 Task: Explore Airbnb accommodation in Solihull, United Kingdom from 2nd December, 2023 to 6th December, 2023 for 2 adults. Place can be entire room with 1  bedroom having 1 bed and 1 bathroom. Property type can be hotel.
Action: Mouse moved to (288, 191)
Screenshot: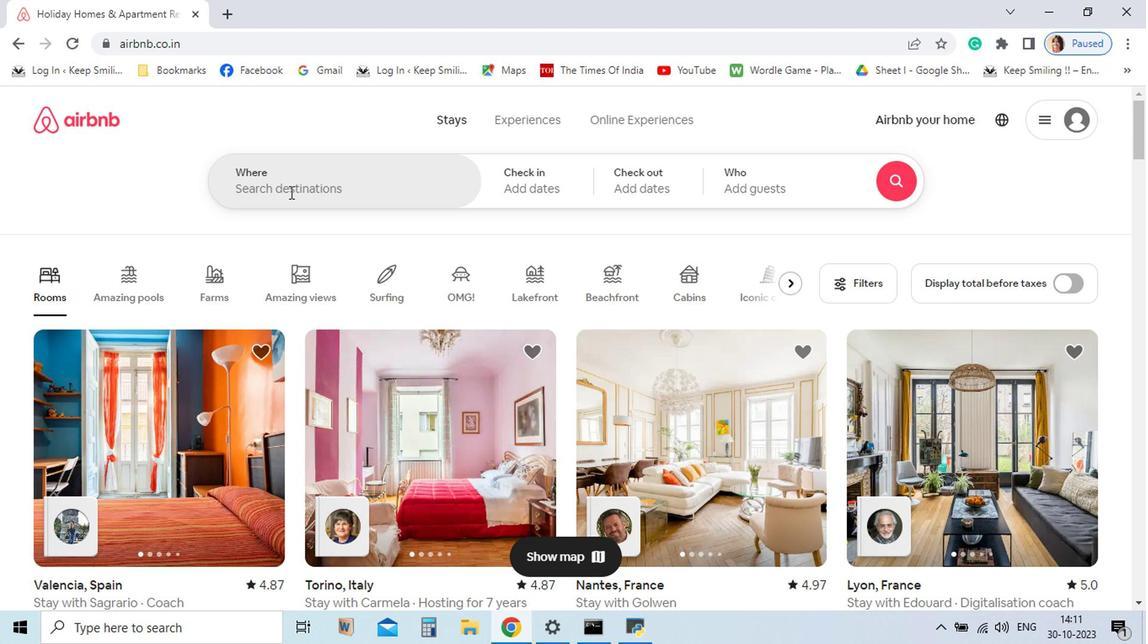 
Action: Mouse pressed left at (288, 191)
Screenshot: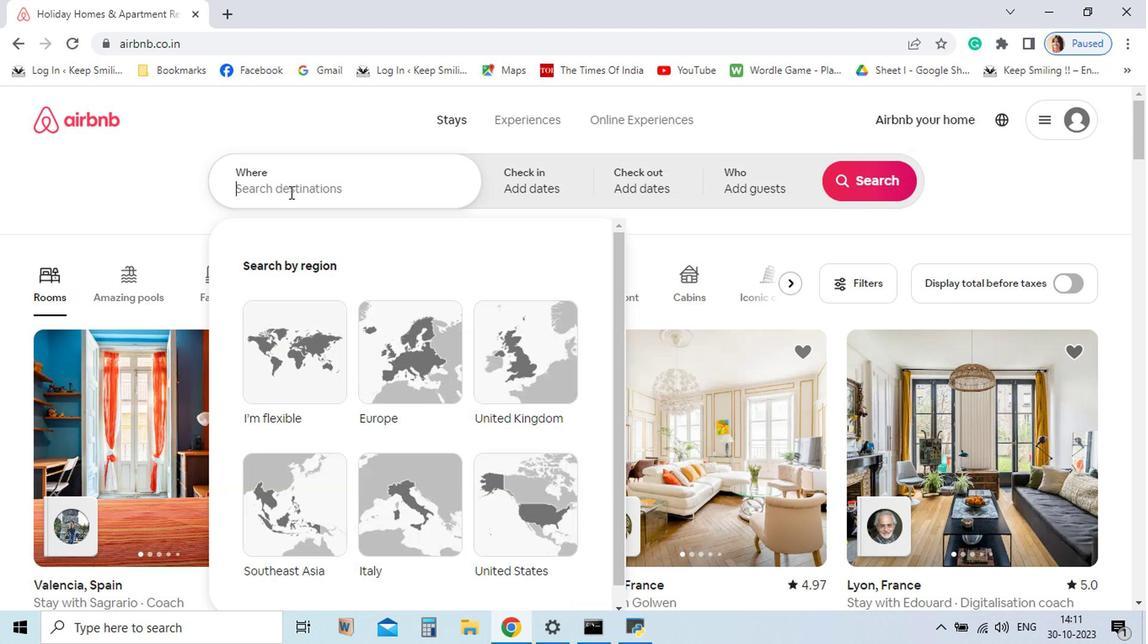
Action: Key pressed <Key.shift>Solihull
Screenshot: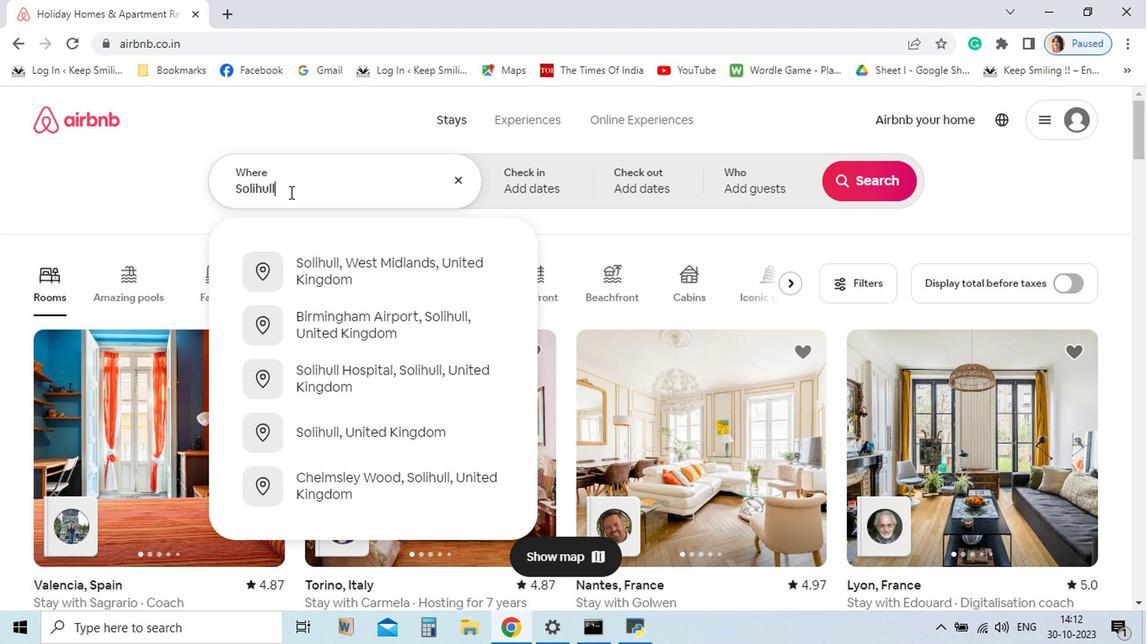 
Action: Mouse moved to (290, 192)
Screenshot: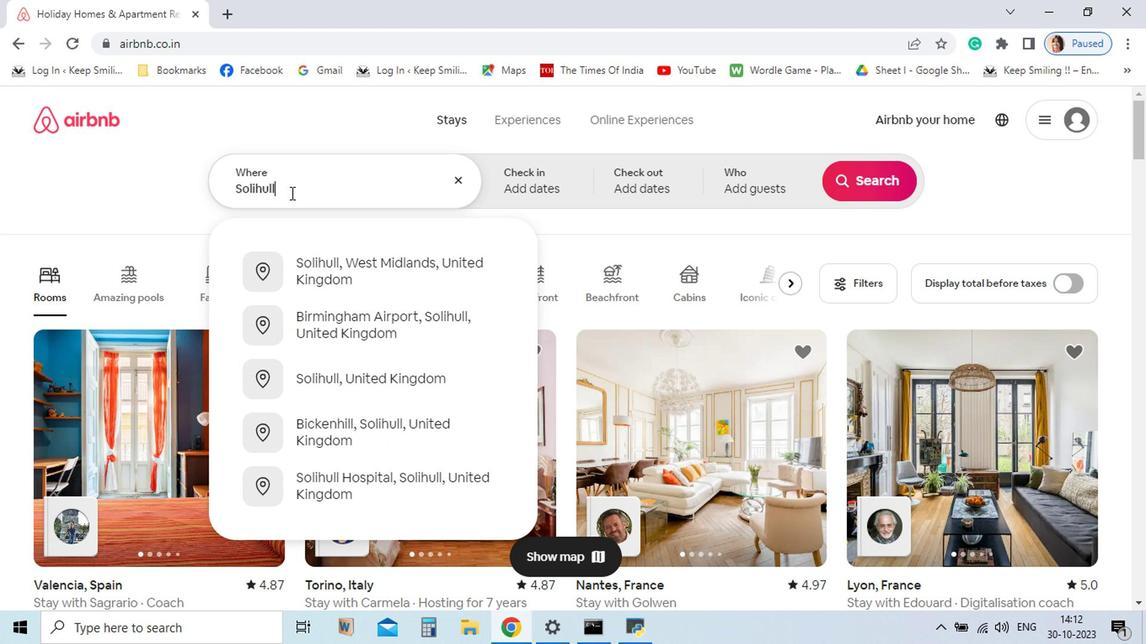 
Action: Key pressed ,<Key.space><Key.shift_r>United
Screenshot: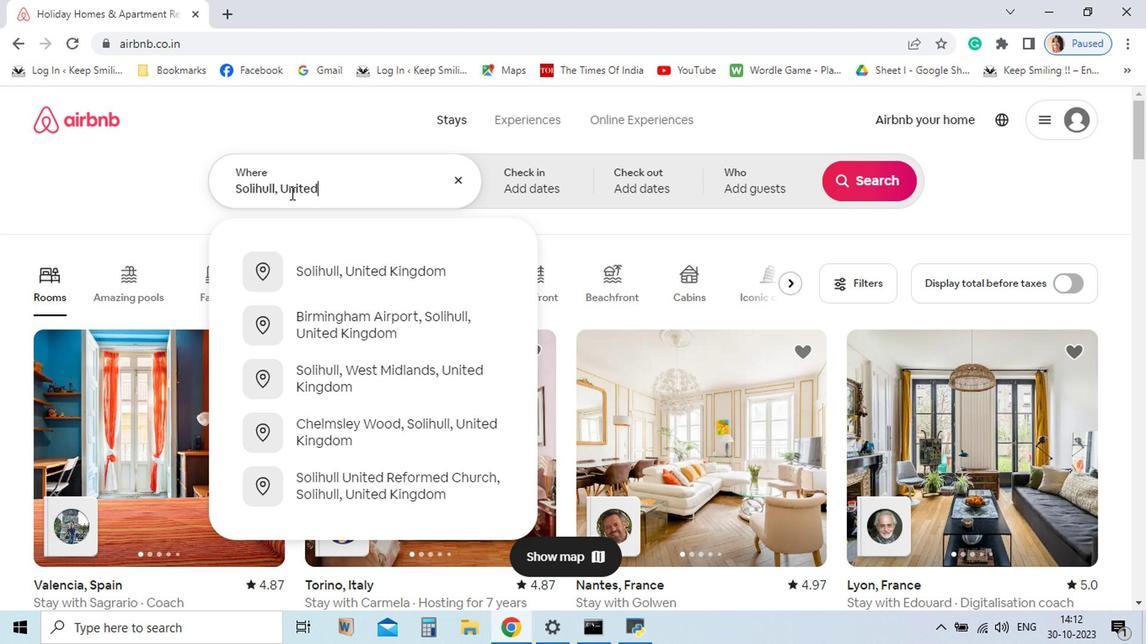 
Action: Mouse moved to (333, 273)
Screenshot: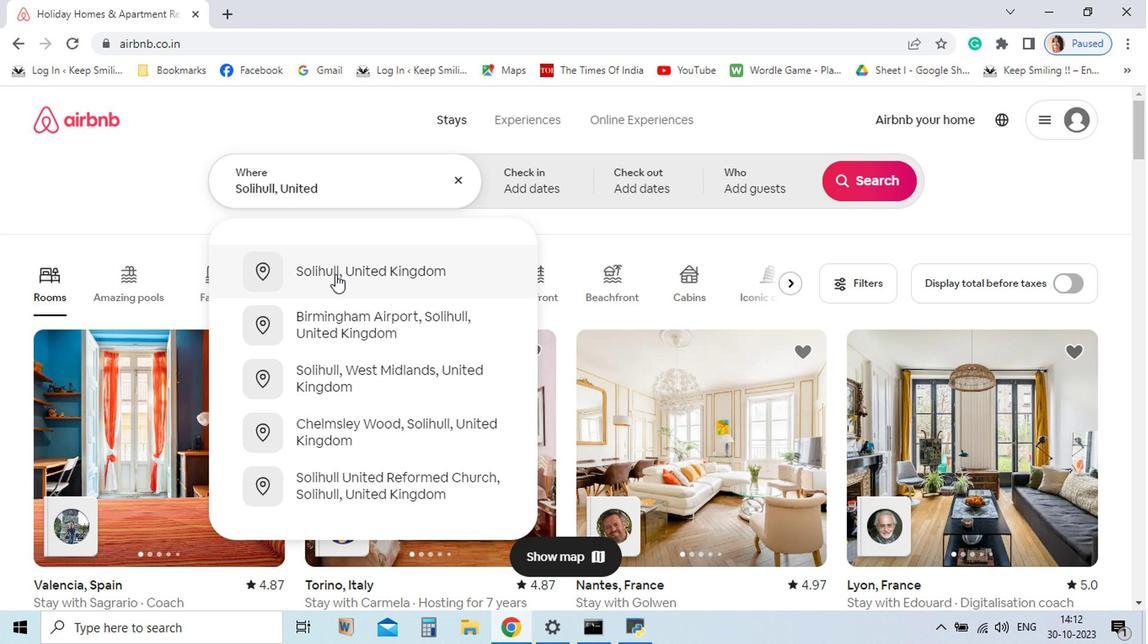 
Action: Mouse pressed left at (333, 273)
Screenshot: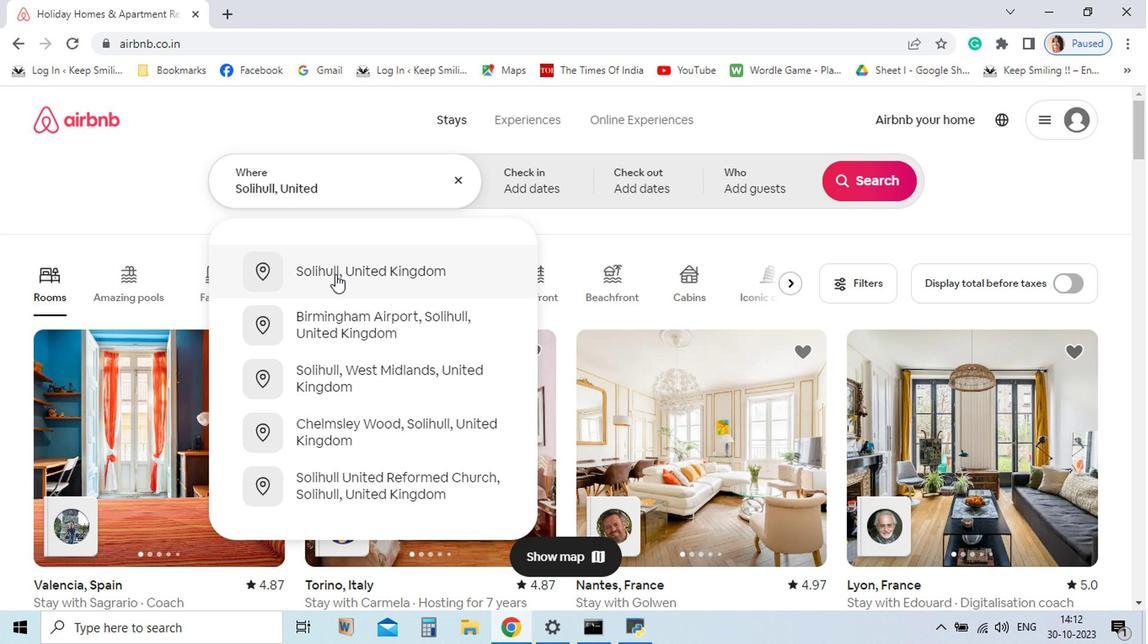 
Action: Mouse moved to (833, 312)
Screenshot: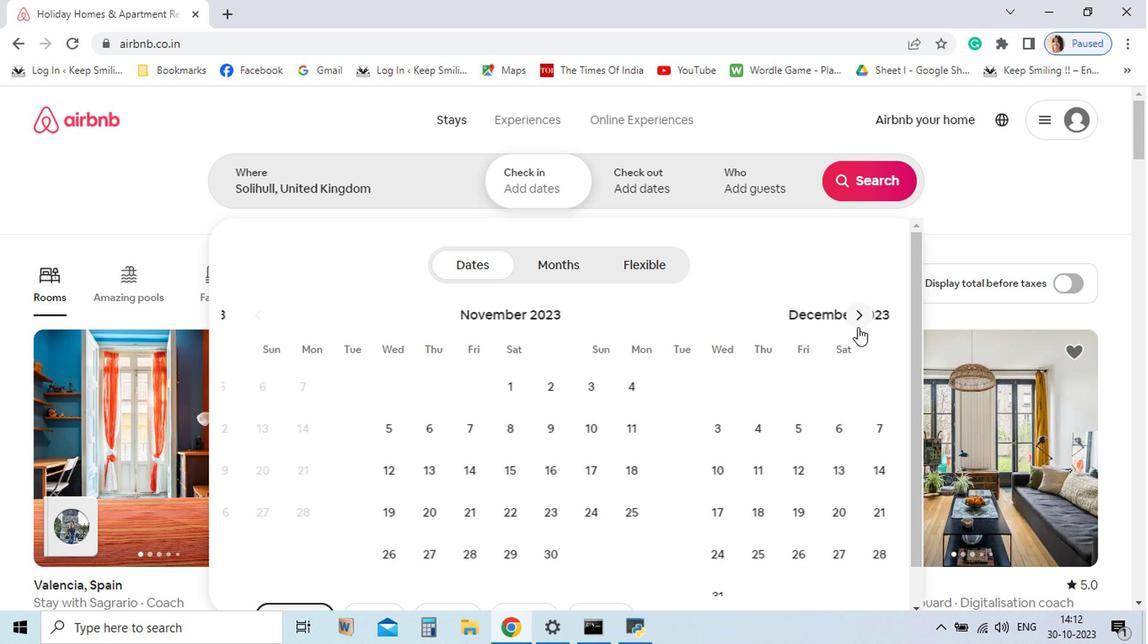 
Action: Mouse pressed left at (833, 312)
Screenshot: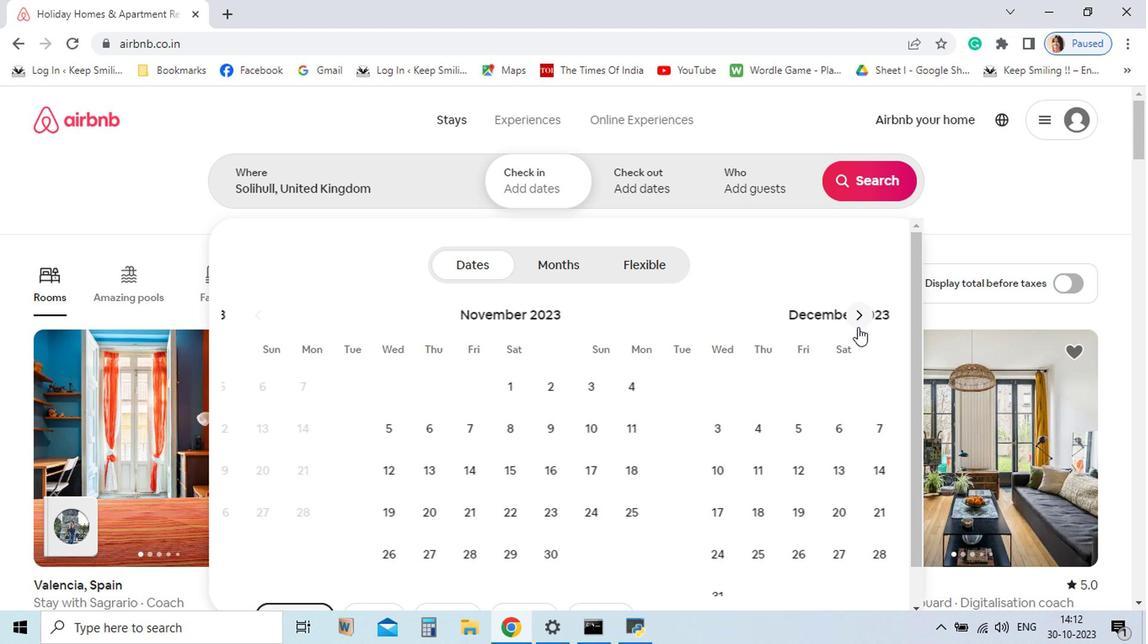 
Action: Mouse moved to (826, 391)
Screenshot: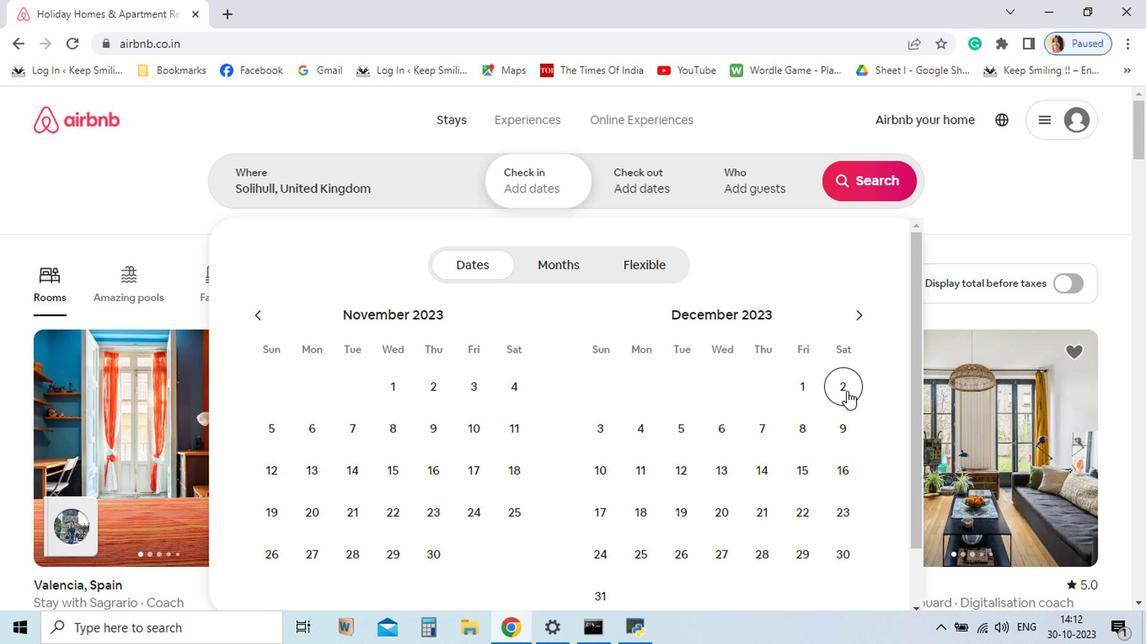 
Action: Mouse pressed left at (826, 391)
Screenshot: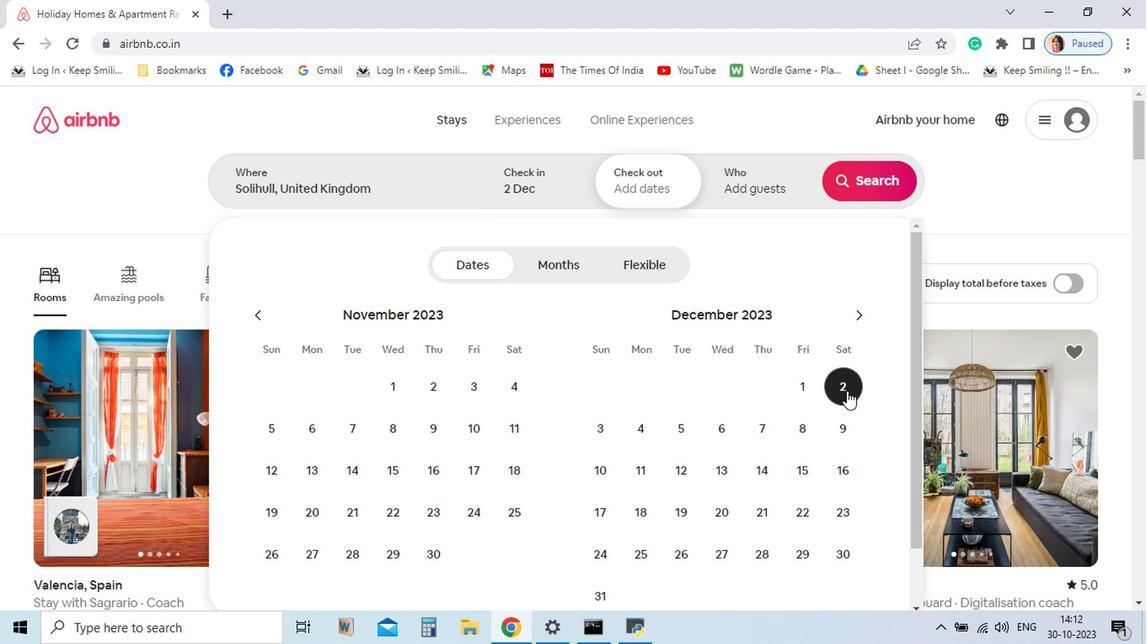 
Action: Mouse moved to (698, 430)
Screenshot: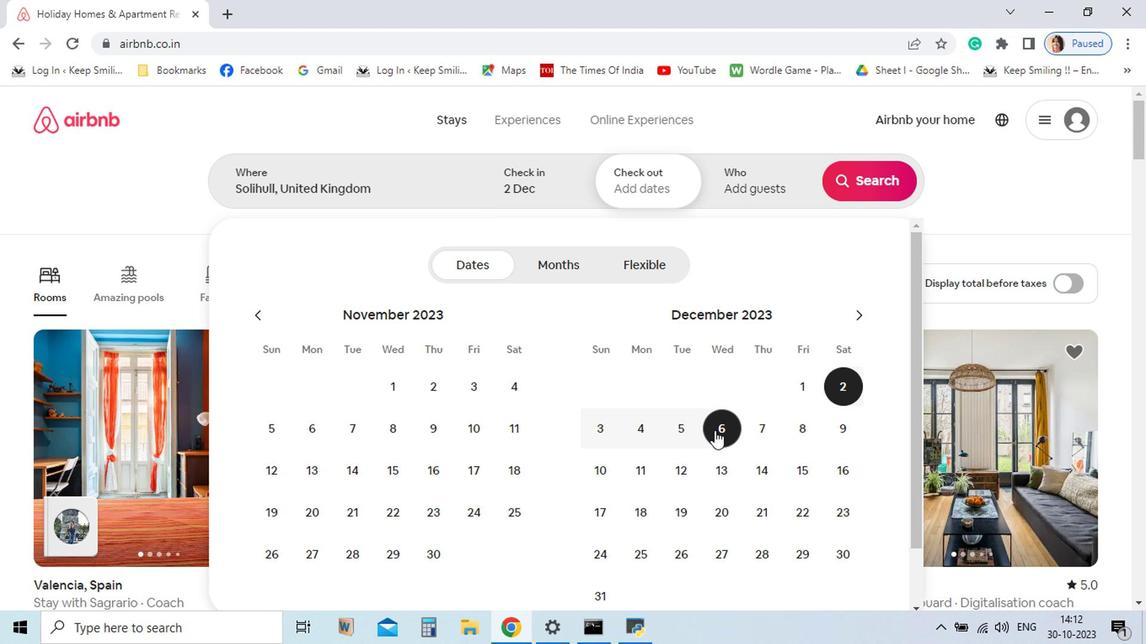 
Action: Mouse pressed left at (698, 430)
Screenshot: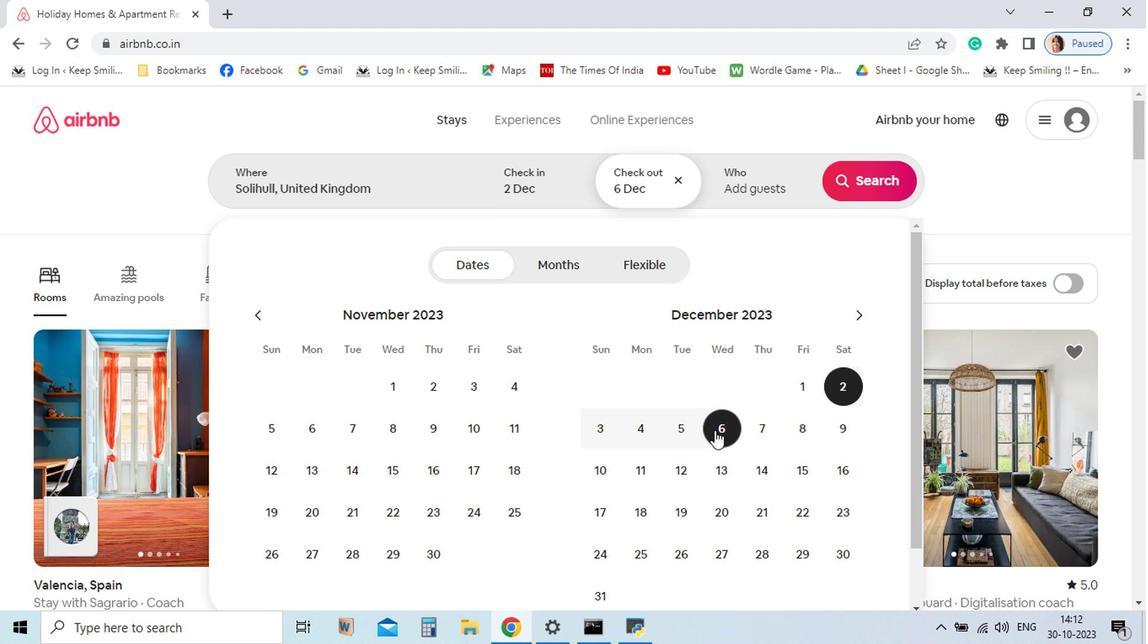 
Action: Mouse moved to (735, 182)
Screenshot: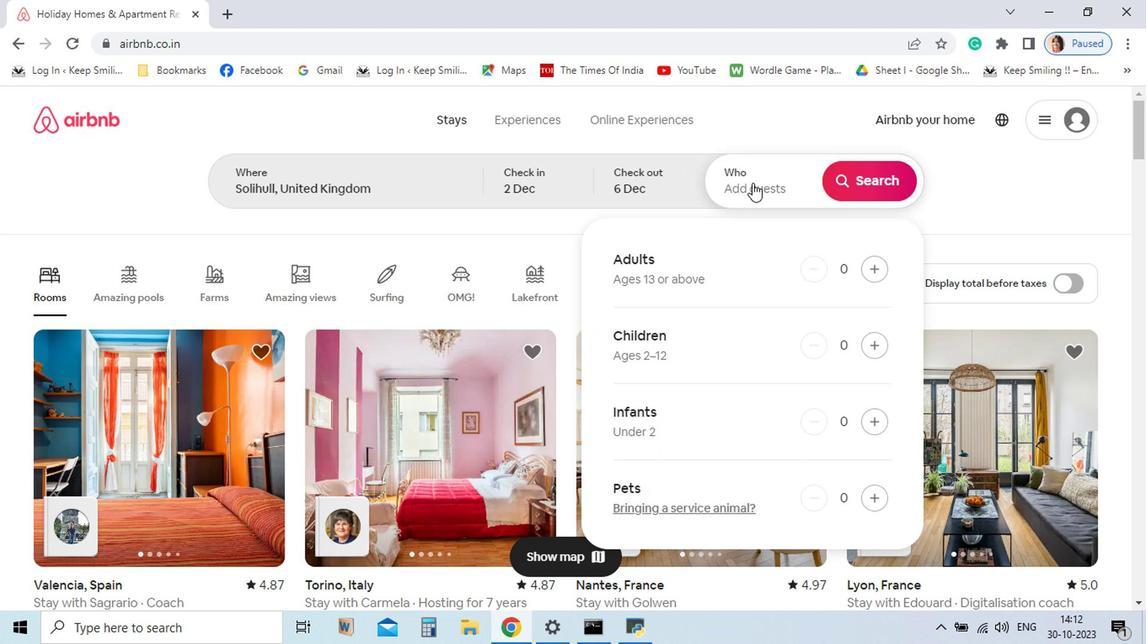 
Action: Mouse pressed left at (735, 182)
Screenshot: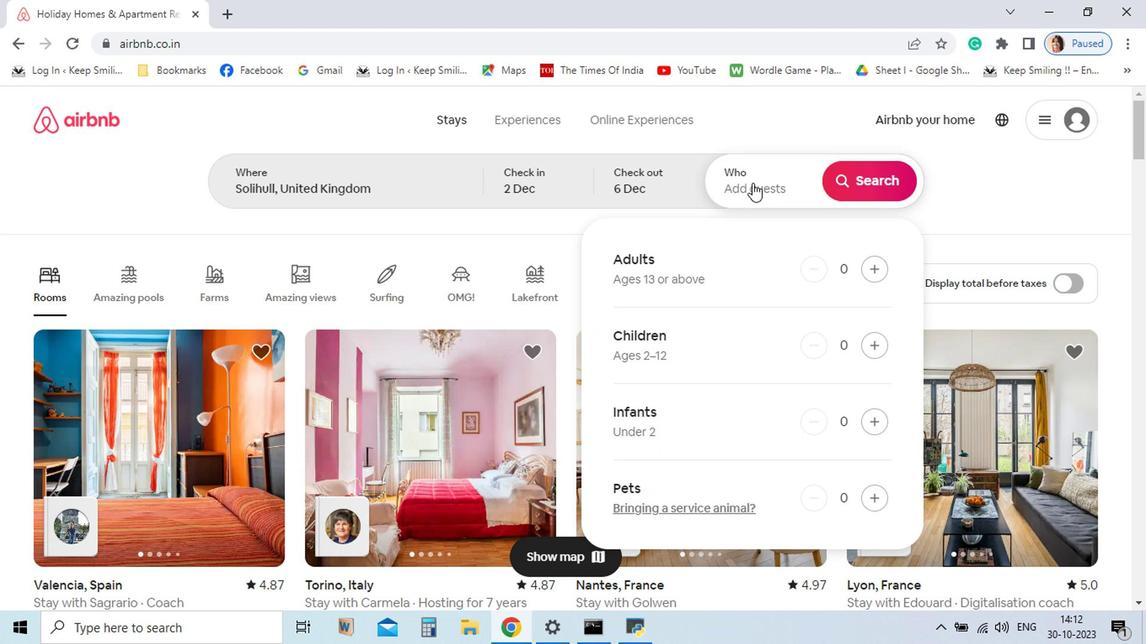 
Action: Mouse moved to (849, 263)
Screenshot: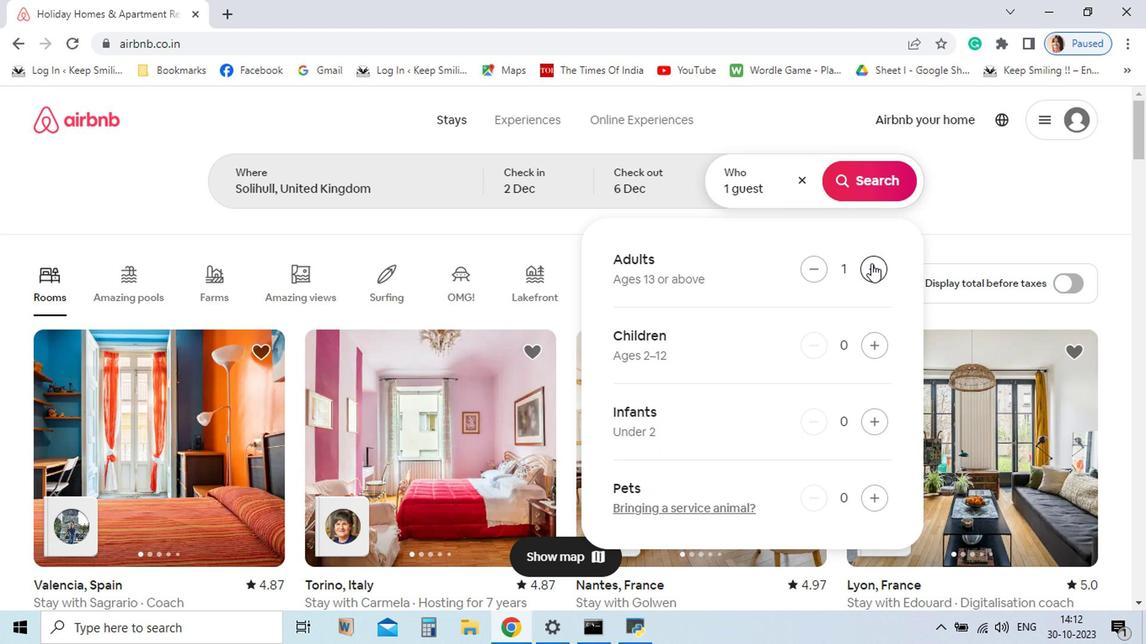 
Action: Mouse pressed left at (849, 263)
Screenshot: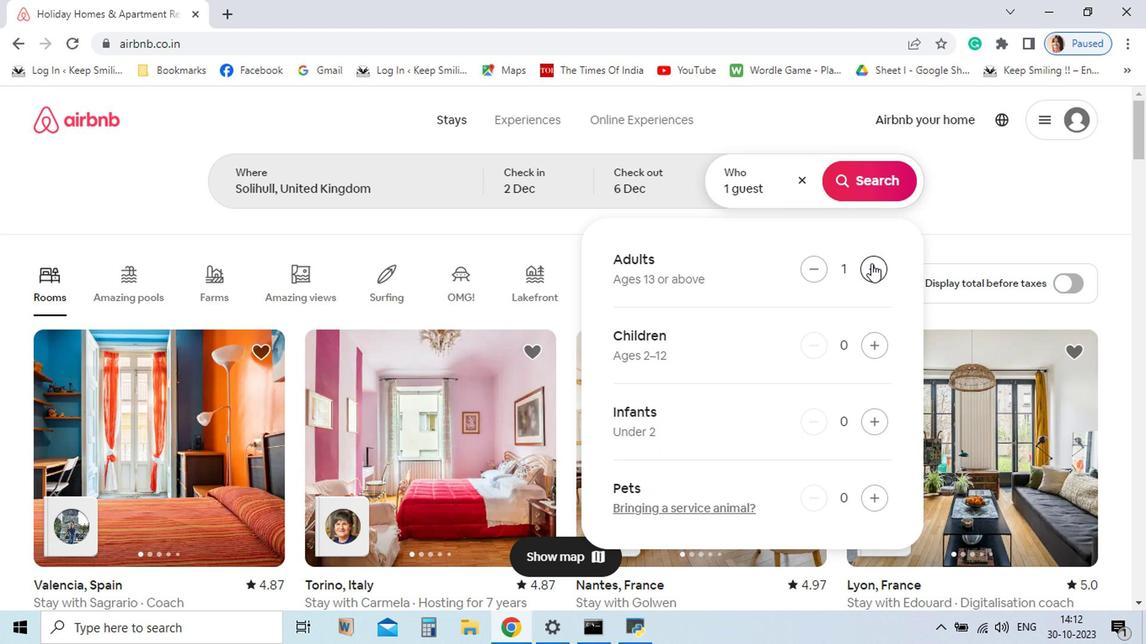 
Action: Mouse pressed left at (849, 263)
Screenshot: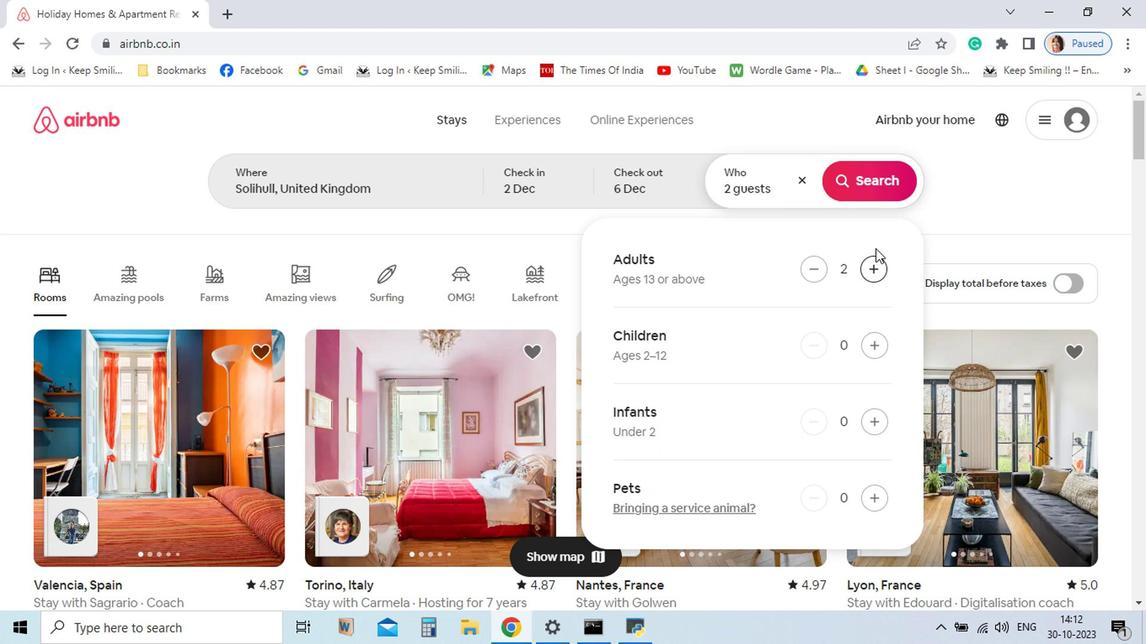 
Action: Mouse moved to (849, 173)
Screenshot: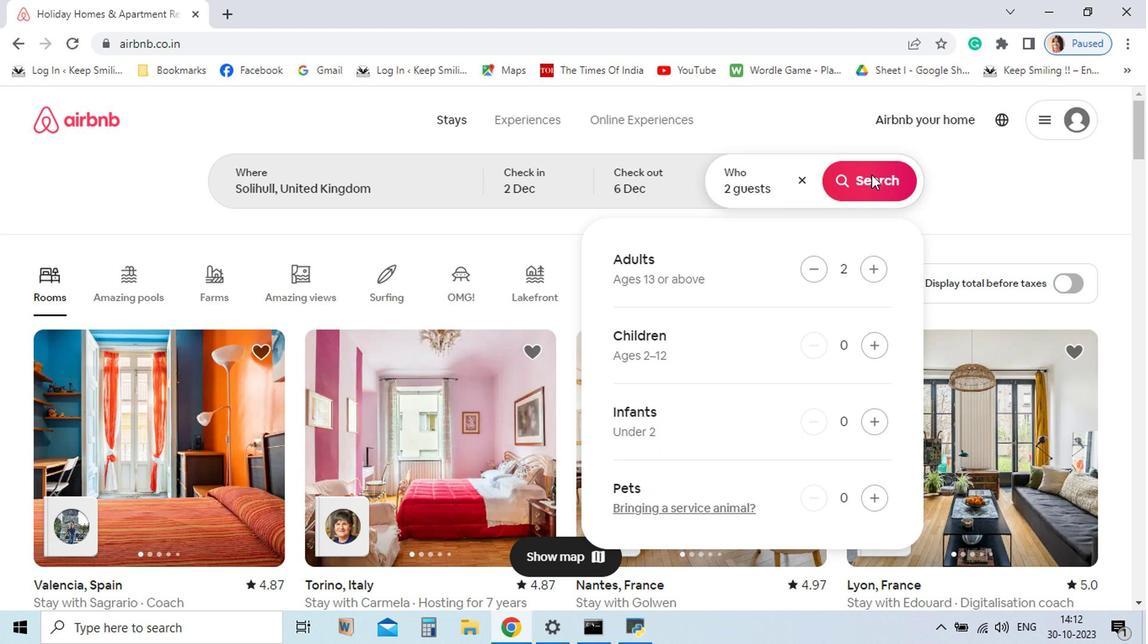 
Action: Mouse pressed left at (849, 173)
Screenshot: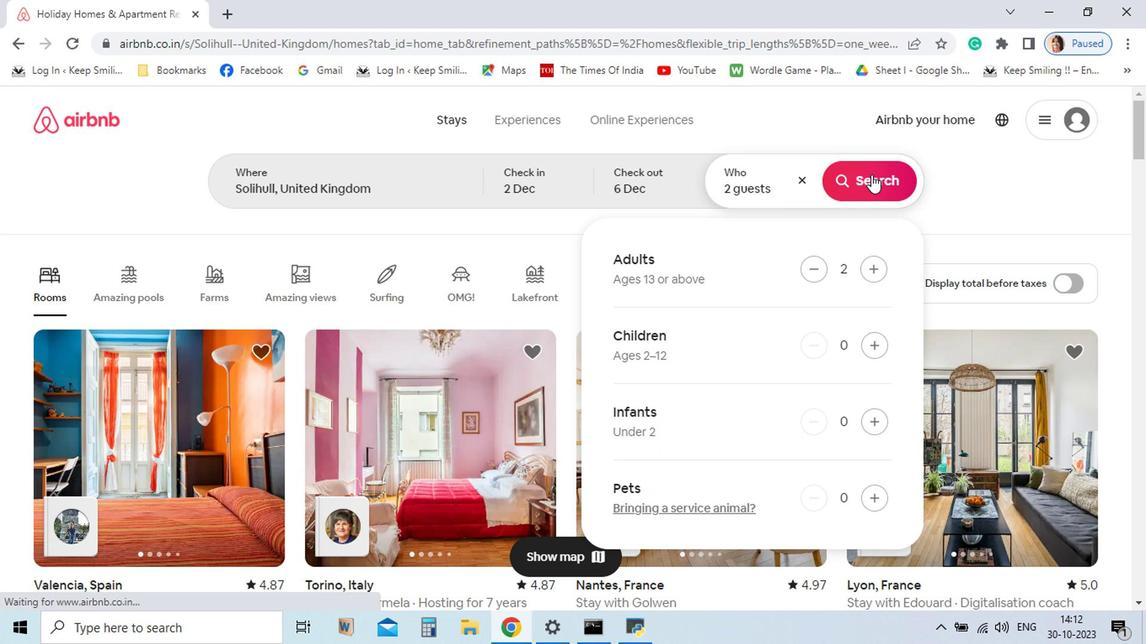 
Action: Mouse moved to (842, 183)
Screenshot: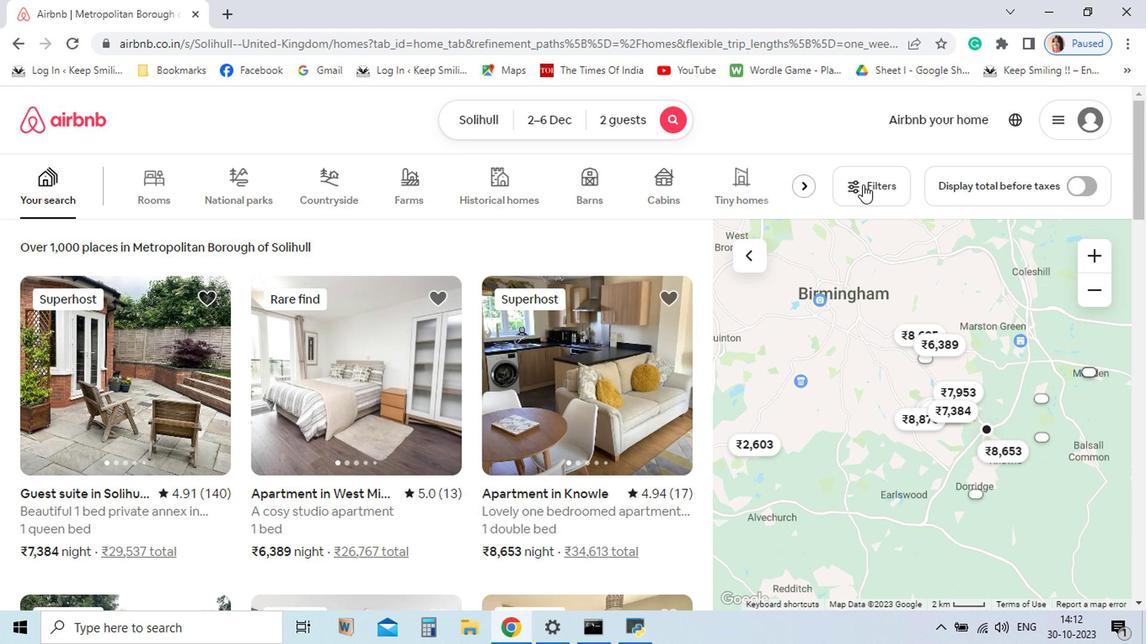 
Action: Mouse pressed left at (842, 183)
Screenshot: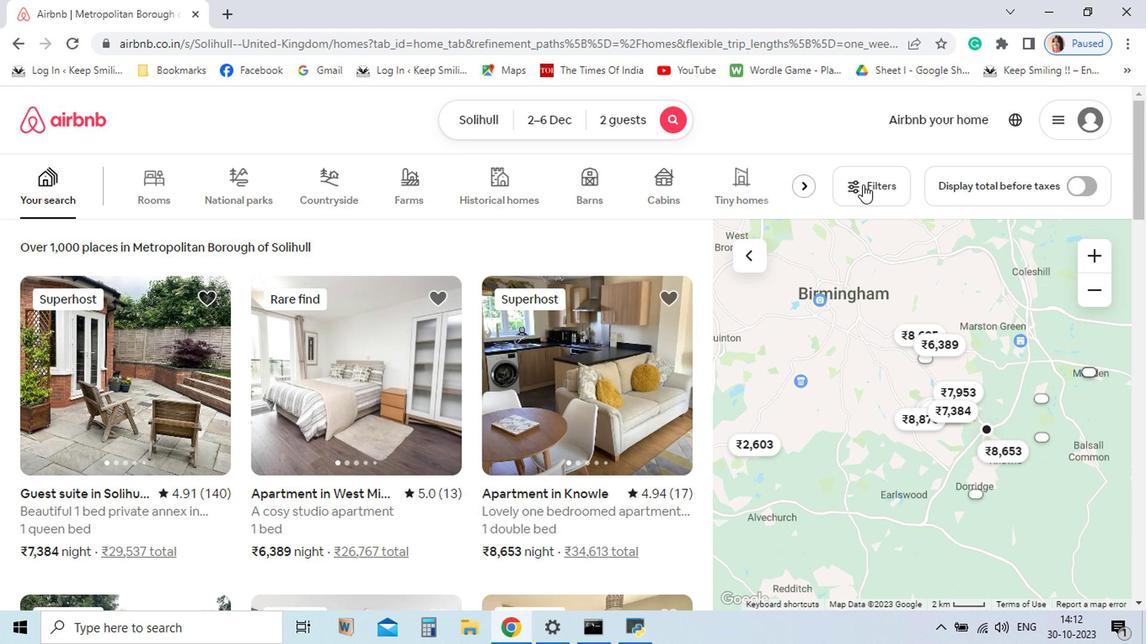 
Action: Mouse moved to (871, 215)
Screenshot: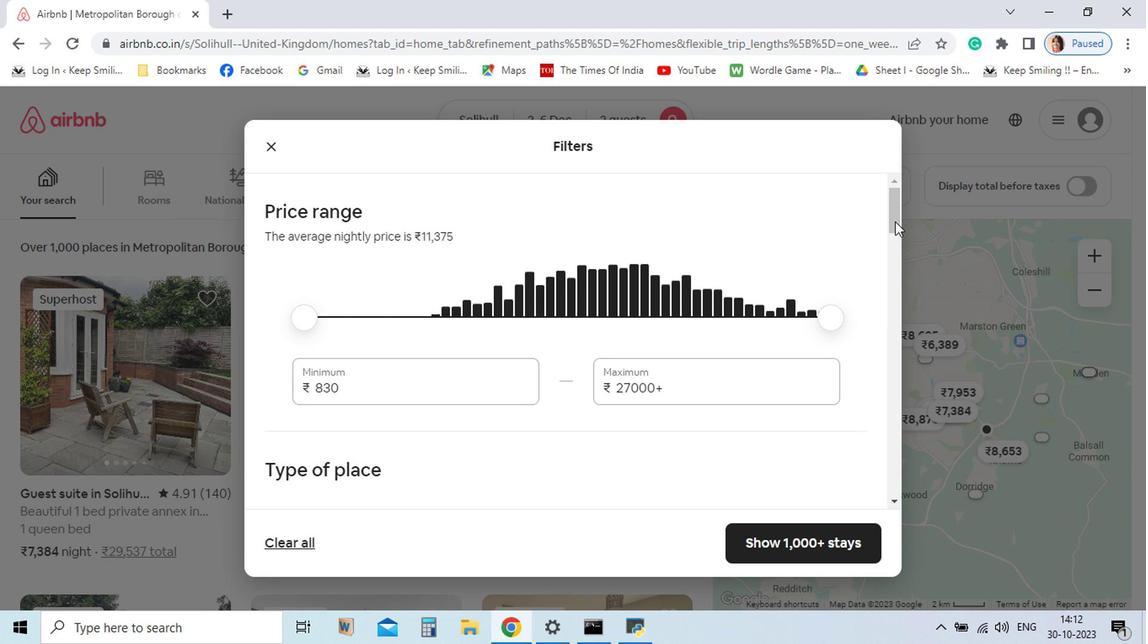 
Action: Mouse pressed left at (871, 215)
Screenshot: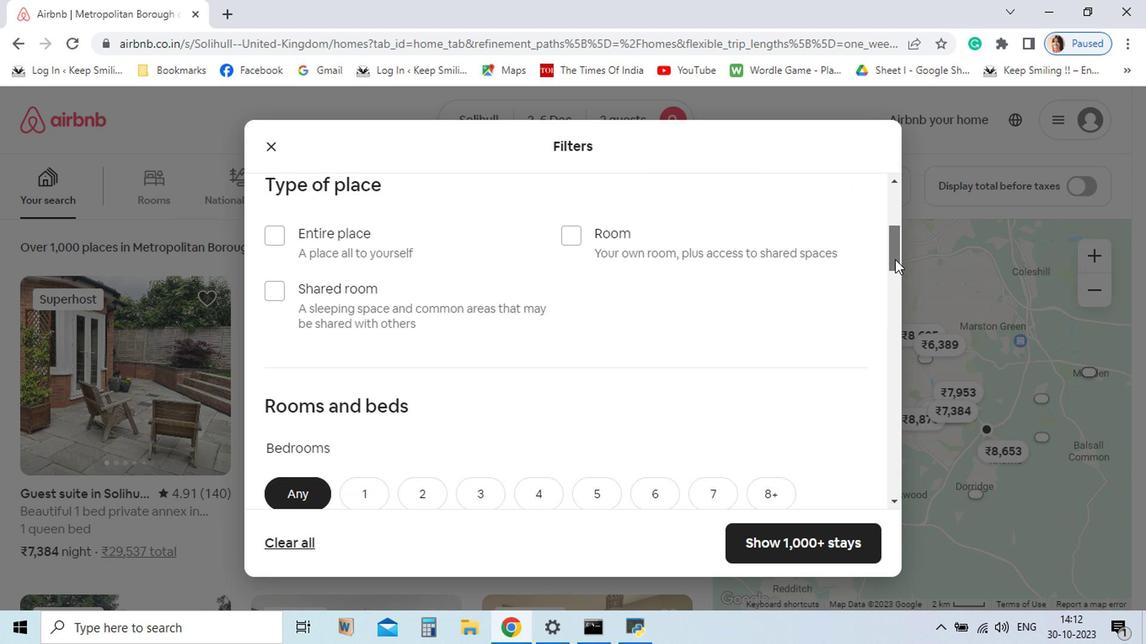 
Action: Mouse moved to (368, 389)
Screenshot: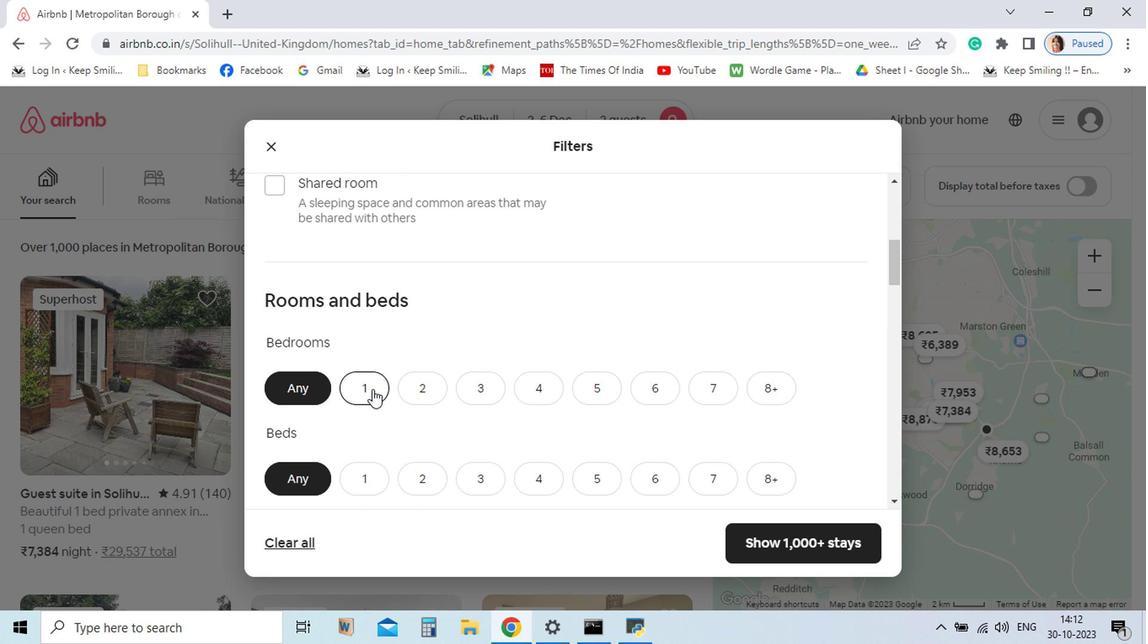 
Action: Mouse pressed left at (368, 389)
Screenshot: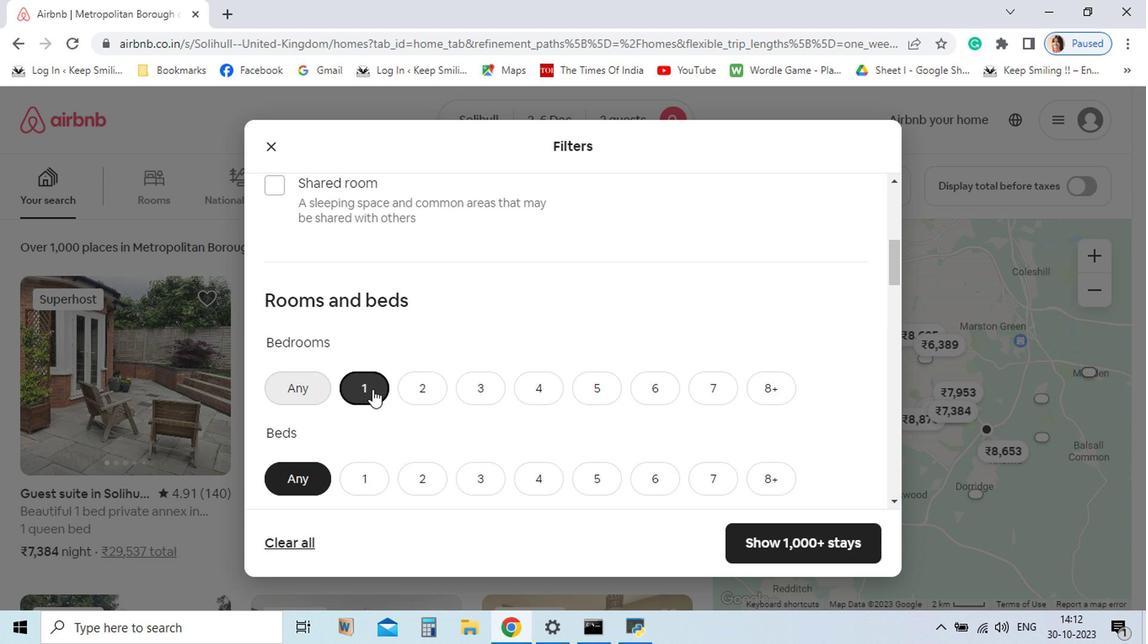
Action: Mouse moved to (360, 471)
Screenshot: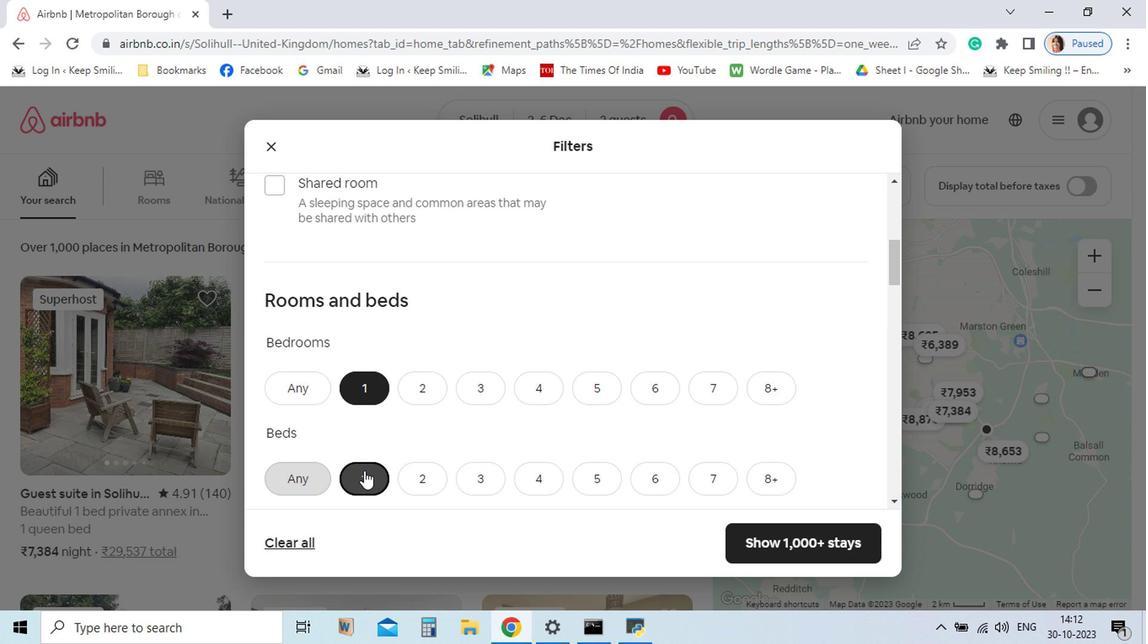 
Action: Mouse pressed left at (360, 471)
Screenshot: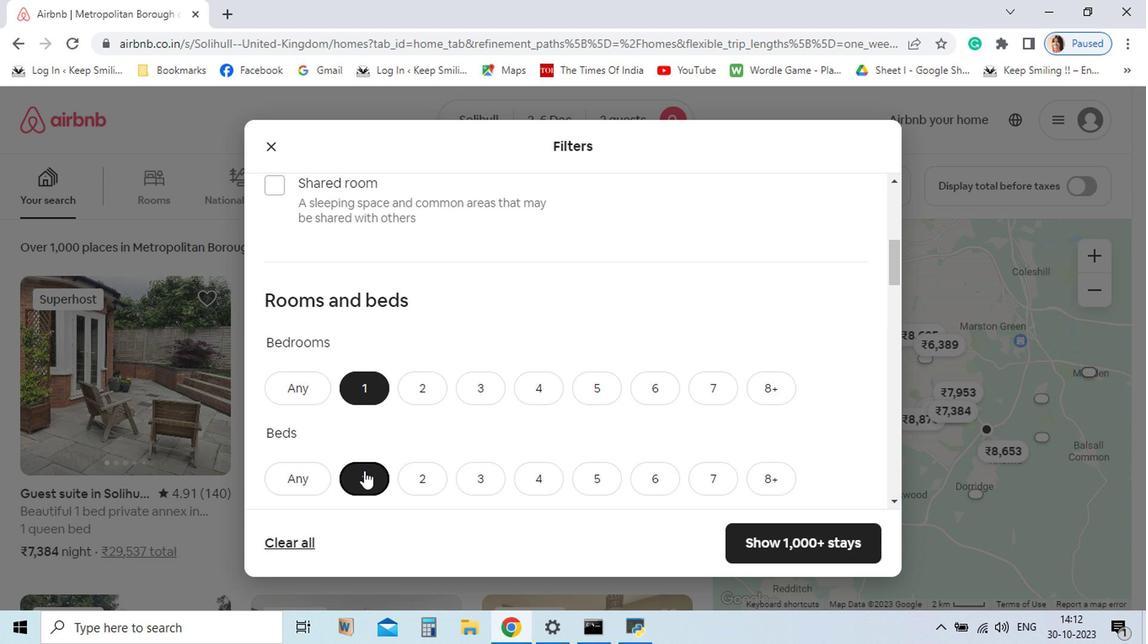 
Action: Mouse moved to (360, 471)
Screenshot: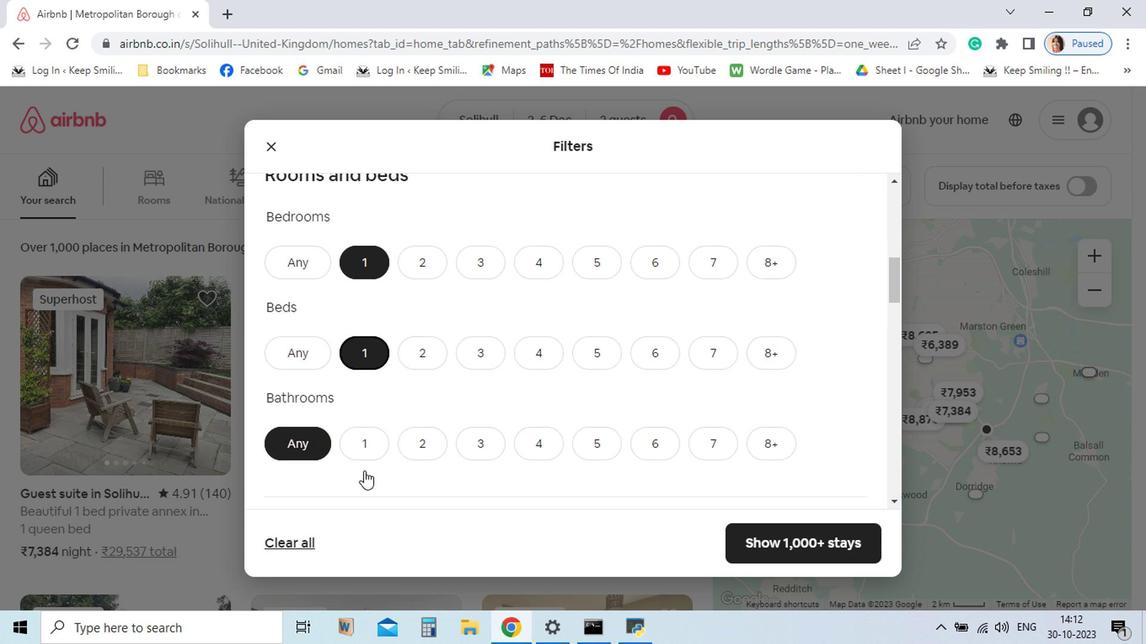 
Action: Mouse scrolled (360, 470) with delta (0, 0)
Screenshot: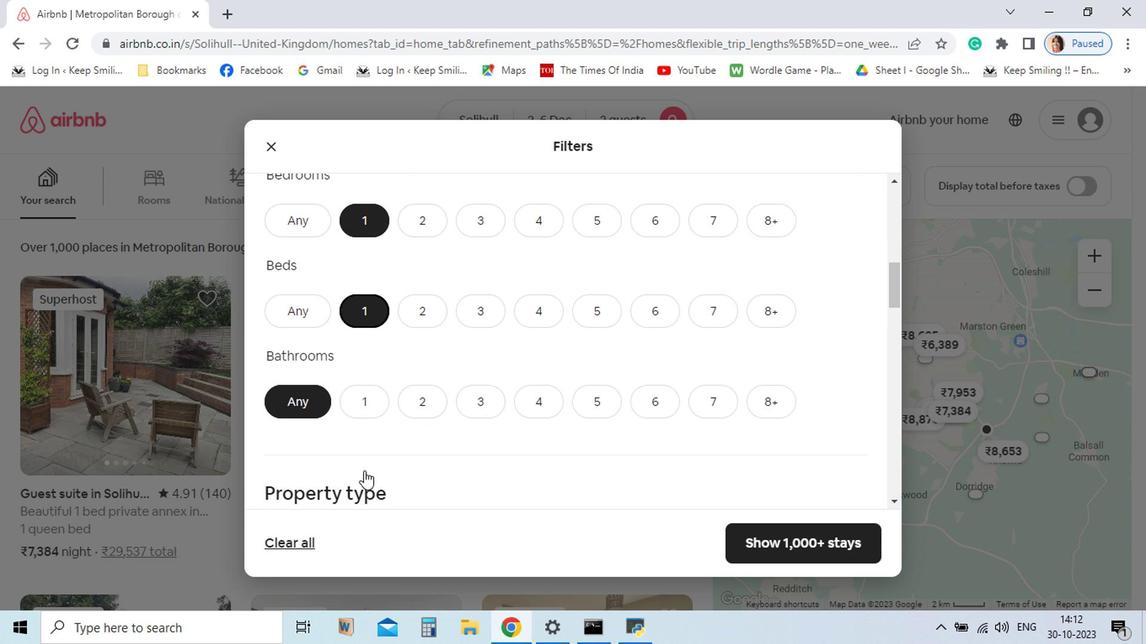 
Action: Mouse scrolled (360, 470) with delta (0, 0)
Screenshot: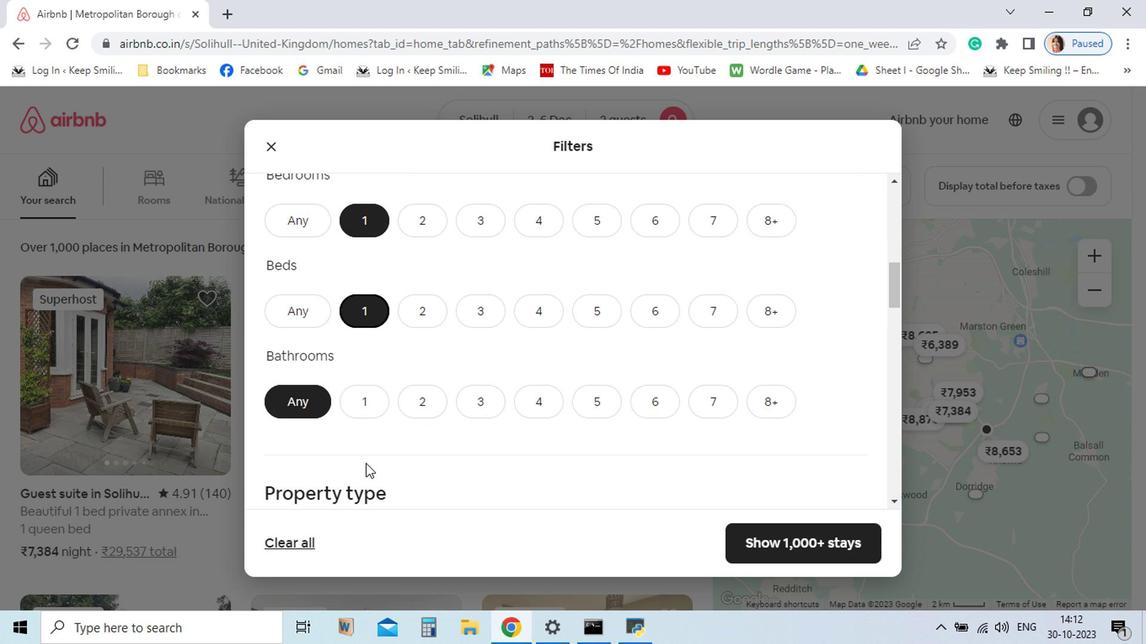 
Action: Mouse moved to (364, 398)
Screenshot: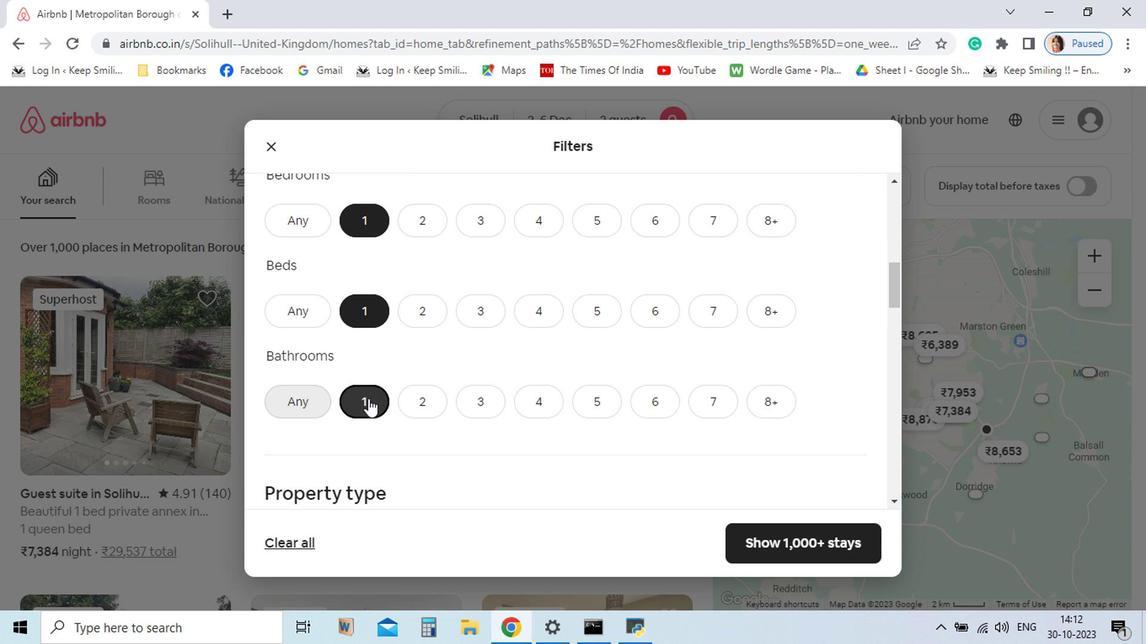 
Action: Mouse pressed left at (364, 398)
Screenshot: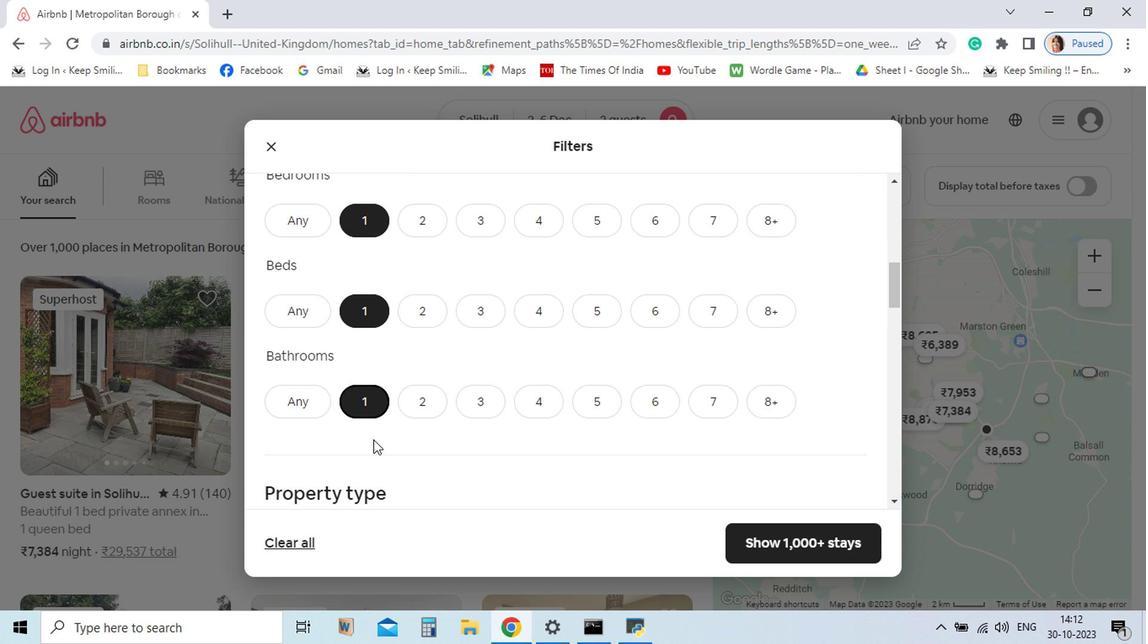 
Action: Mouse moved to (407, 486)
Screenshot: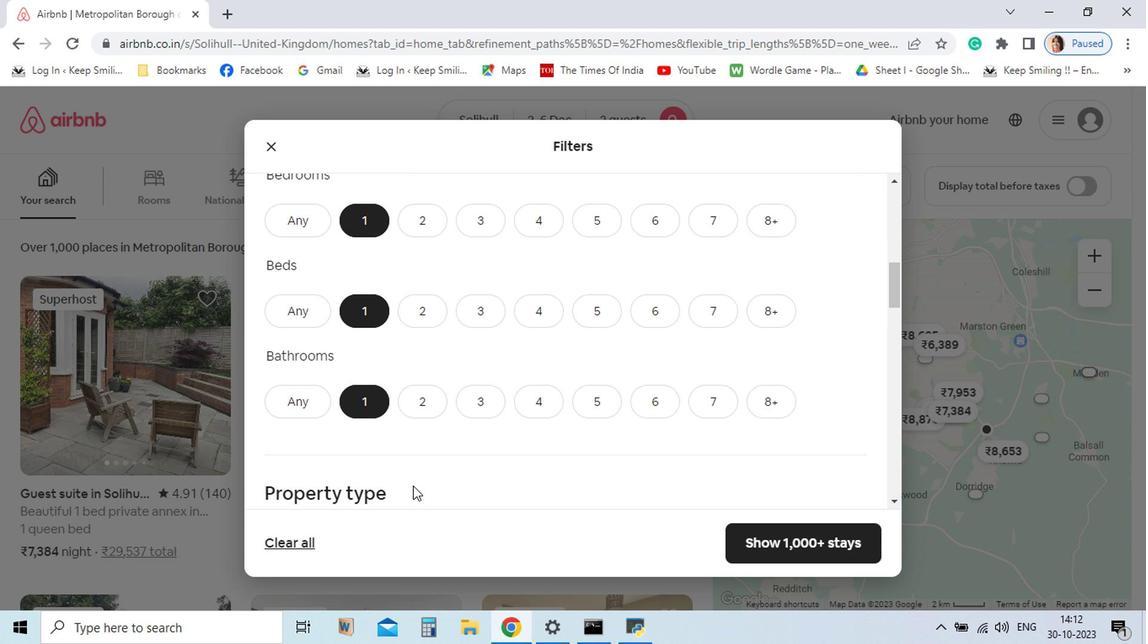 
Action: Mouse scrolled (407, 485) with delta (0, 0)
Screenshot: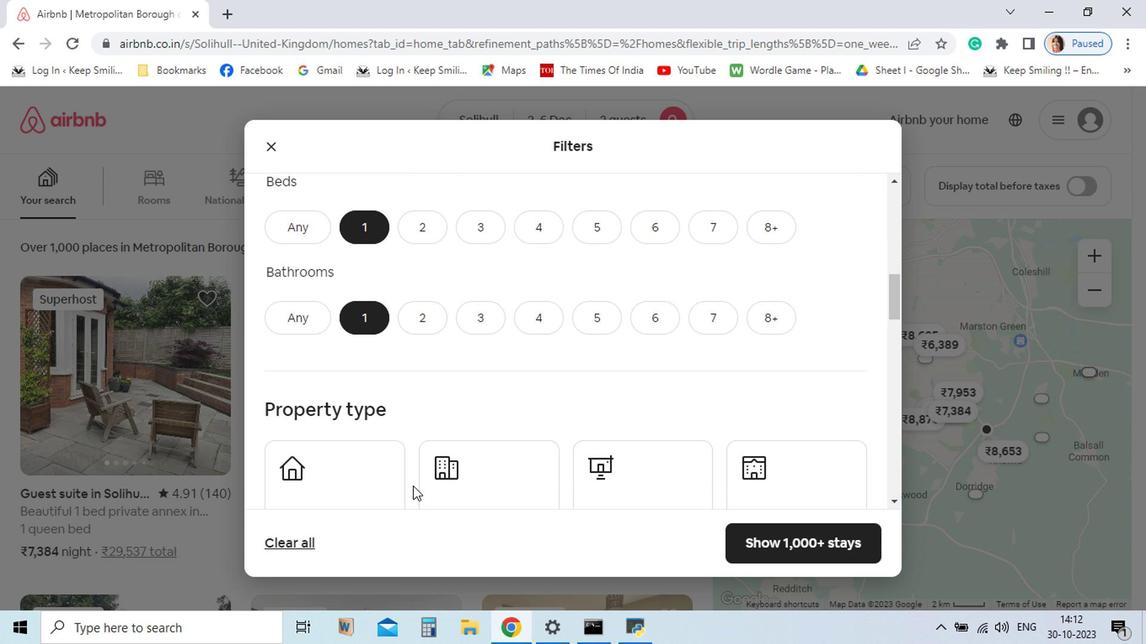 
Action: Mouse scrolled (407, 485) with delta (0, 0)
Screenshot: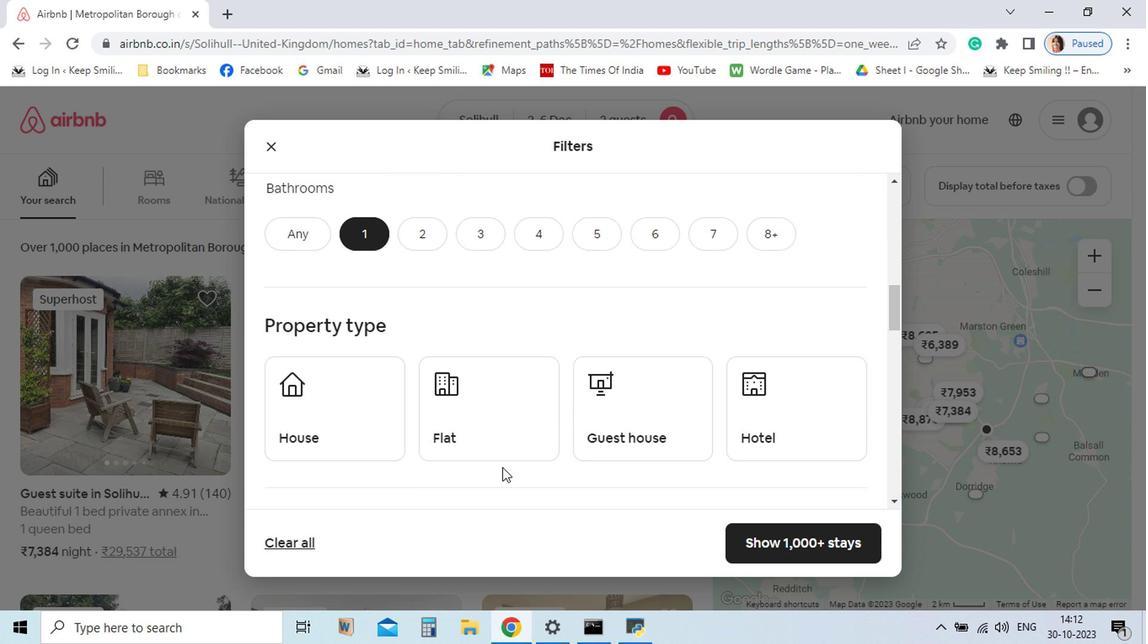 
Action: Mouse moved to (770, 417)
Screenshot: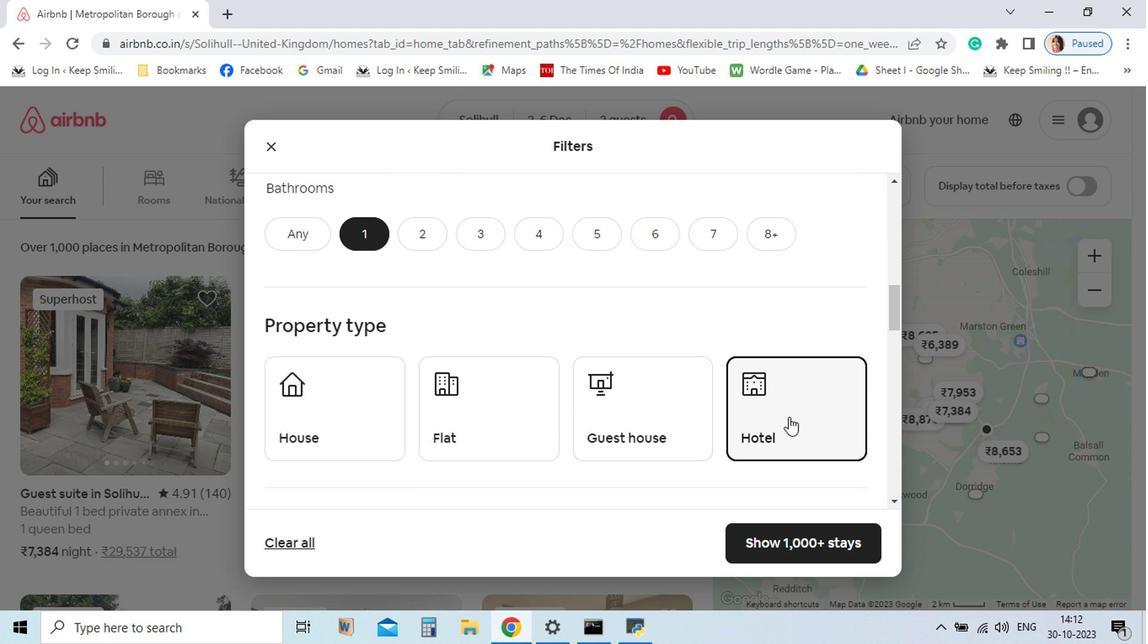 
Action: Mouse pressed left at (770, 417)
Screenshot: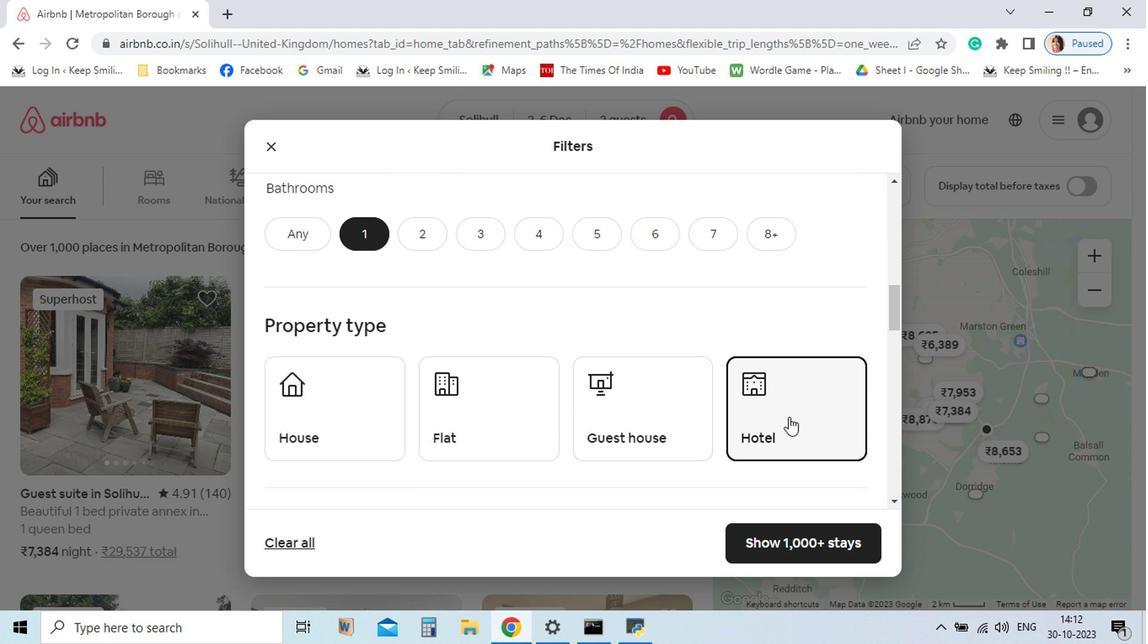 
Action: Mouse moved to (820, 551)
Screenshot: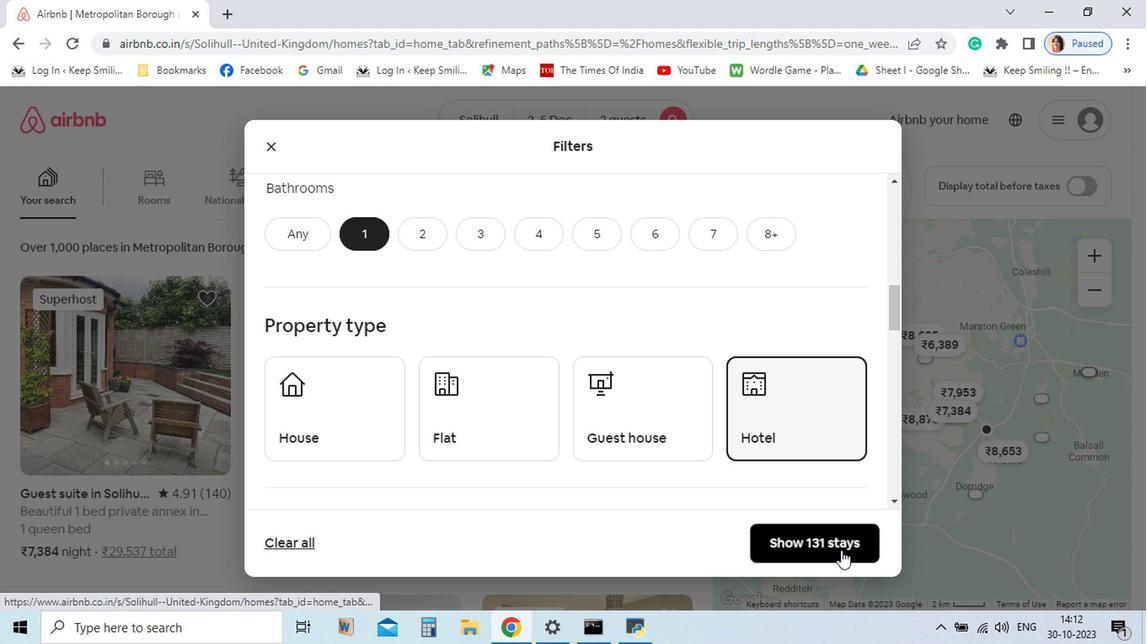 
Action: Mouse pressed left at (820, 551)
Screenshot: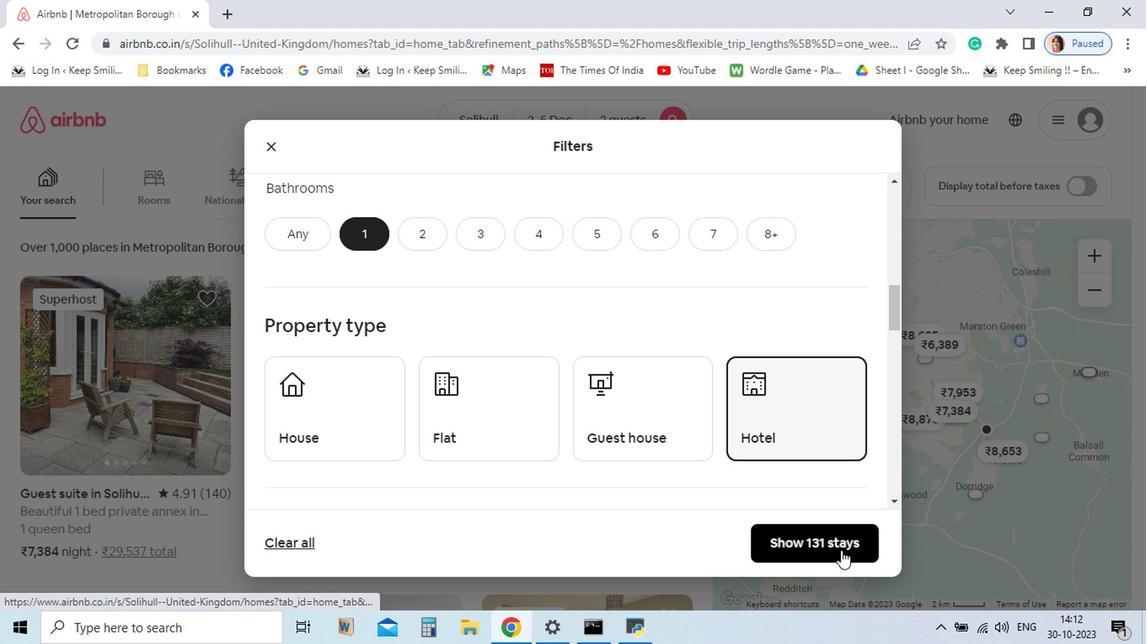 
Action: Mouse moved to (557, 496)
Screenshot: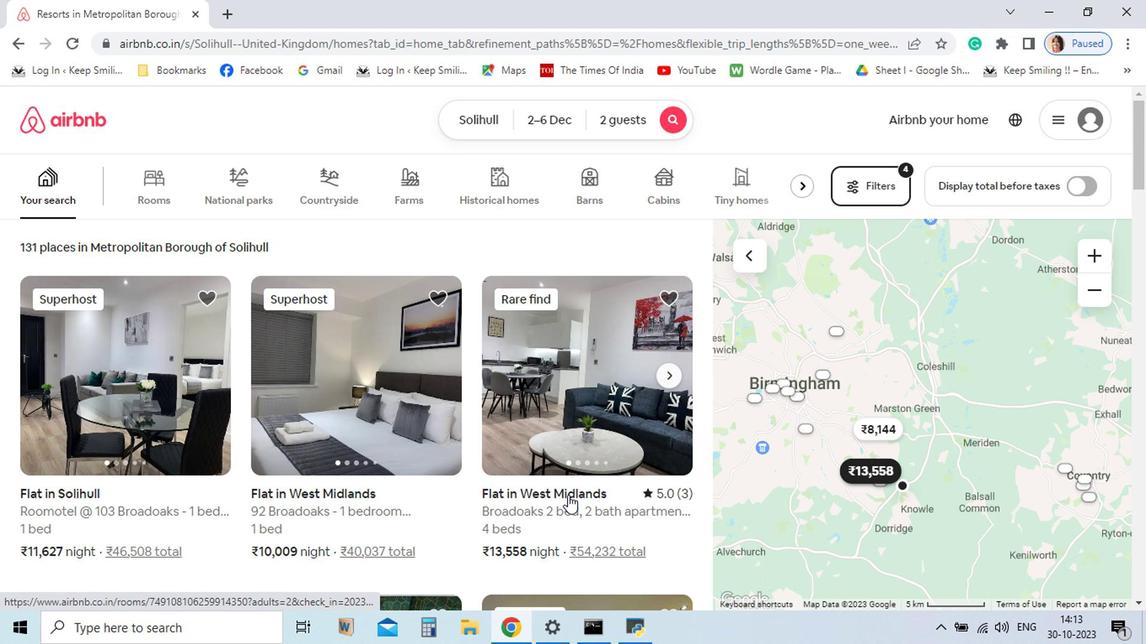 
Action: Mouse scrolled (557, 495) with delta (0, 0)
Screenshot: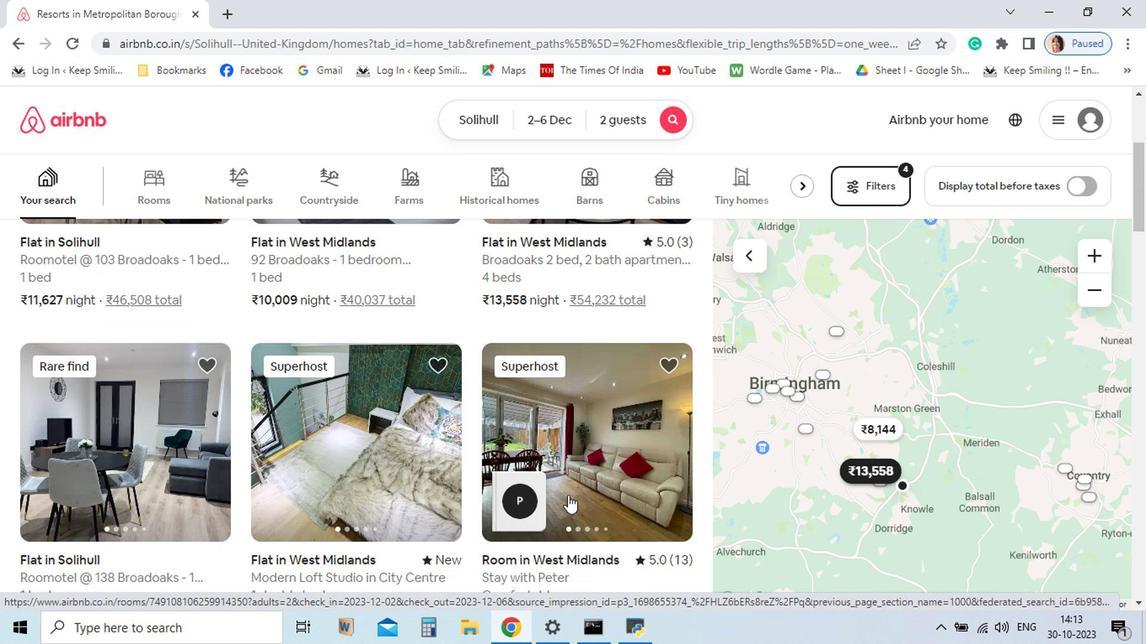 
Action: Mouse scrolled (557, 495) with delta (0, 0)
Screenshot: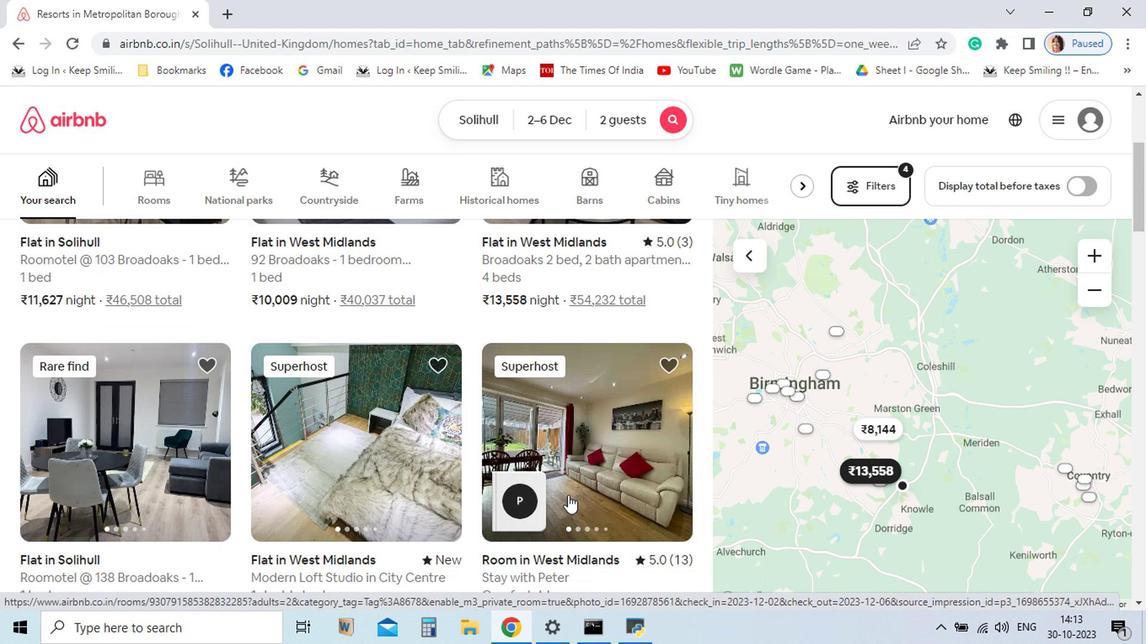 
Action: Mouse scrolled (557, 495) with delta (0, 0)
Screenshot: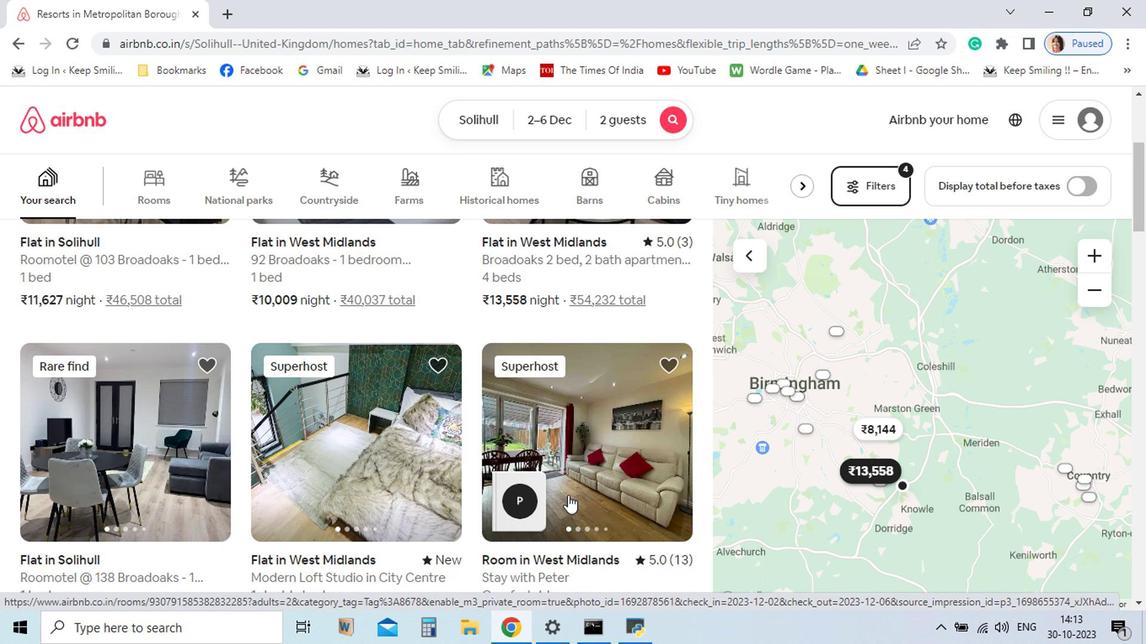 
Action: Mouse scrolled (557, 495) with delta (0, 0)
Screenshot: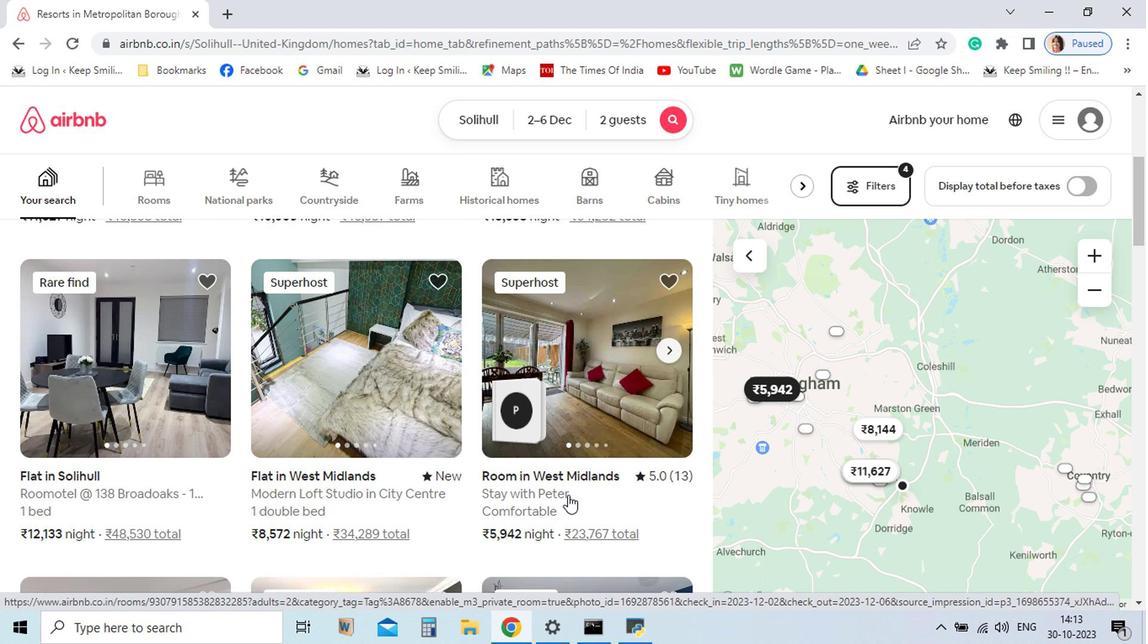 
Action: Mouse moved to (643, 527)
Screenshot: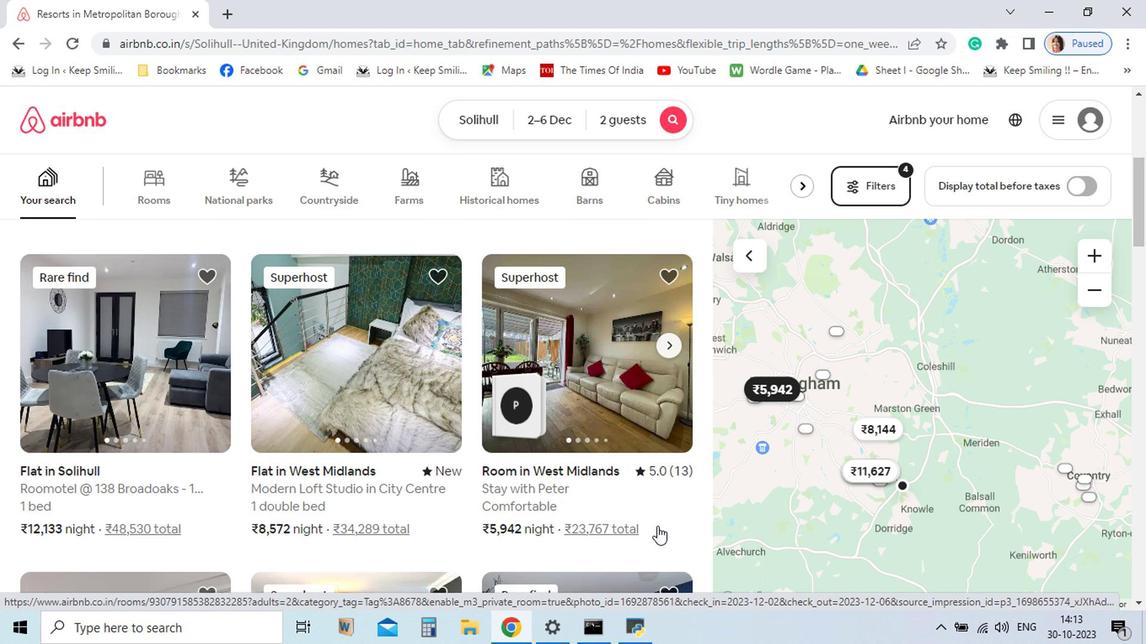 
Action: Mouse scrolled (643, 526) with delta (0, 0)
Screenshot: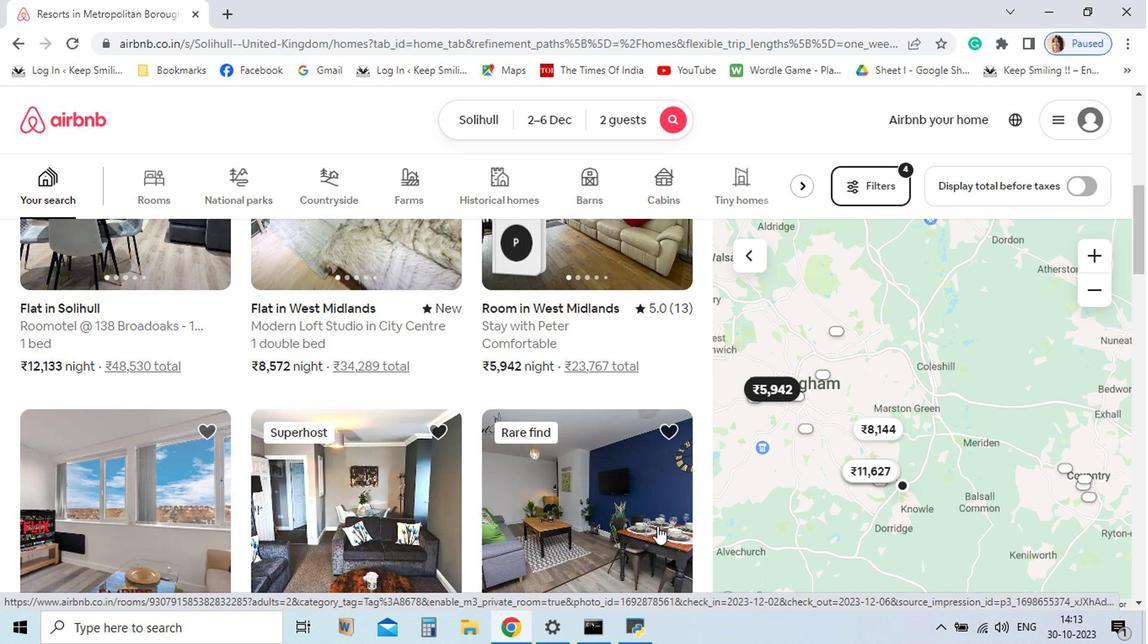 
Action: Mouse scrolled (643, 526) with delta (0, 0)
Screenshot: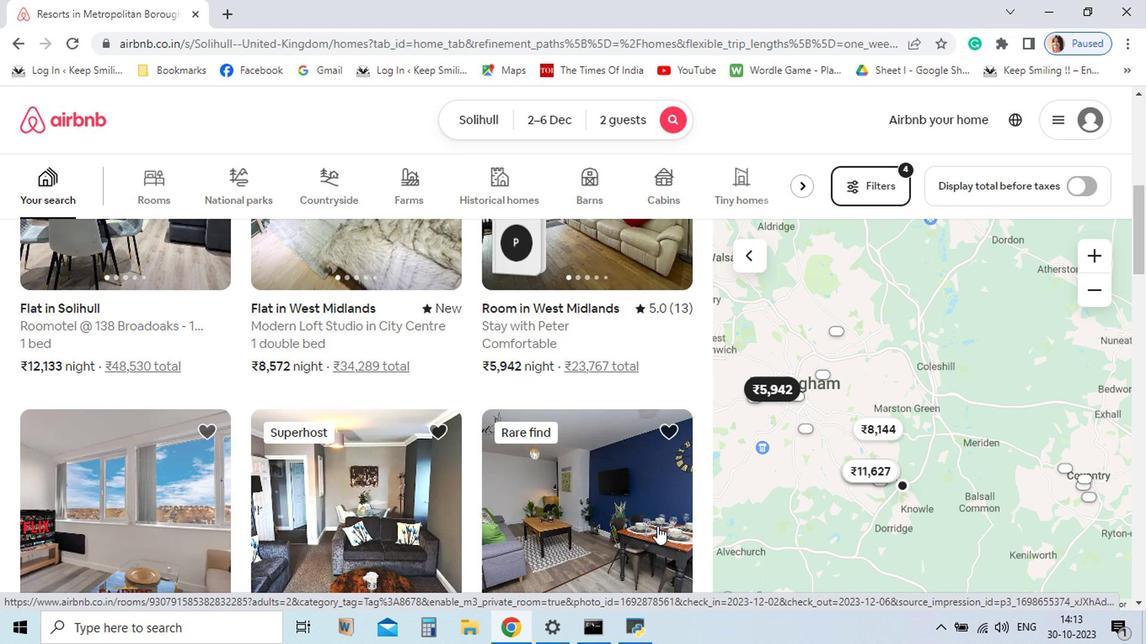 
Action: Mouse scrolled (643, 526) with delta (0, 0)
Screenshot: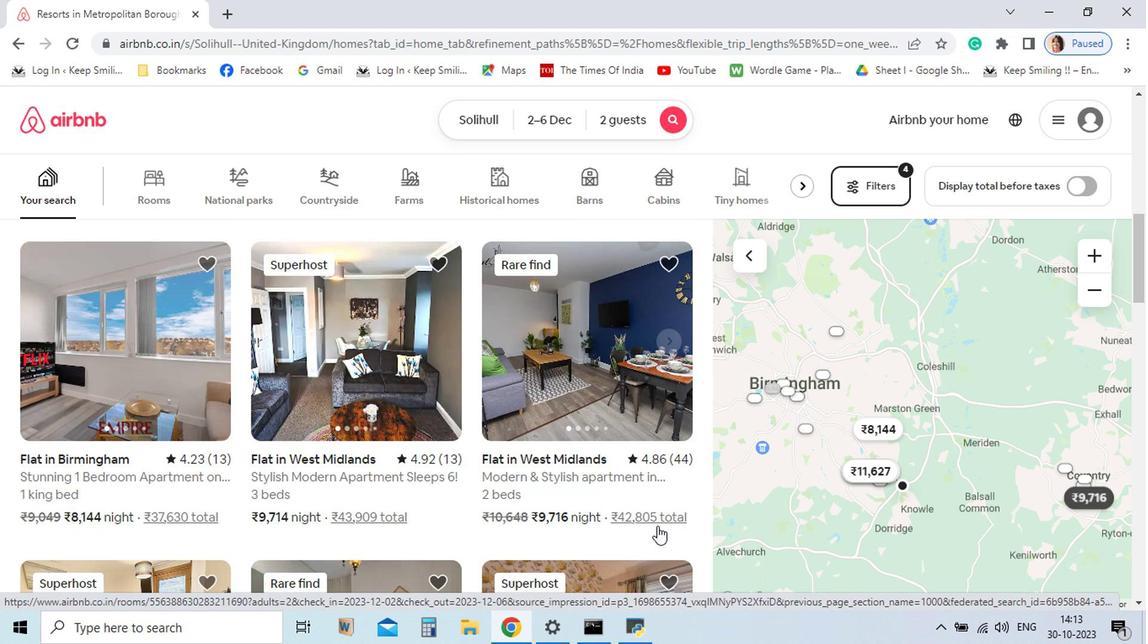 
Action: Mouse scrolled (643, 526) with delta (0, 0)
Screenshot: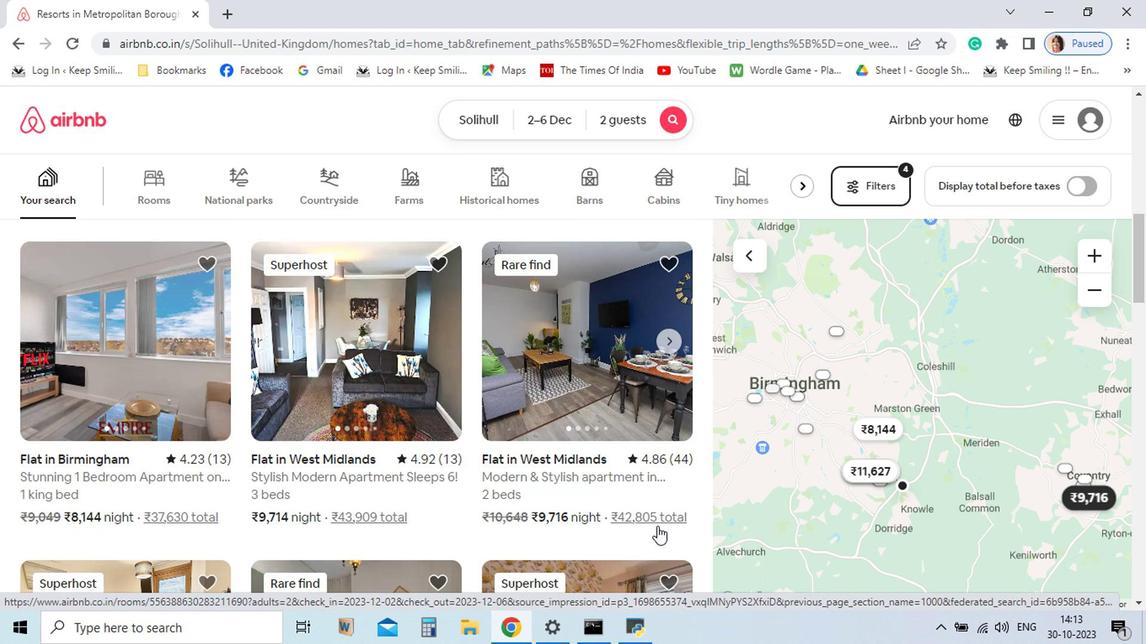 
Action: Mouse scrolled (643, 526) with delta (0, 0)
Screenshot: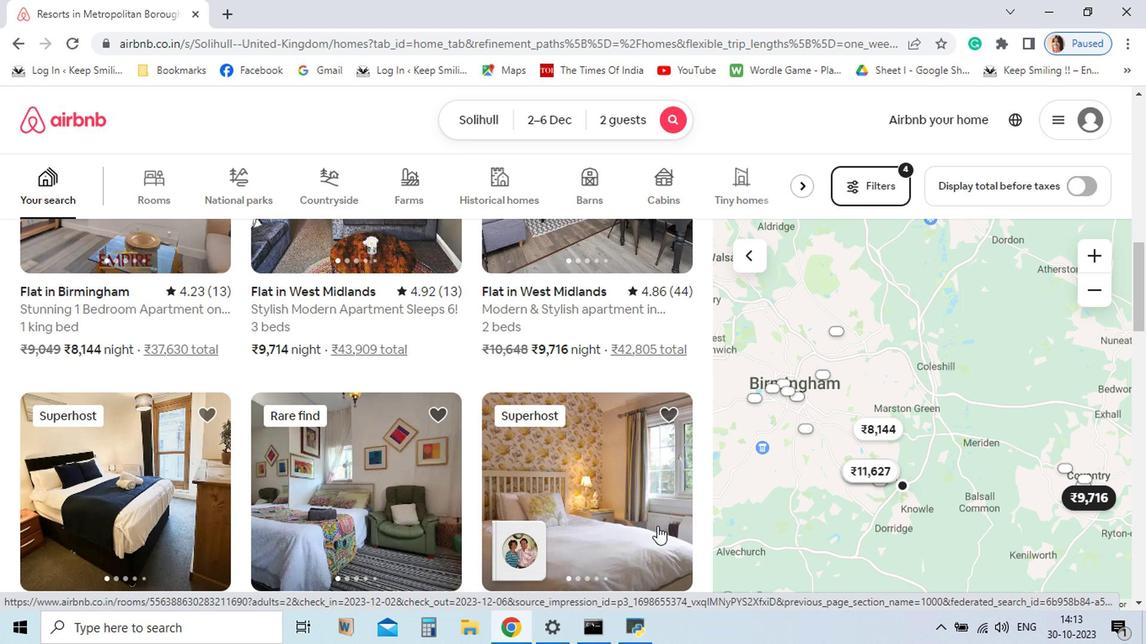
Action: Mouse scrolled (643, 526) with delta (0, 0)
Screenshot: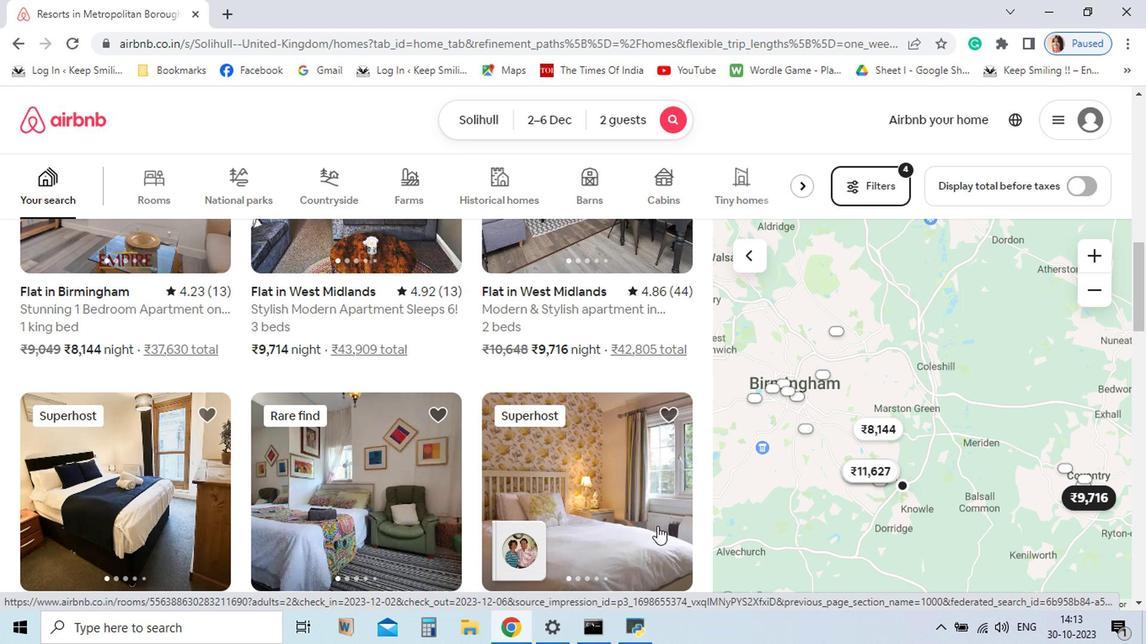 
Action: Mouse scrolled (643, 526) with delta (0, 0)
Screenshot: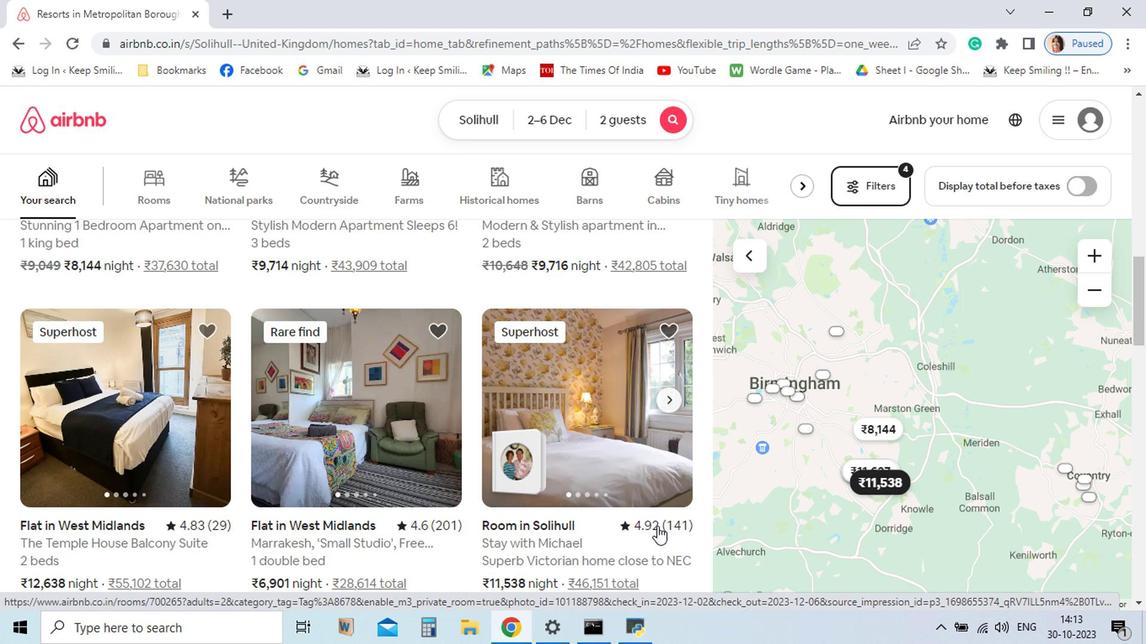 
Action: Mouse scrolled (643, 528) with delta (0, 1)
Screenshot: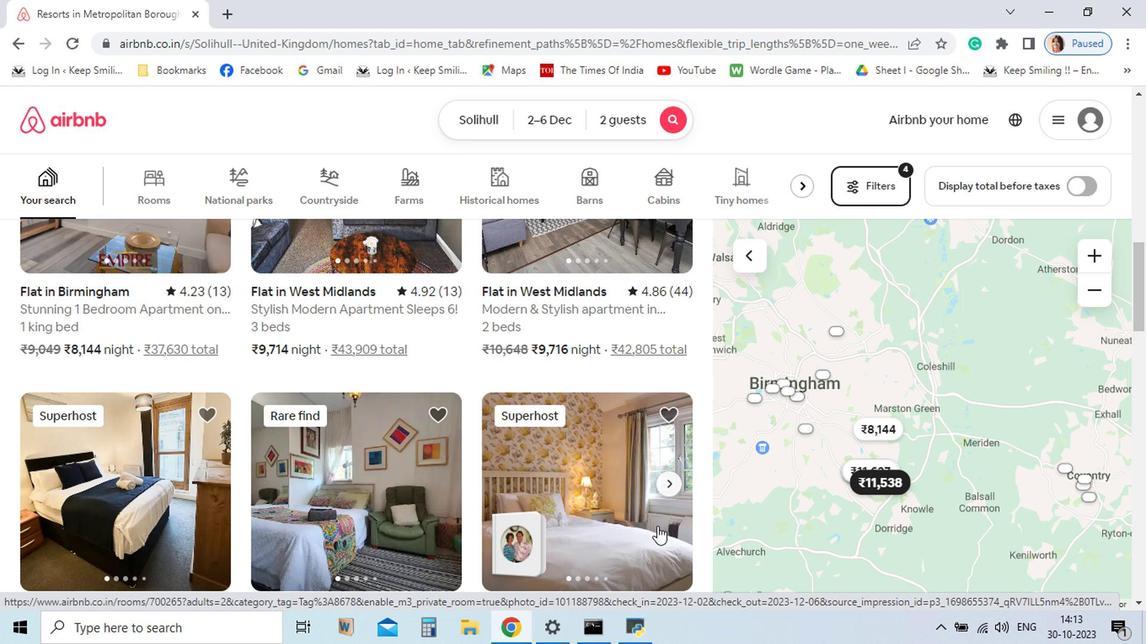 
Action: Mouse scrolled (643, 526) with delta (0, 0)
Screenshot: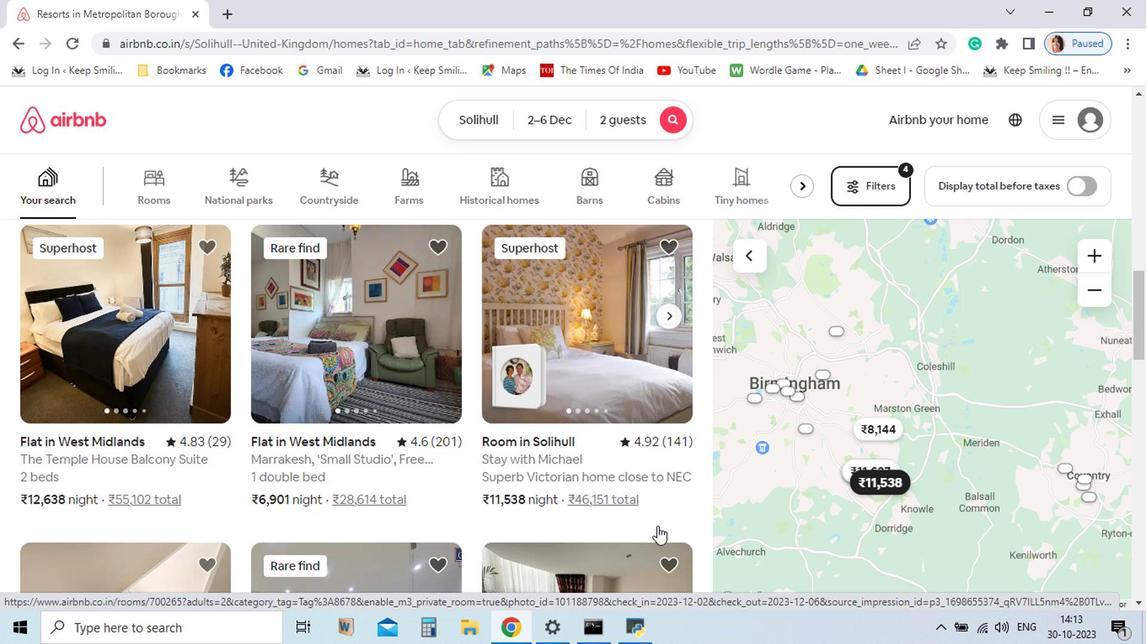 
Action: Mouse scrolled (643, 526) with delta (0, 0)
Screenshot: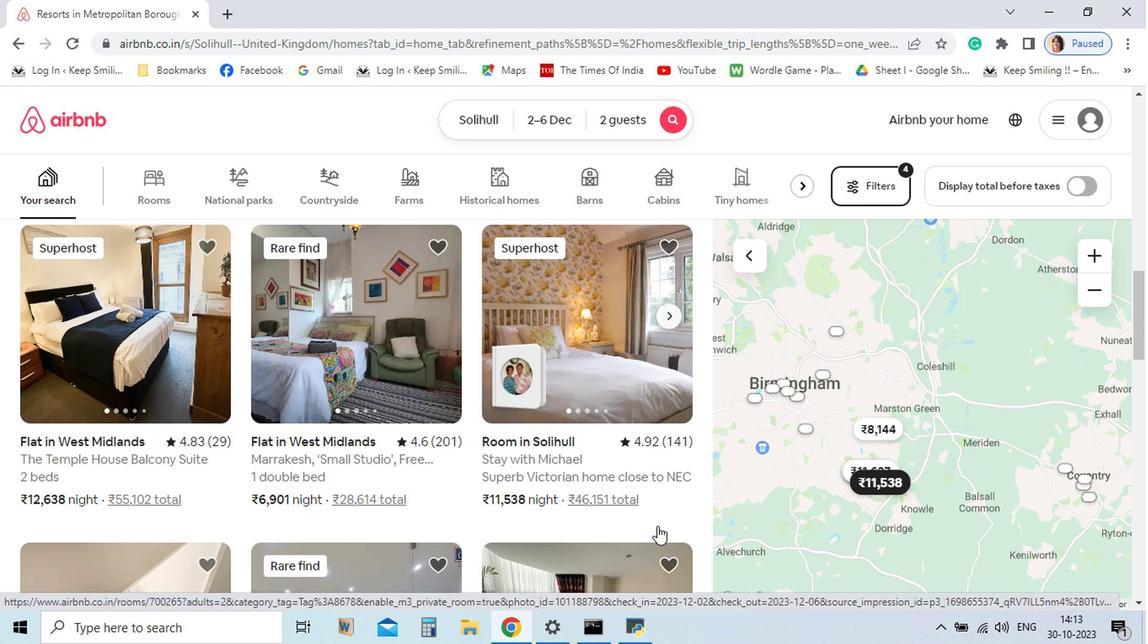 
Action: Mouse moved to (555, 442)
Screenshot: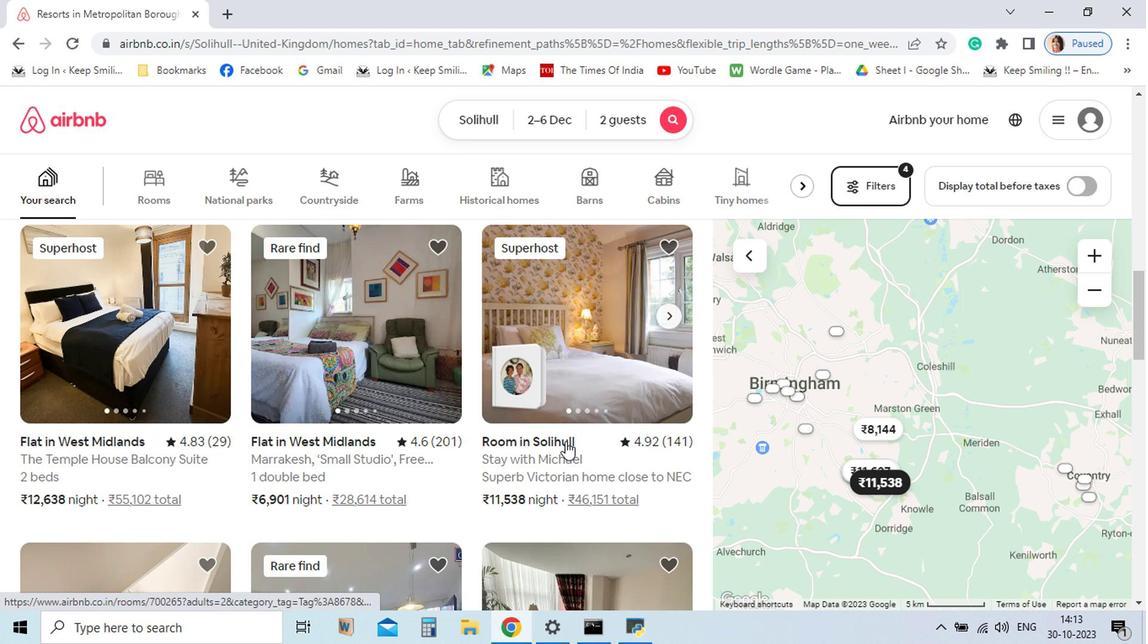 
Action: Mouse pressed left at (555, 442)
Screenshot: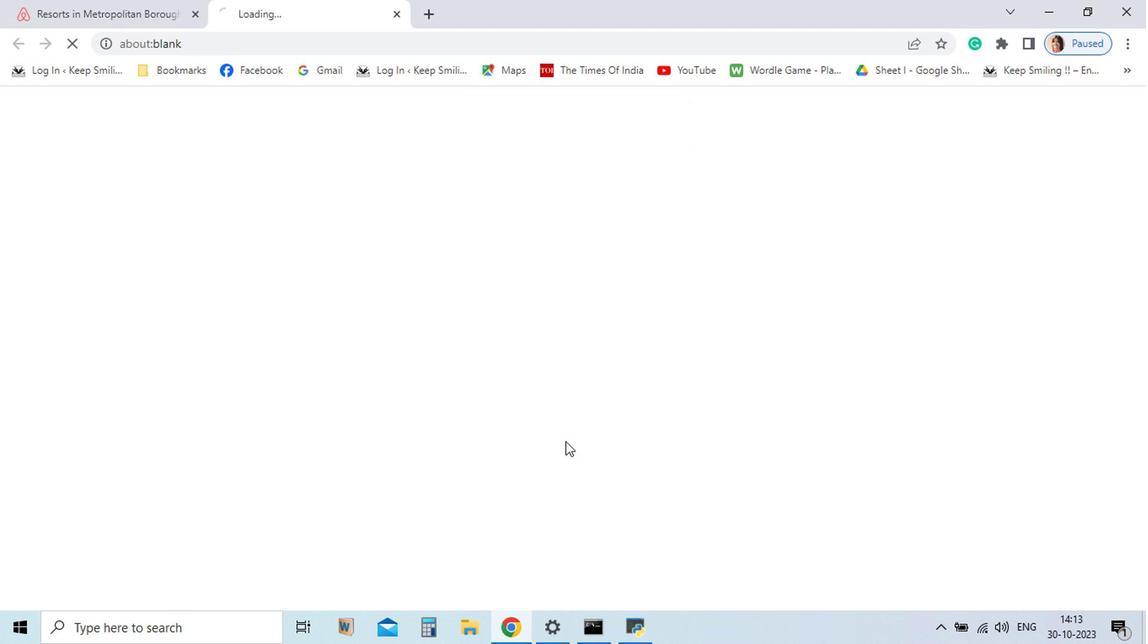 
Action: Mouse moved to (925, 473)
Screenshot: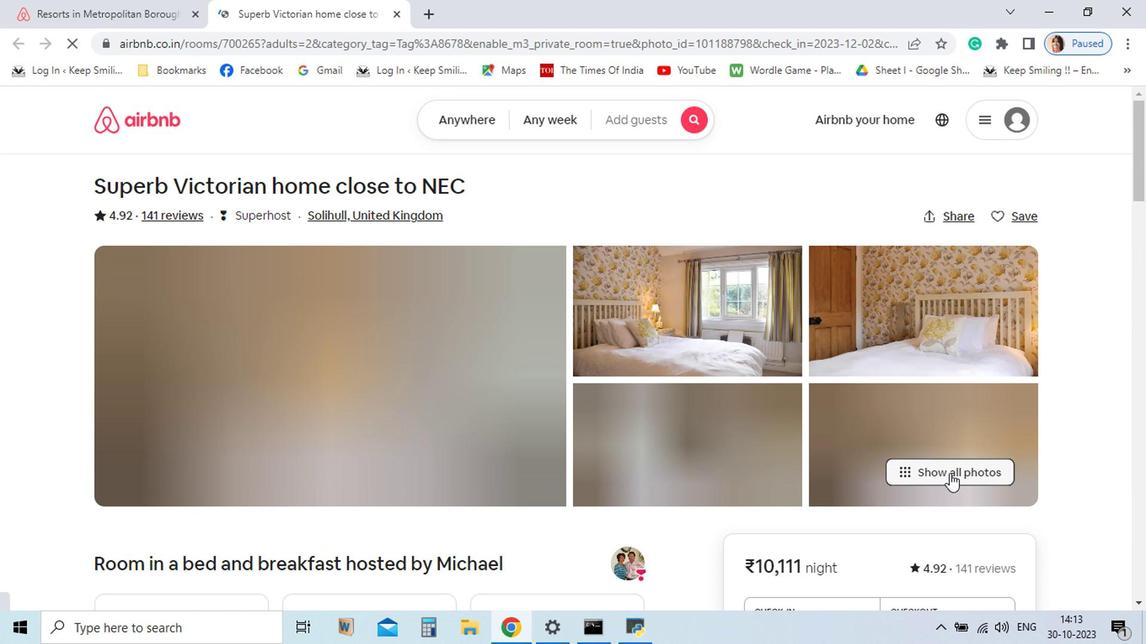 
Action: Mouse pressed left at (925, 473)
Screenshot: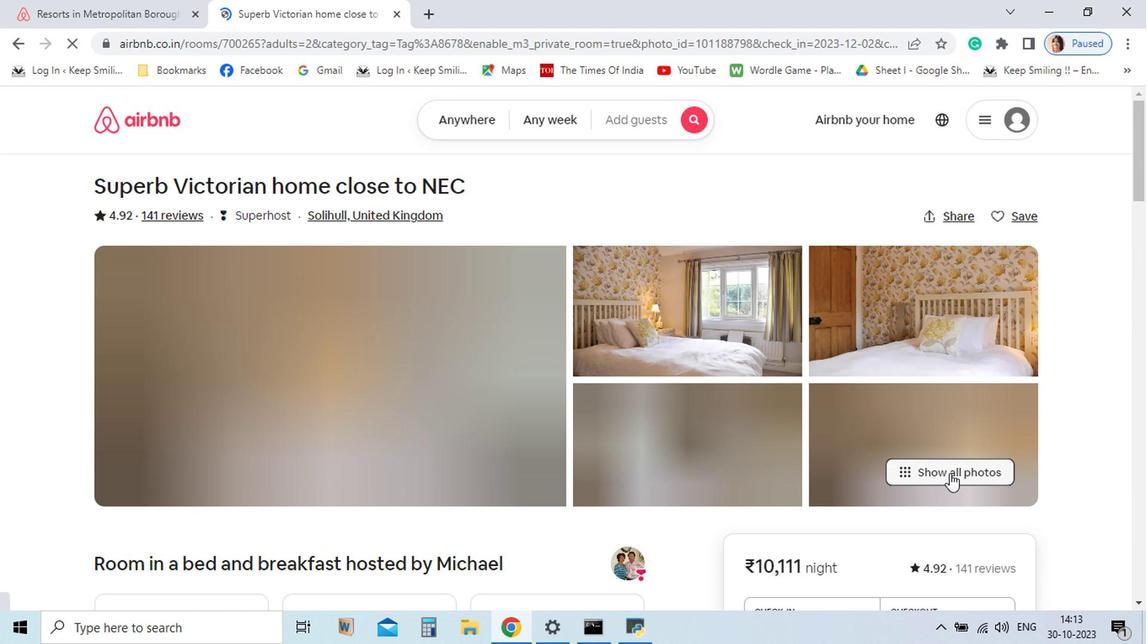 
Action: Mouse moved to (925, 473)
Screenshot: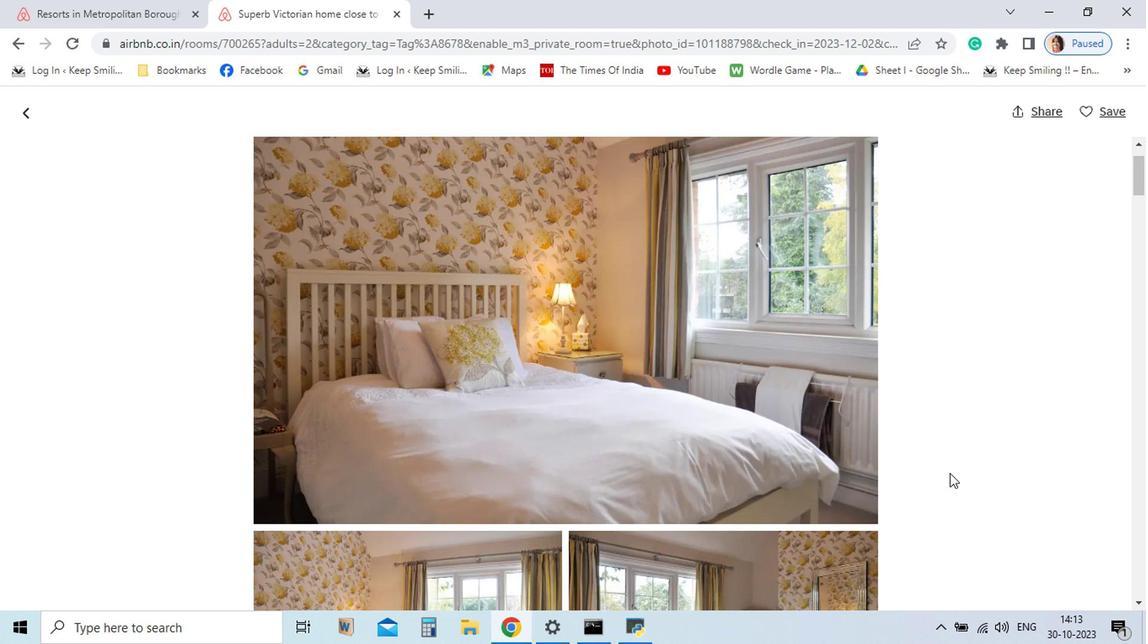 
Action: Mouse scrolled (925, 473) with delta (0, 0)
Screenshot: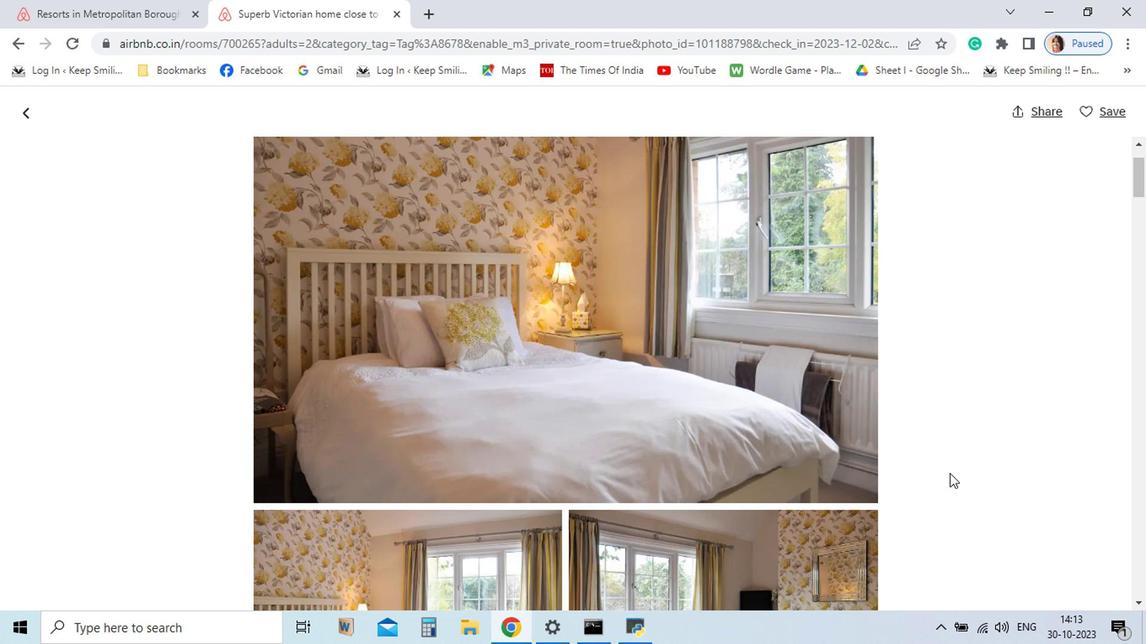 
Action: Mouse scrolled (925, 473) with delta (0, 0)
Screenshot: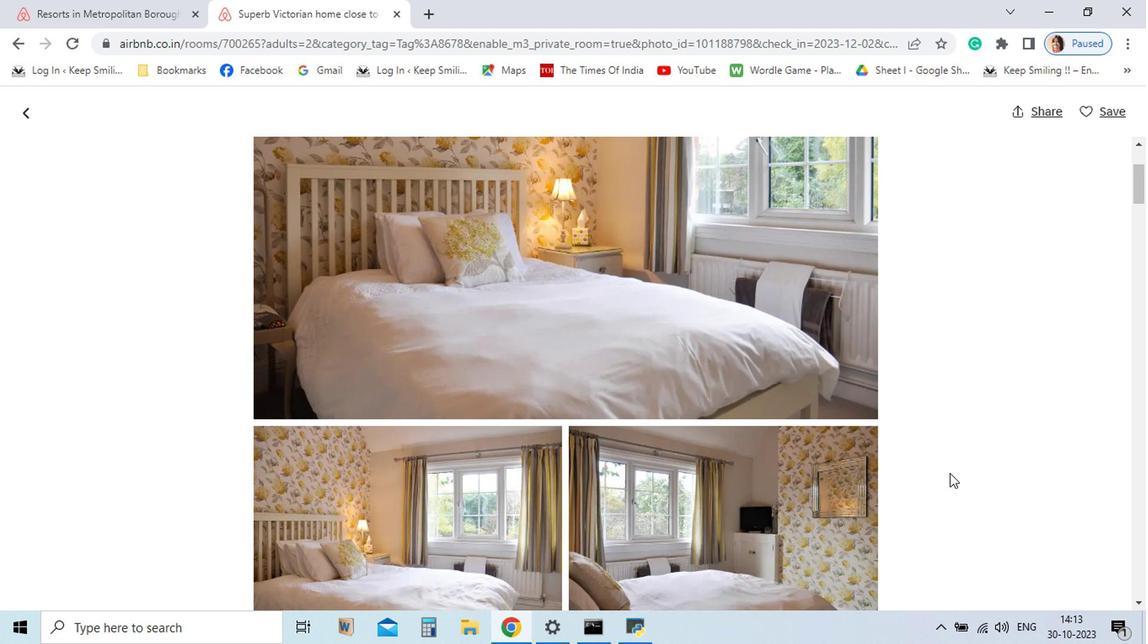 
Action: Mouse scrolled (925, 473) with delta (0, 0)
Screenshot: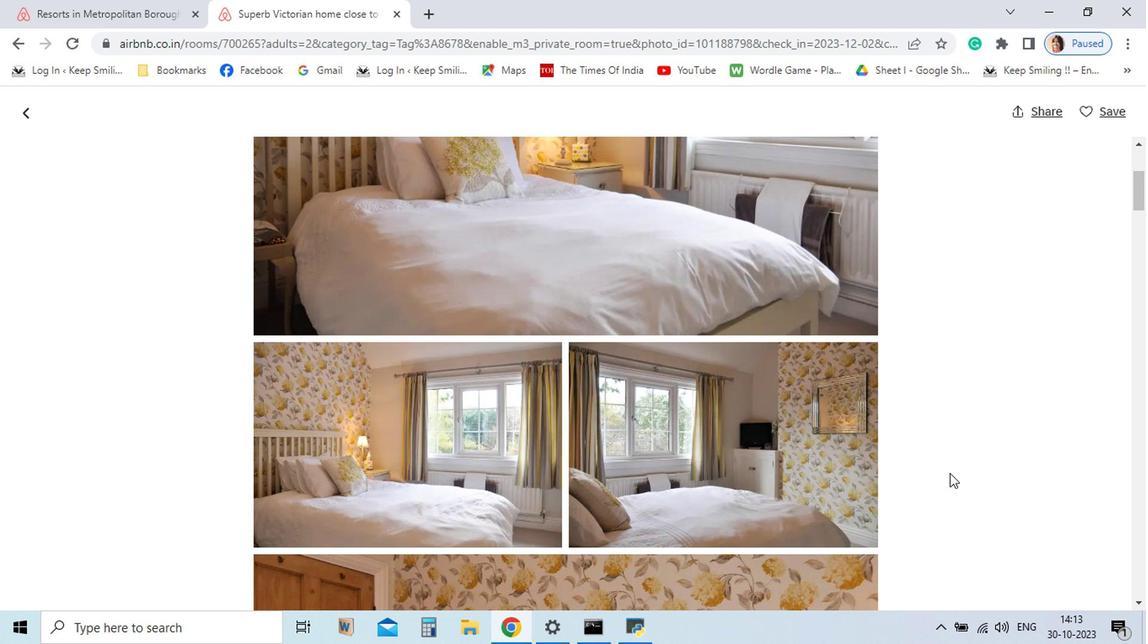 
Action: Mouse scrolled (925, 473) with delta (0, 0)
Screenshot: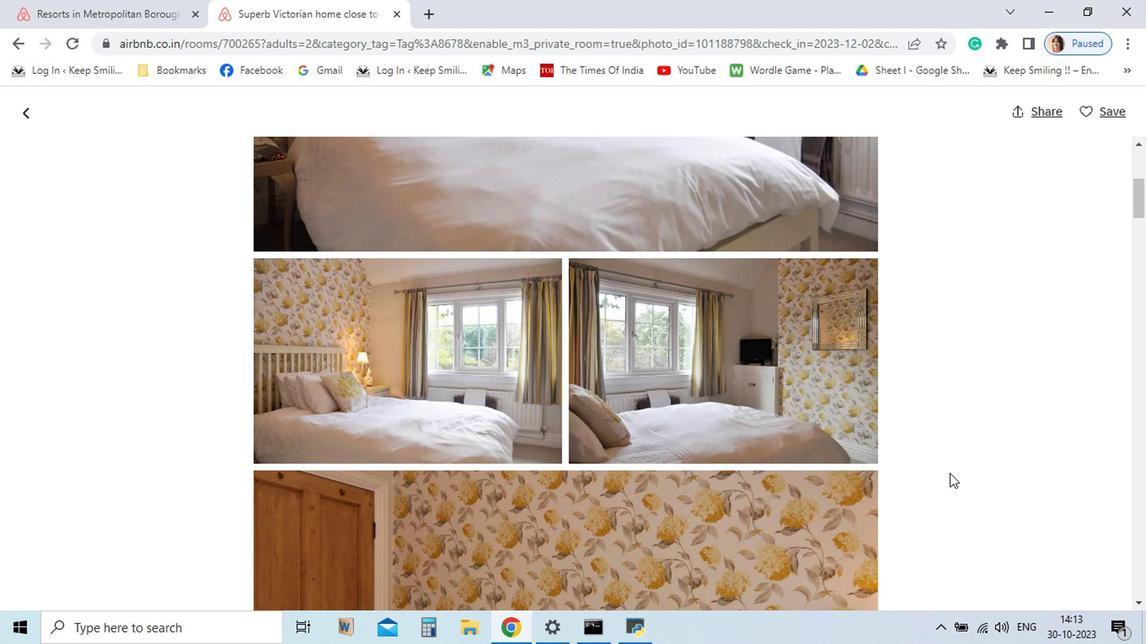 
Action: Mouse scrolled (925, 473) with delta (0, 0)
Screenshot: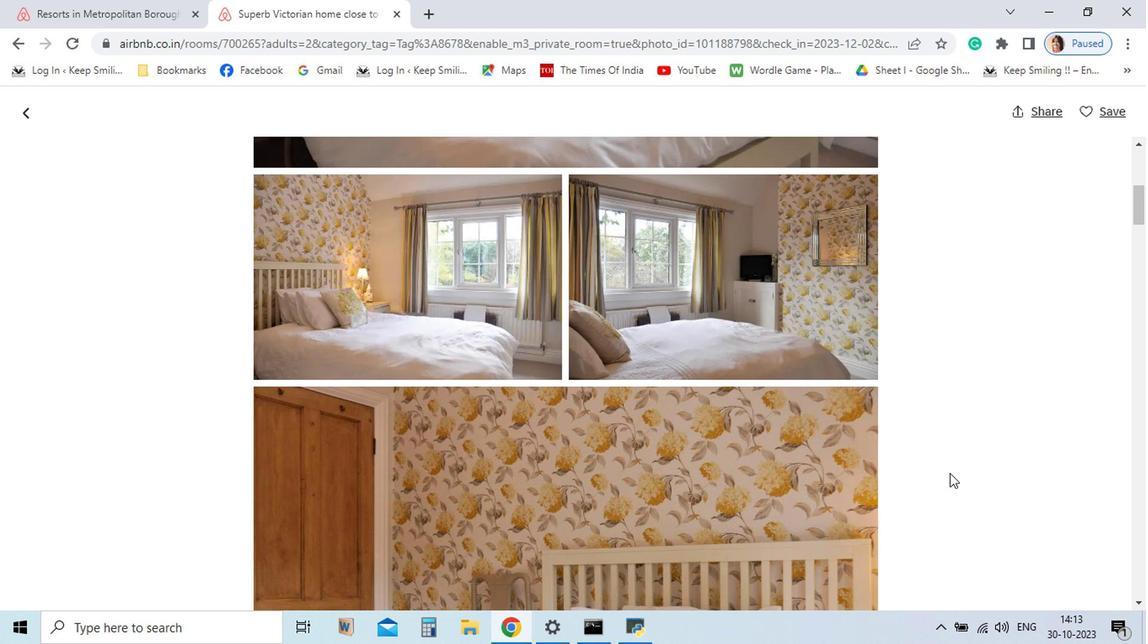 
Action: Mouse scrolled (925, 473) with delta (0, 0)
Screenshot: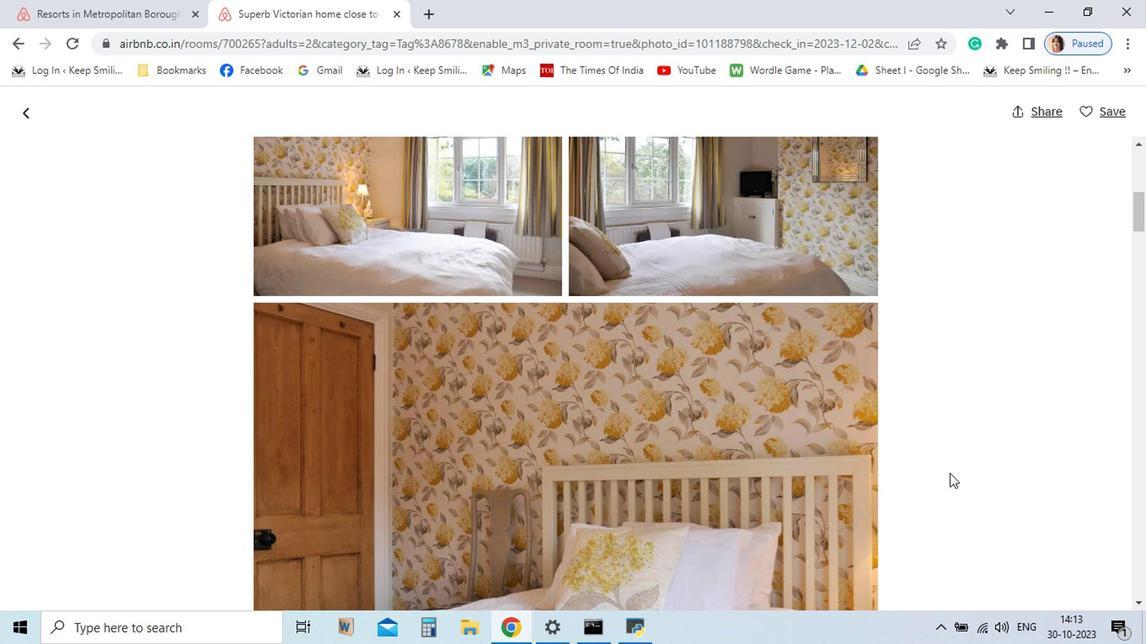 
Action: Mouse scrolled (925, 473) with delta (0, 0)
Screenshot: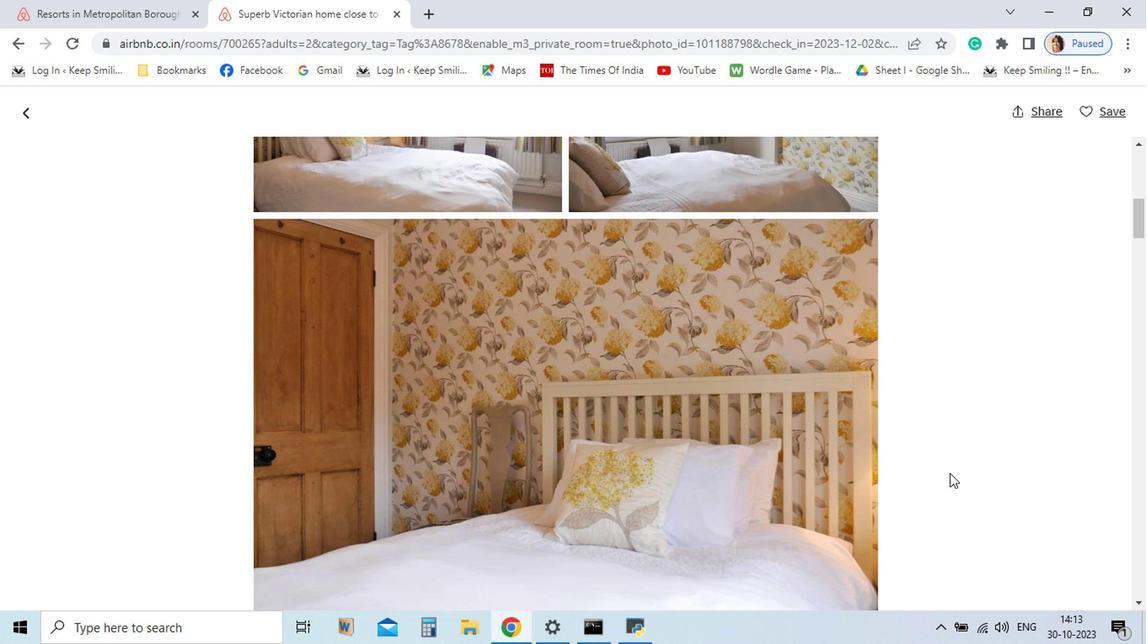 
Action: Mouse scrolled (925, 473) with delta (0, 0)
Screenshot: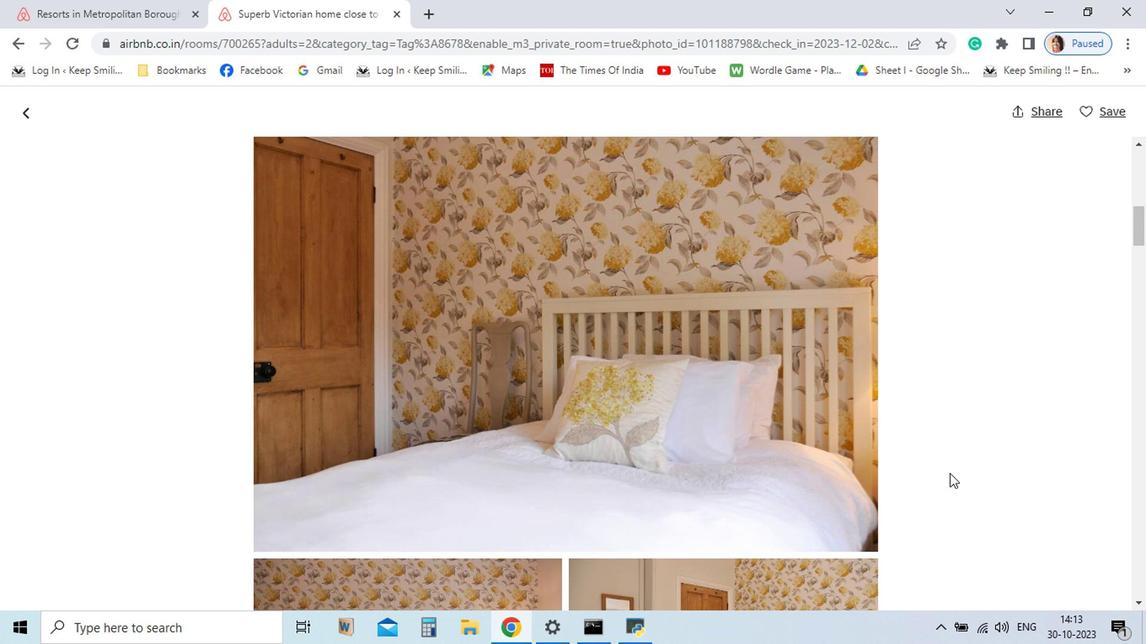 
Action: Mouse scrolled (925, 473) with delta (0, 0)
Screenshot: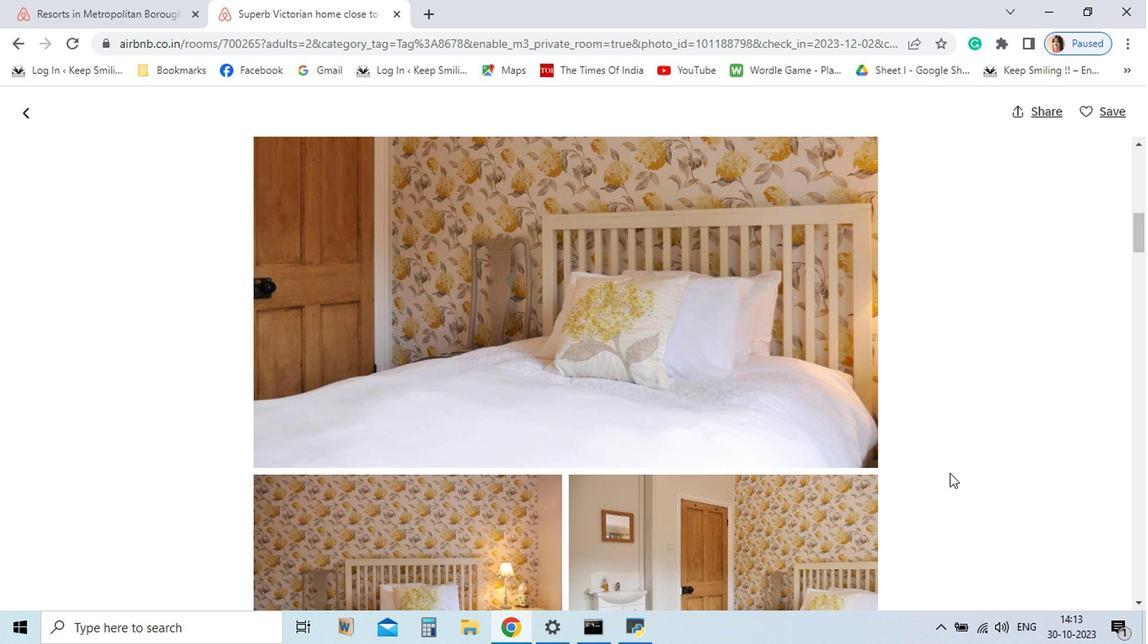 
Action: Mouse scrolled (925, 473) with delta (0, 0)
Screenshot: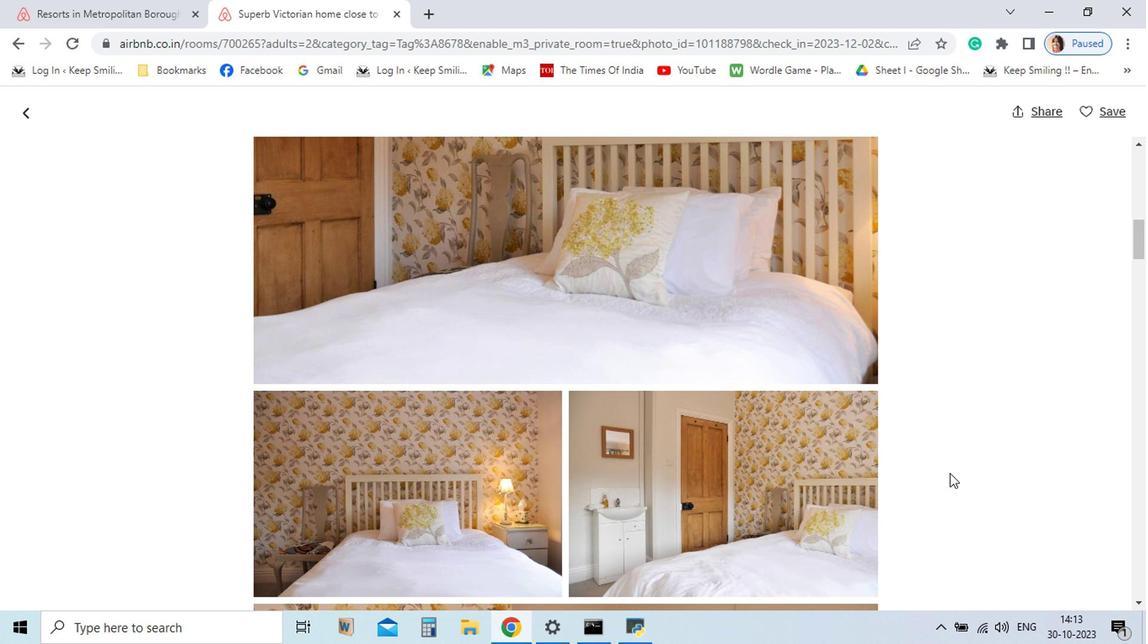 
Action: Mouse scrolled (925, 473) with delta (0, 0)
Screenshot: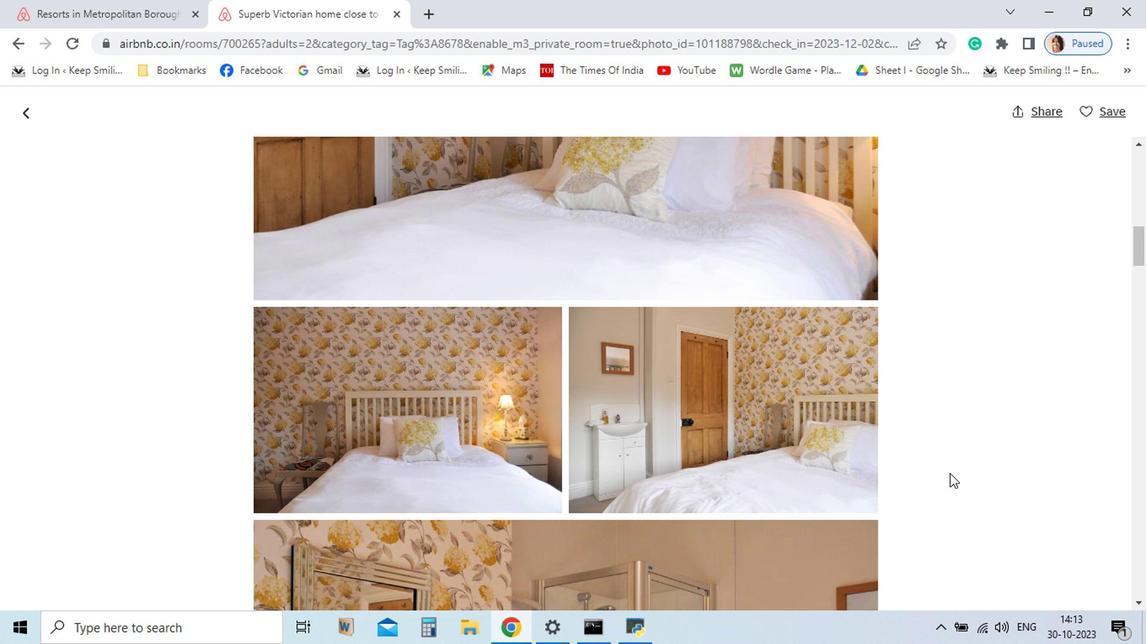 
Action: Mouse scrolled (925, 473) with delta (0, 0)
Screenshot: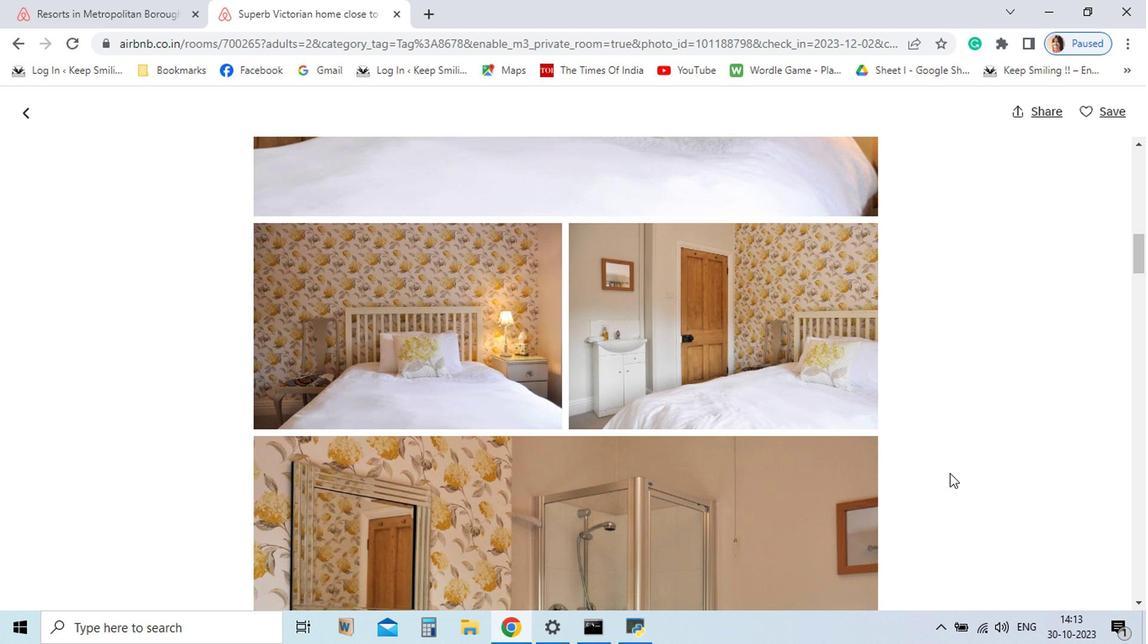 
Action: Mouse scrolled (925, 473) with delta (0, 0)
Screenshot: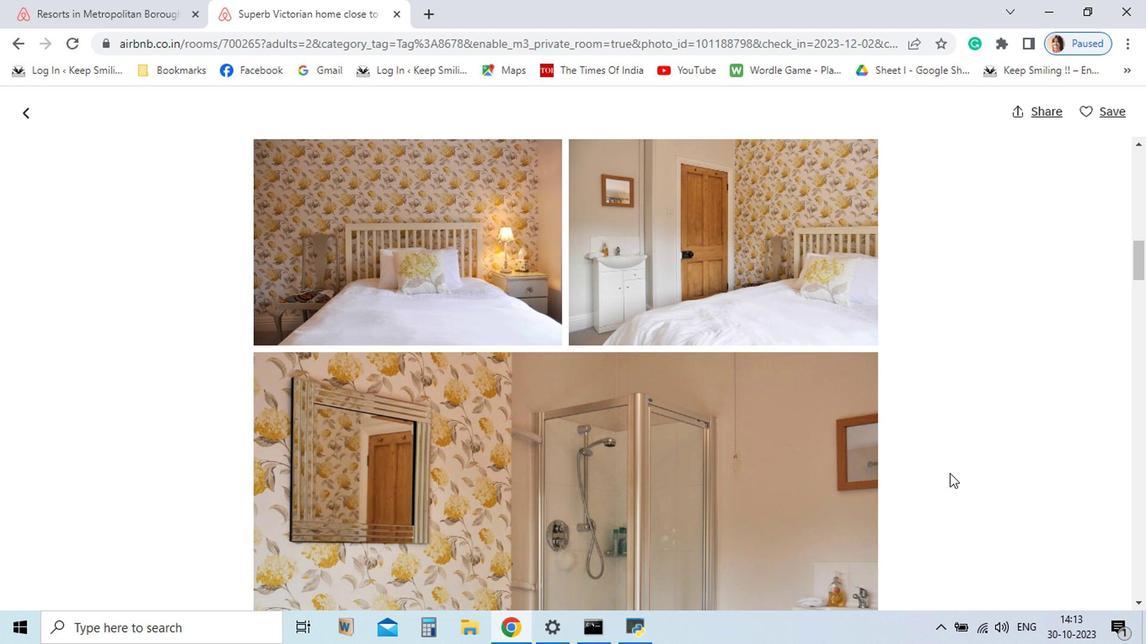 
Action: Mouse scrolled (925, 473) with delta (0, 0)
Screenshot: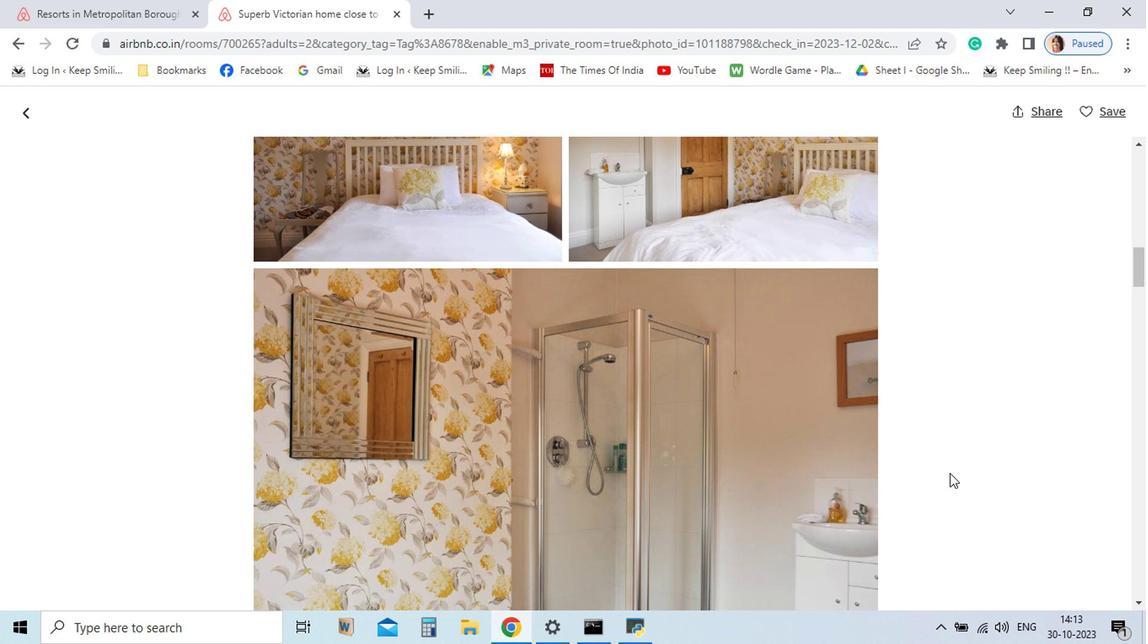 
Action: Mouse scrolled (925, 473) with delta (0, 0)
Screenshot: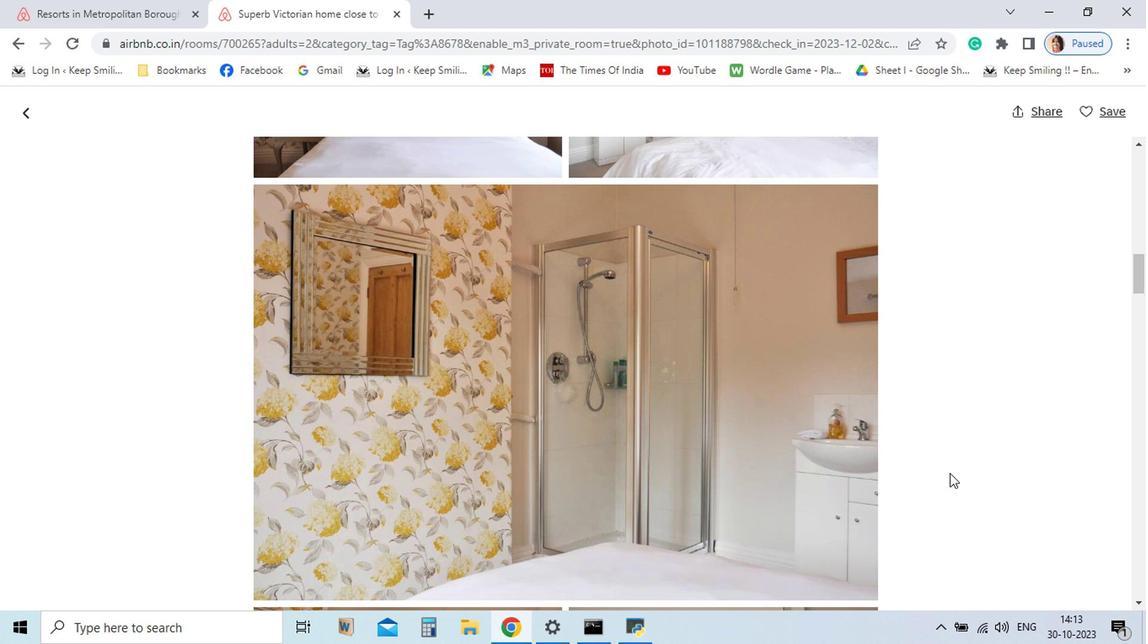 
Action: Mouse scrolled (925, 473) with delta (0, 0)
Screenshot: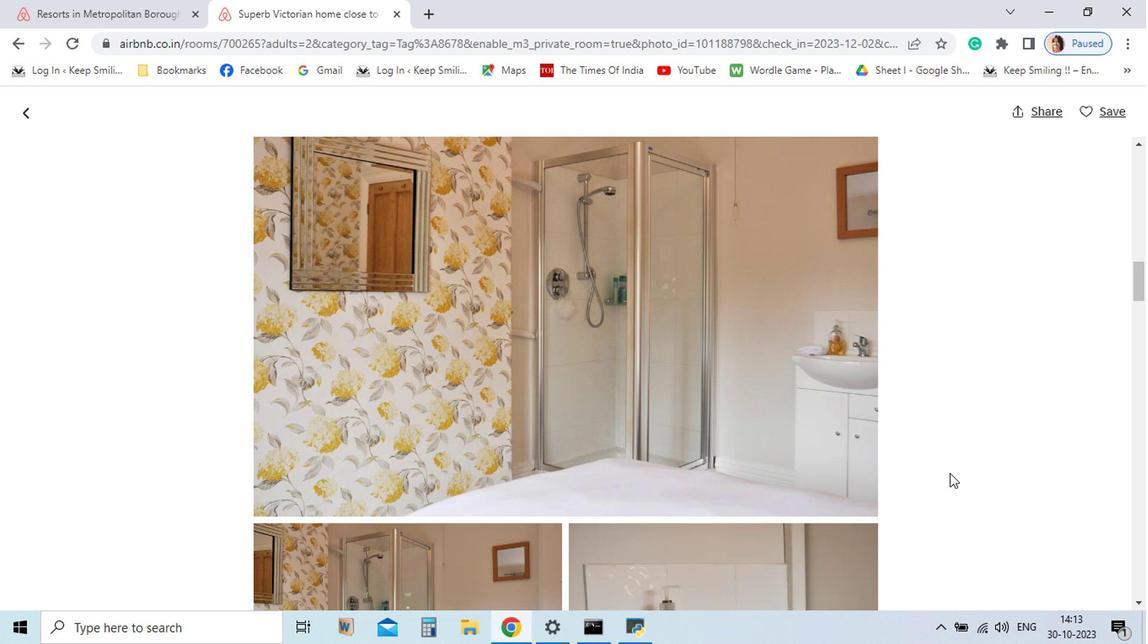 
Action: Mouse scrolled (925, 473) with delta (0, 0)
Screenshot: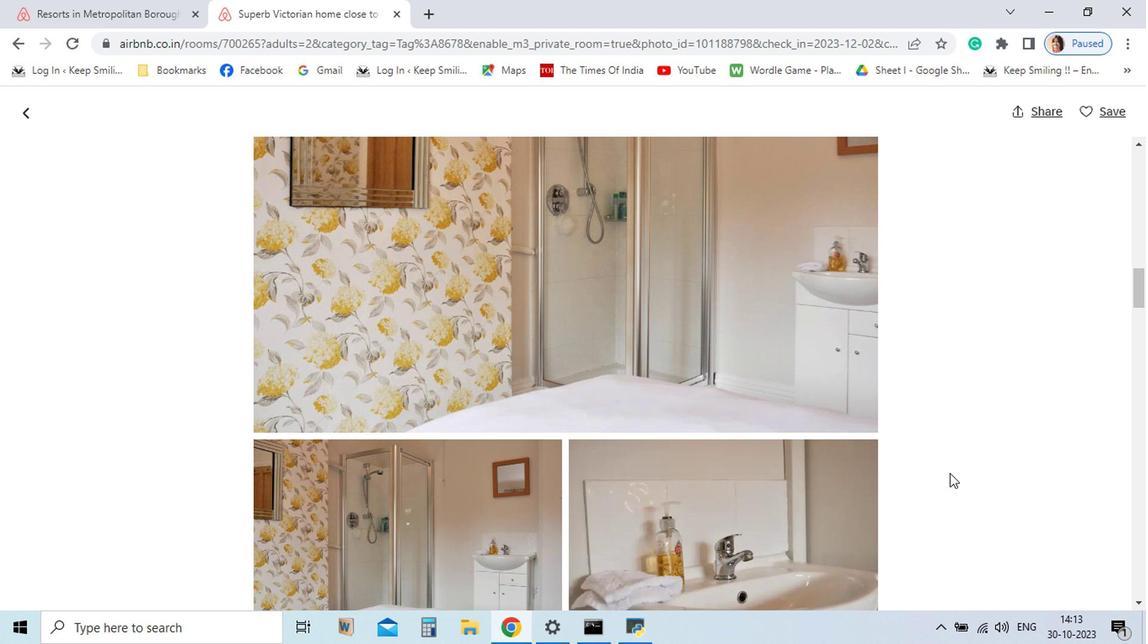 
Action: Mouse scrolled (925, 473) with delta (0, 0)
Screenshot: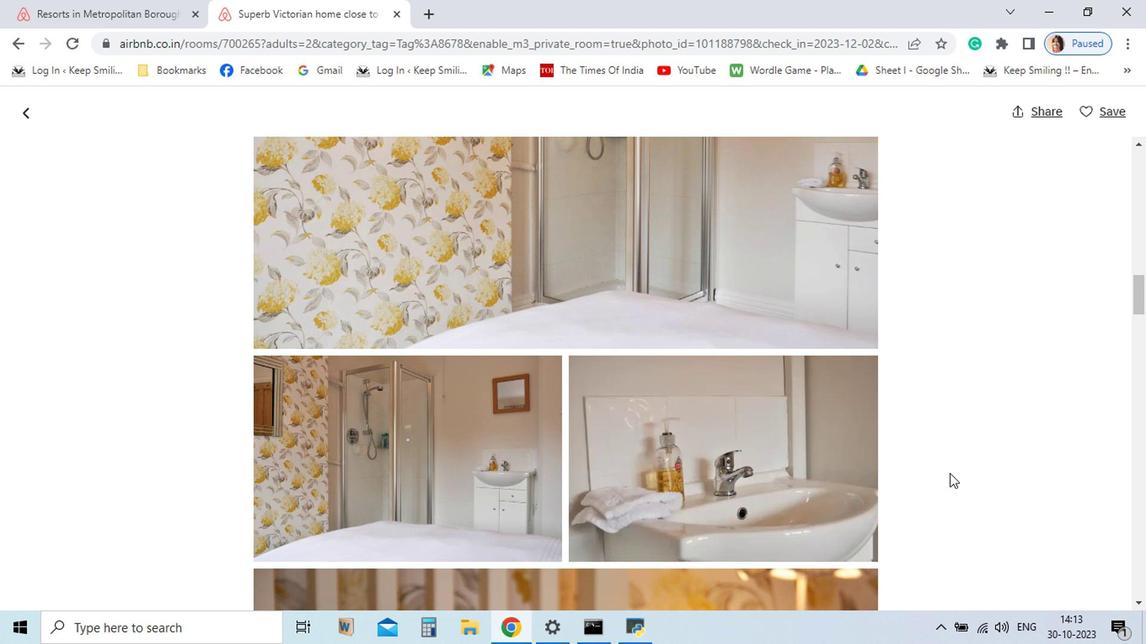 
Action: Mouse scrolled (925, 473) with delta (0, 0)
Screenshot: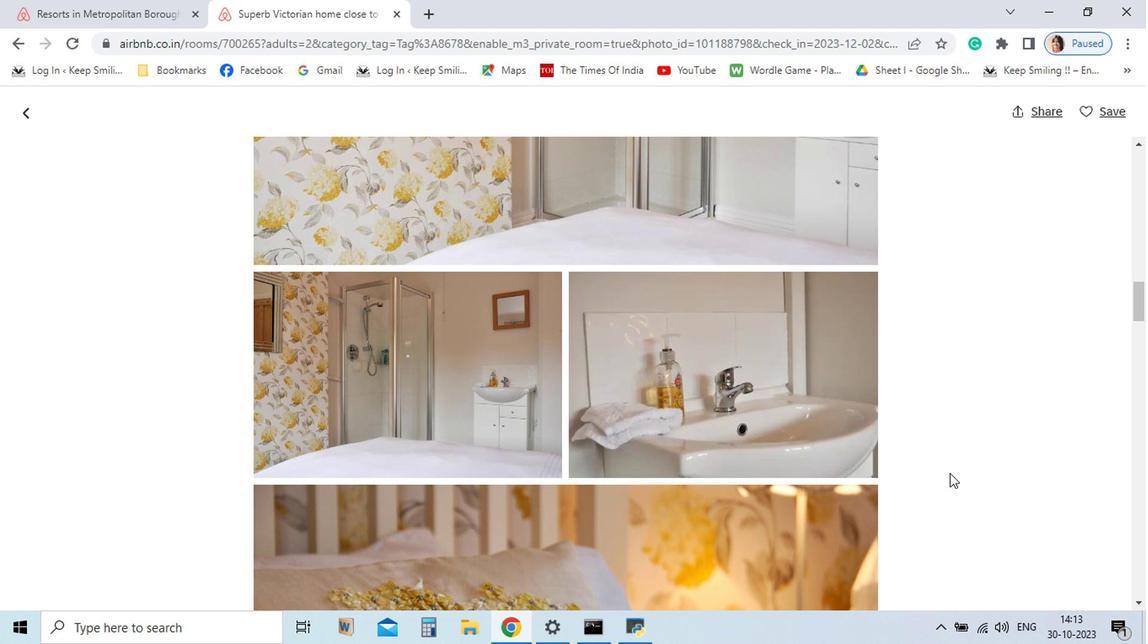 
Action: Mouse scrolled (925, 473) with delta (0, 0)
Screenshot: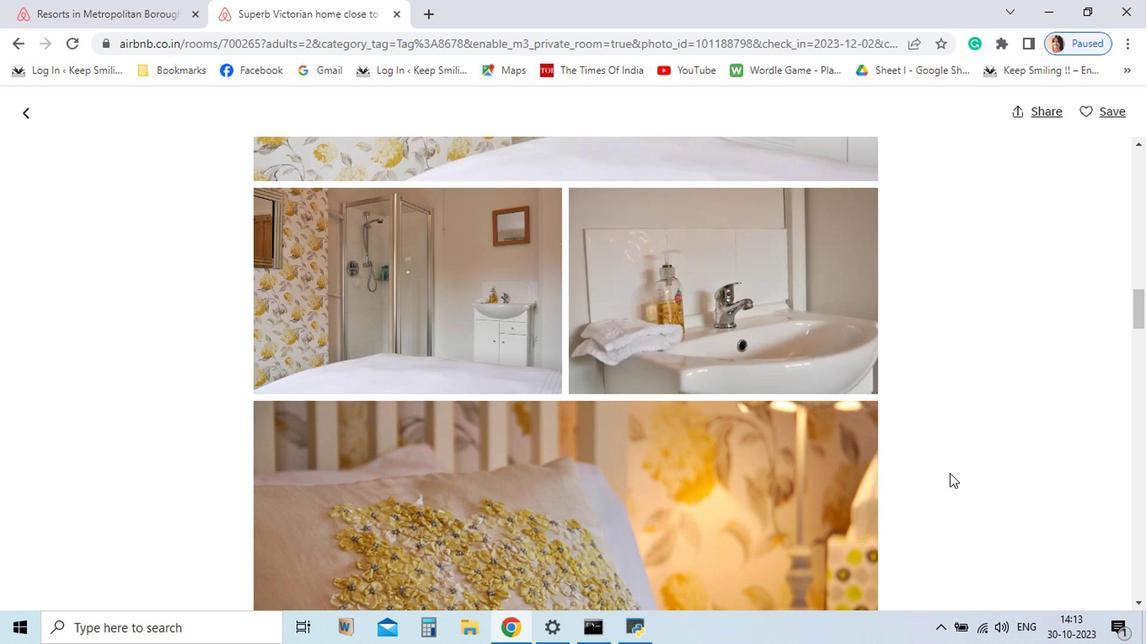 
Action: Mouse scrolled (925, 473) with delta (0, 0)
Screenshot: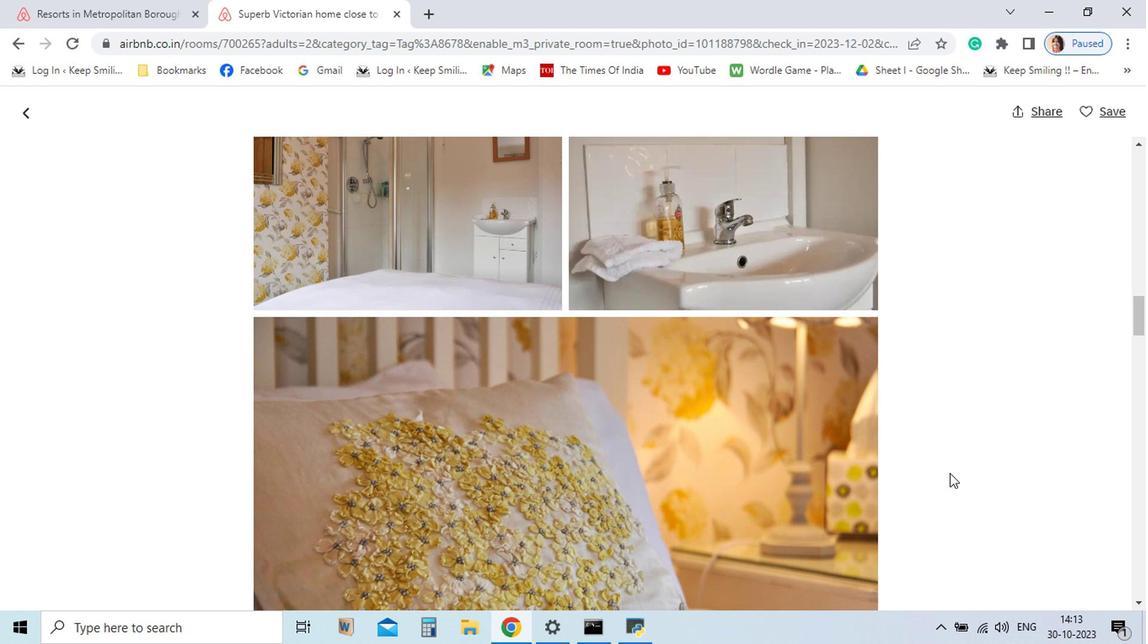 
Action: Mouse scrolled (925, 473) with delta (0, 0)
Screenshot: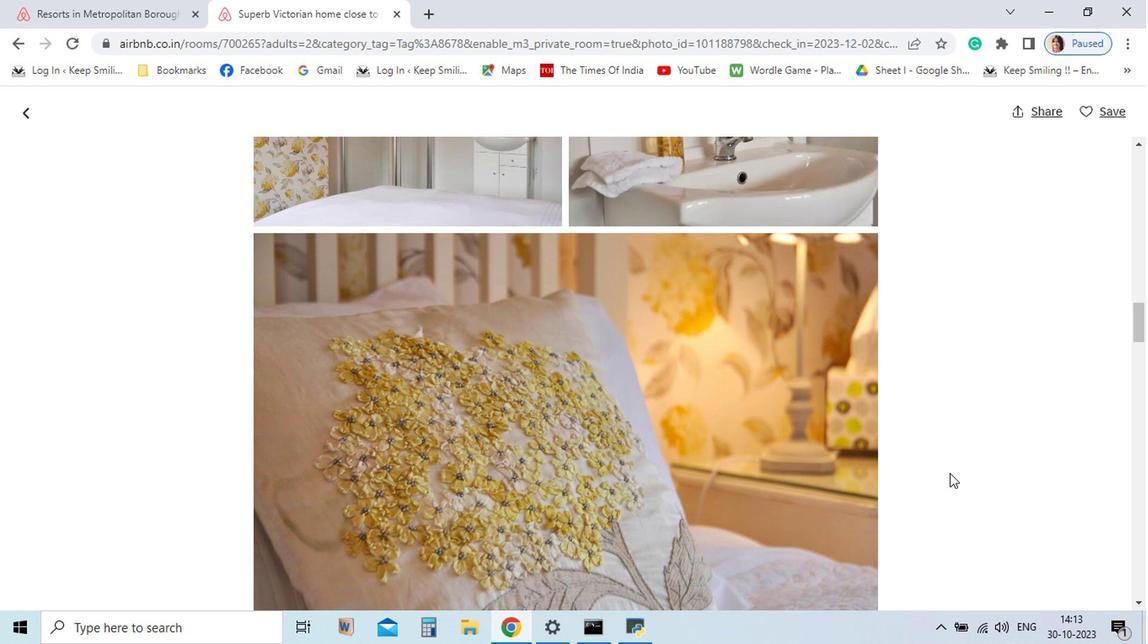 
Action: Mouse scrolled (925, 473) with delta (0, 0)
Screenshot: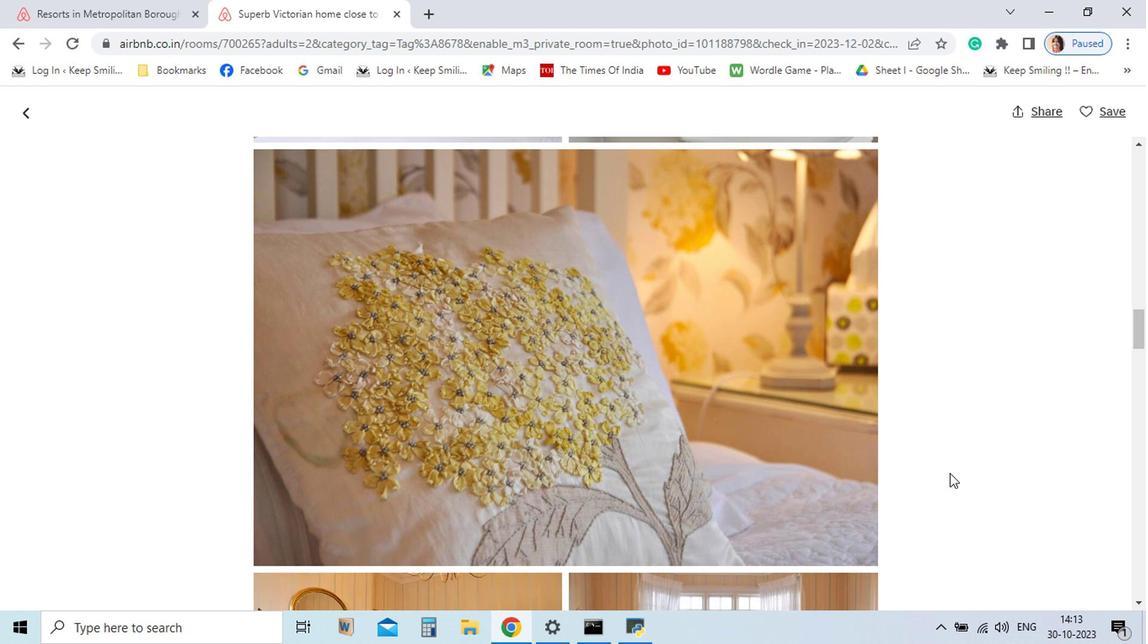 
Action: Mouse scrolled (925, 473) with delta (0, 0)
Screenshot: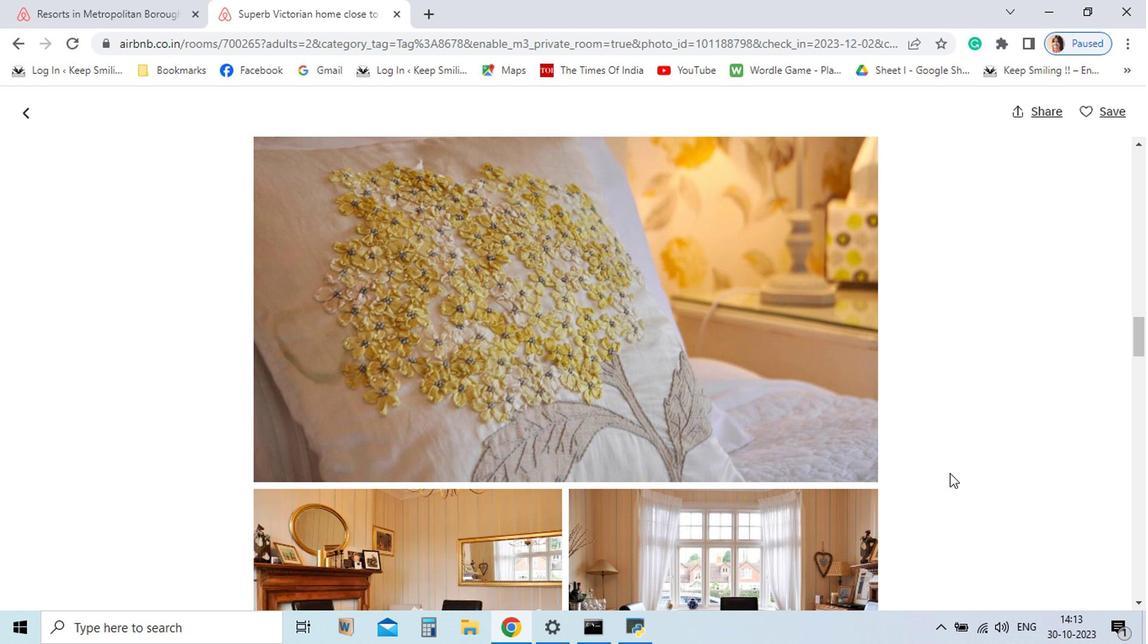 
Action: Mouse scrolled (925, 473) with delta (0, 0)
Screenshot: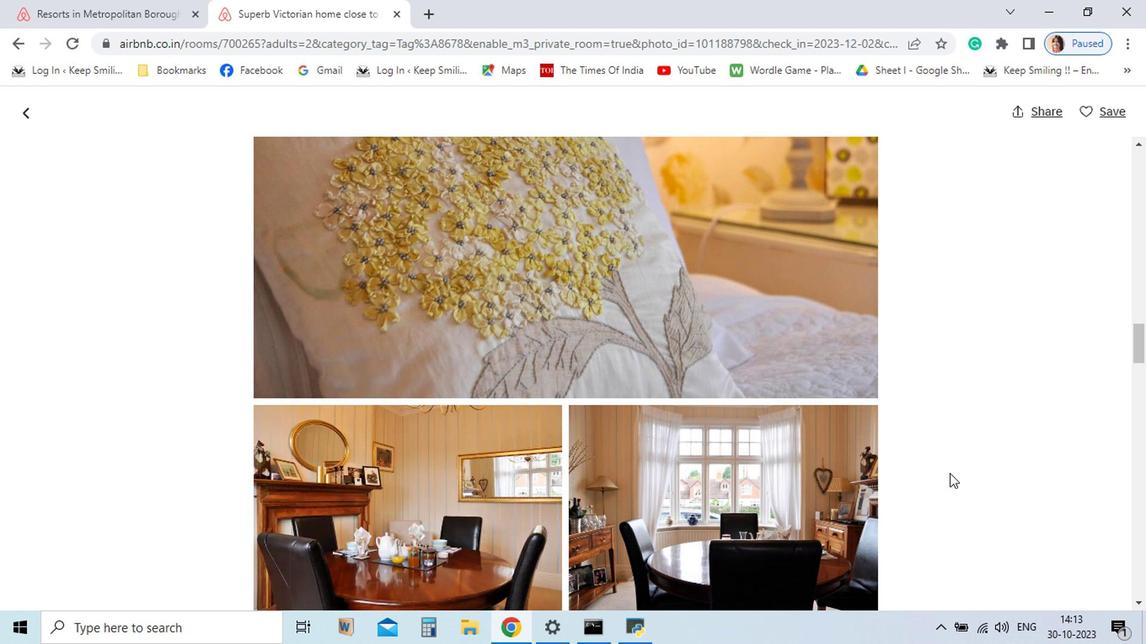 
Action: Mouse scrolled (925, 473) with delta (0, 0)
Screenshot: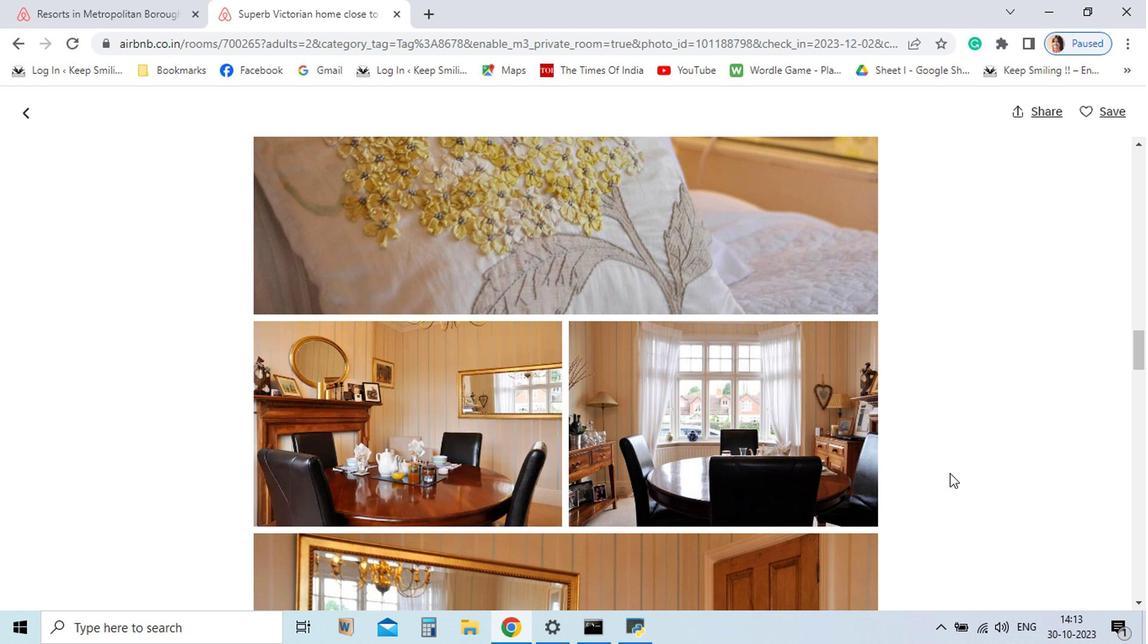 
Action: Mouse scrolled (925, 473) with delta (0, 0)
Screenshot: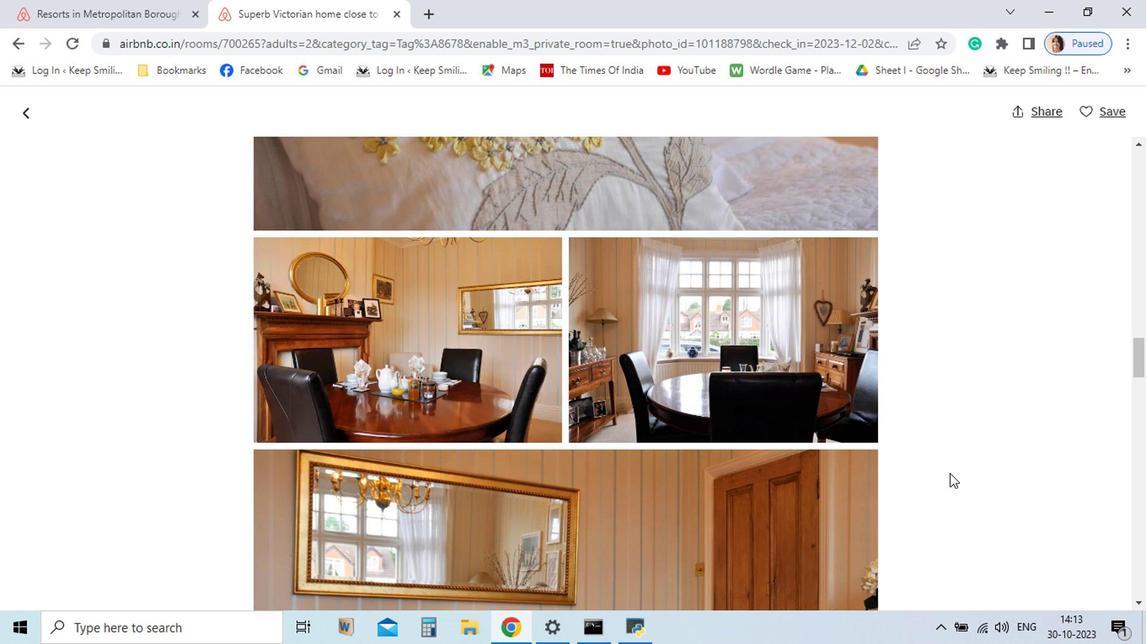 
Action: Mouse scrolled (925, 473) with delta (0, 0)
Screenshot: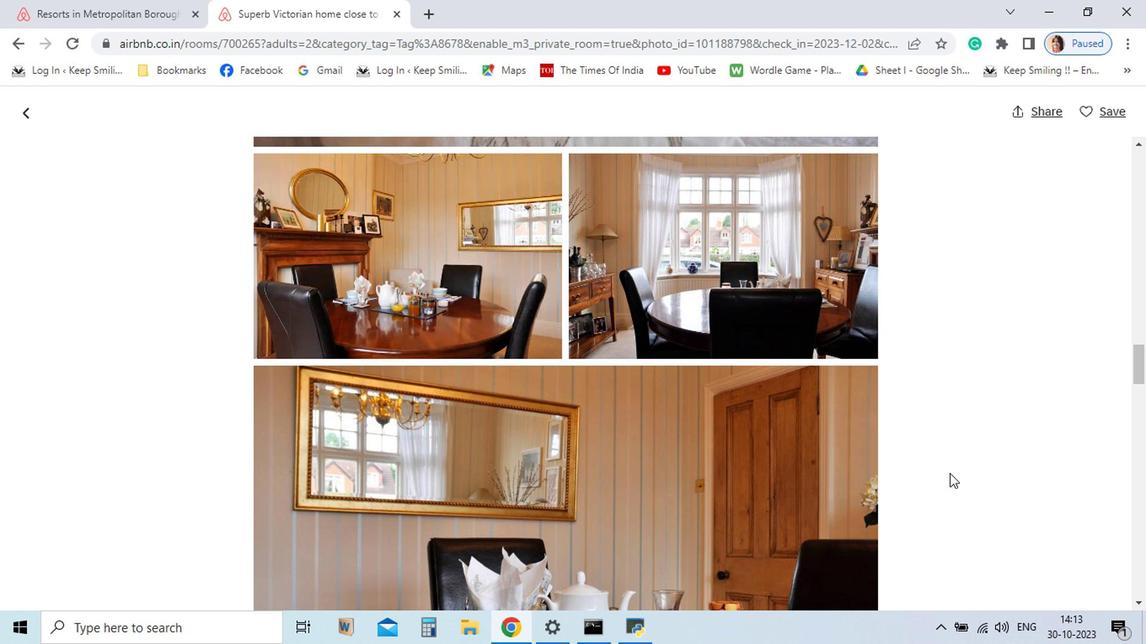 
Action: Mouse scrolled (925, 473) with delta (0, 0)
Screenshot: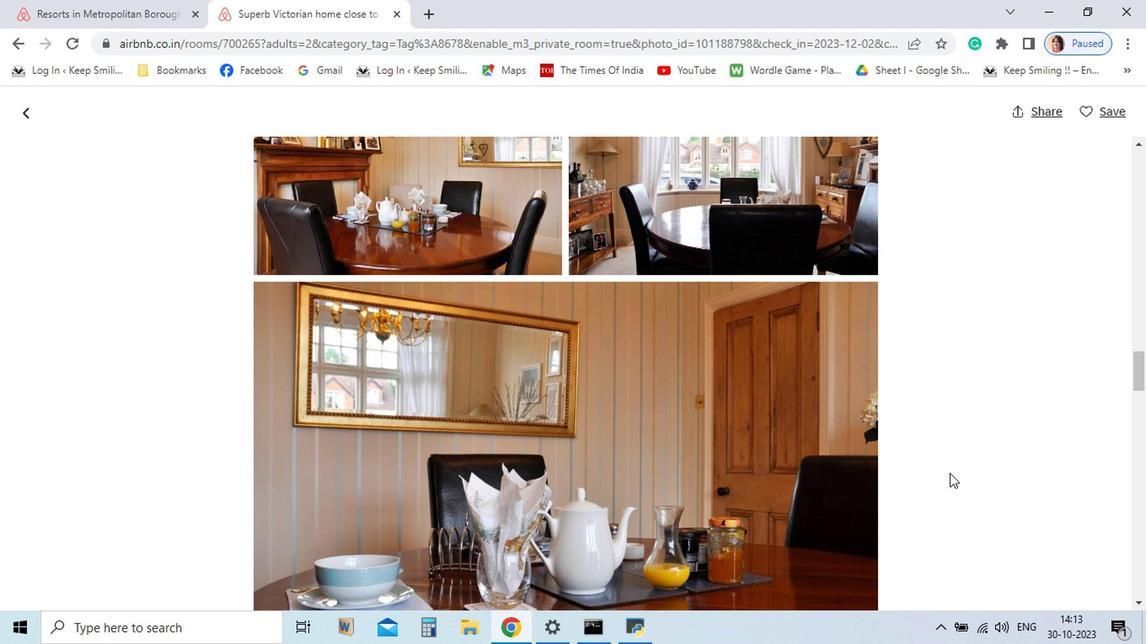 
Action: Mouse scrolled (925, 473) with delta (0, 0)
Screenshot: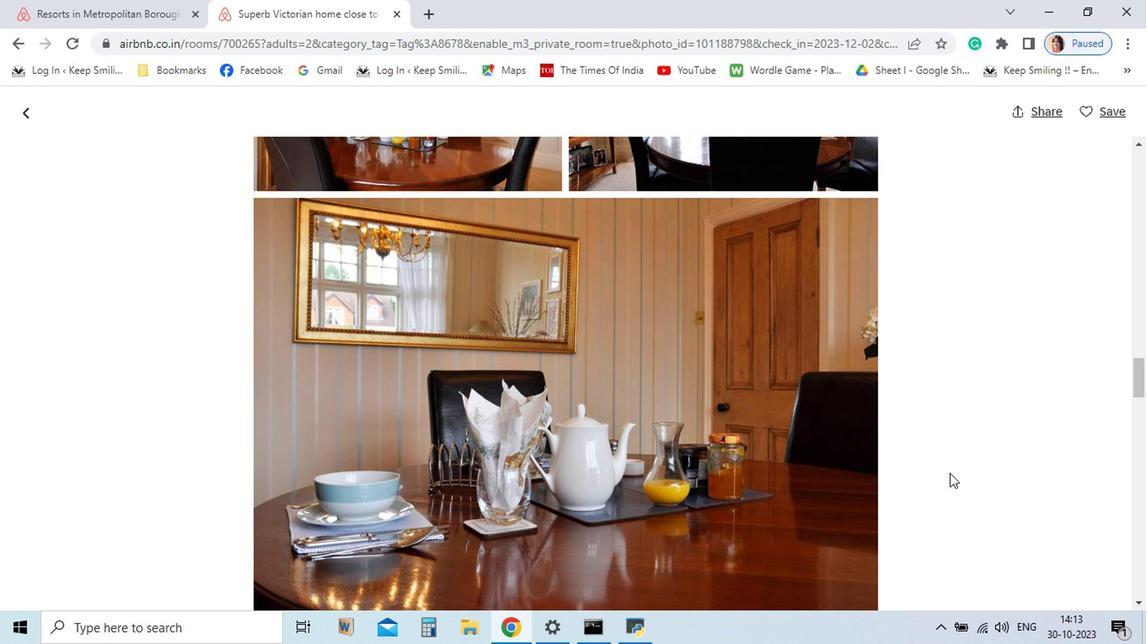 
Action: Mouse scrolled (925, 473) with delta (0, 0)
Screenshot: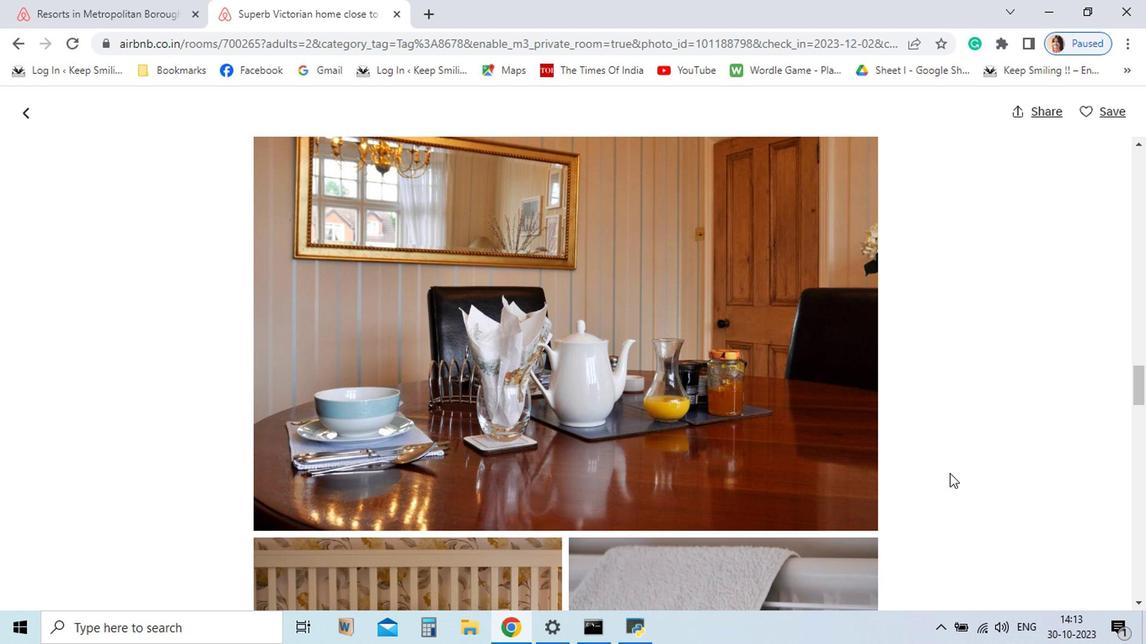 
Action: Mouse scrolled (925, 473) with delta (0, 0)
Screenshot: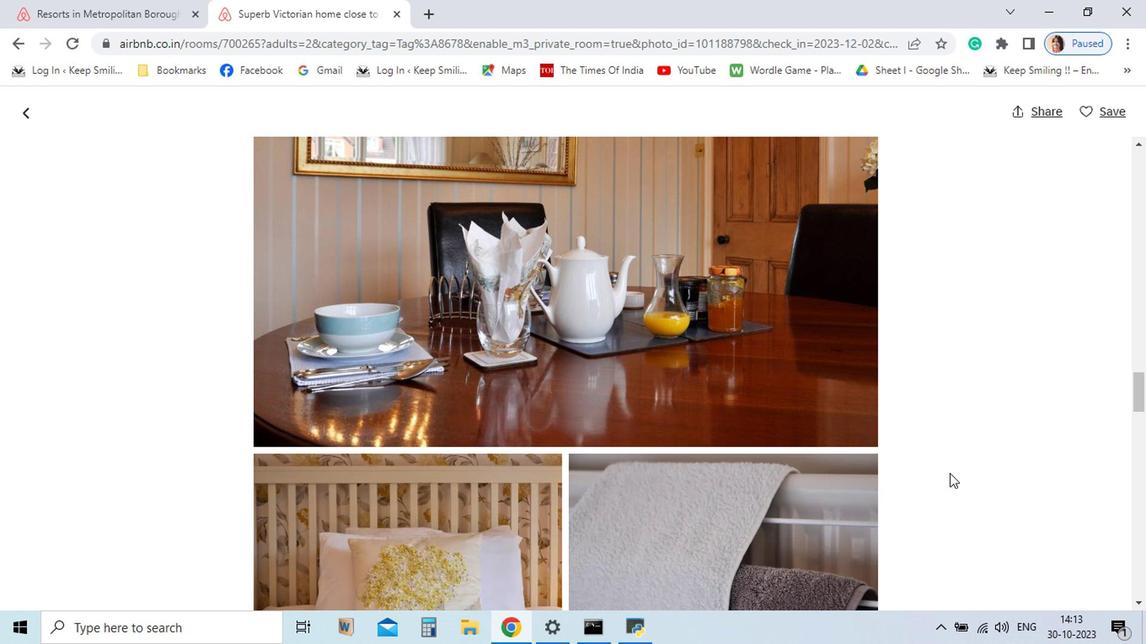 
Action: Mouse scrolled (925, 473) with delta (0, 0)
Screenshot: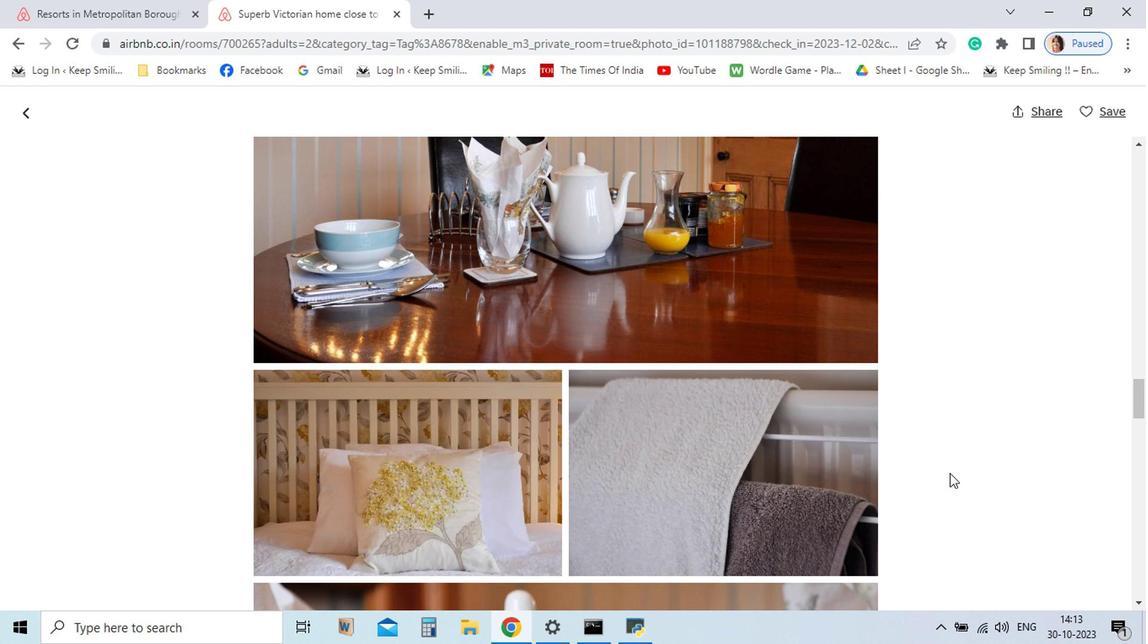 
Action: Mouse scrolled (925, 473) with delta (0, 0)
Screenshot: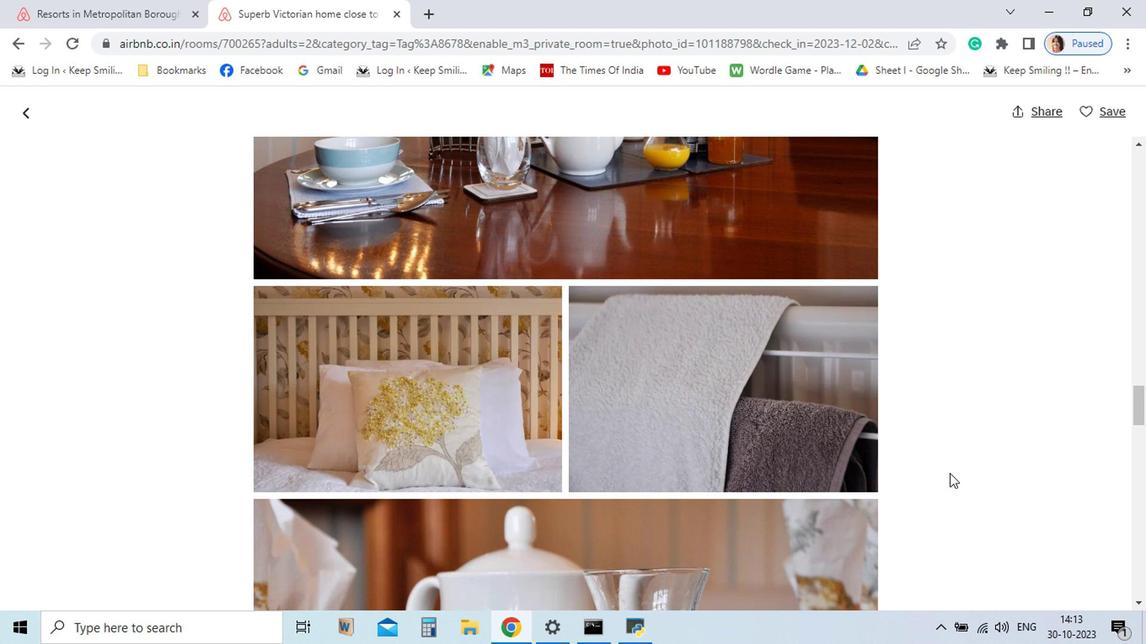 
Action: Mouse scrolled (925, 473) with delta (0, 0)
Screenshot: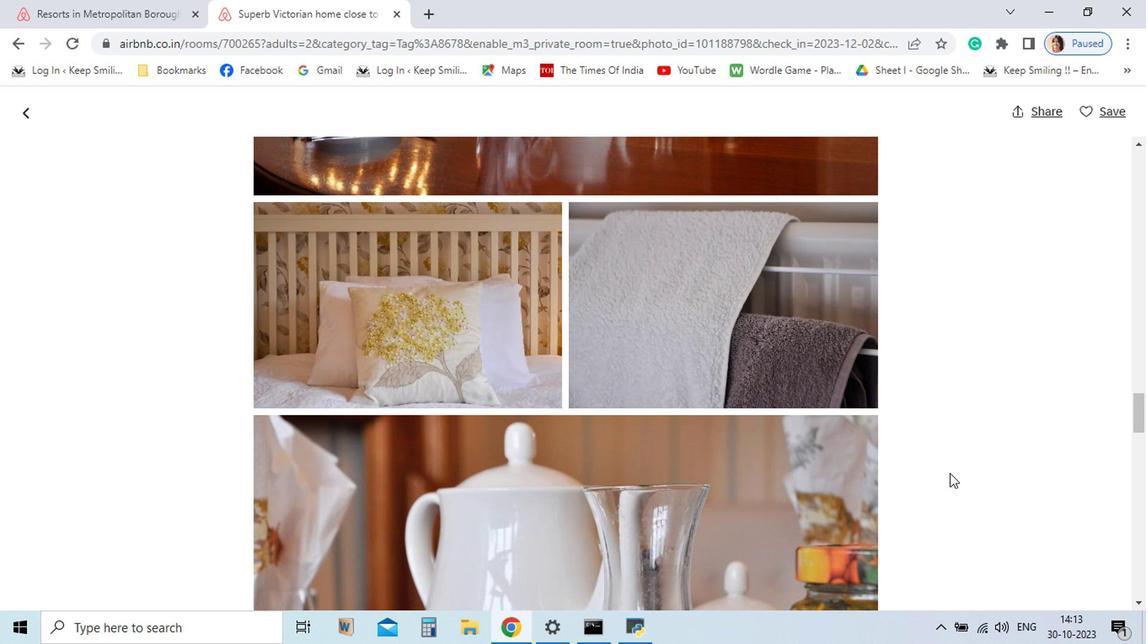 
Action: Mouse scrolled (925, 473) with delta (0, 0)
Screenshot: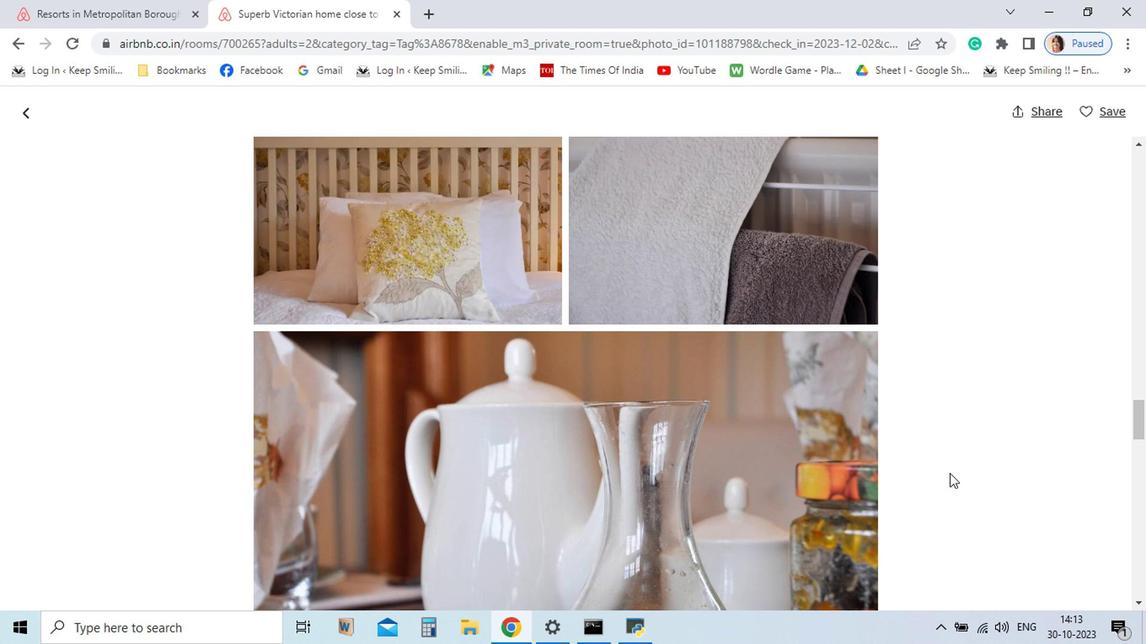 
Action: Mouse scrolled (925, 473) with delta (0, 0)
Screenshot: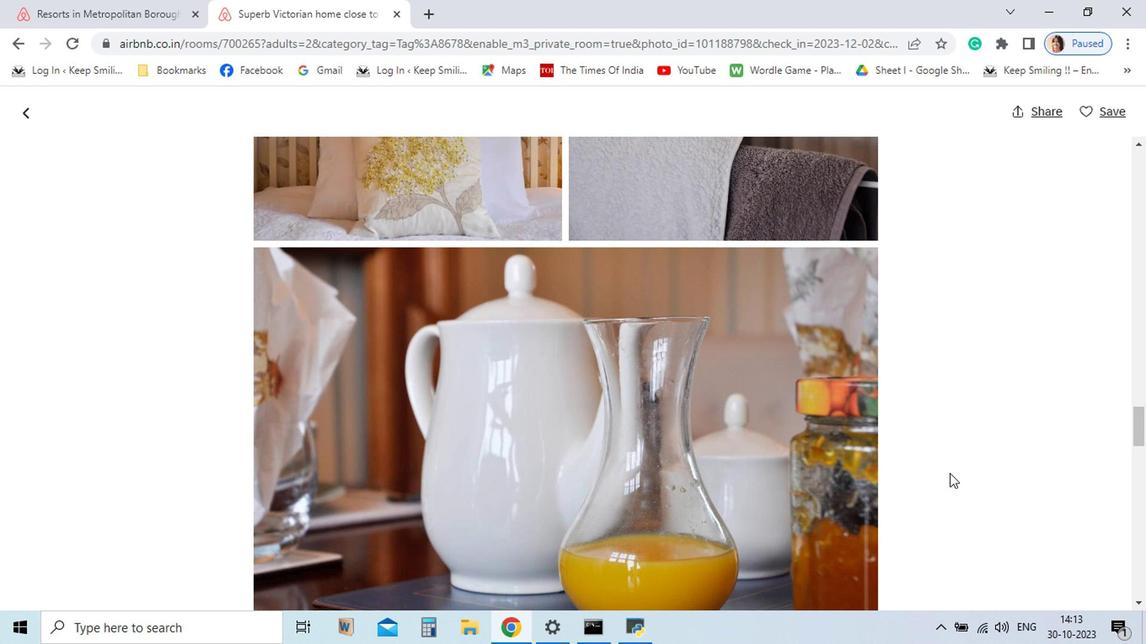 
Action: Mouse scrolled (925, 473) with delta (0, 0)
Screenshot: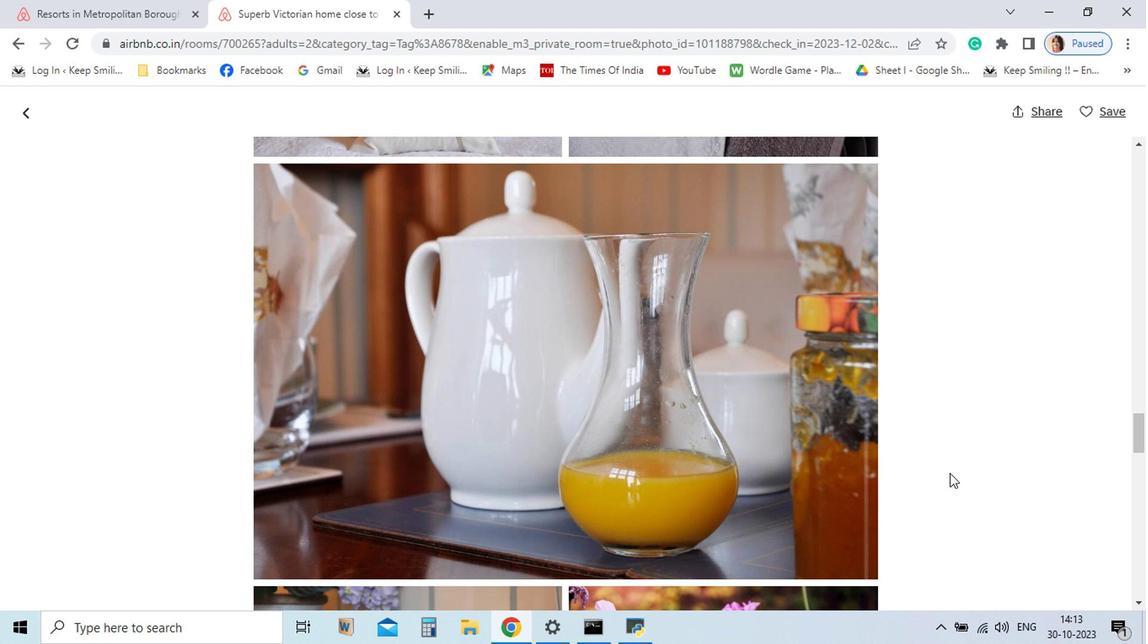 
Action: Mouse scrolled (925, 473) with delta (0, 0)
Screenshot: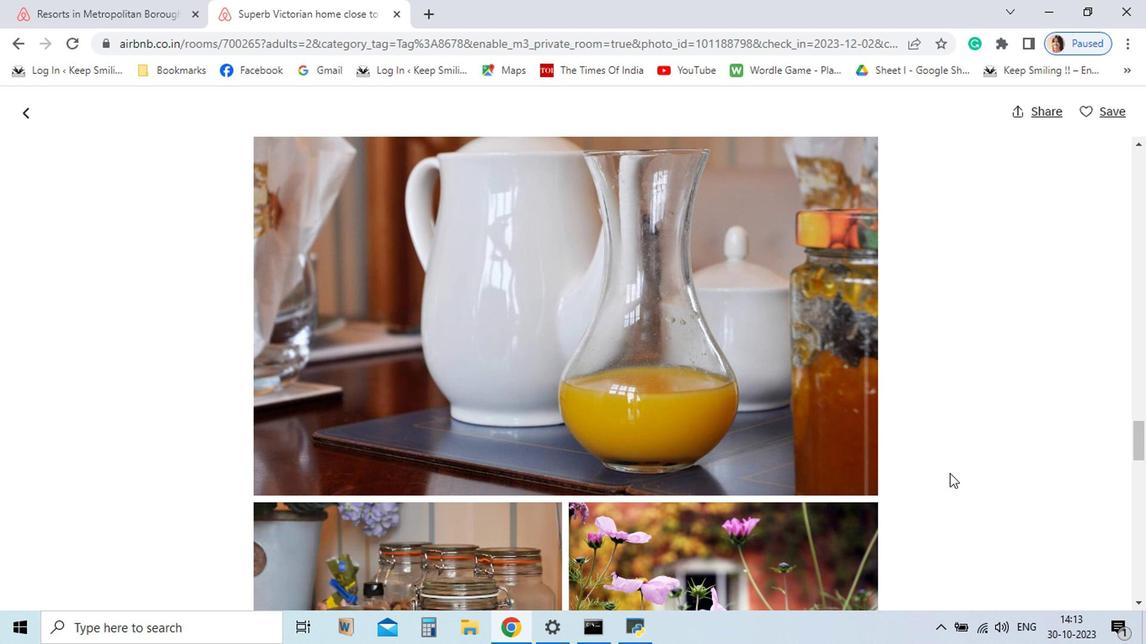 
Action: Mouse scrolled (925, 473) with delta (0, 0)
Screenshot: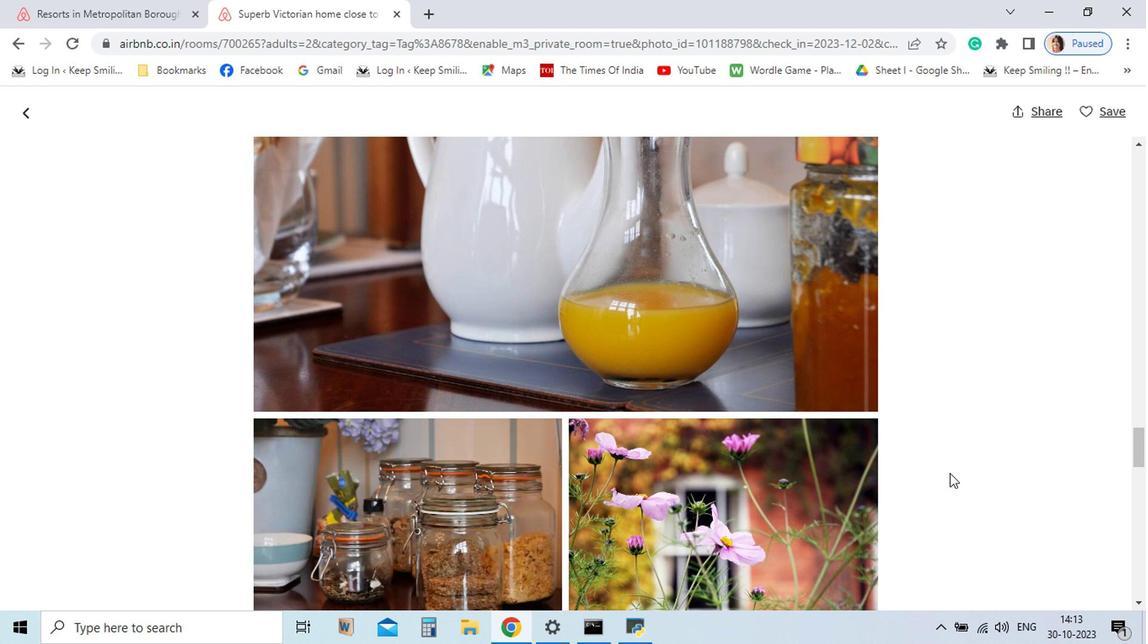 
Action: Mouse scrolled (925, 473) with delta (0, 0)
Screenshot: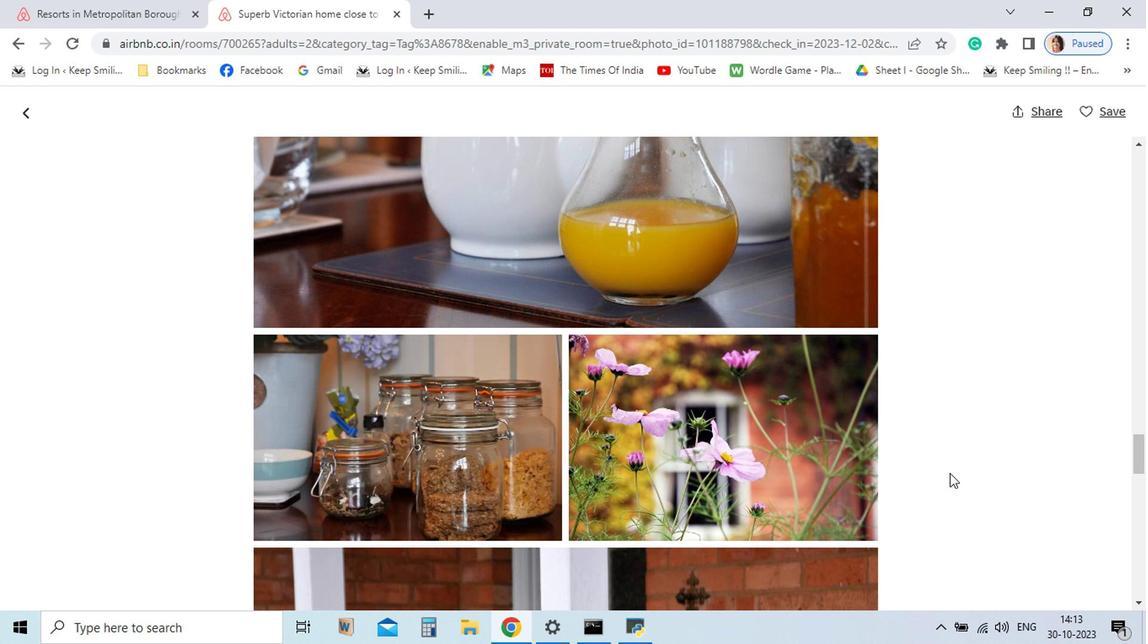 
Action: Mouse scrolled (925, 473) with delta (0, 0)
Screenshot: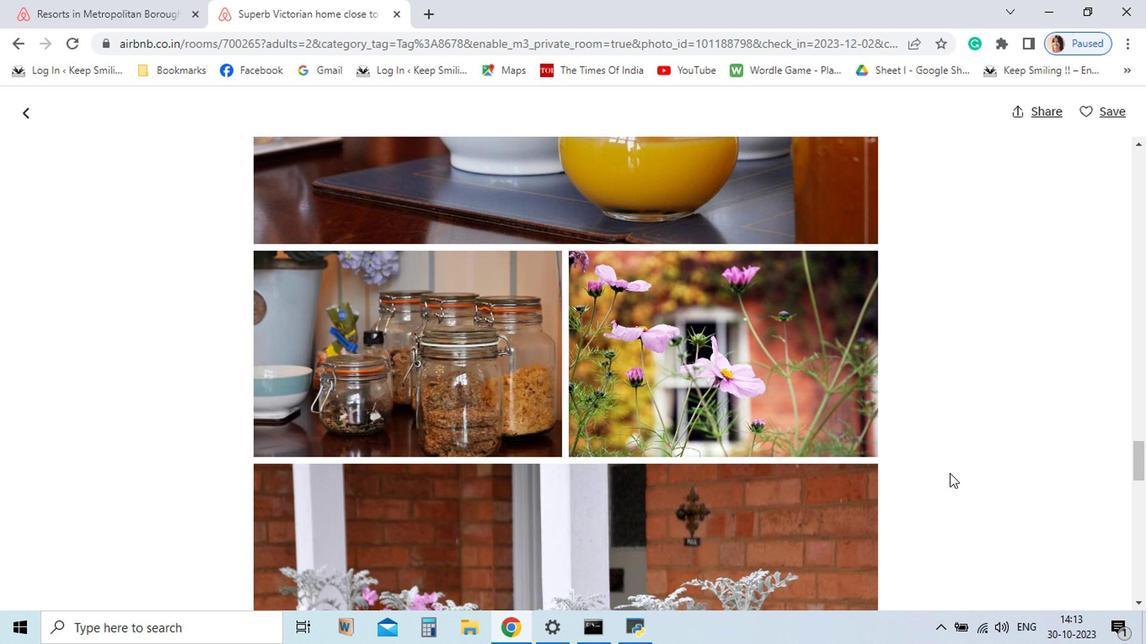 
Action: Mouse scrolled (925, 473) with delta (0, 0)
Screenshot: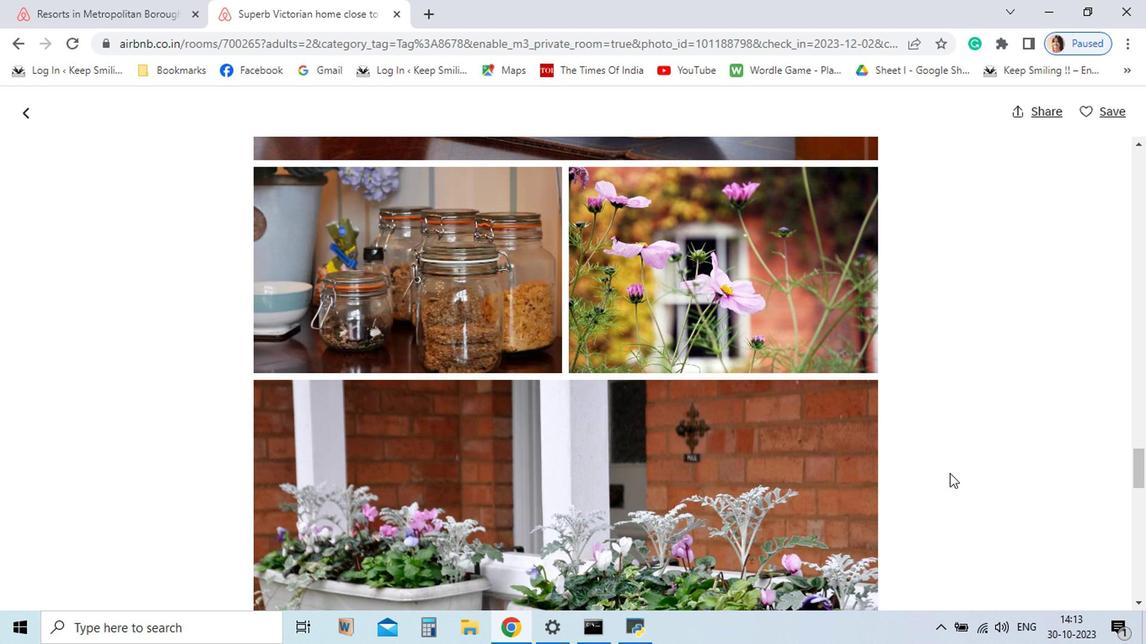 
Action: Mouse scrolled (925, 473) with delta (0, 0)
Screenshot: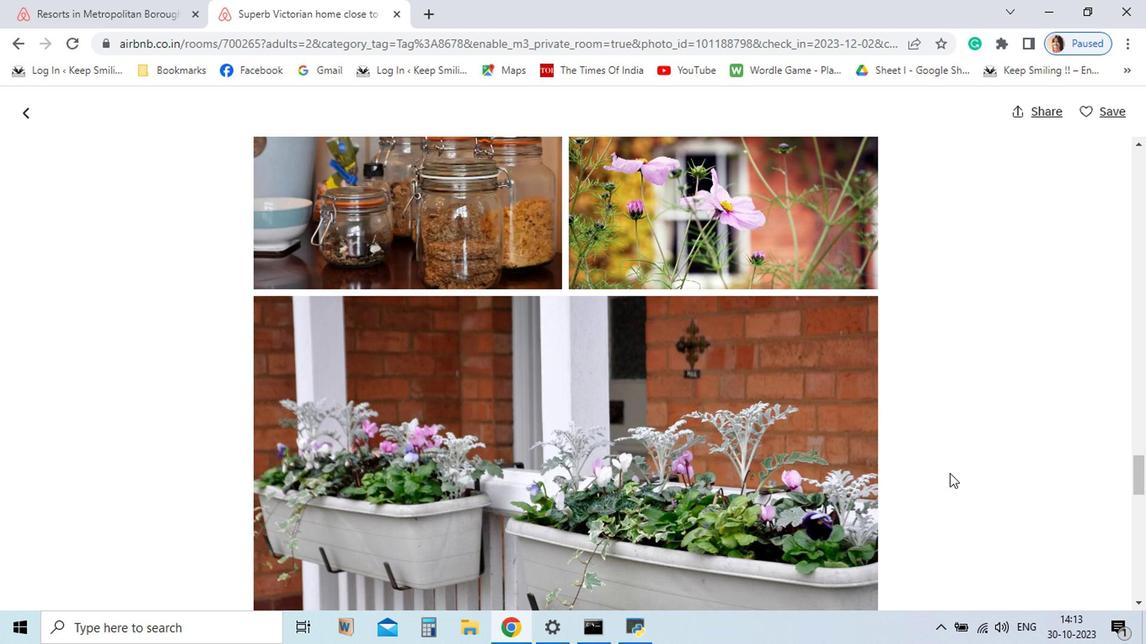 
Action: Mouse scrolled (925, 473) with delta (0, 0)
Screenshot: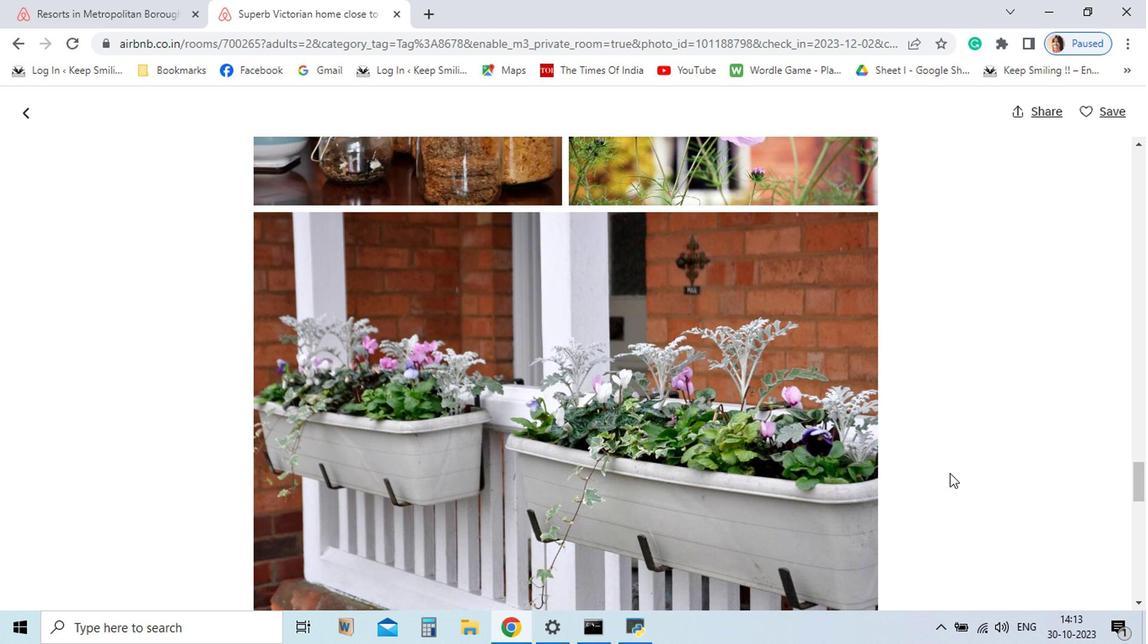 
Action: Mouse scrolled (925, 473) with delta (0, 0)
Screenshot: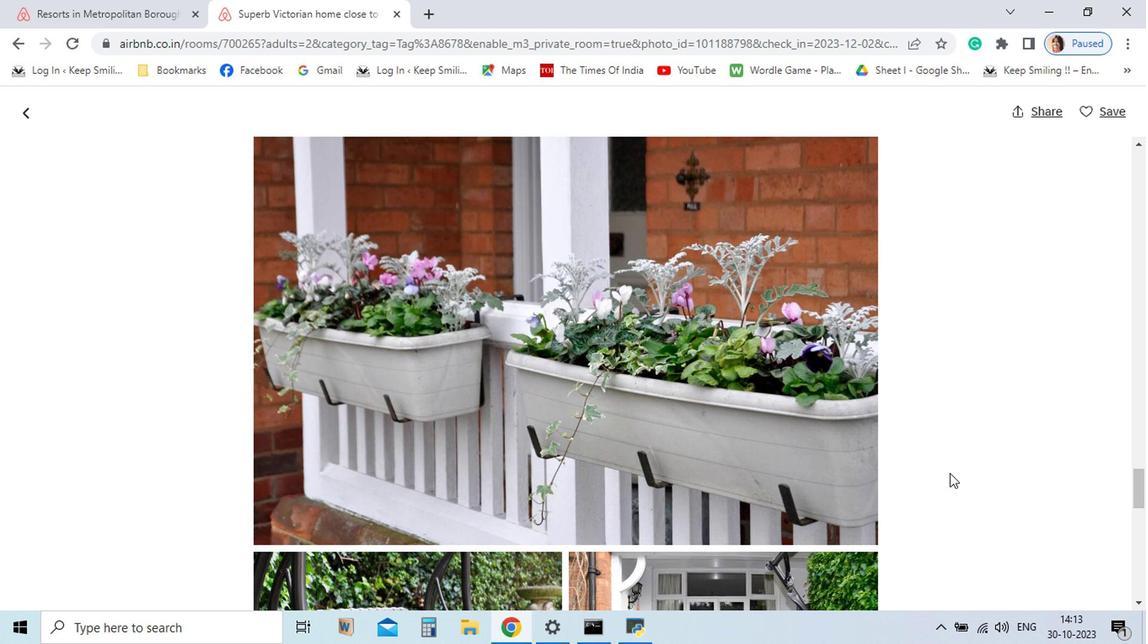 
Action: Mouse scrolled (925, 473) with delta (0, 0)
Screenshot: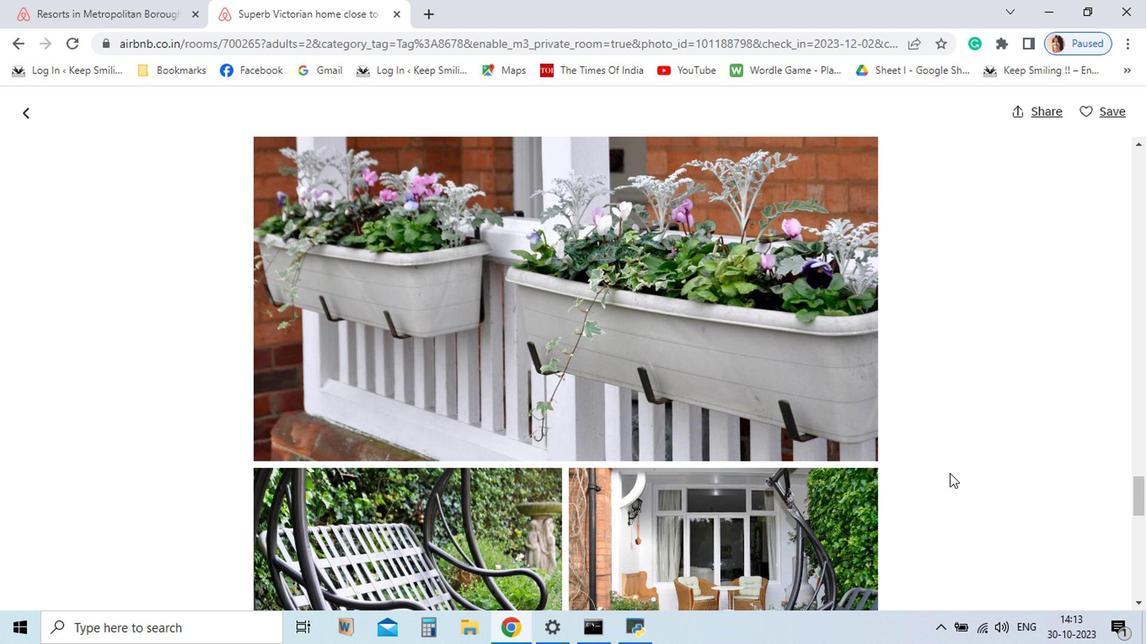 
Action: Mouse scrolled (925, 473) with delta (0, 0)
Screenshot: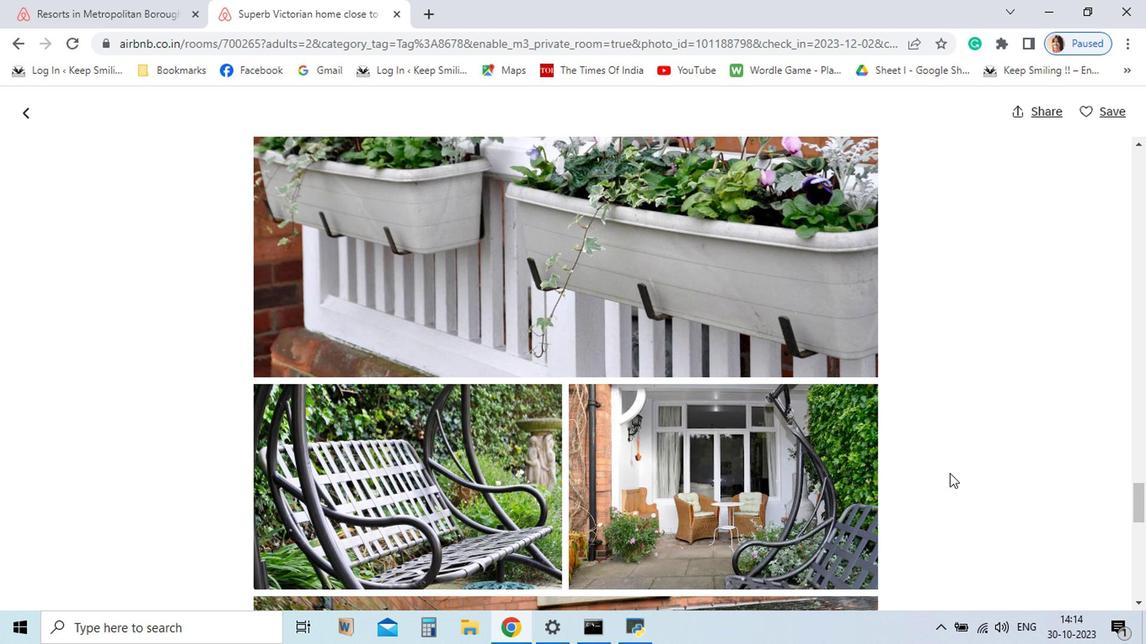 
Action: Mouse scrolled (925, 473) with delta (0, 0)
Screenshot: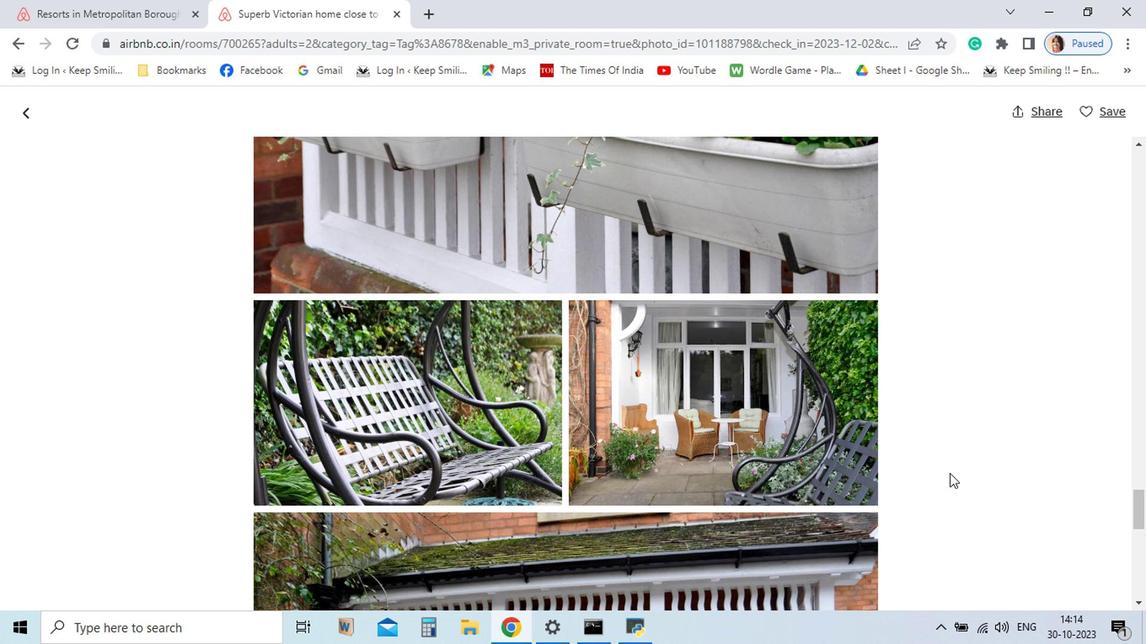 
Action: Mouse scrolled (925, 473) with delta (0, 0)
Screenshot: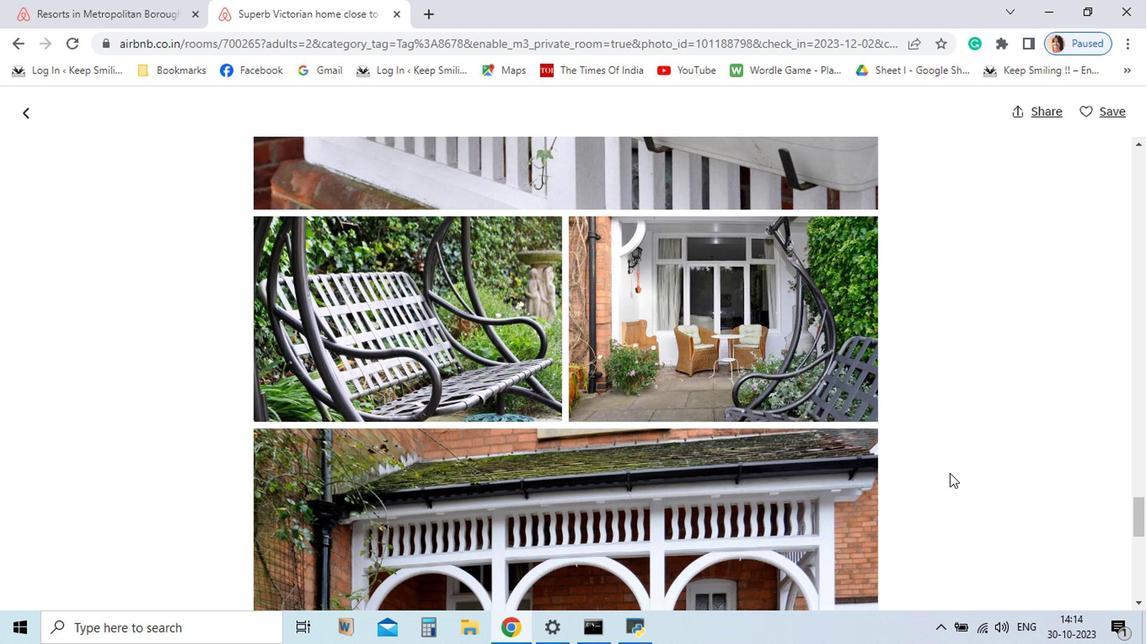
Action: Mouse scrolled (925, 473) with delta (0, 0)
Screenshot: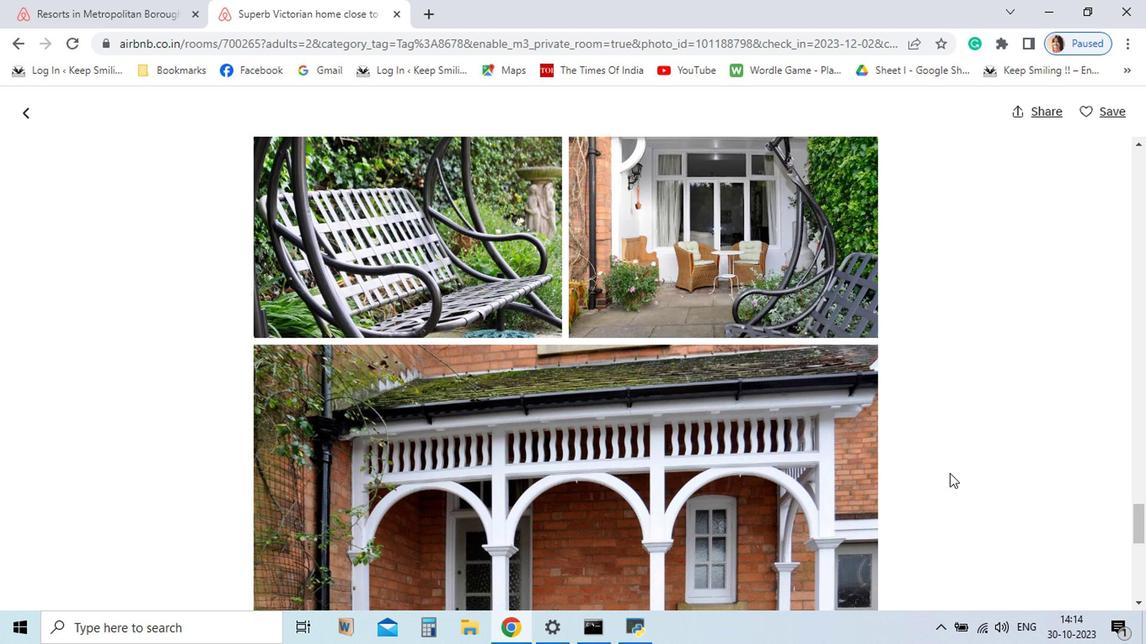 
Action: Mouse scrolled (925, 473) with delta (0, 0)
Screenshot: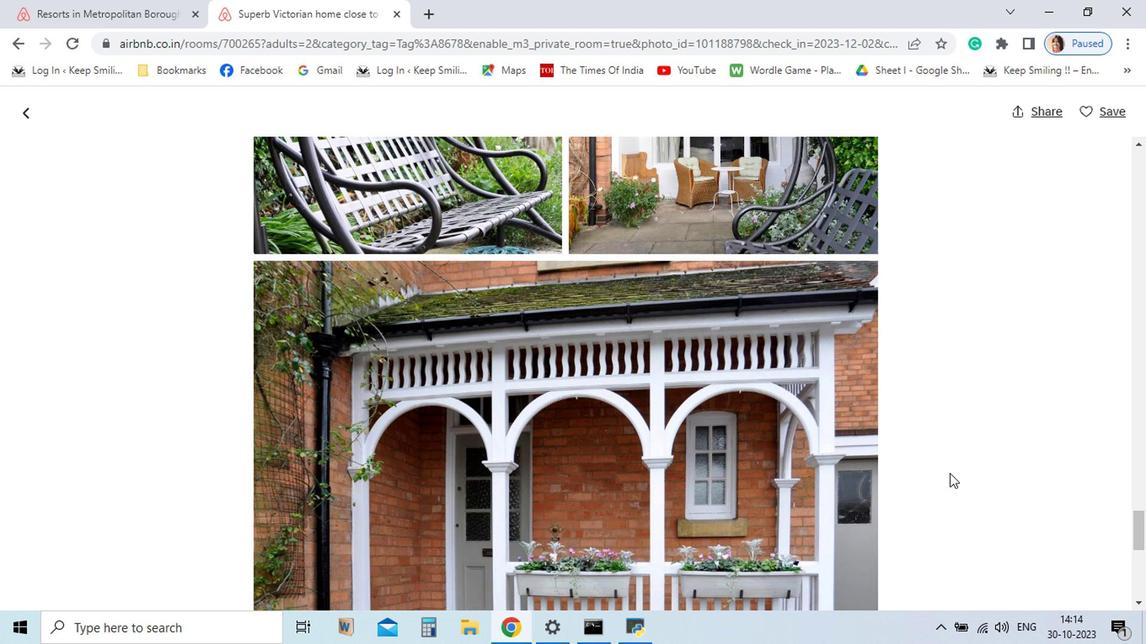 
Action: Mouse scrolled (925, 473) with delta (0, 0)
Screenshot: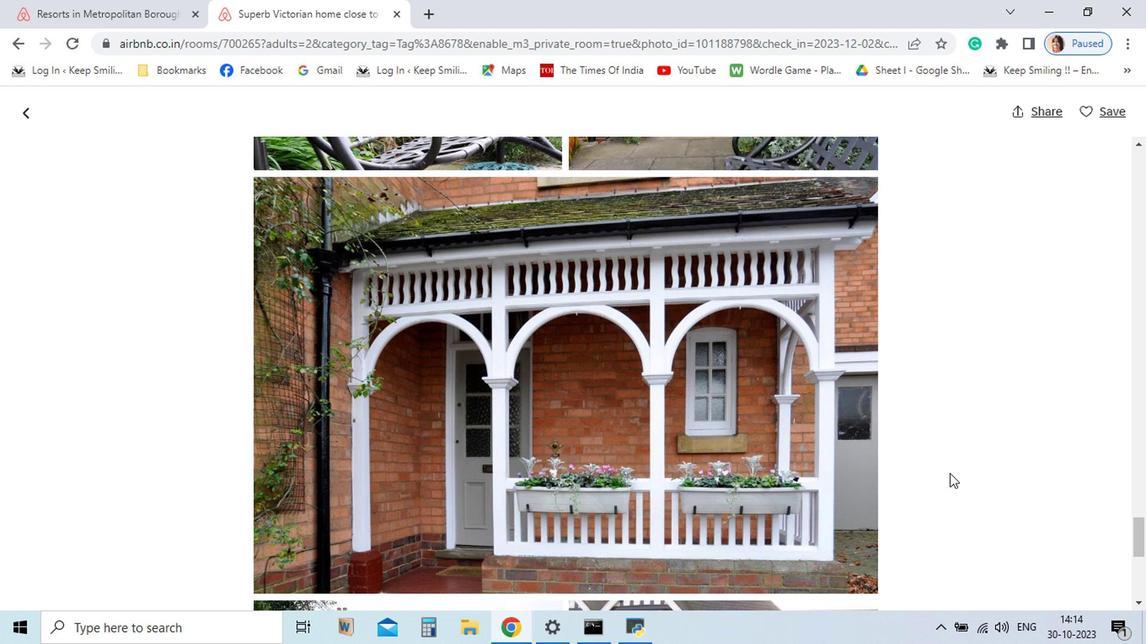 
Action: Mouse scrolled (925, 473) with delta (0, 0)
Screenshot: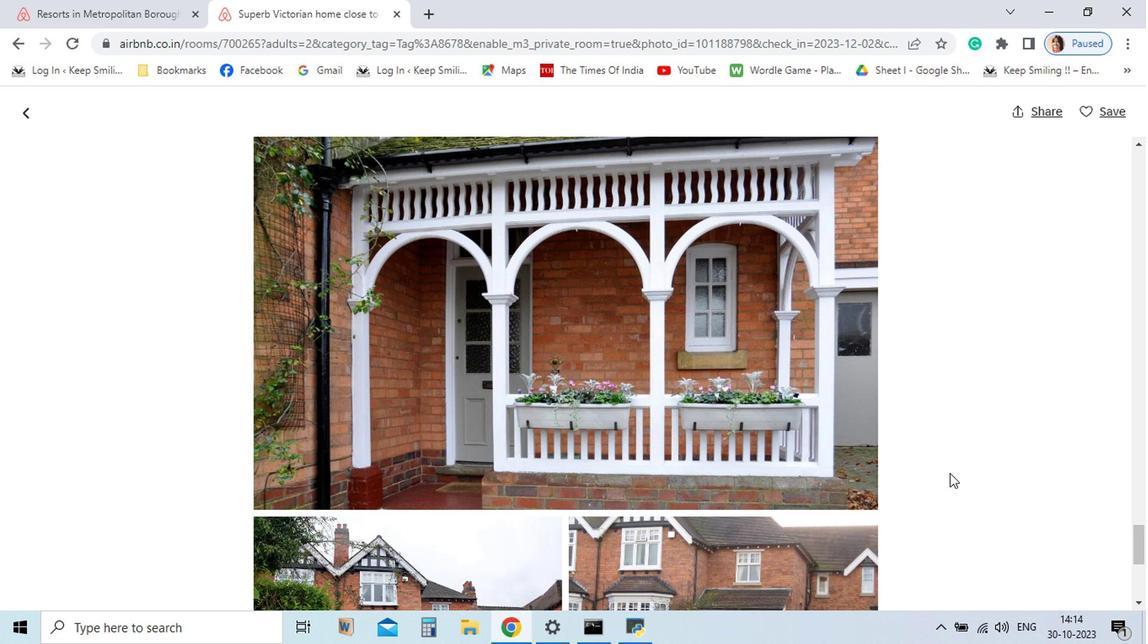 
Action: Mouse scrolled (925, 473) with delta (0, 0)
Screenshot: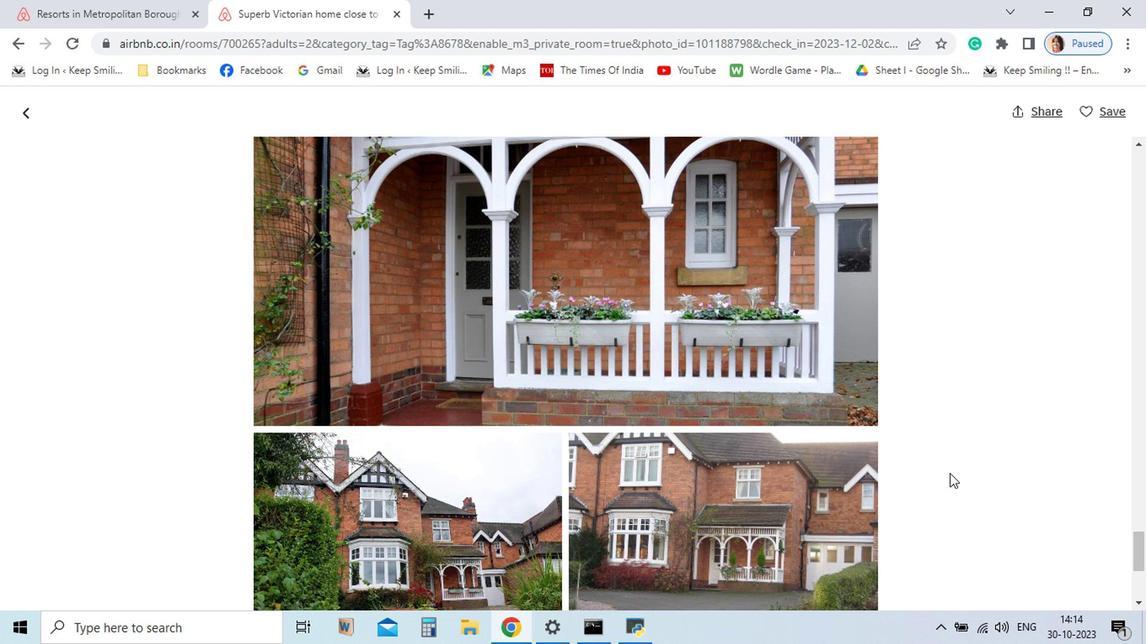 
Action: Mouse scrolled (925, 473) with delta (0, 0)
Screenshot: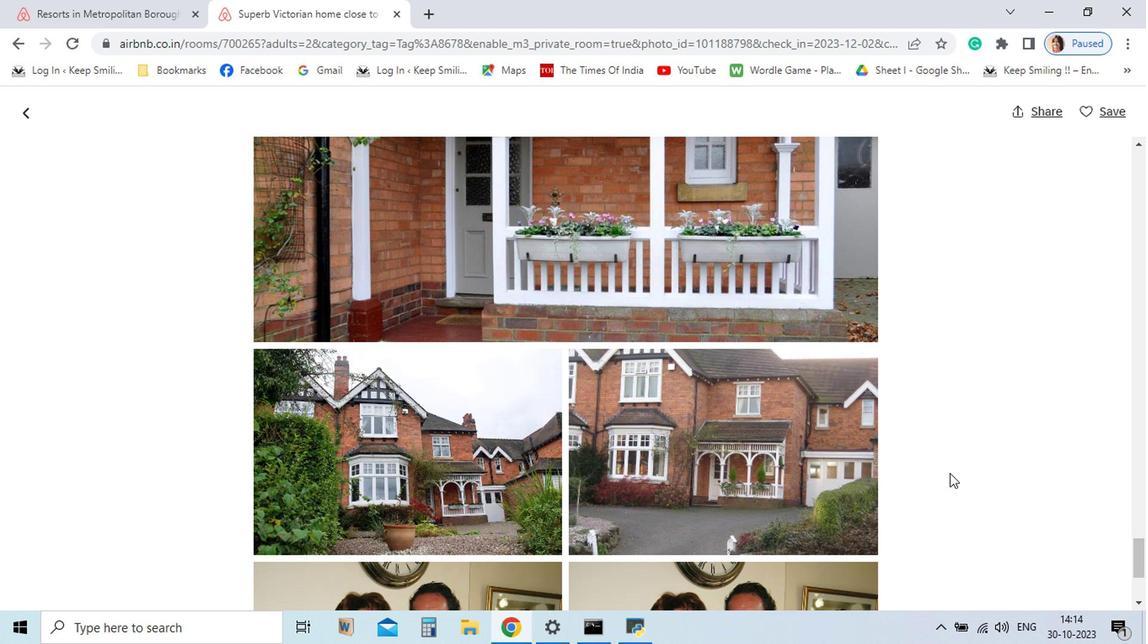 
Action: Mouse scrolled (925, 473) with delta (0, 0)
Screenshot: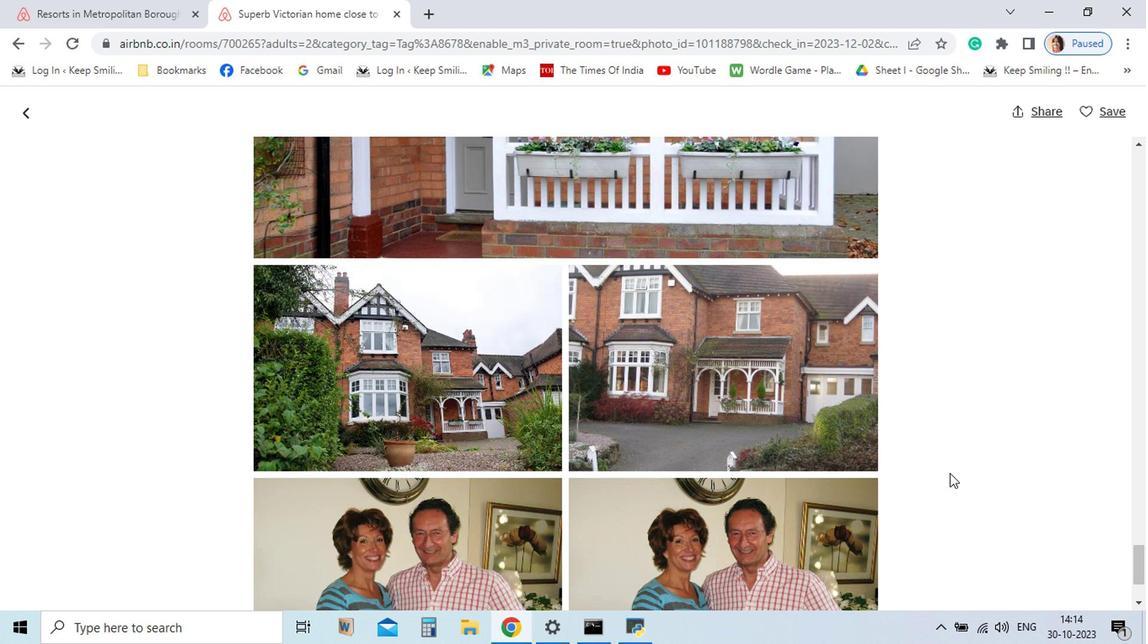
Action: Mouse scrolled (925, 473) with delta (0, 0)
Screenshot: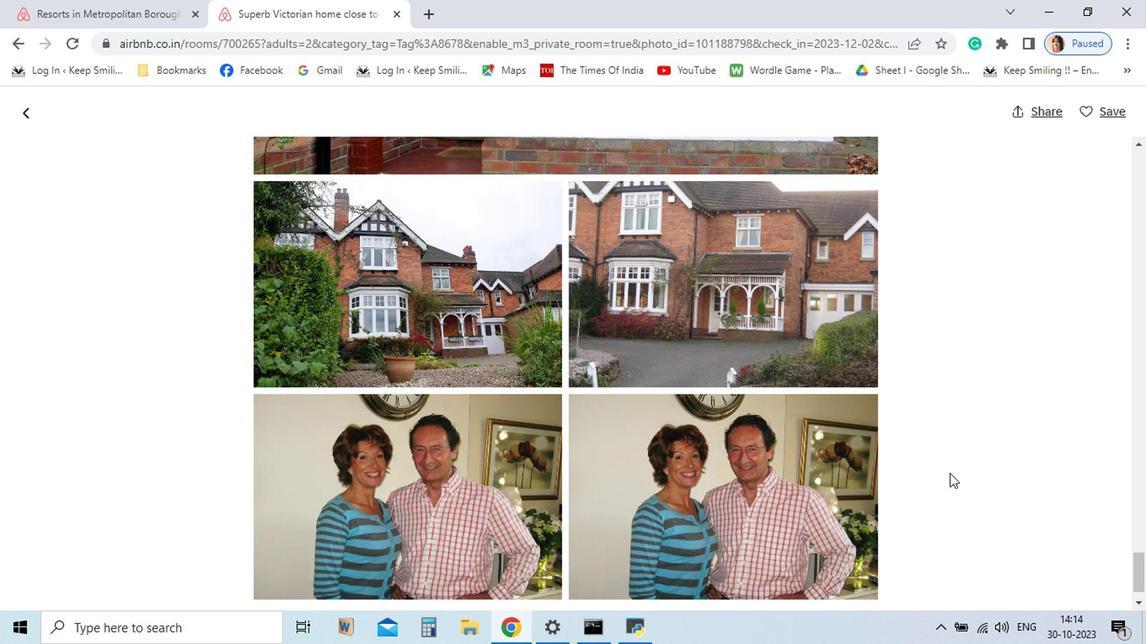 
Action: Mouse scrolled (925, 473) with delta (0, 0)
Screenshot: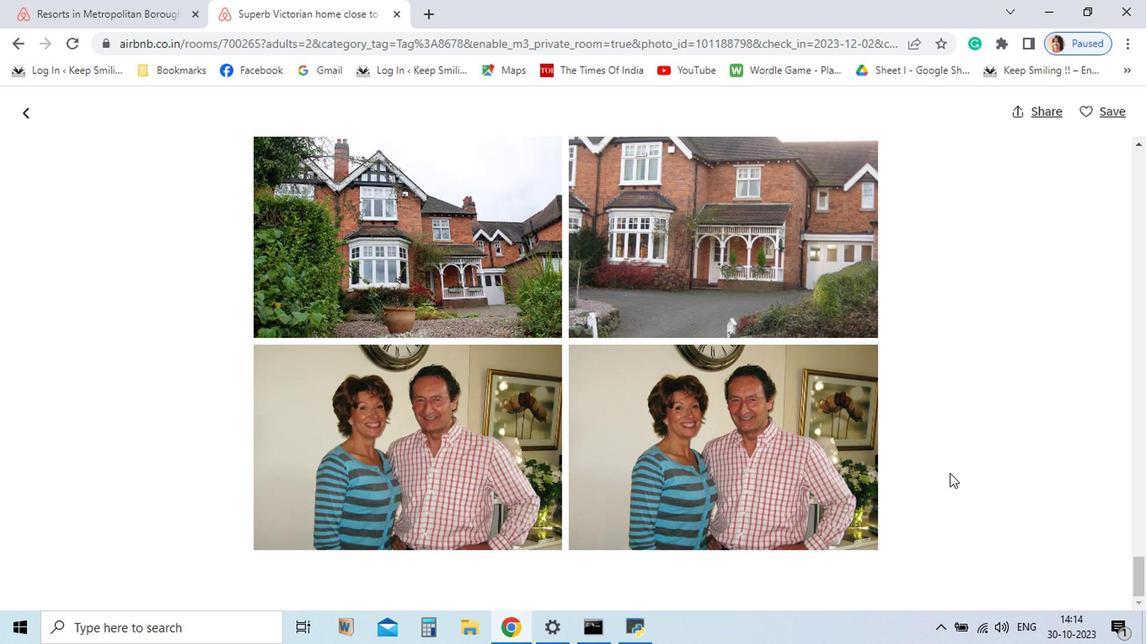 
Action: Mouse scrolled (925, 473) with delta (0, 0)
Screenshot: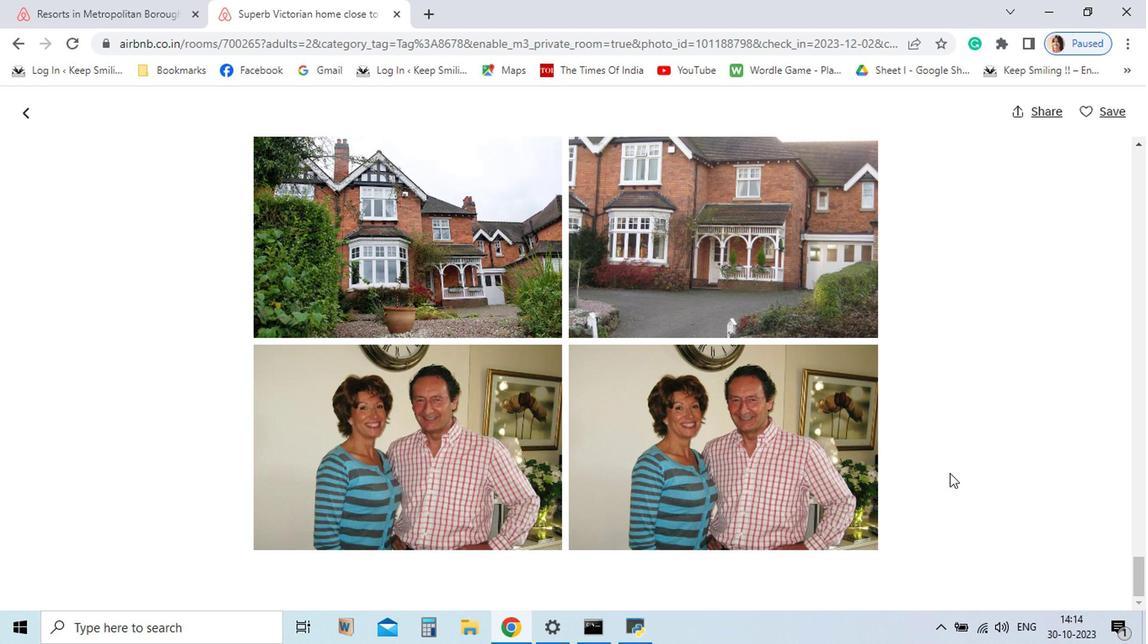 
Action: Mouse moved to (39, 105)
Screenshot: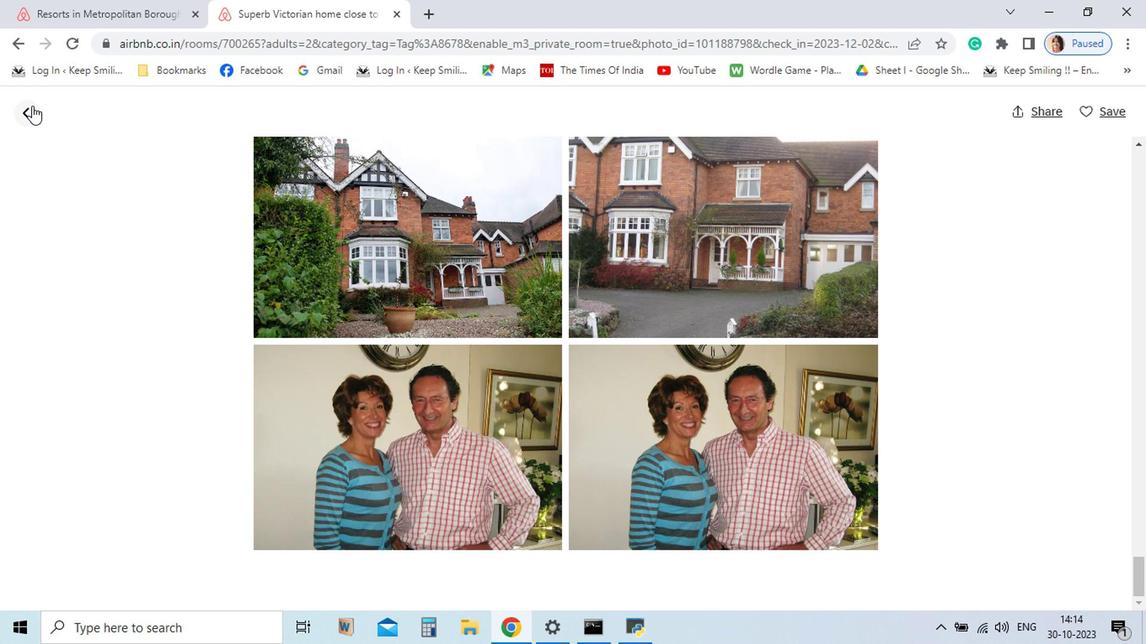 
Action: Mouse pressed left at (39, 105)
Screenshot: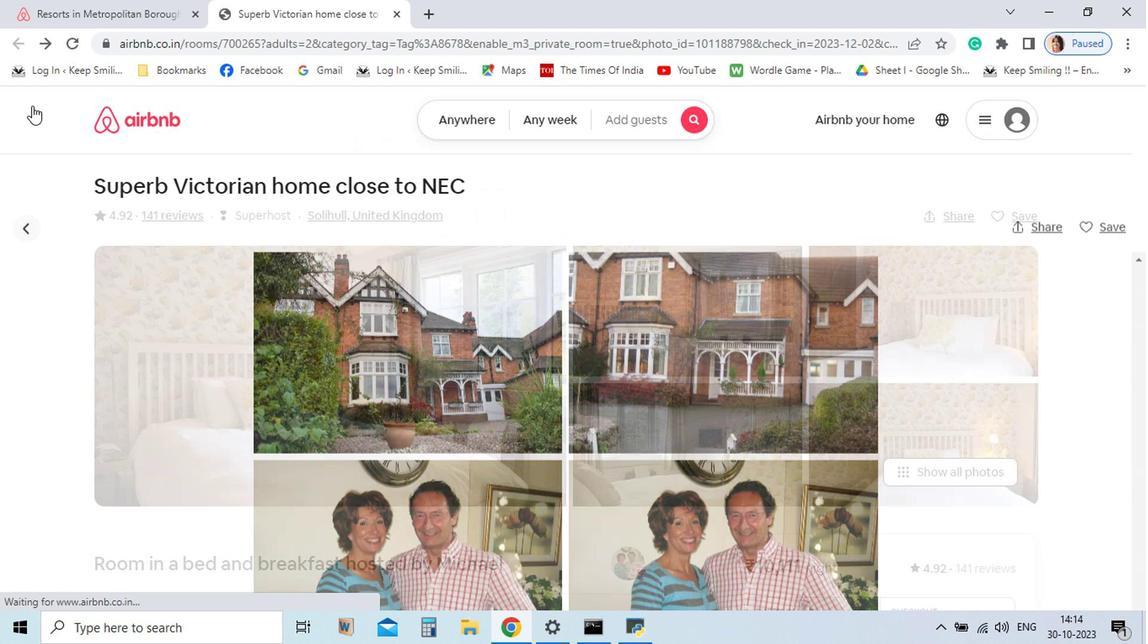 
Action: Mouse moved to (17, 260)
Screenshot: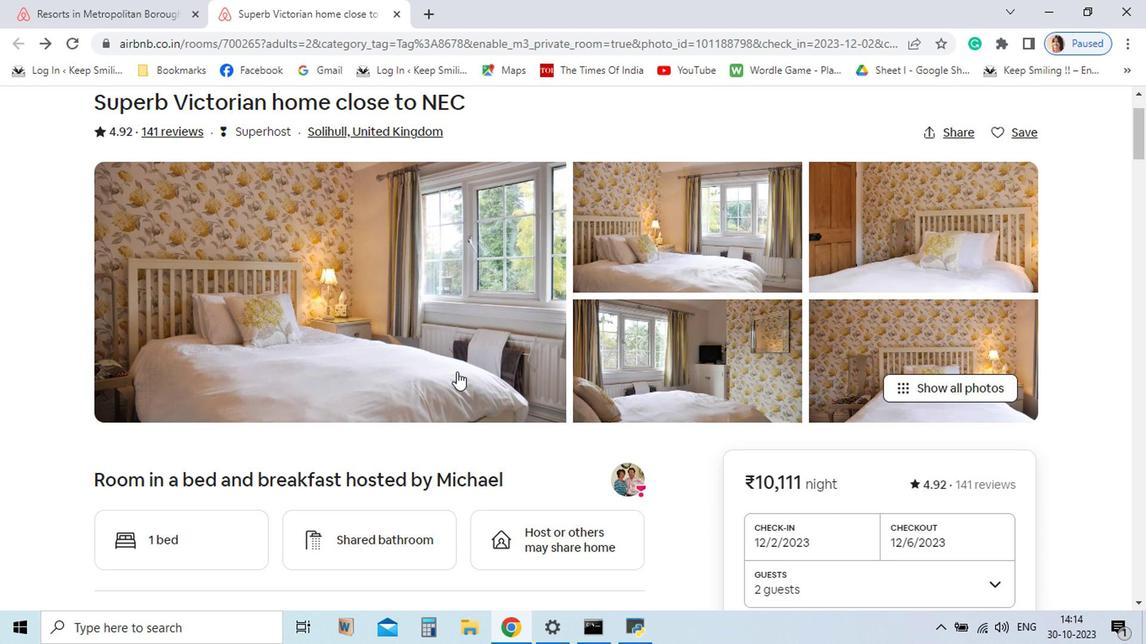 
Action: Mouse scrolled (17, 259) with delta (0, -1)
Screenshot: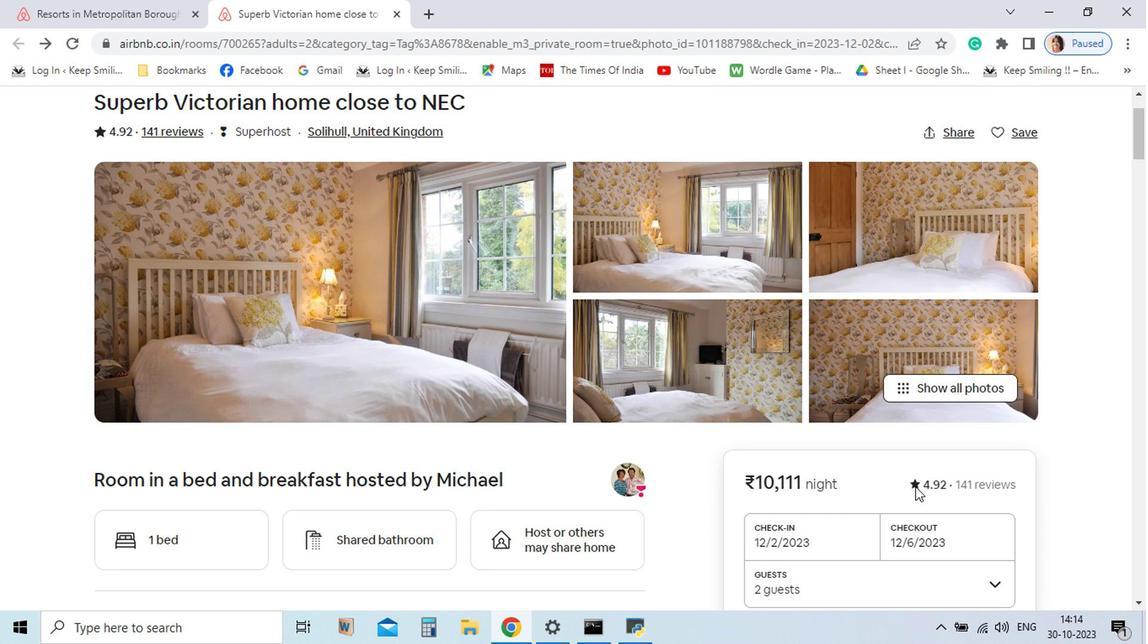 
Action: Mouse moved to (1051, 578)
Screenshot: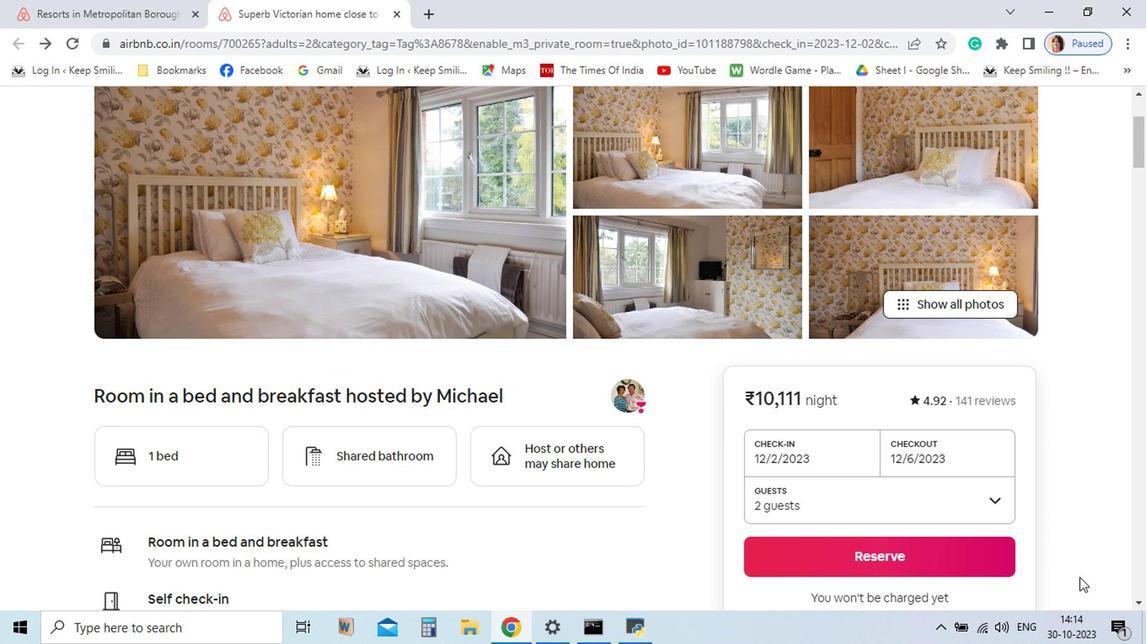 
Action: Mouse scrolled (1051, 577) with delta (0, 0)
Screenshot: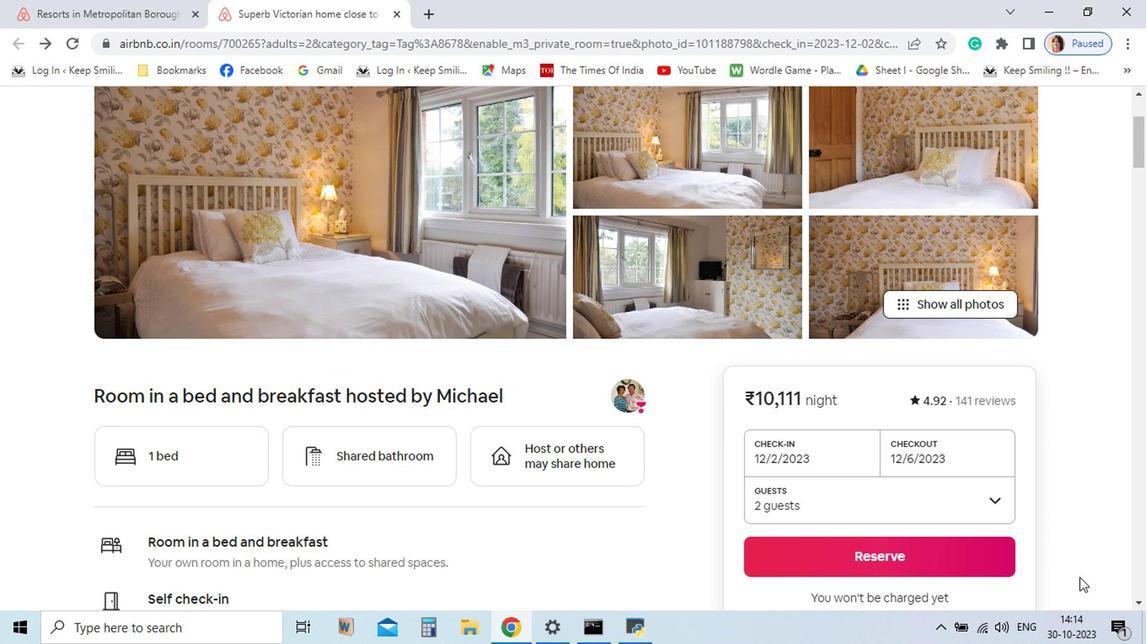 
Action: Mouse scrolled (1051, 577) with delta (0, 0)
Screenshot: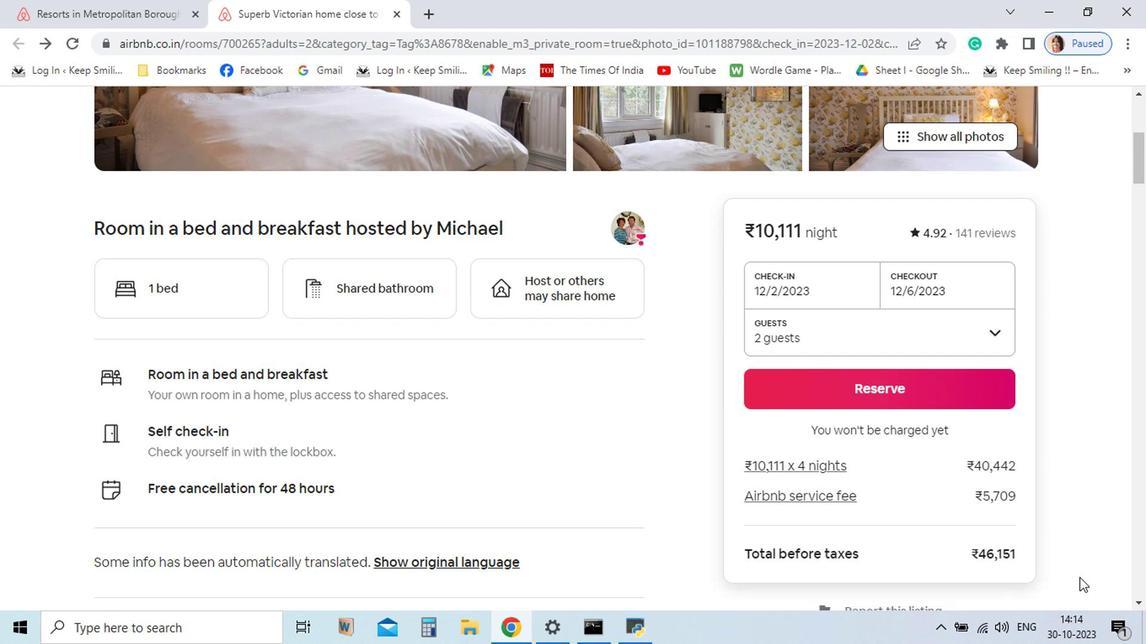 
Action: Mouse scrolled (1051, 577) with delta (0, 0)
Screenshot: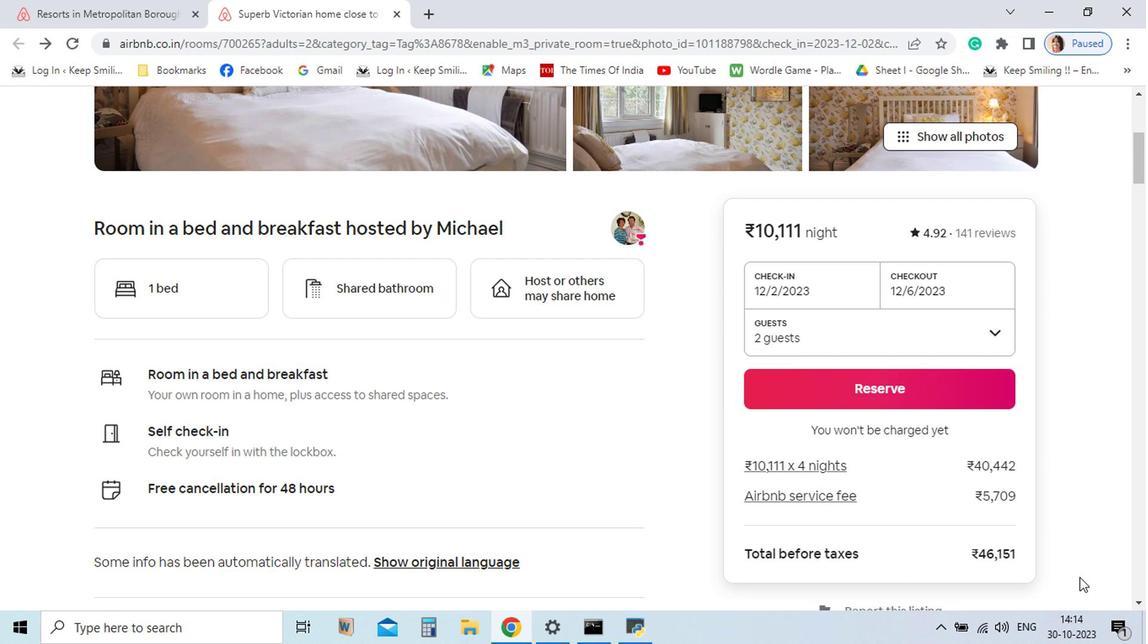 
Action: Mouse moved to (1051, 575)
Screenshot: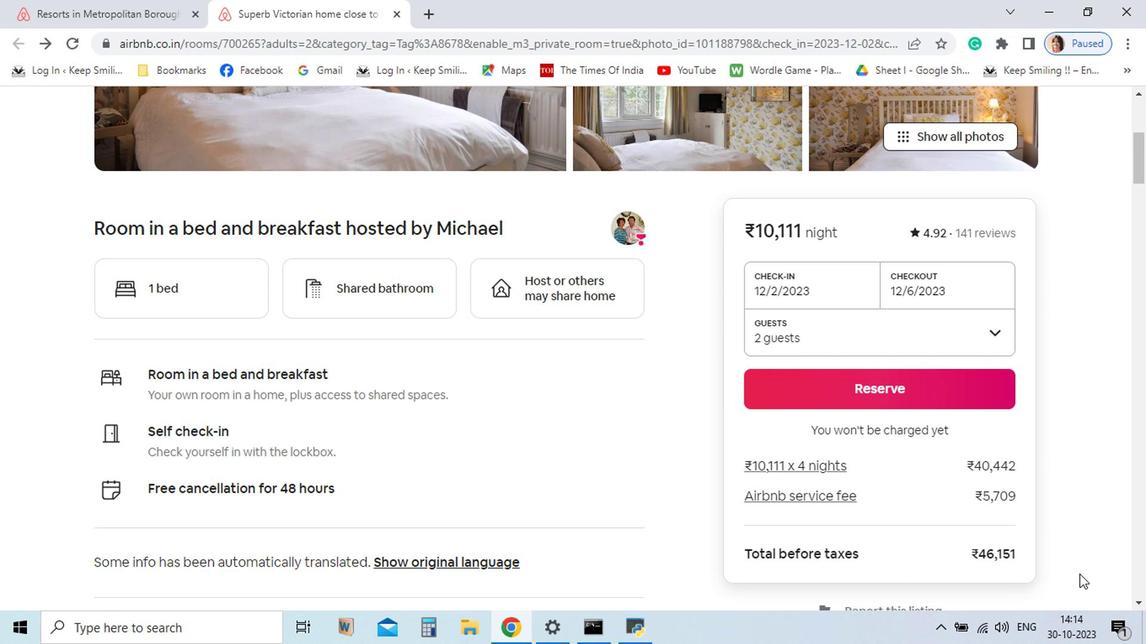 
Action: Mouse scrolled (1051, 574) with delta (0, -1)
Screenshot: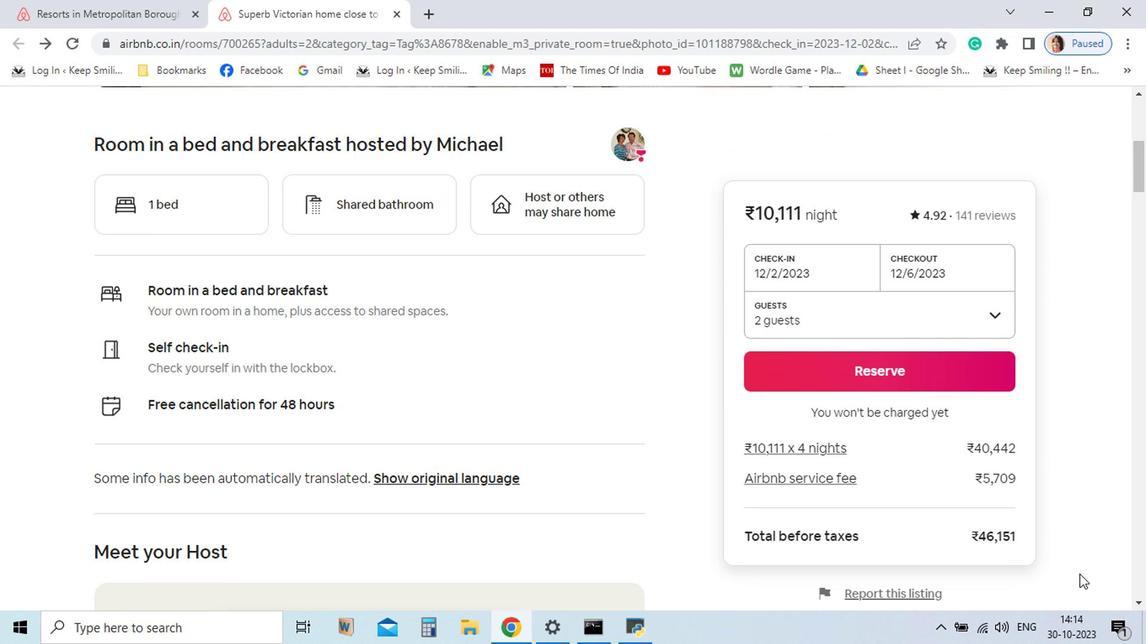 
Action: Mouse scrolled (1051, 574) with delta (0, -1)
Screenshot: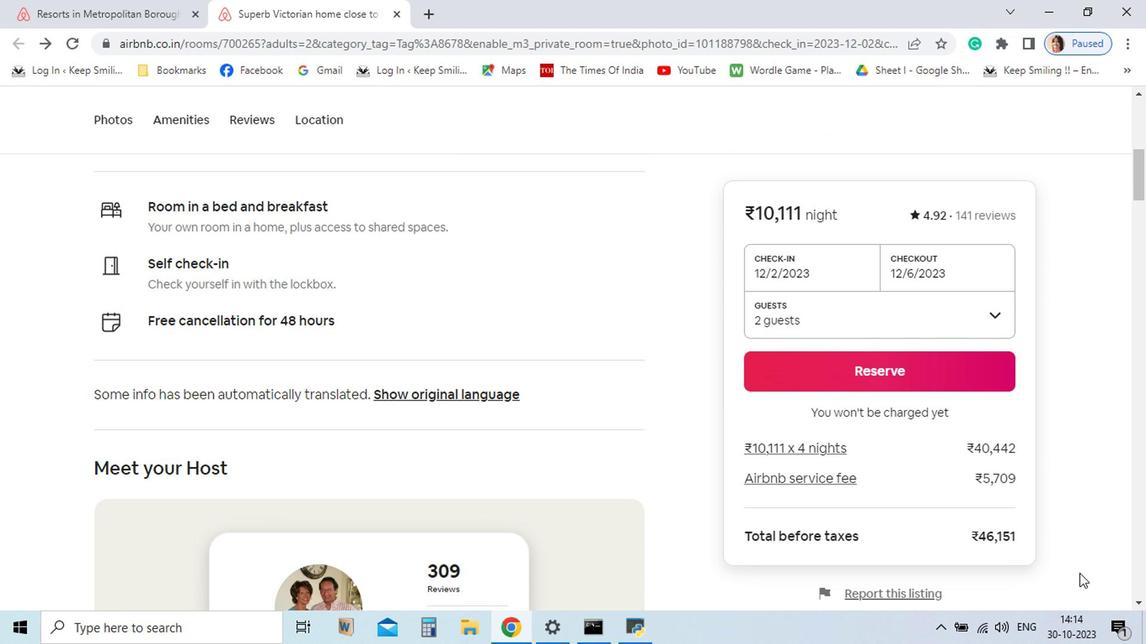
Action: Mouse moved to (1051, 573)
Screenshot: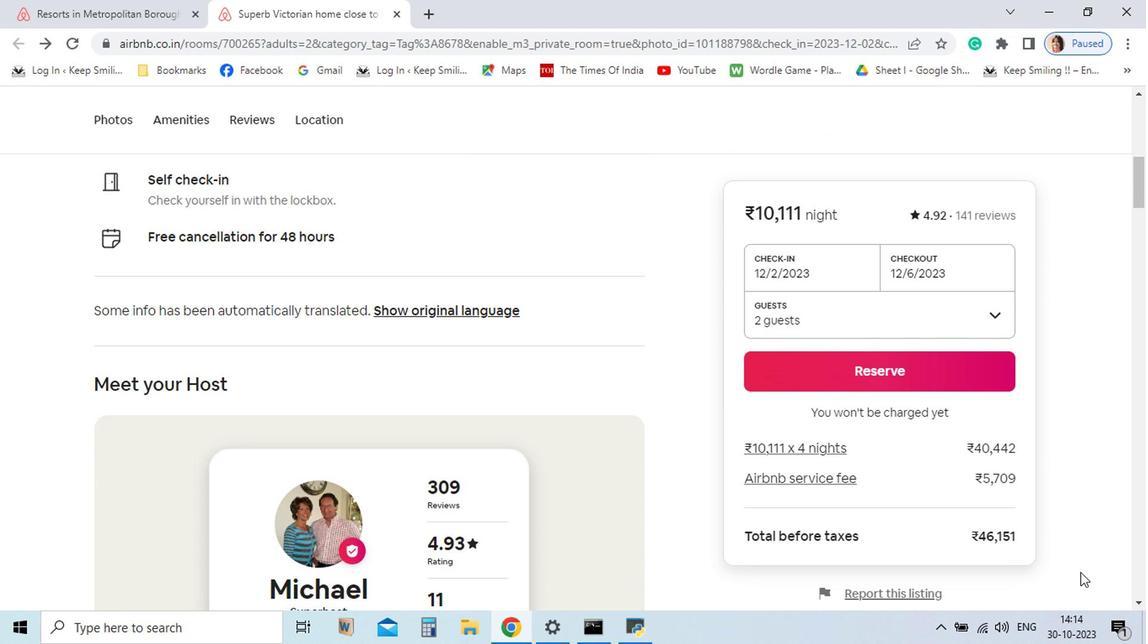 
Action: Mouse scrolled (1051, 572) with delta (0, -1)
Screenshot: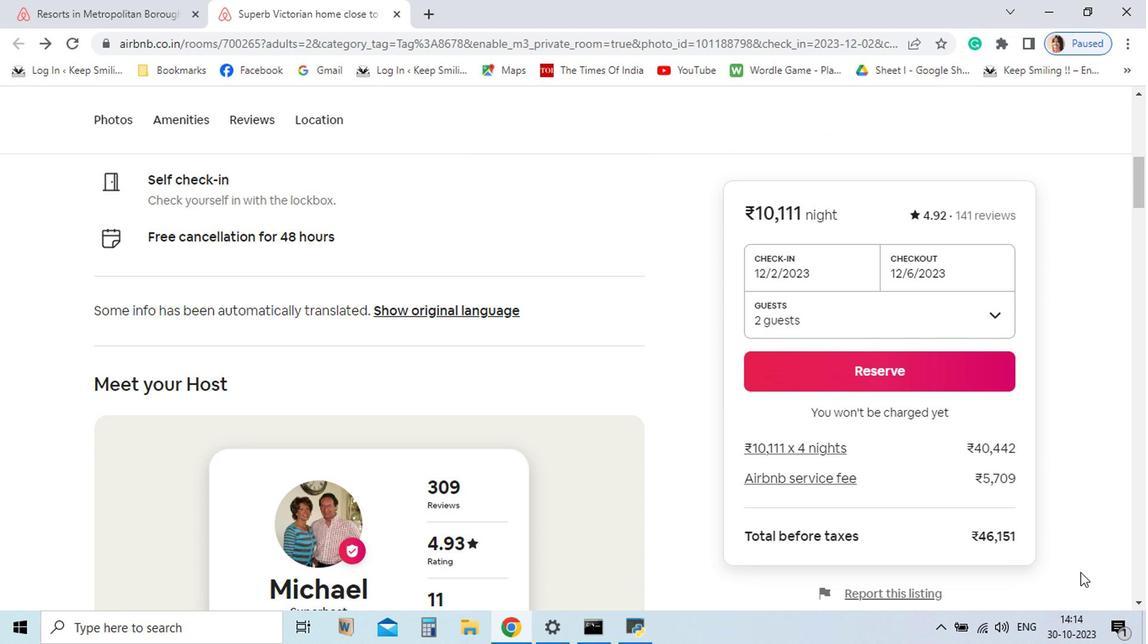 
Action: Mouse scrolled (1051, 572) with delta (0, -1)
Screenshot: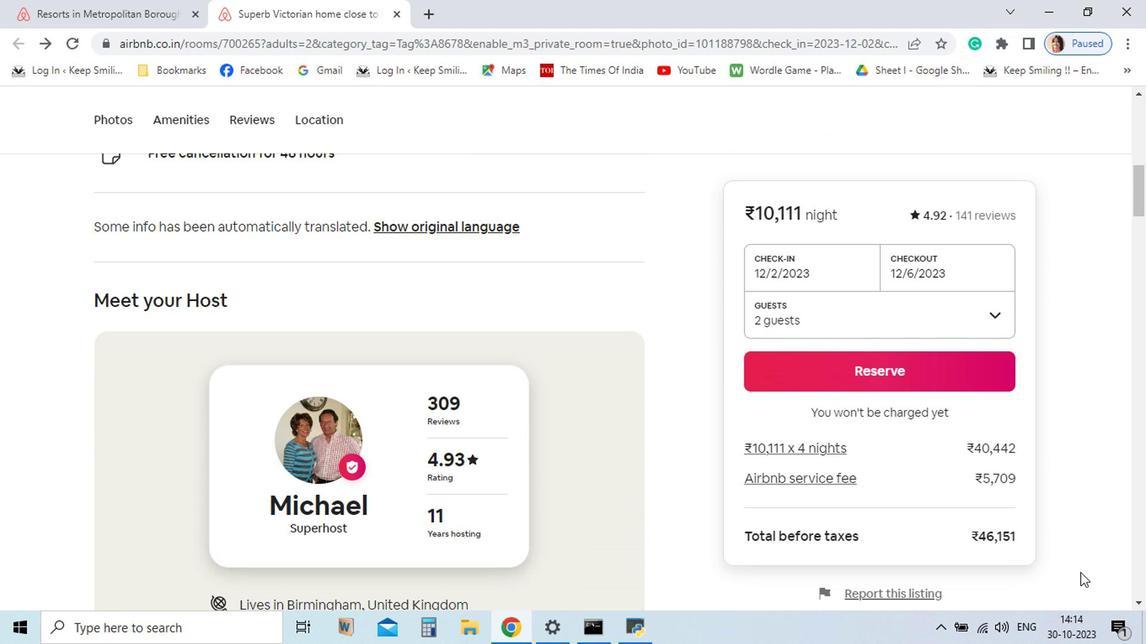 
Action: Mouse scrolled (1051, 572) with delta (0, -1)
Screenshot: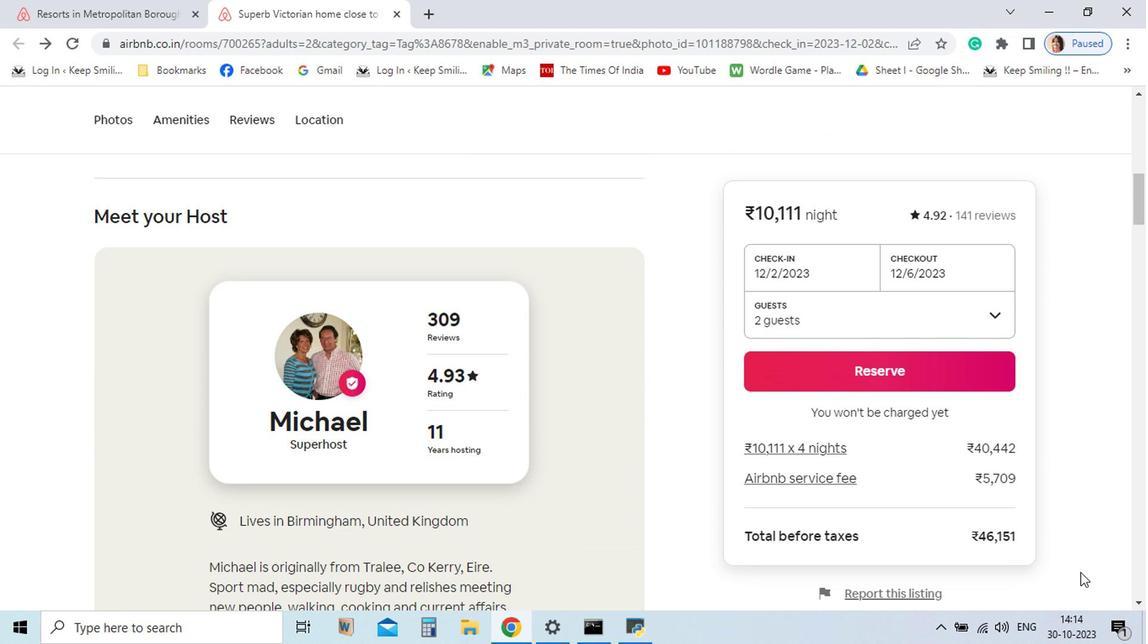 
Action: Mouse scrolled (1051, 572) with delta (0, -1)
Screenshot: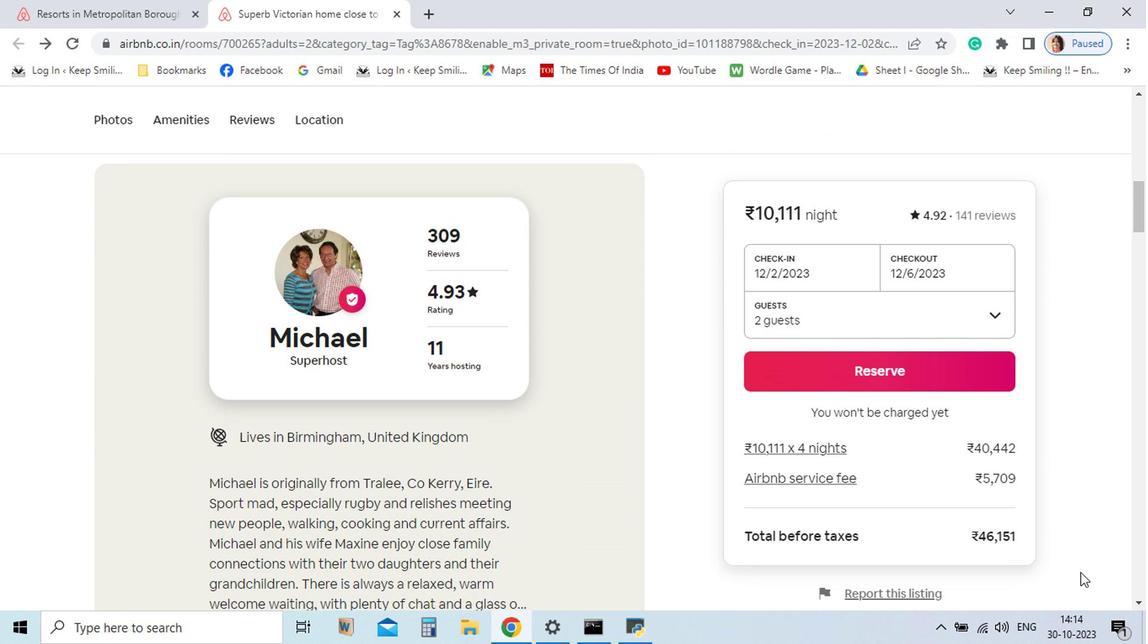 
Action: Mouse scrolled (1051, 572) with delta (0, -1)
Screenshot: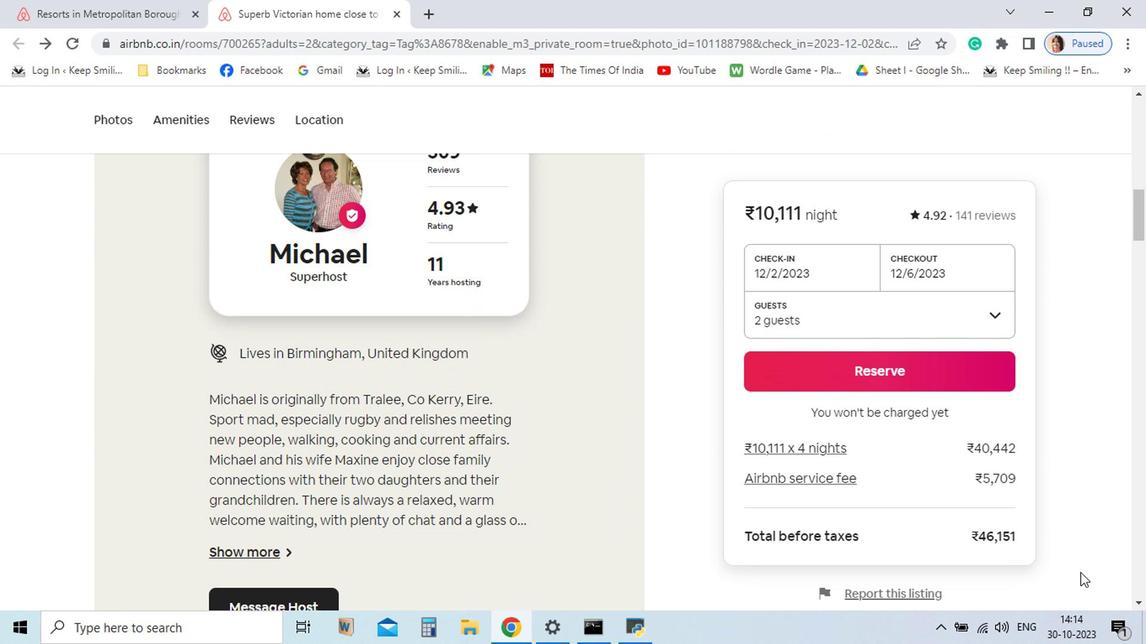 
Action: Mouse scrolled (1051, 572) with delta (0, -1)
Screenshot: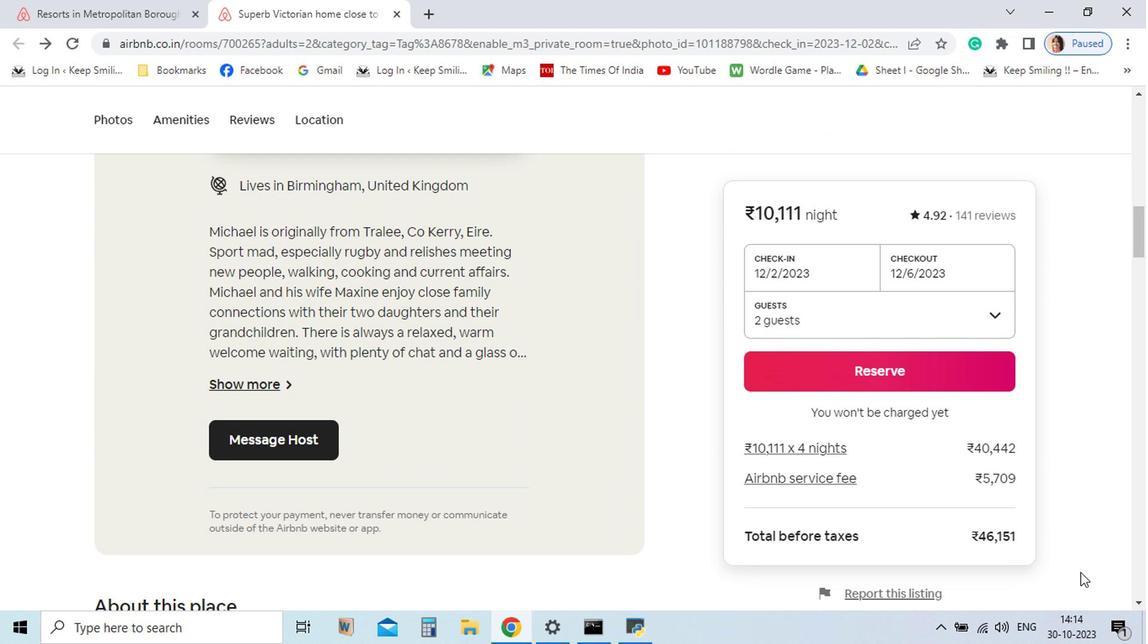 
Action: Mouse scrolled (1051, 572) with delta (0, -1)
Screenshot: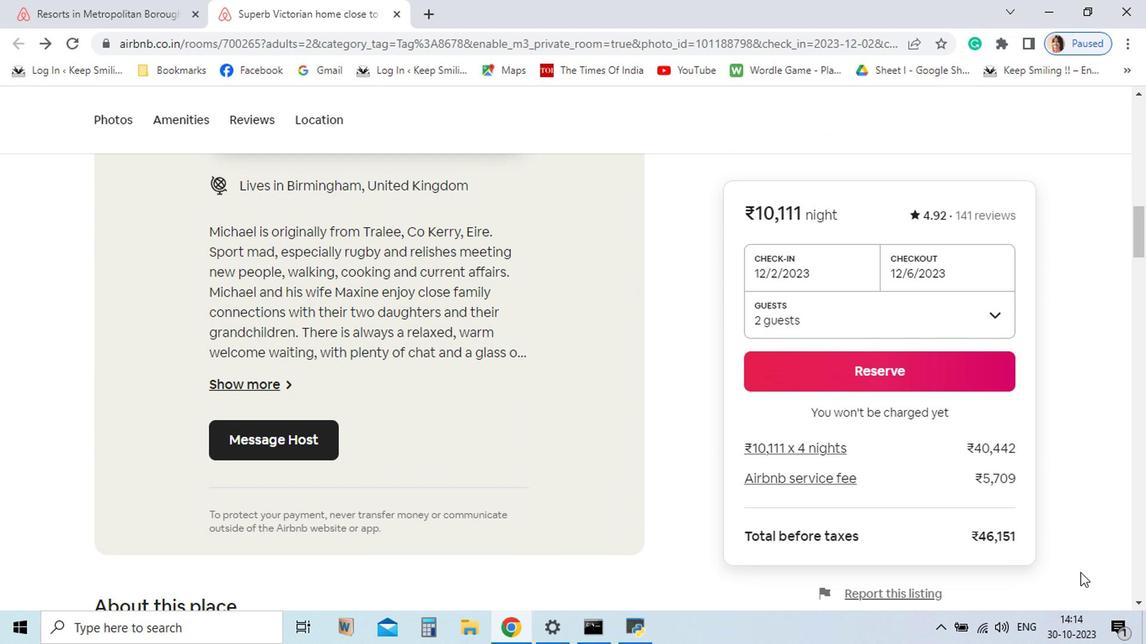 
Action: Mouse scrolled (1051, 572) with delta (0, -1)
Screenshot: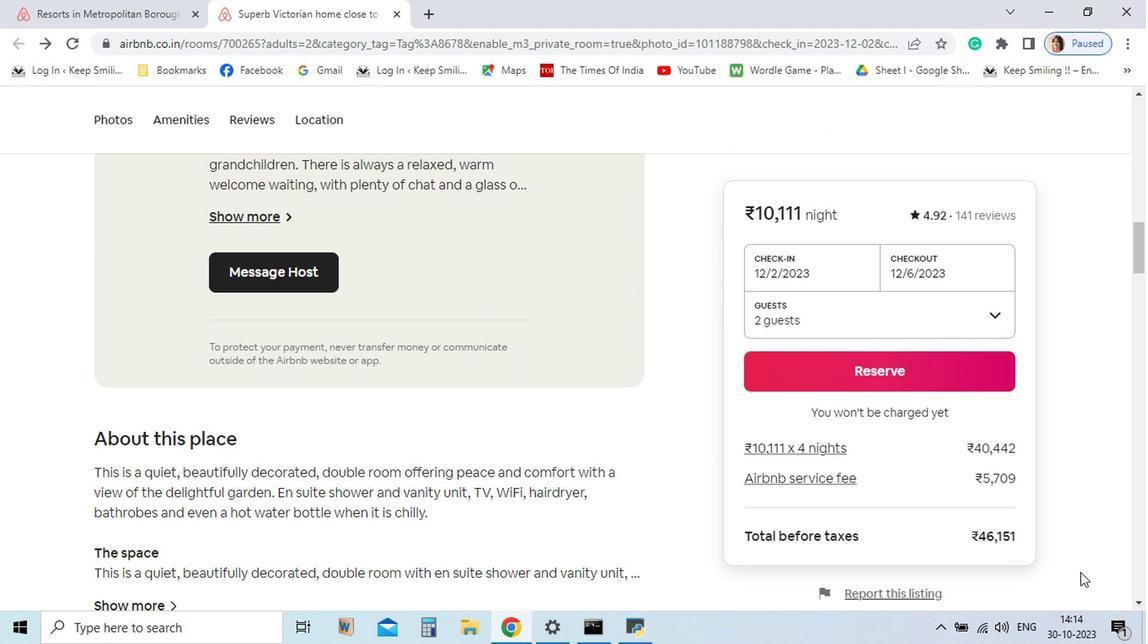 
Action: Mouse scrolled (1051, 572) with delta (0, -1)
Screenshot: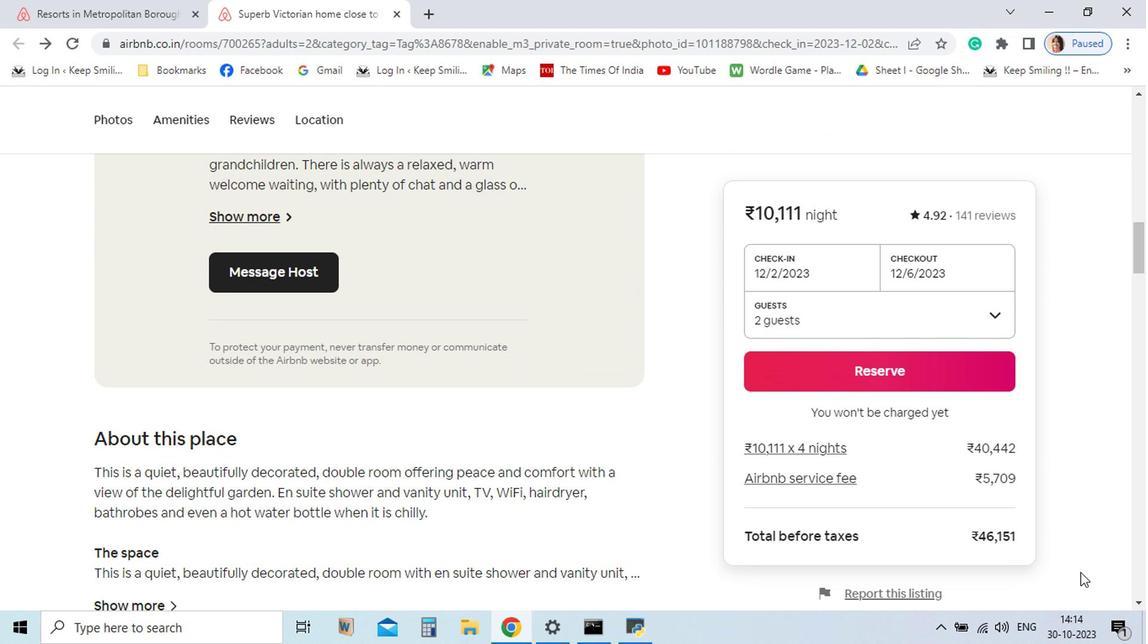 
Action: Mouse scrolled (1051, 572) with delta (0, -1)
Screenshot: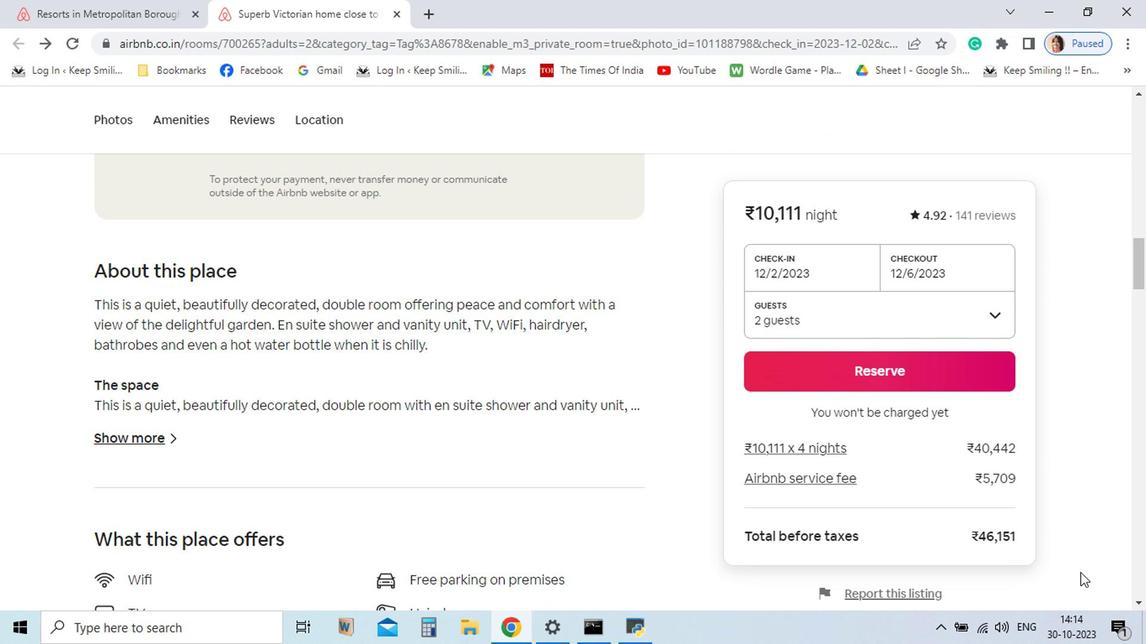 
Action: Mouse scrolled (1051, 572) with delta (0, -1)
Screenshot: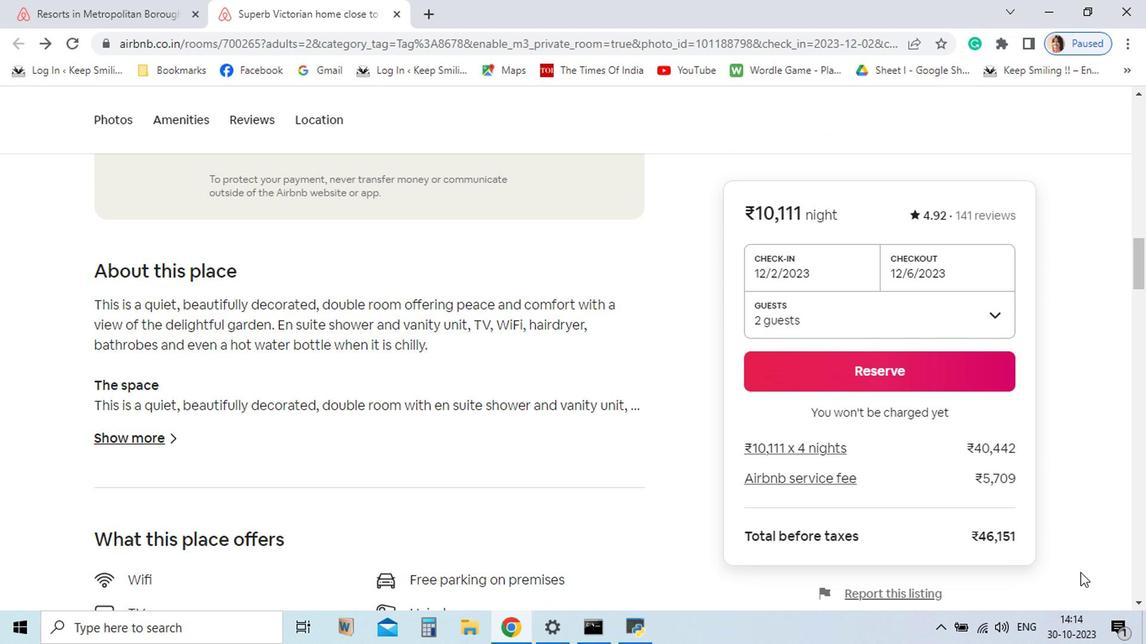 
Action: Mouse scrolled (1051, 572) with delta (0, -1)
Screenshot: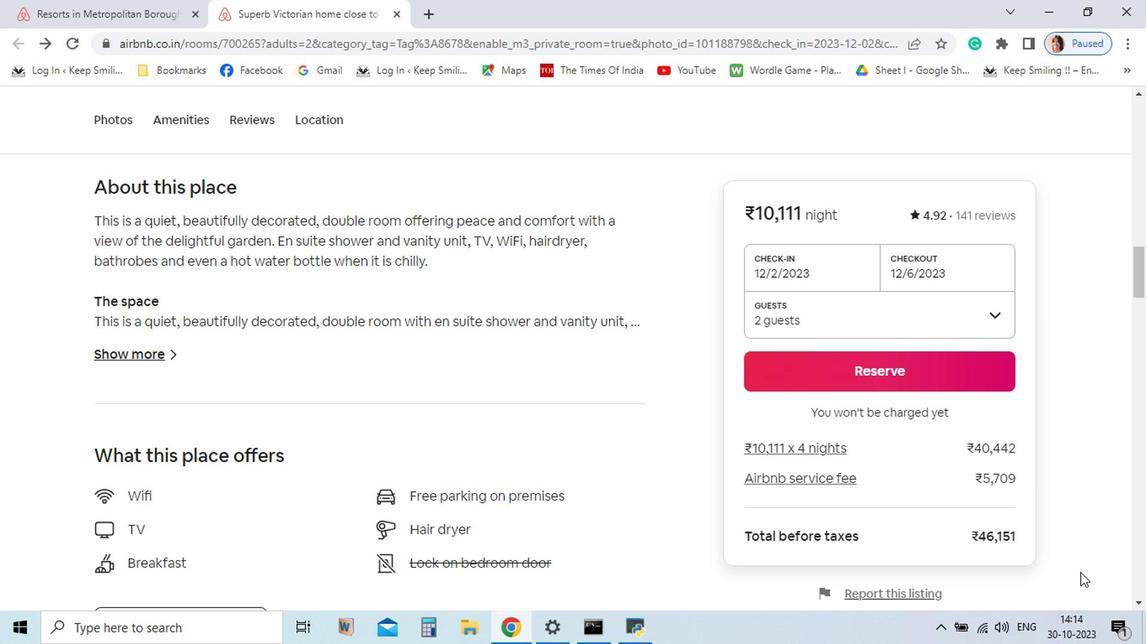 
Action: Mouse moved to (142, 350)
Screenshot: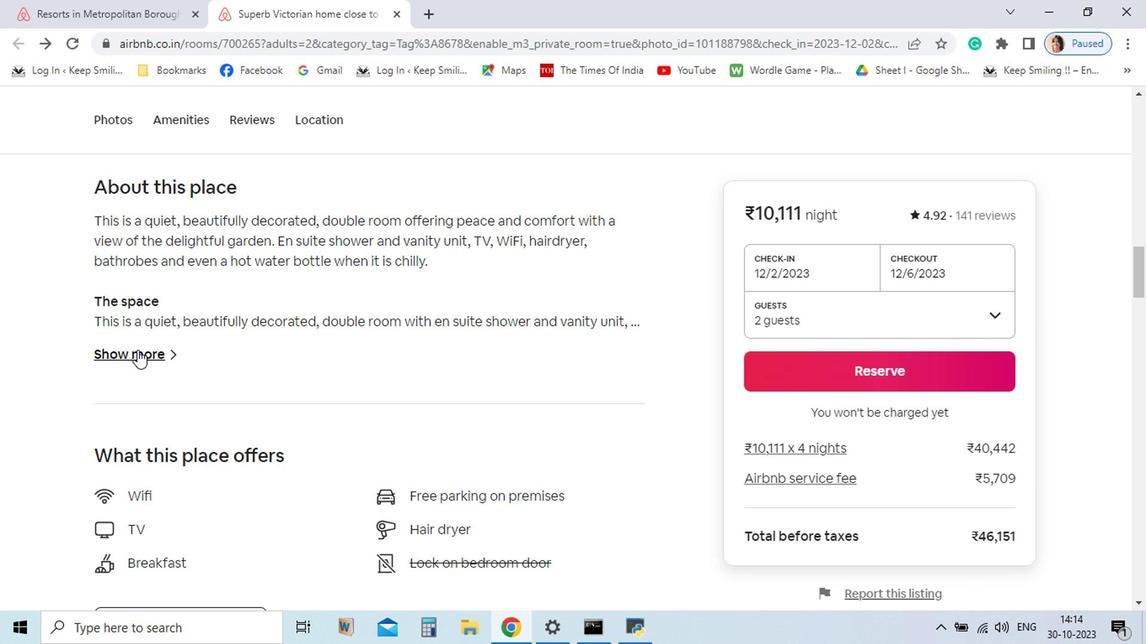 
Action: Mouse pressed left at (142, 350)
Screenshot: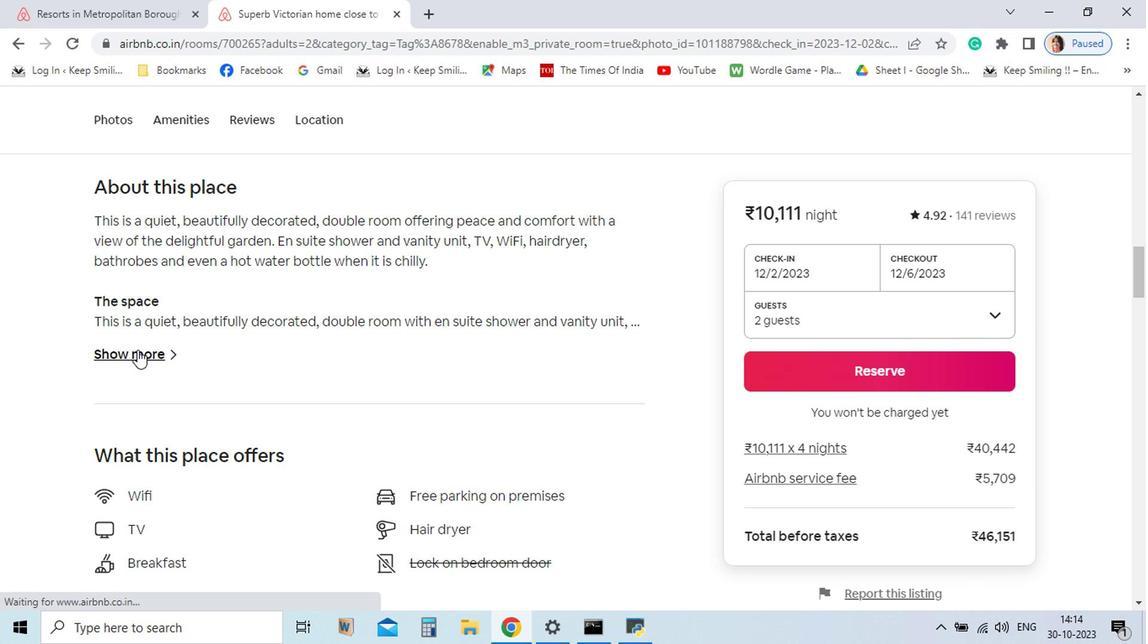 
Action: Mouse moved to (876, 279)
Screenshot: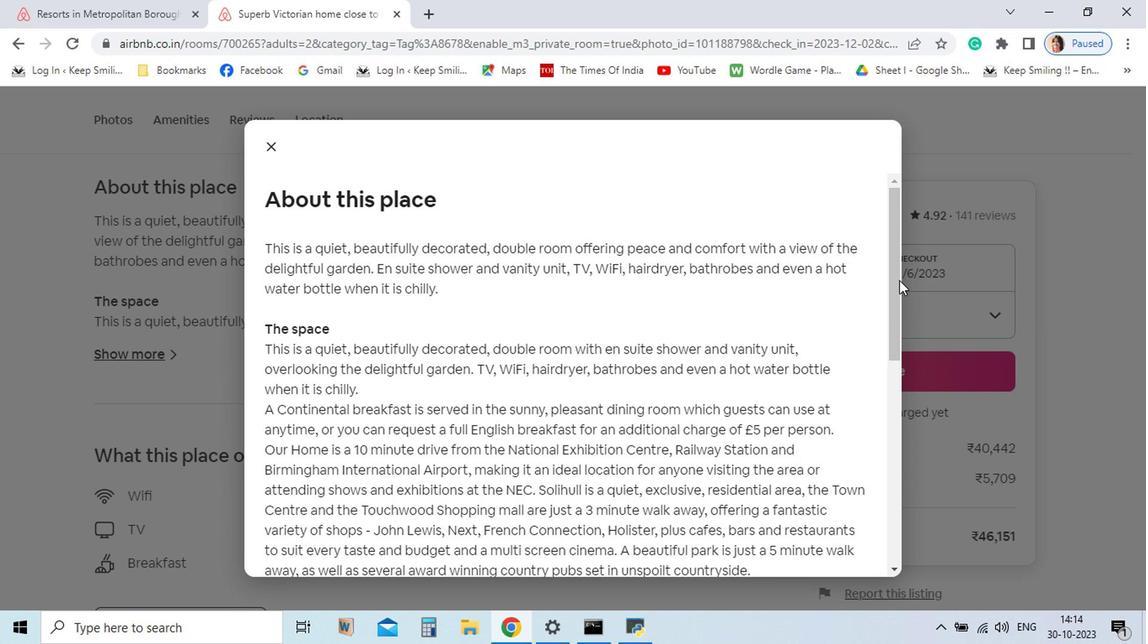 
Action: Mouse pressed left at (876, 279)
Screenshot: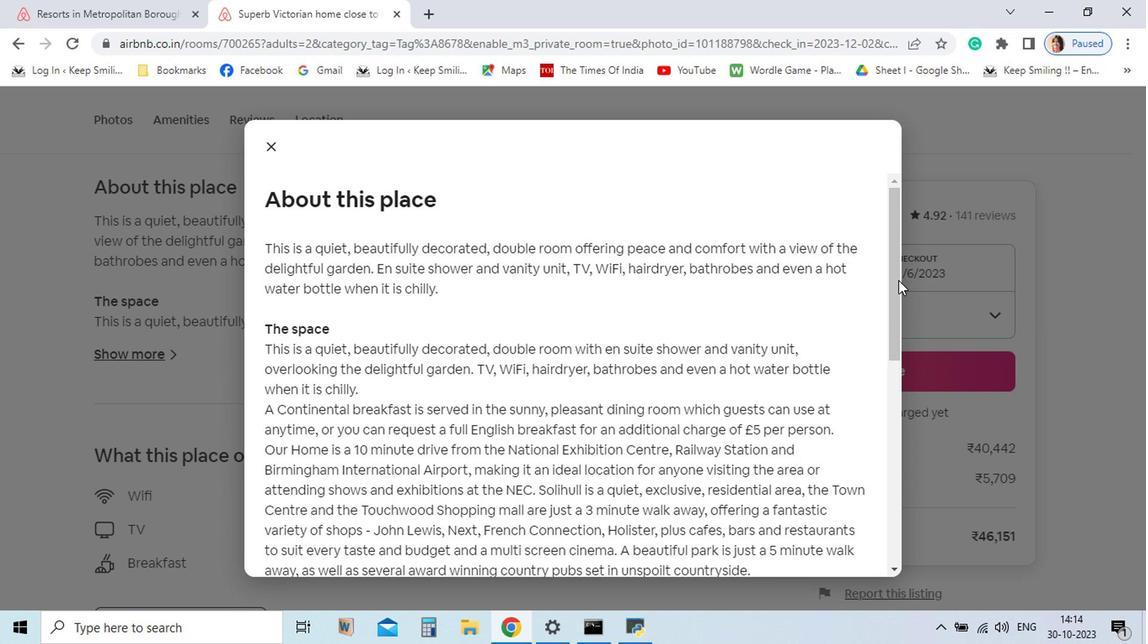 
Action: Mouse moved to (276, 145)
Screenshot: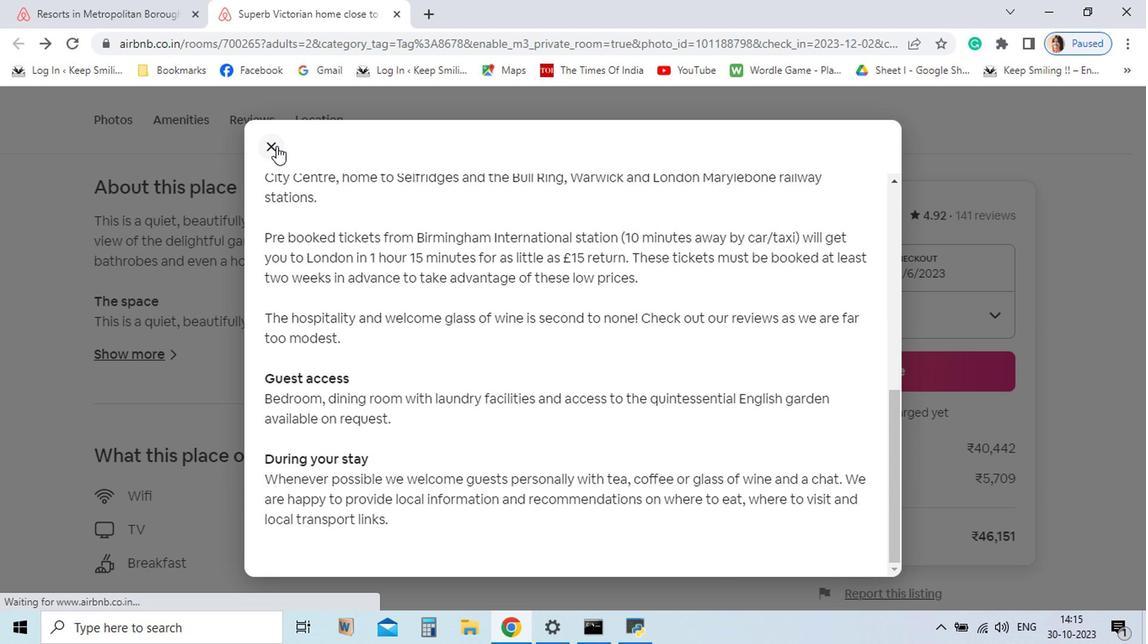 
Action: Mouse pressed left at (276, 145)
Screenshot: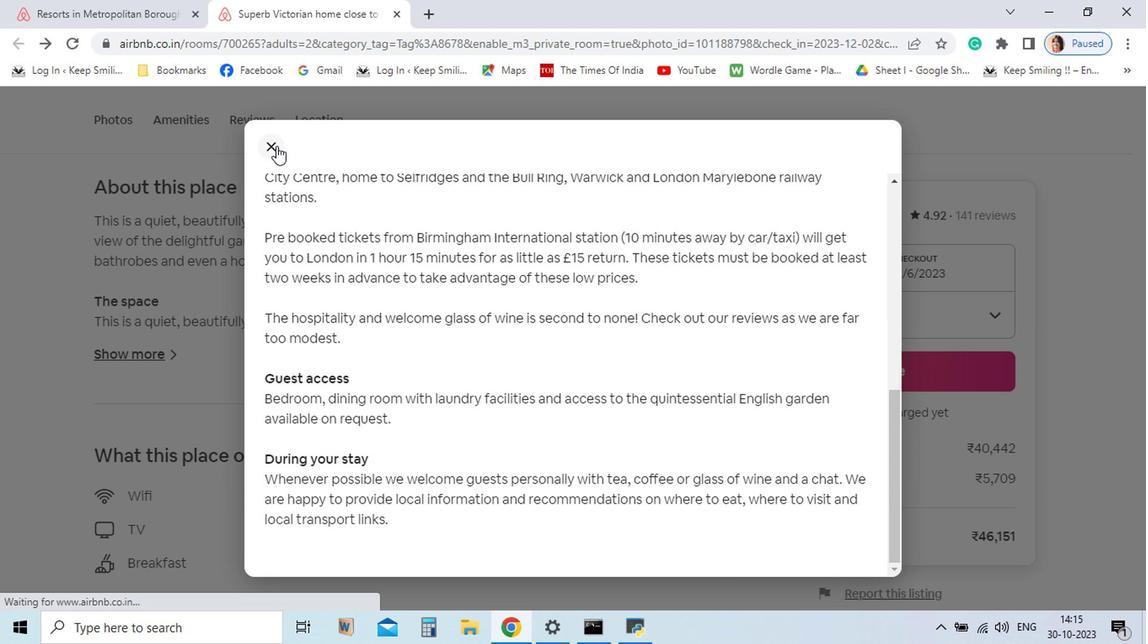 
Action: Mouse moved to (515, 518)
Screenshot: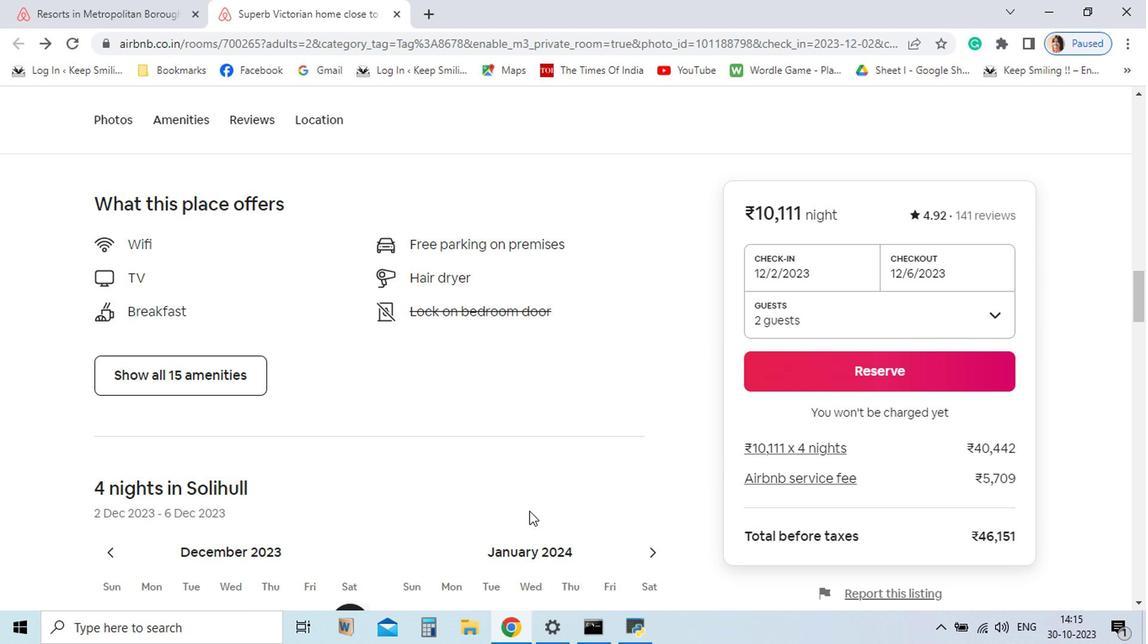 
Action: Mouse scrolled (515, 518) with delta (0, 0)
Screenshot: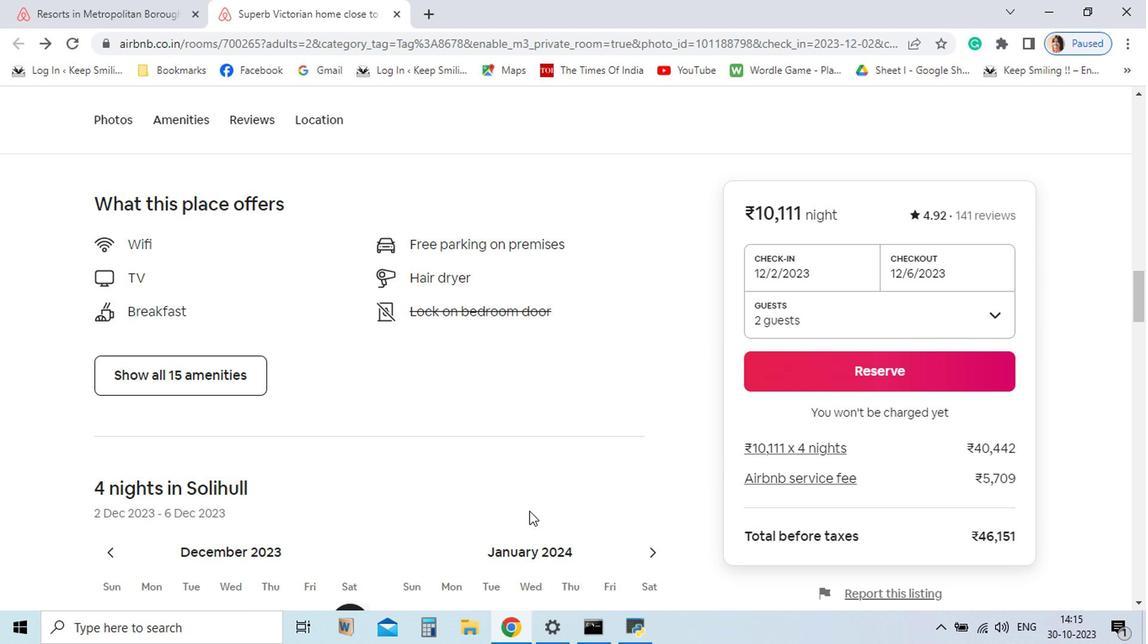 
Action: Mouse scrolled (515, 518) with delta (0, 0)
Screenshot: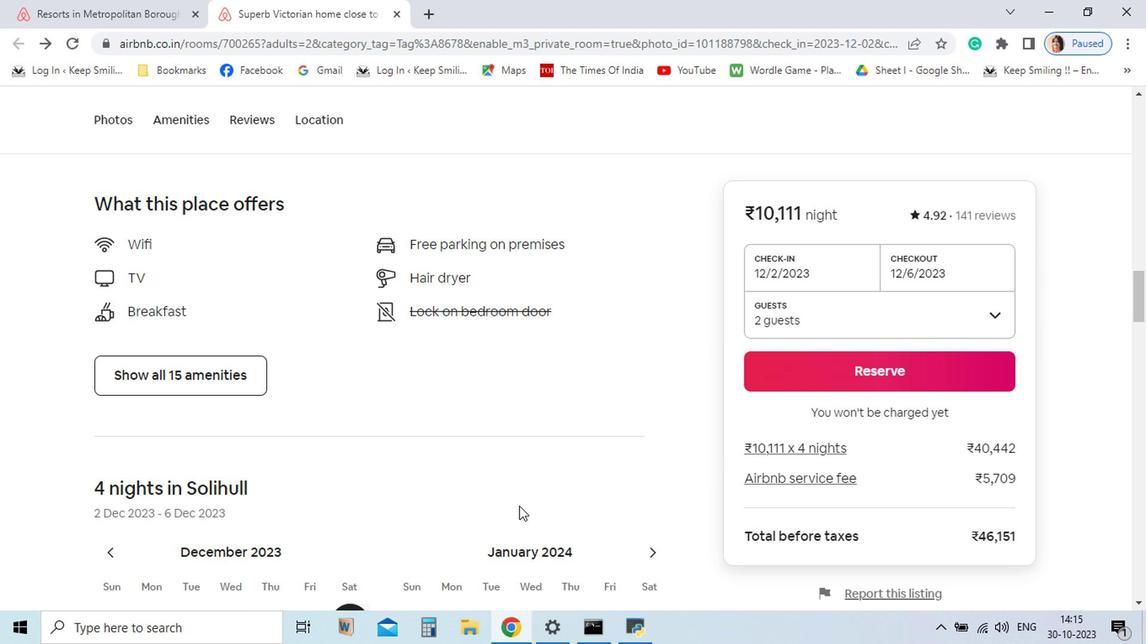 
Action: Mouse scrolled (515, 518) with delta (0, 0)
Screenshot: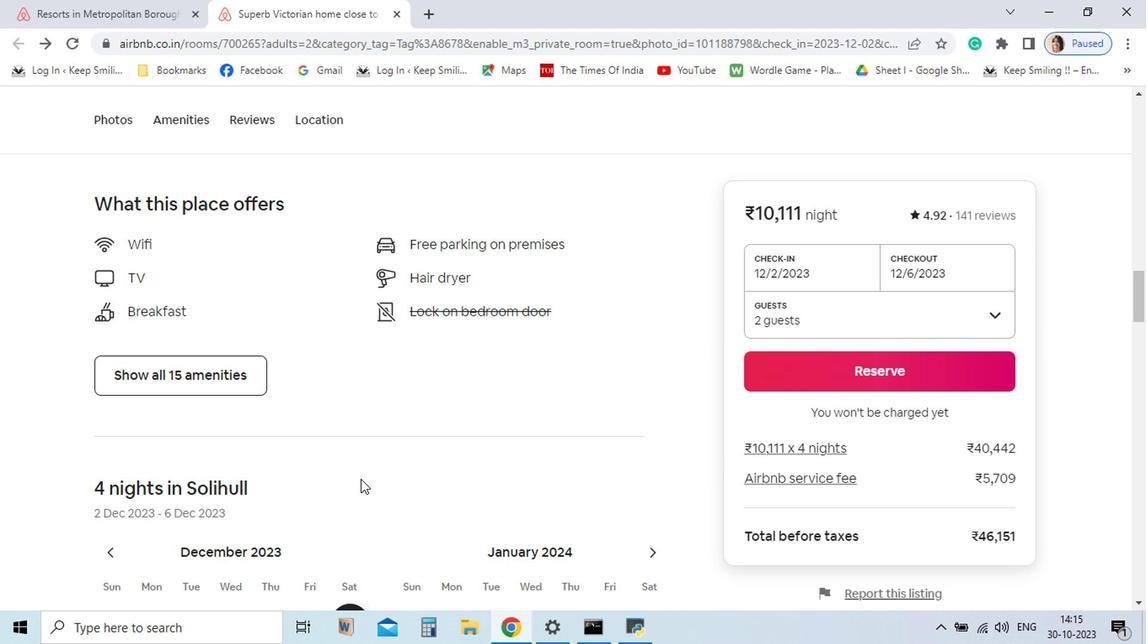 
Action: Mouse moved to (198, 373)
Screenshot: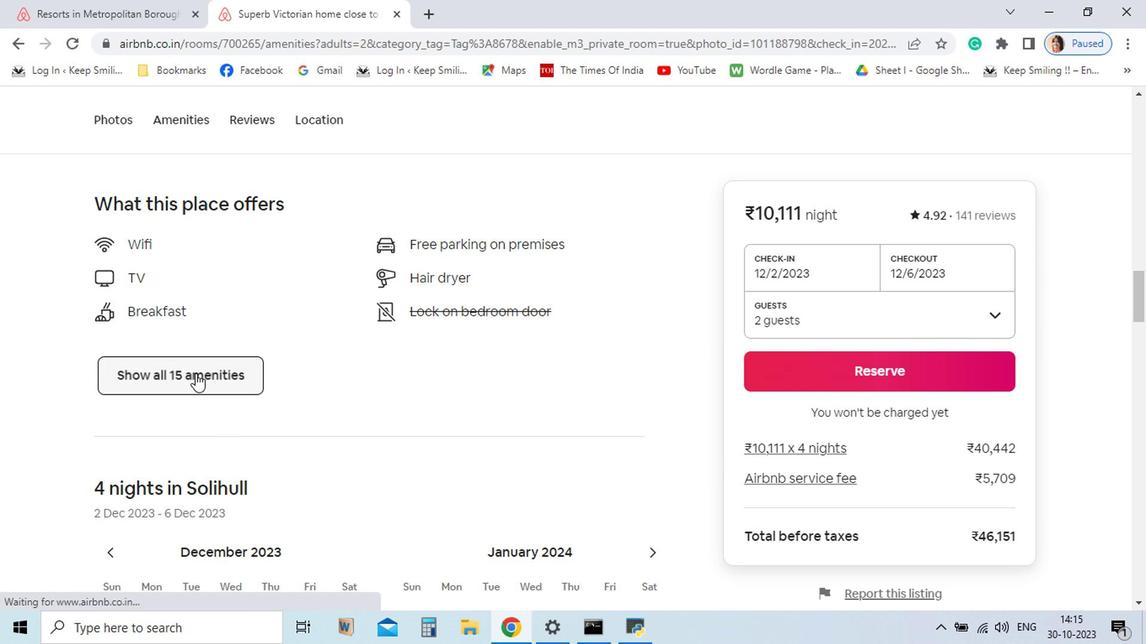 
Action: Mouse pressed left at (198, 373)
Screenshot: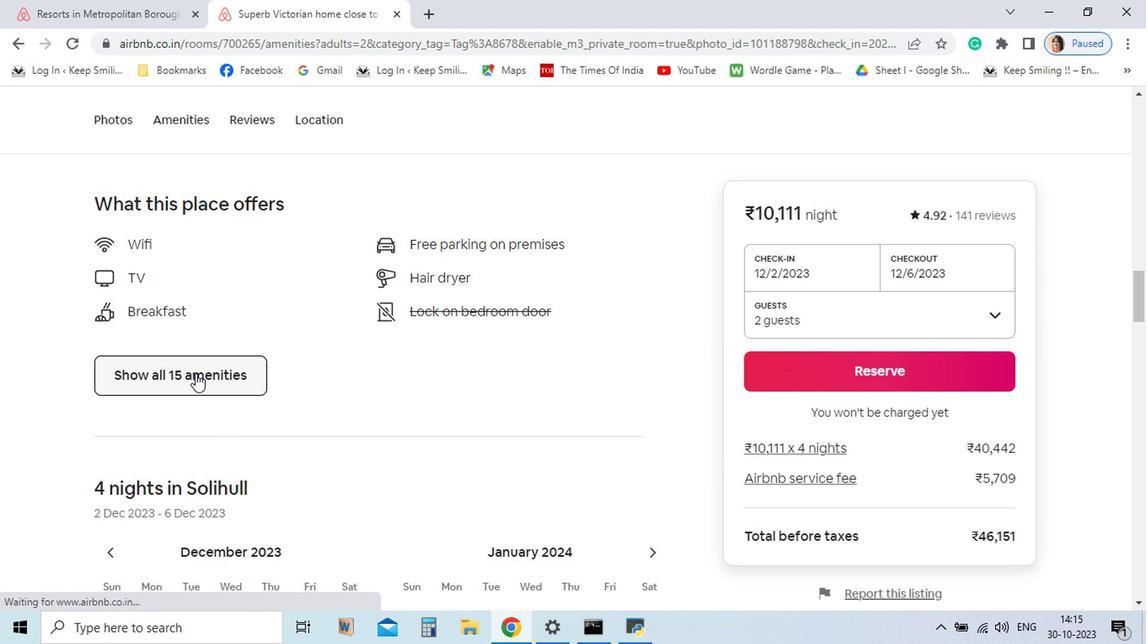 
Action: Mouse moved to (873, 245)
Screenshot: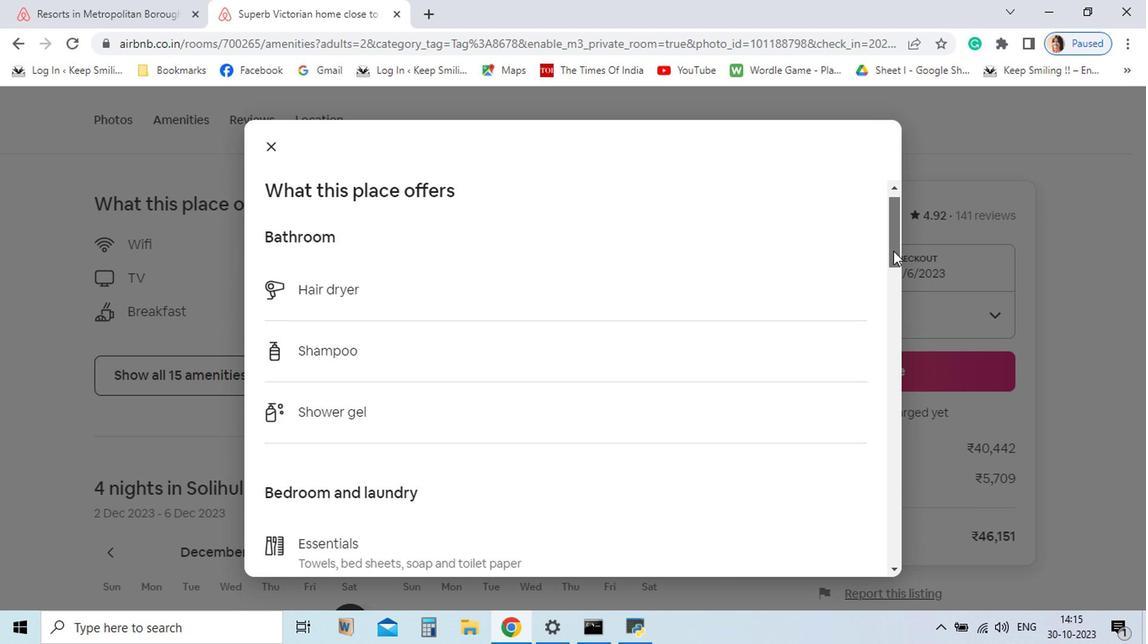 
Action: Mouse pressed left at (873, 245)
Screenshot: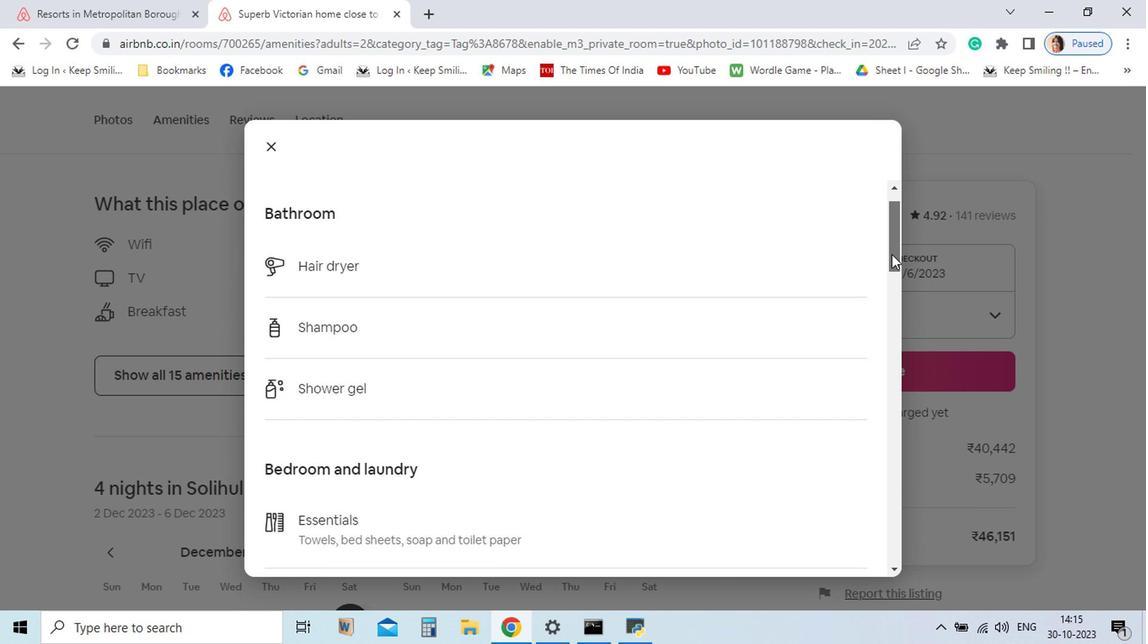 
Action: Mouse moved to (281, 146)
Screenshot: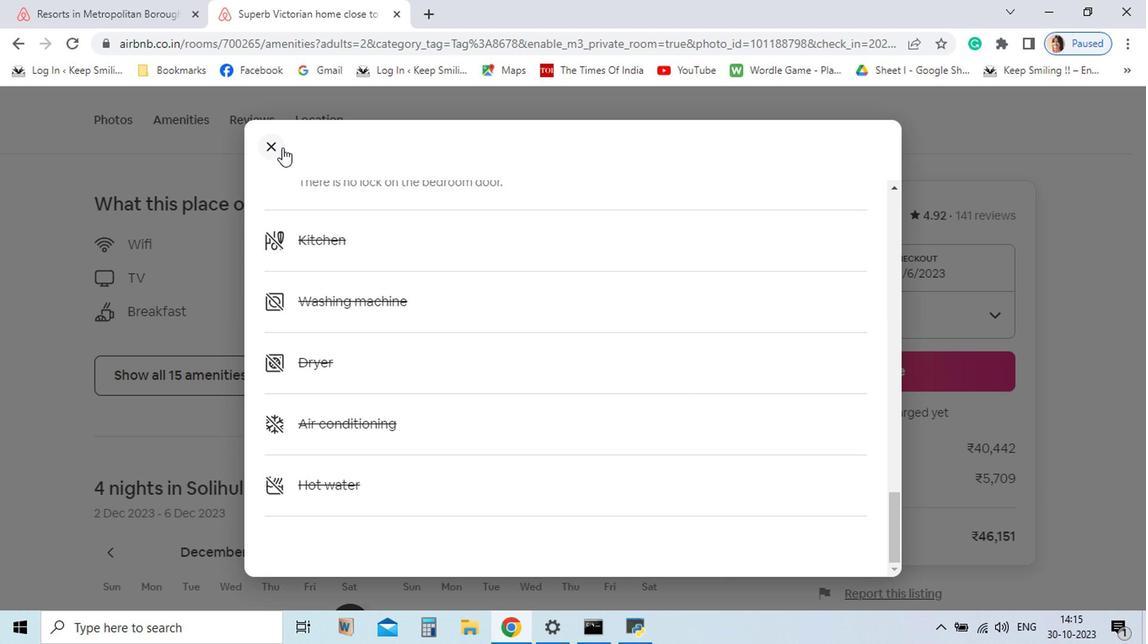 
Action: Mouse pressed left at (281, 146)
Screenshot: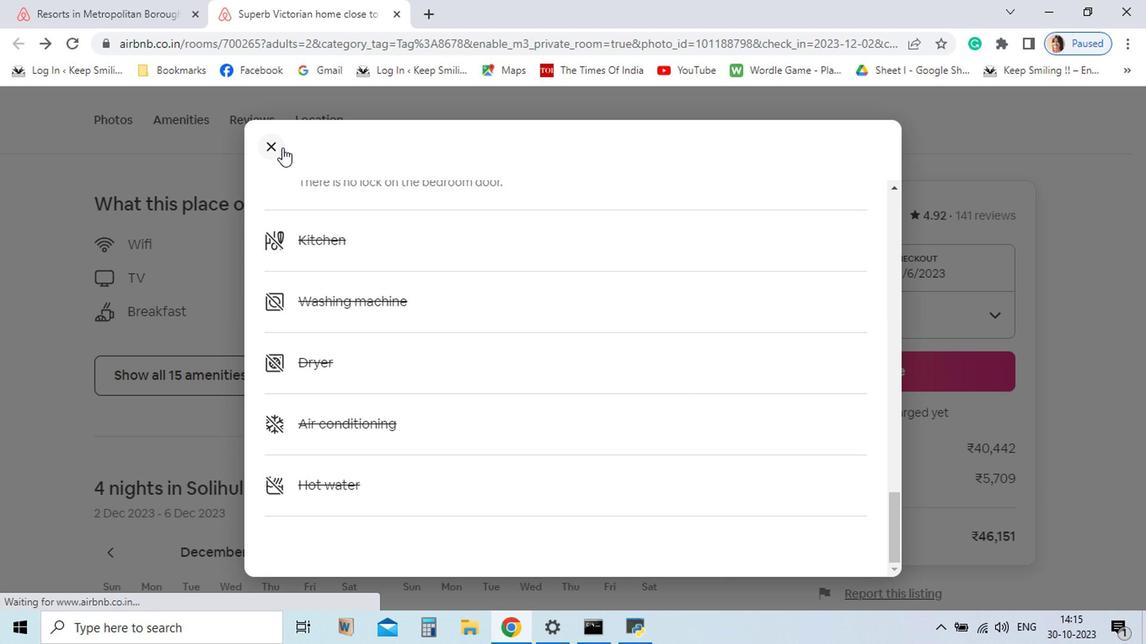 
Action: Mouse moved to (303, 377)
Screenshot: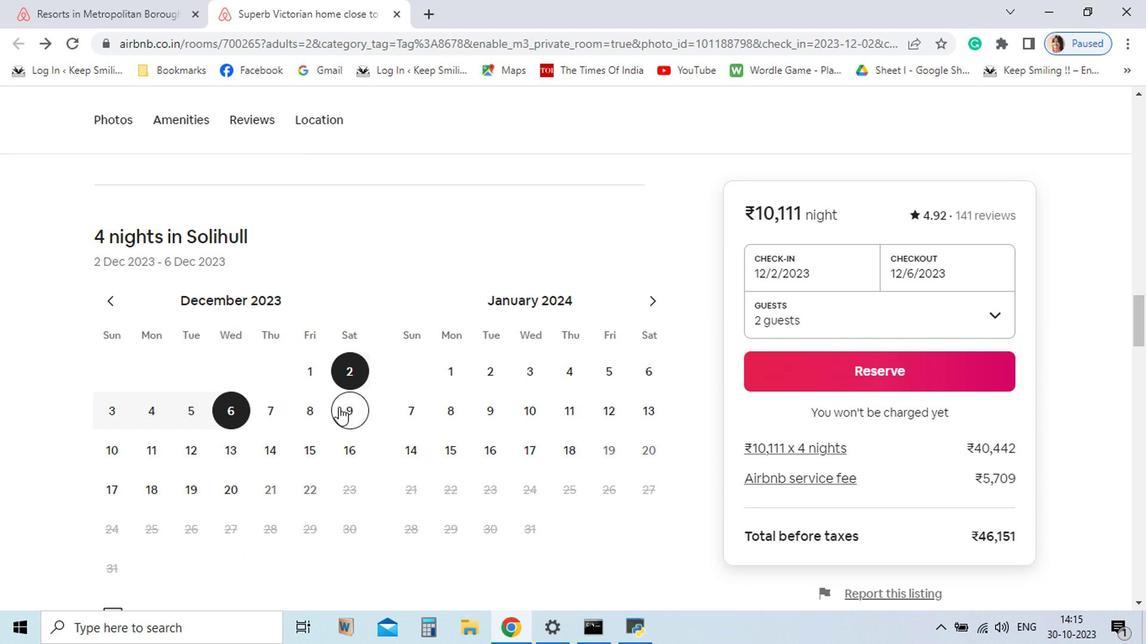 
Action: Mouse scrolled (303, 377) with delta (0, 0)
Screenshot: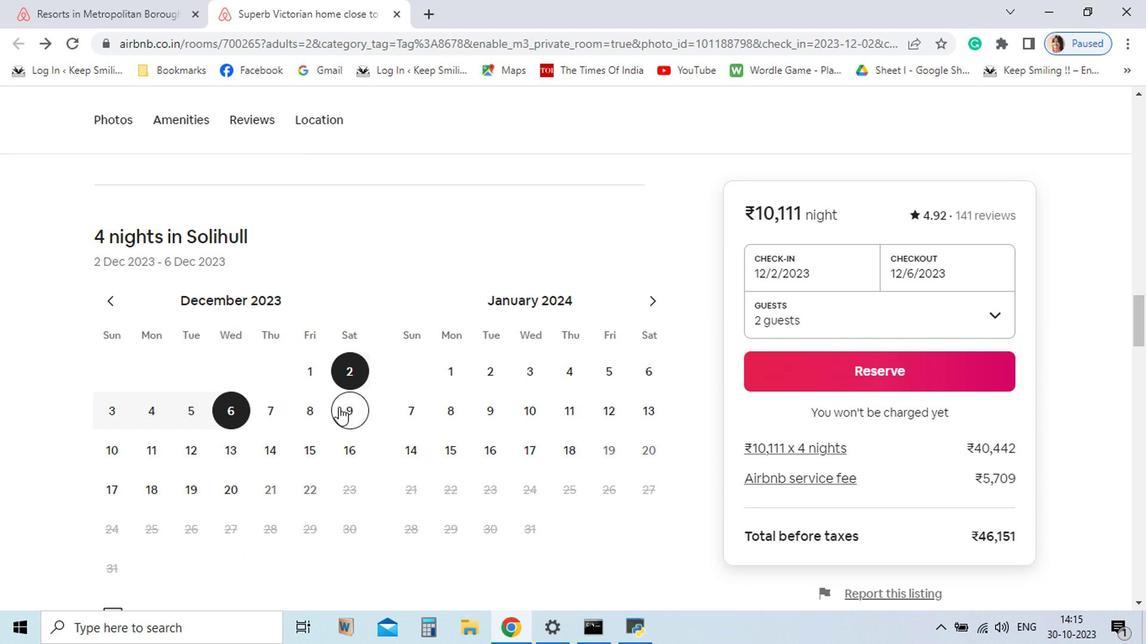
Action: Mouse moved to (309, 389)
Screenshot: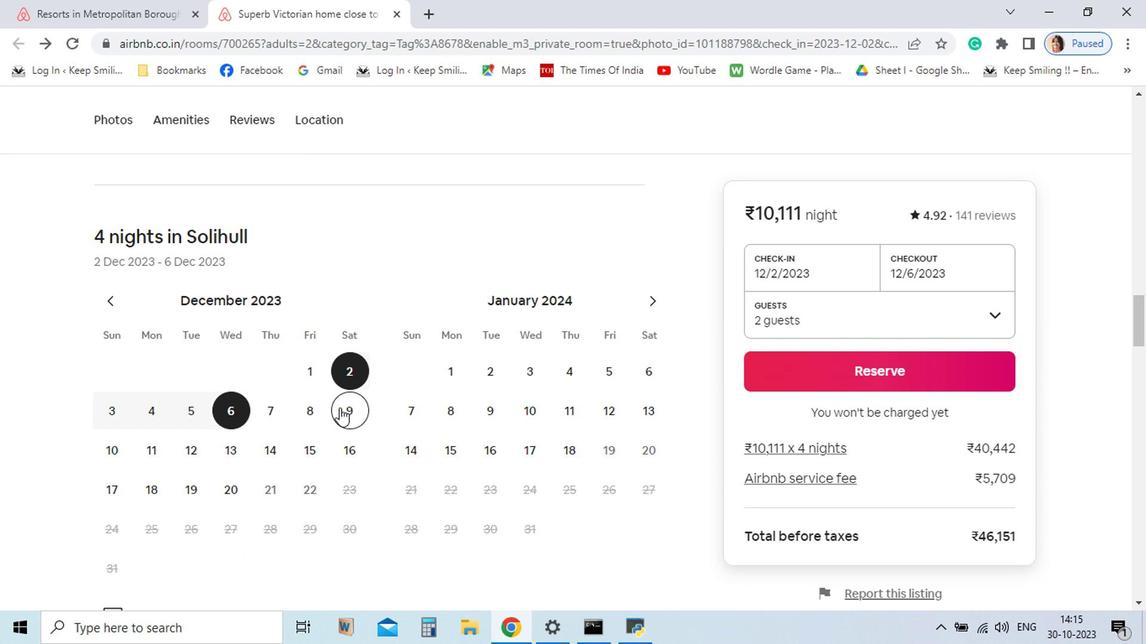 
Action: Mouse scrolled (309, 389) with delta (0, 0)
Screenshot: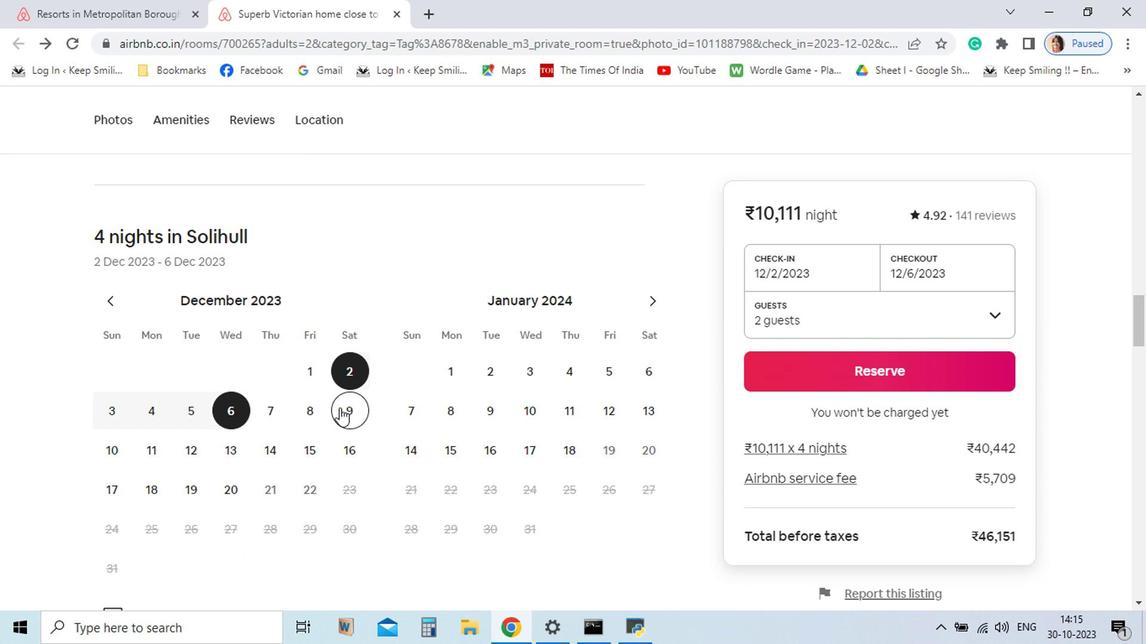 
Action: Mouse moved to (316, 399)
Screenshot: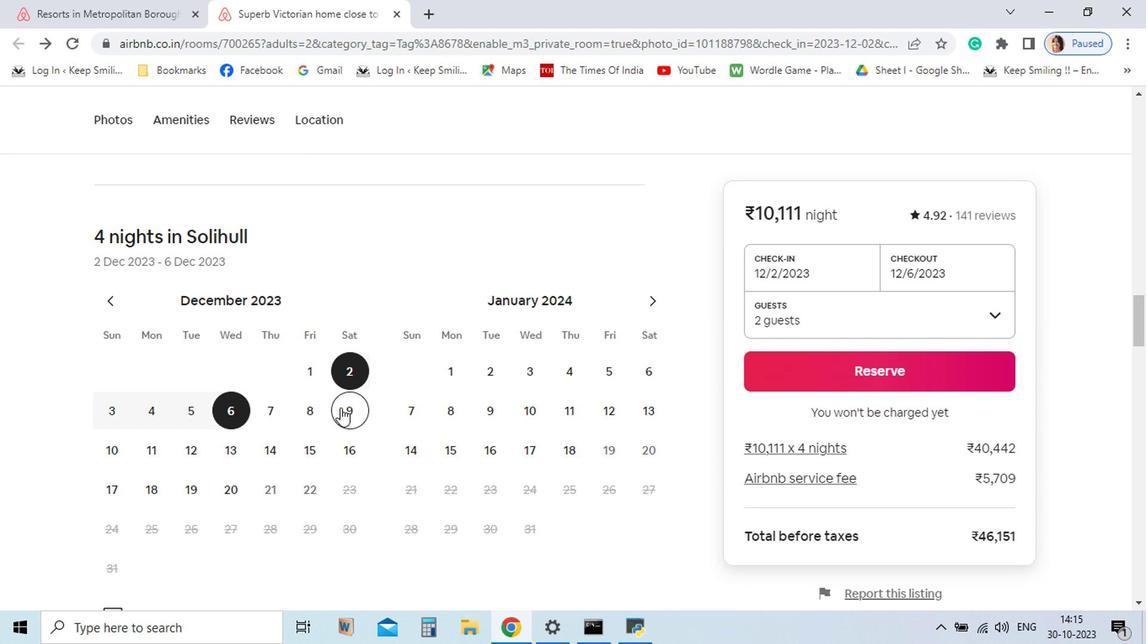 
Action: Mouse scrolled (316, 398) with delta (0, -1)
Screenshot: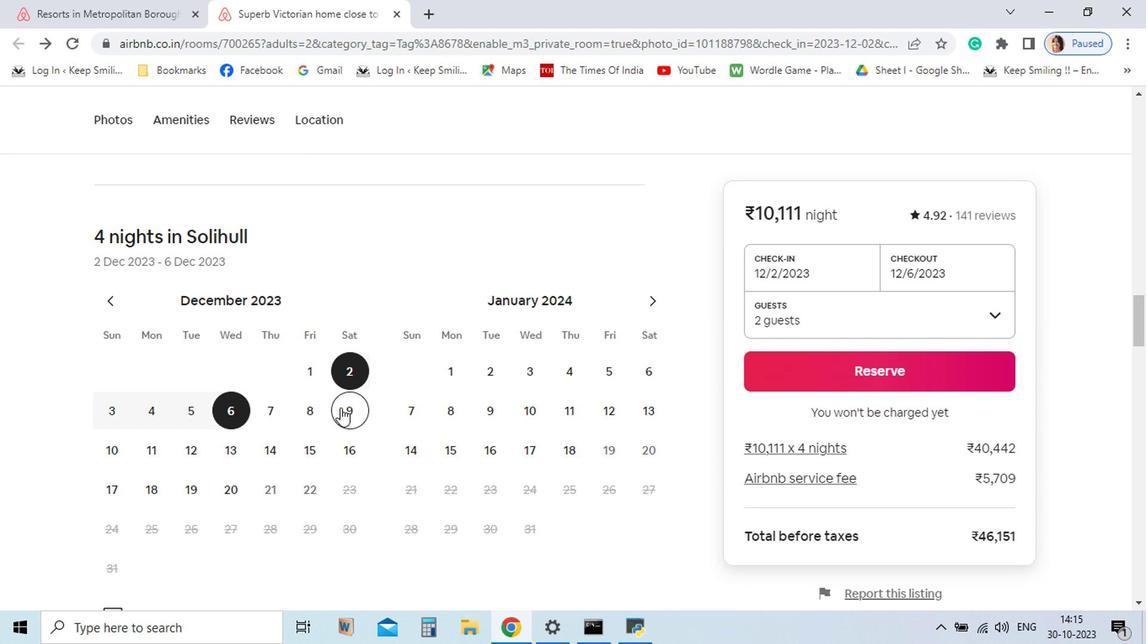 
Action: Mouse moved to (429, 473)
Screenshot: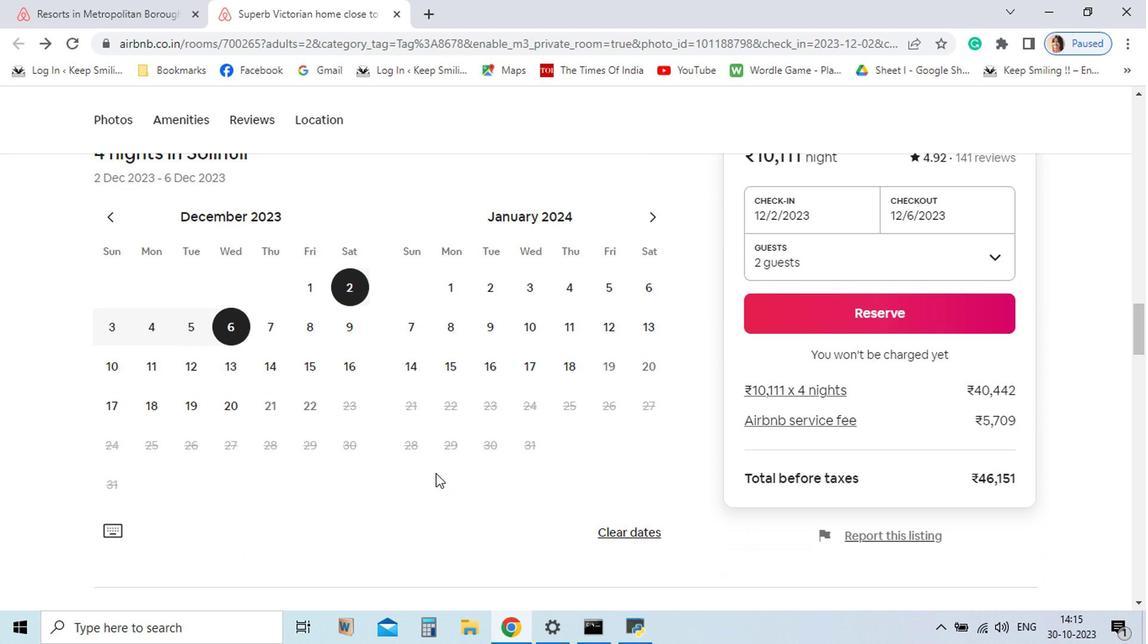 
Action: Mouse scrolled (429, 473) with delta (0, 0)
Screenshot: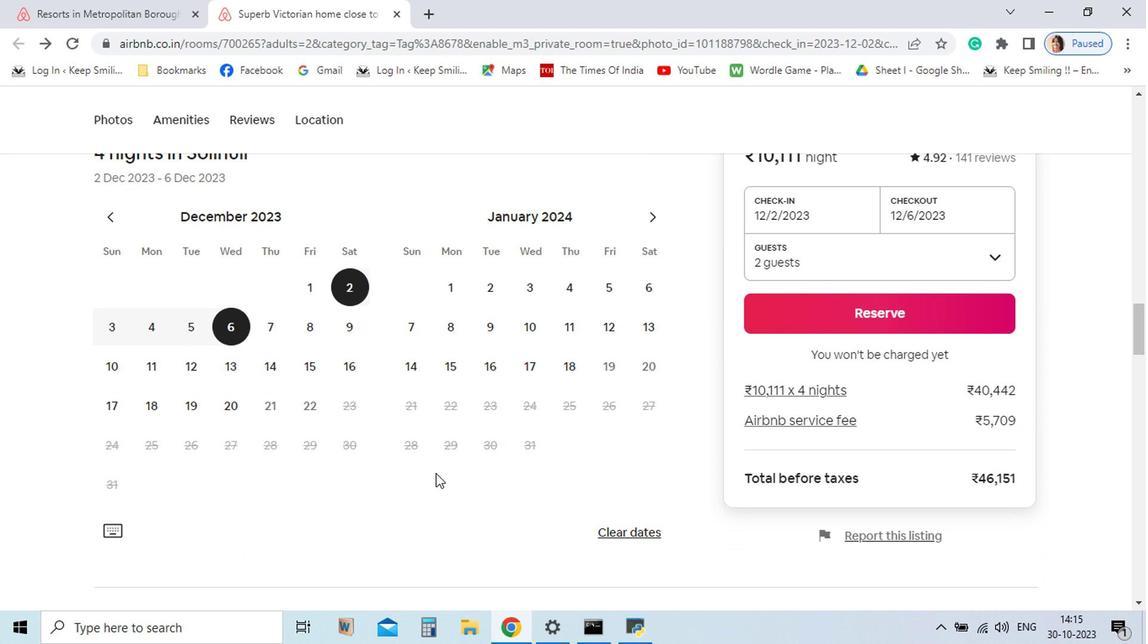
Action: Mouse moved to (429, 473)
Screenshot: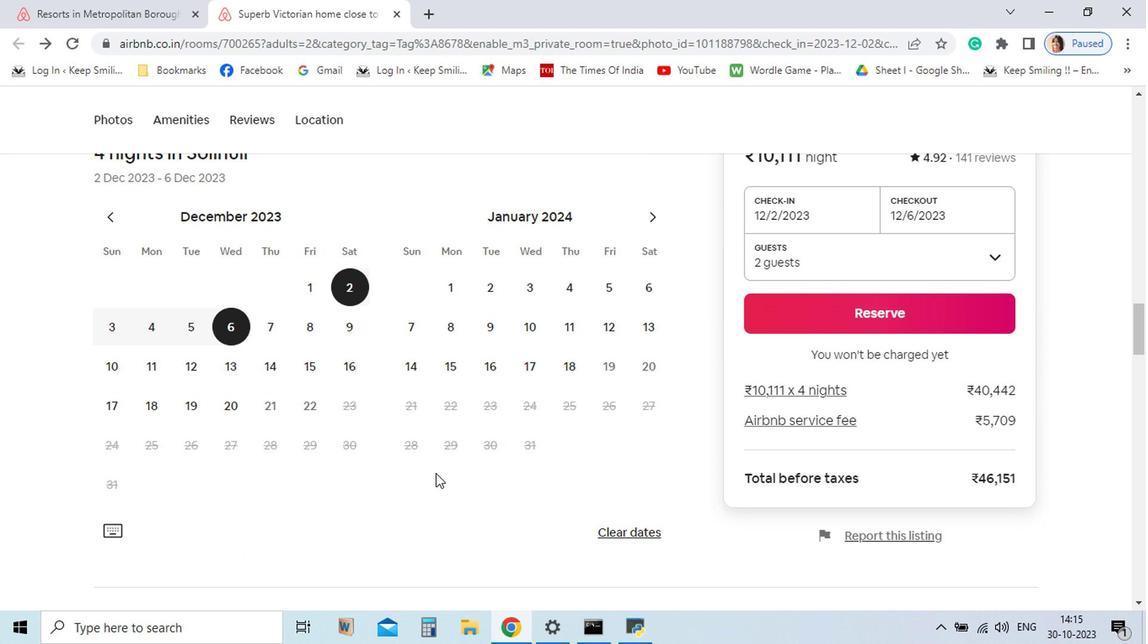 
Action: Mouse scrolled (429, 475) with delta (0, 1)
Screenshot: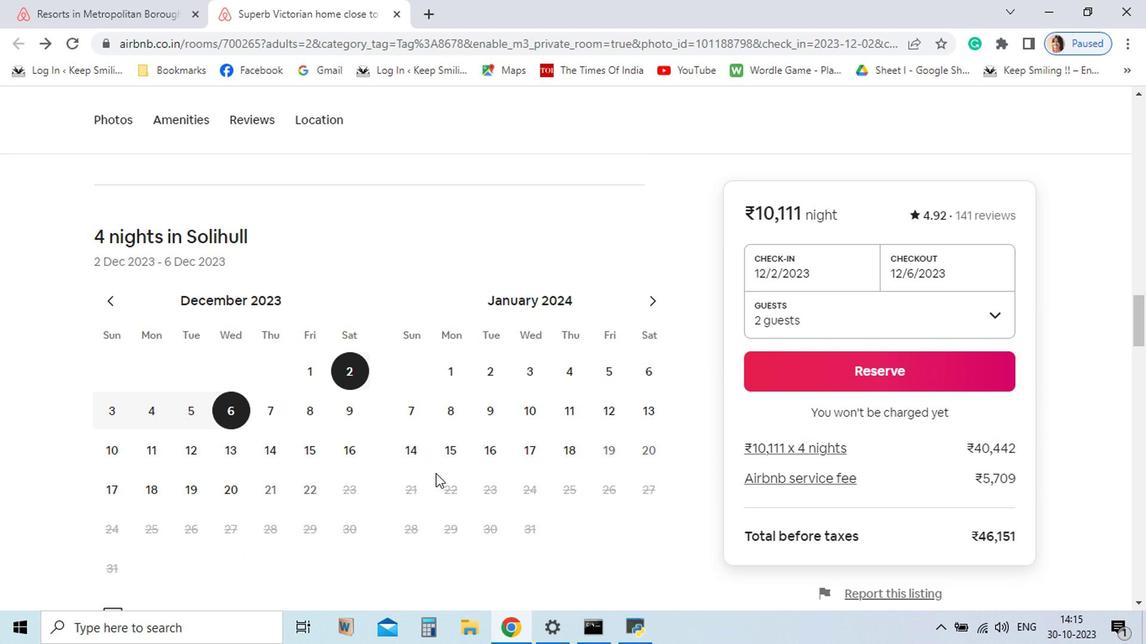 
Action: Mouse moved to (1109, 604)
Screenshot: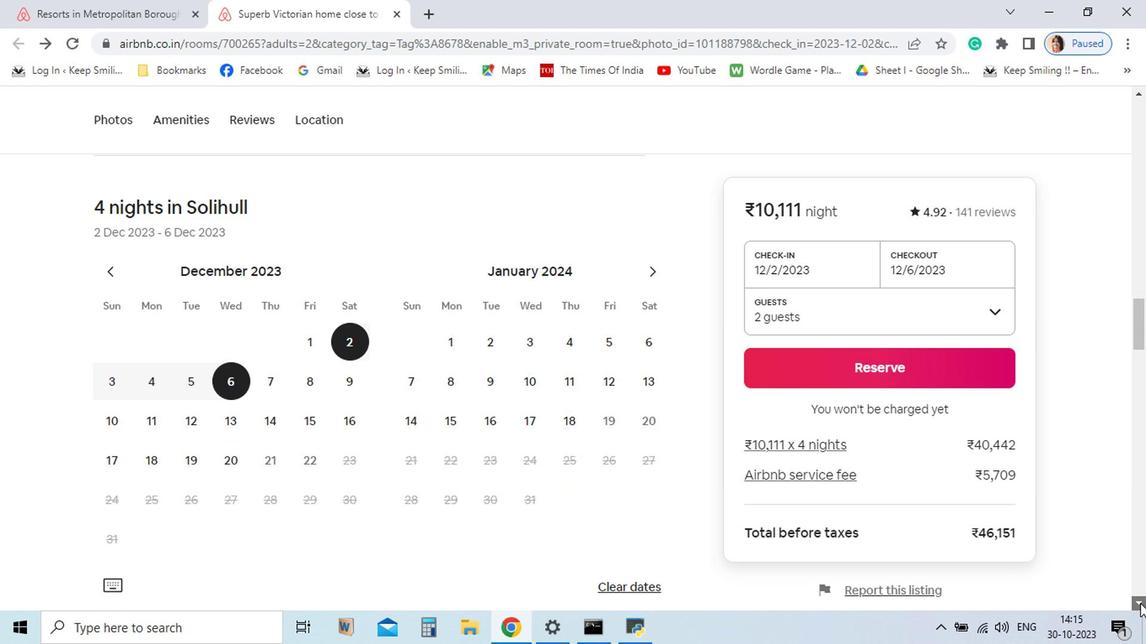 
Action: Mouse pressed left at (1109, 604)
Screenshot: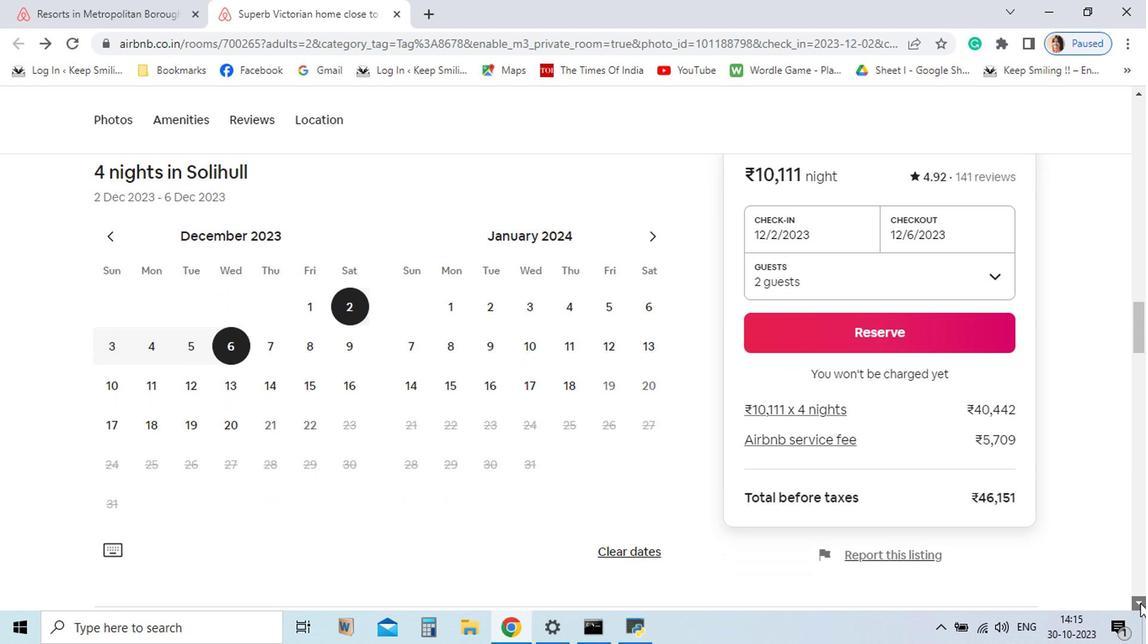 
Action: Mouse pressed left at (1109, 604)
Screenshot: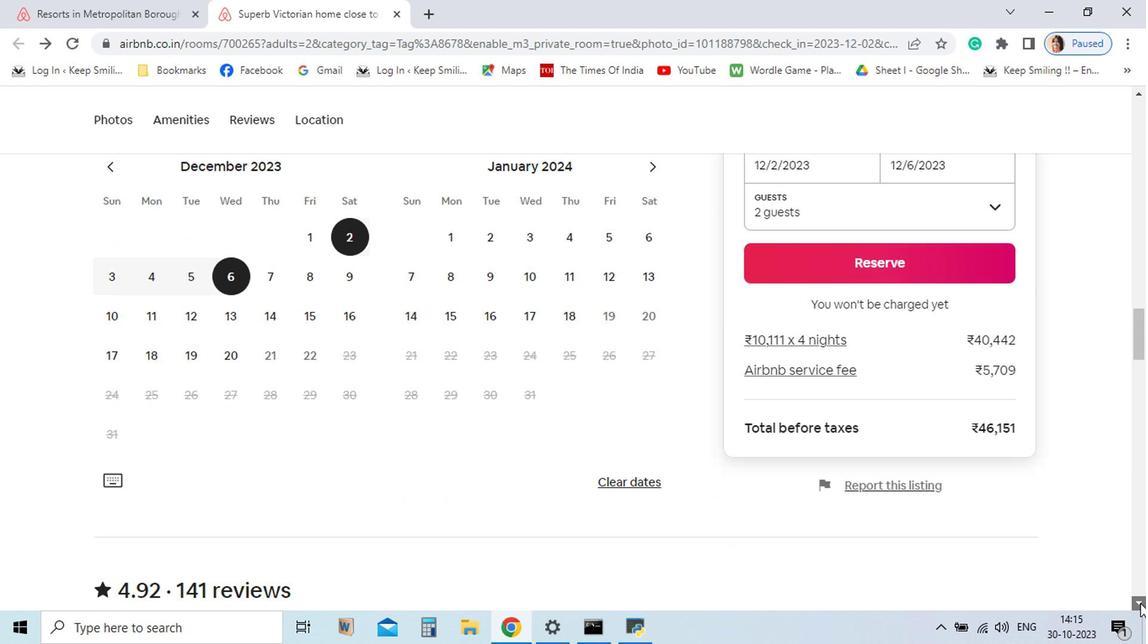 
Action: Mouse pressed left at (1109, 604)
Screenshot: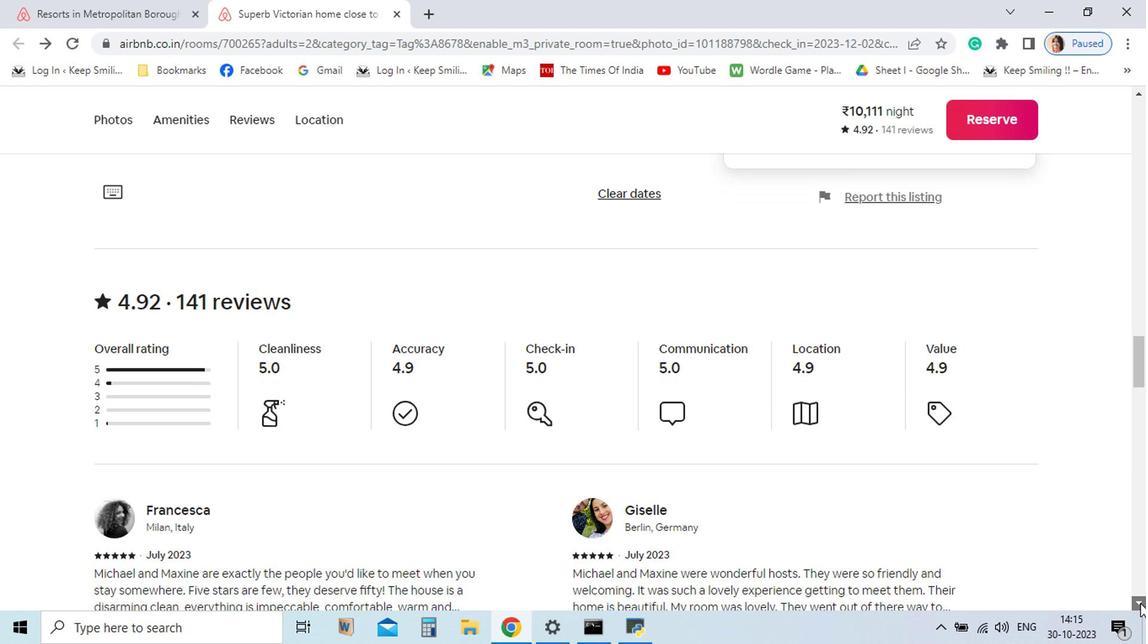 
Action: Mouse pressed left at (1109, 604)
Screenshot: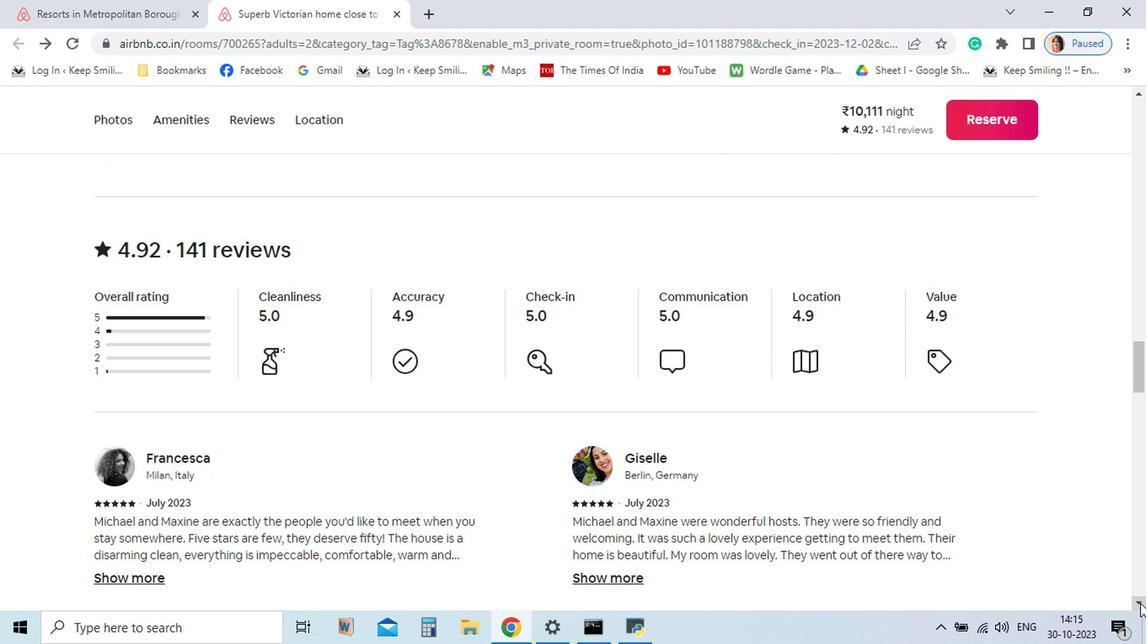 
Action: Mouse pressed left at (1109, 604)
Screenshot: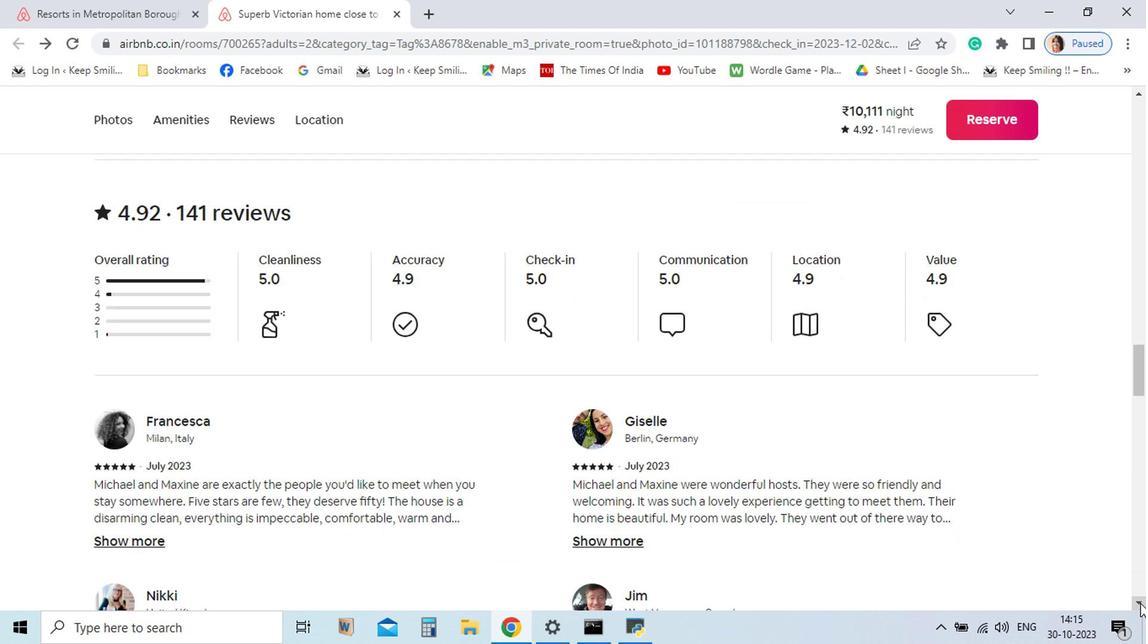 
Action: Mouse pressed left at (1109, 604)
Screenshot: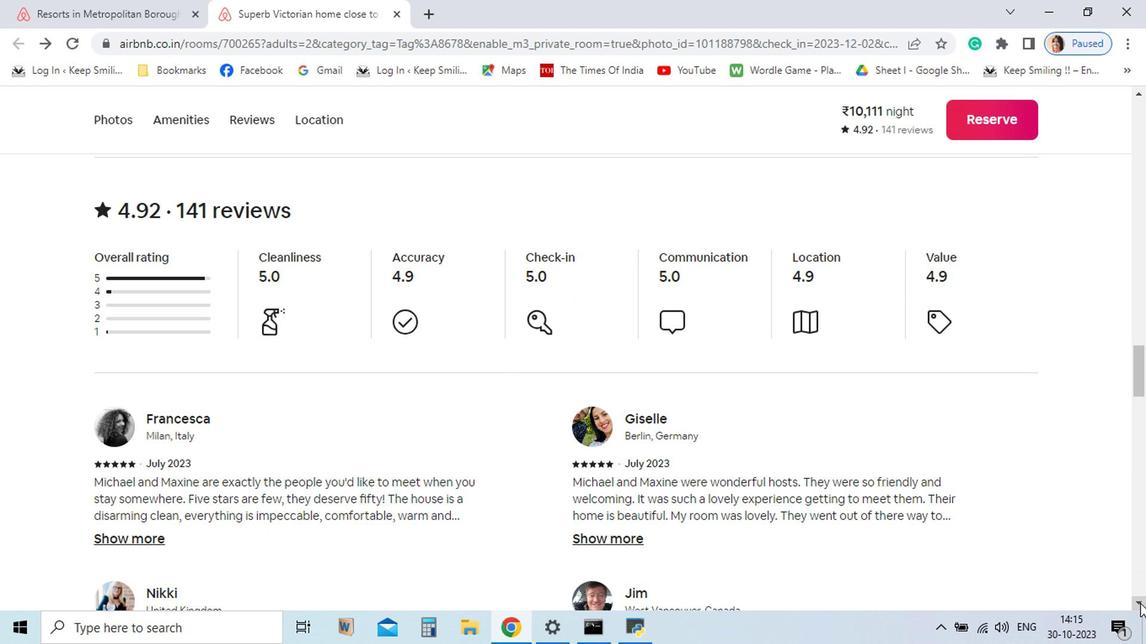 
Action: Mouse pressed left at (1109, 604)
Screenshot: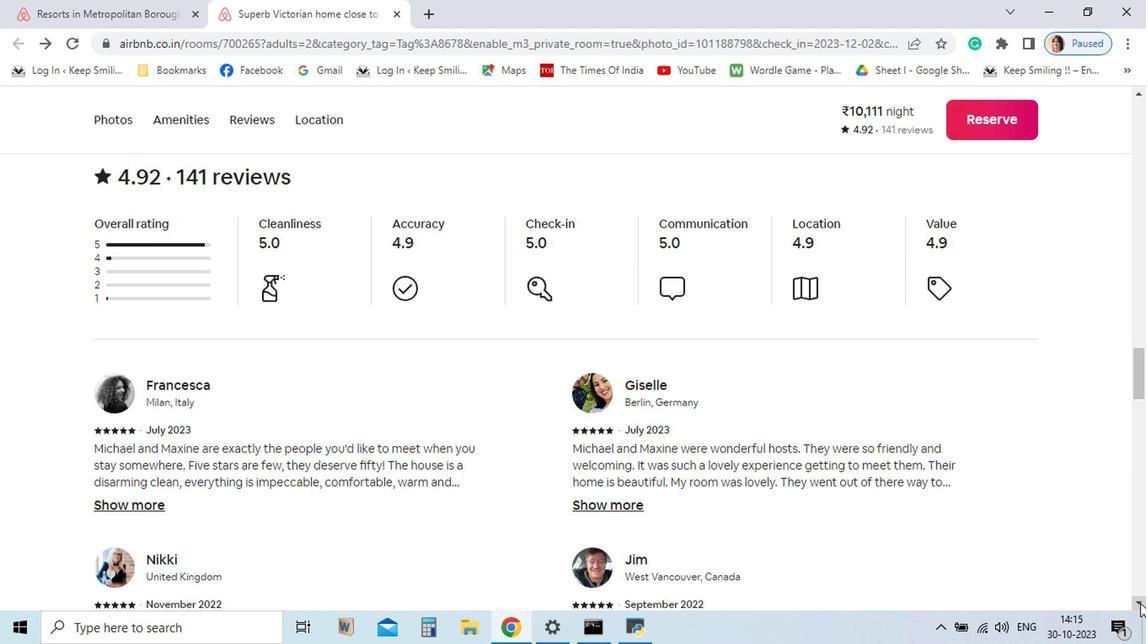 
Action: Mouse pressed left at (1109, 604)
Screenshot: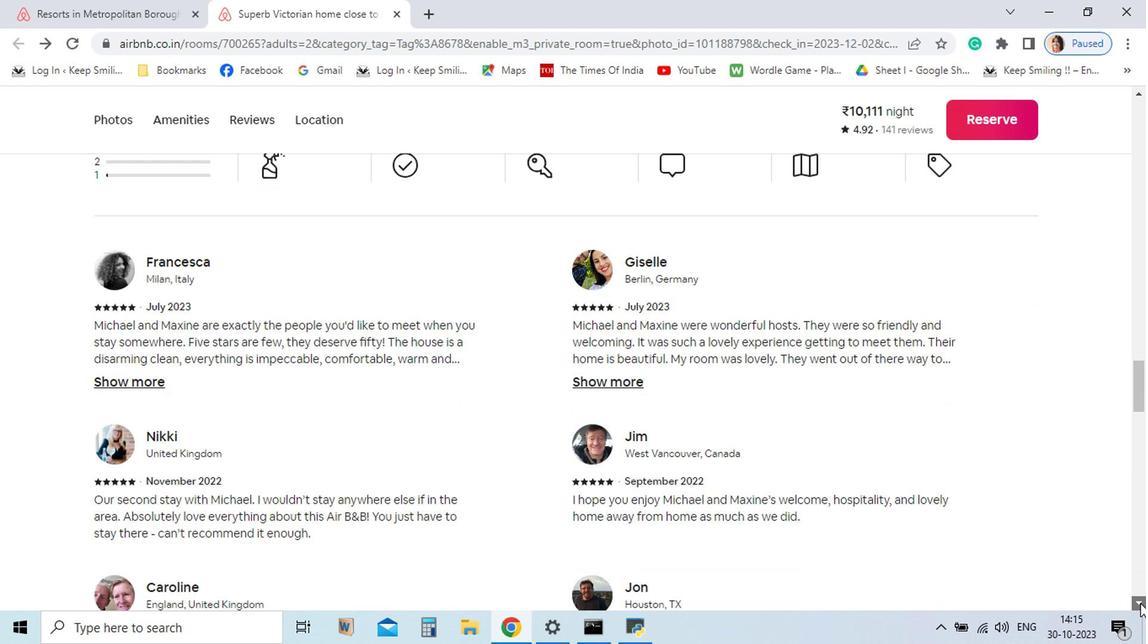 
Action: Mouse pressed left at (1109, 604)
Screenshot: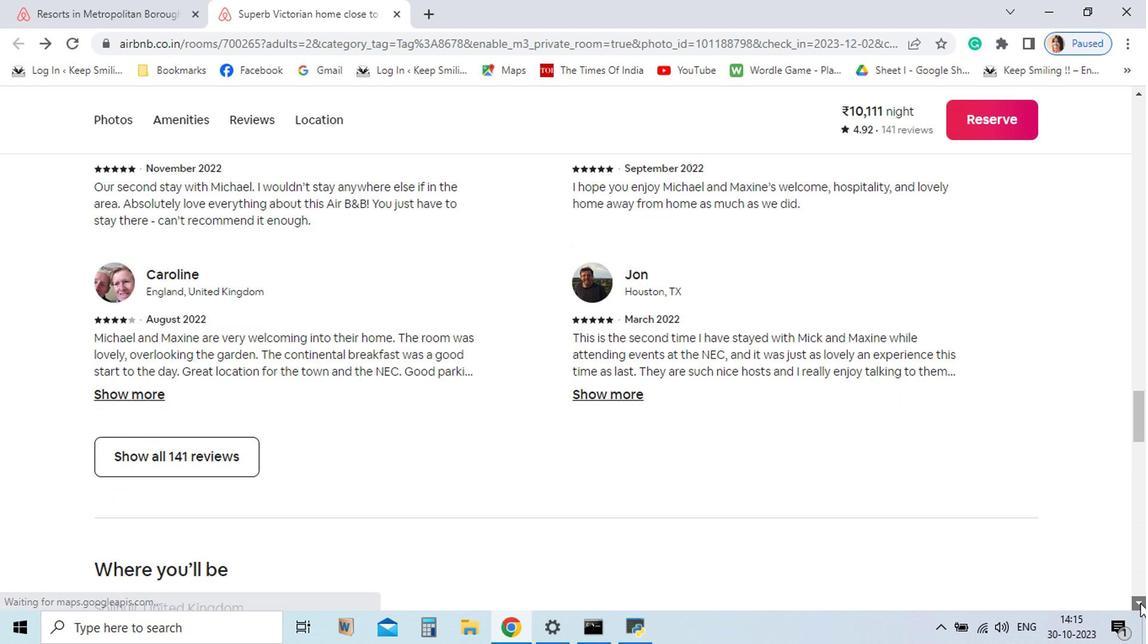 
Action: Mouse pressed left at (1109, 604)
Screenshot: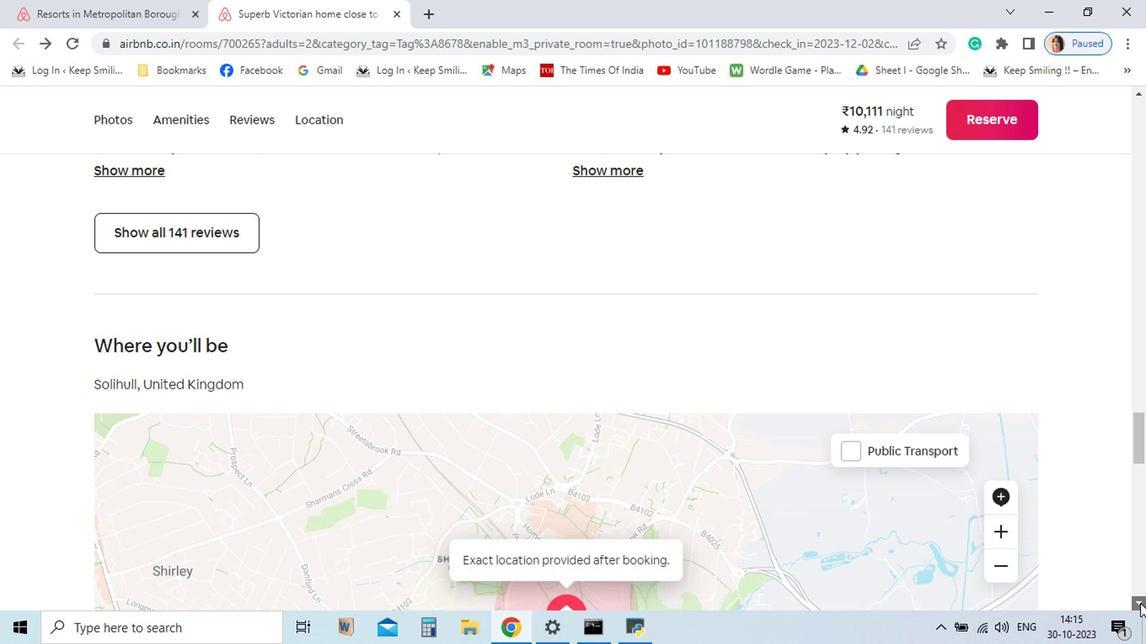 
Action: Mouse pressed left at (1109, 604)
Screenshot: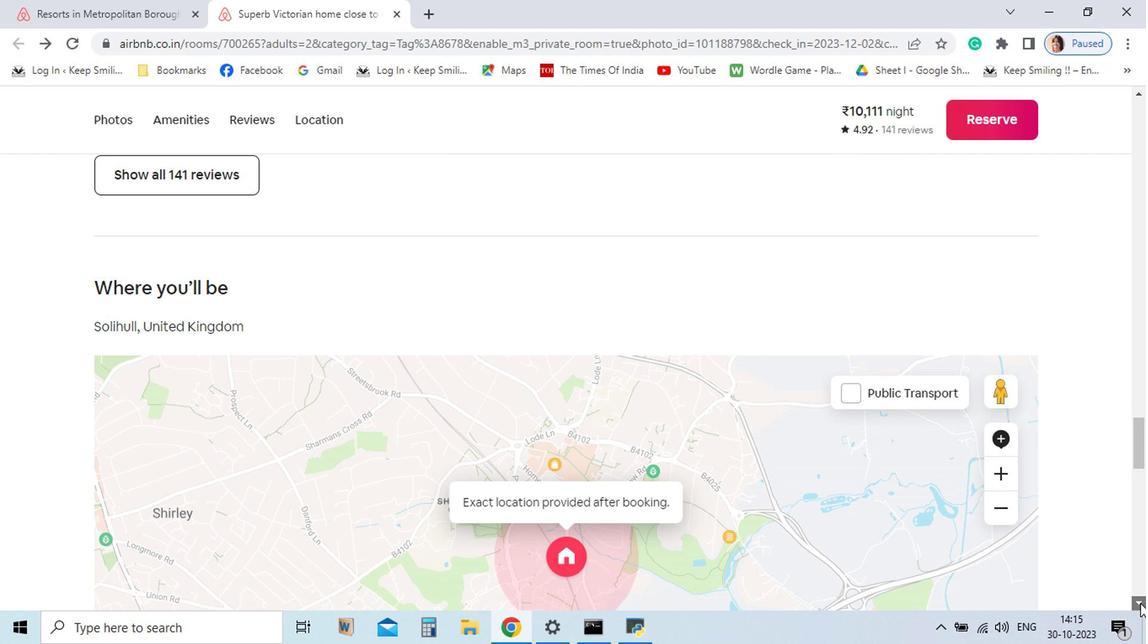 
Action: Mouse pressed left at (1109, 604)
Screenshot: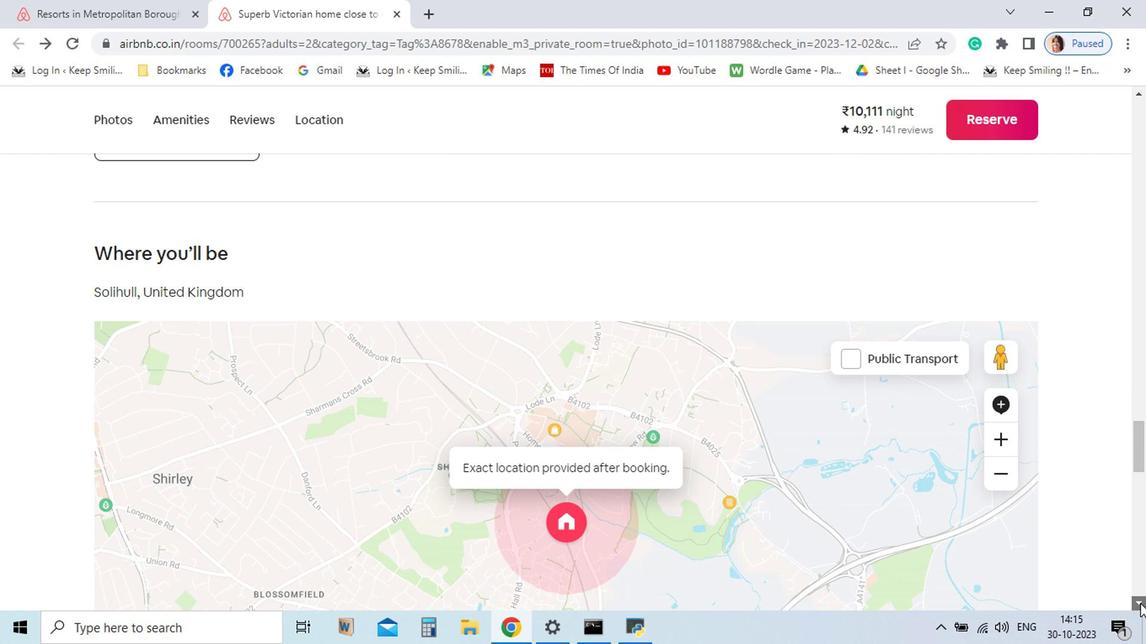 
Action: Mouse pressed left at (1109, 604)
Screenshot: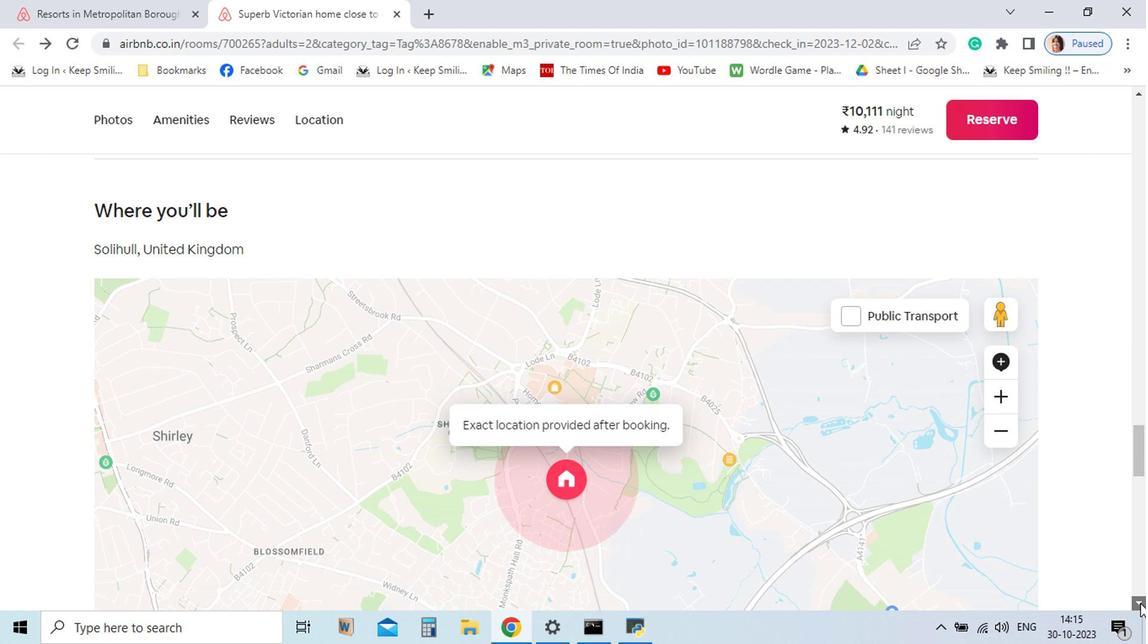 
Action: Mouse pressed left at (1109, 604)
Screenshot: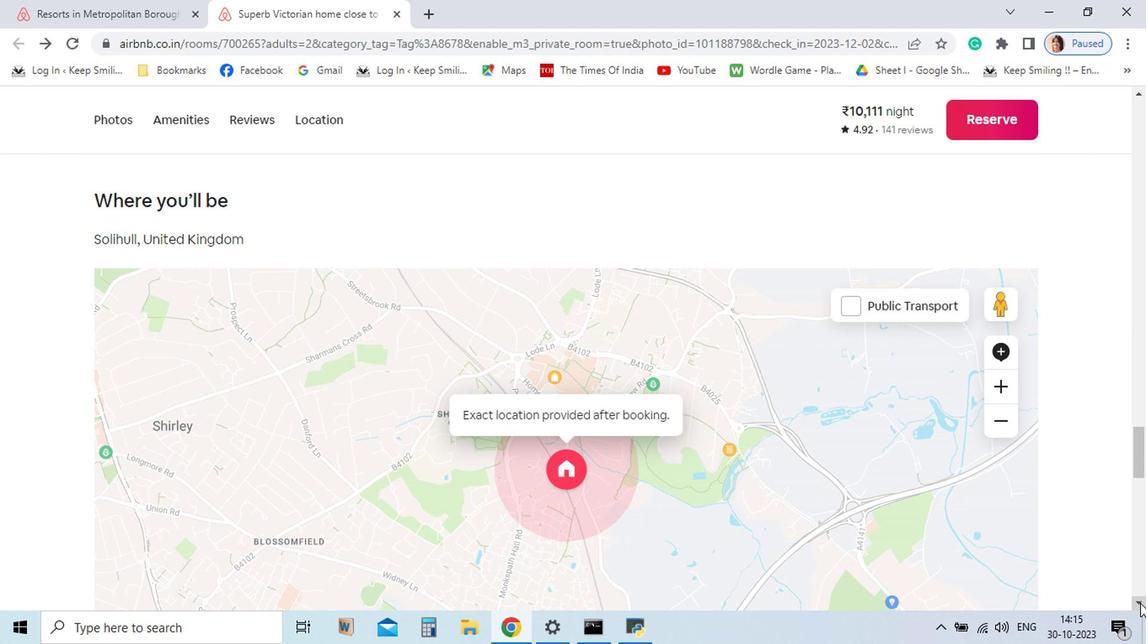 
Action: Mouse pressed left at (1109, 604)
Screenshot: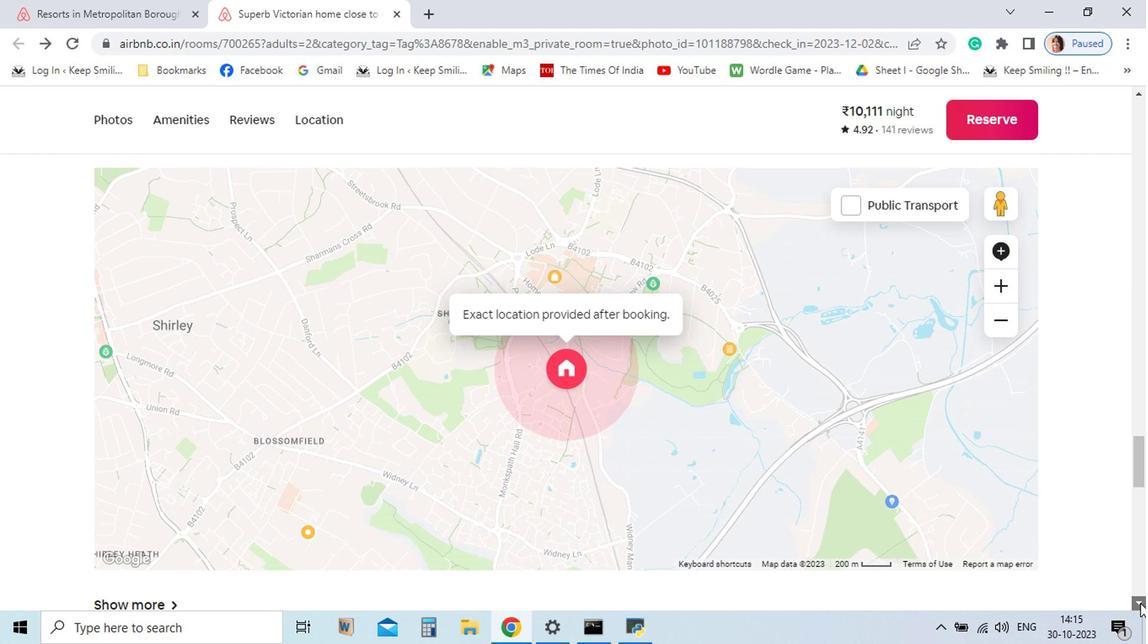 
Action: Mouse pressed left at (1109, 604)
Screenshot: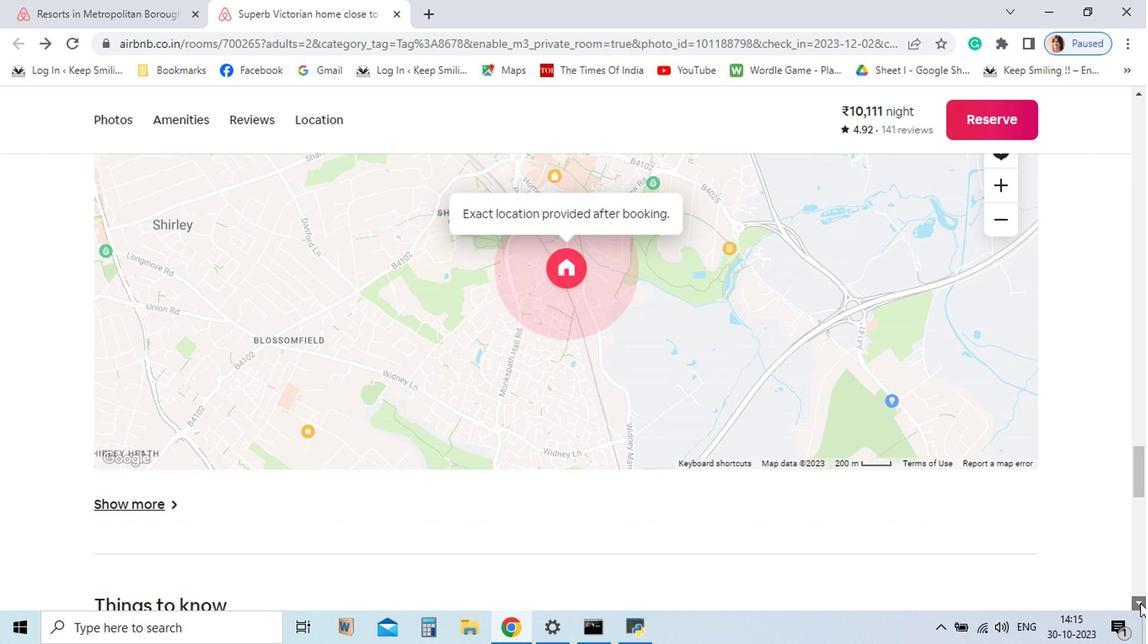 
Action: Mouse moved to (142, 398)
Screenshot: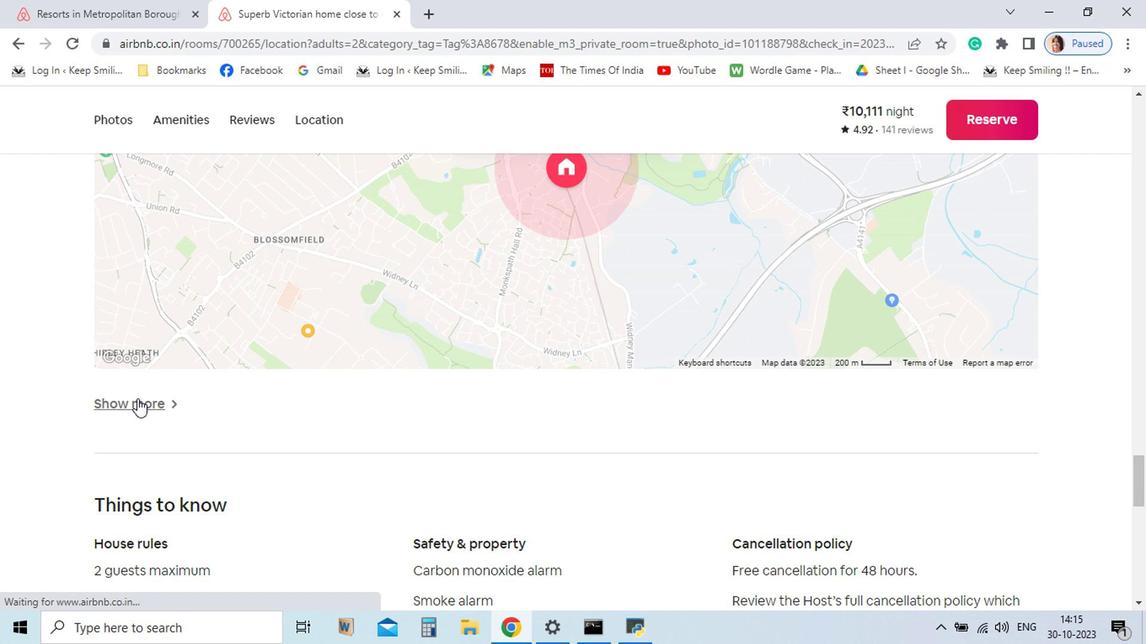 
Action: Mouse pressed left at (142, 398)
Screenshot: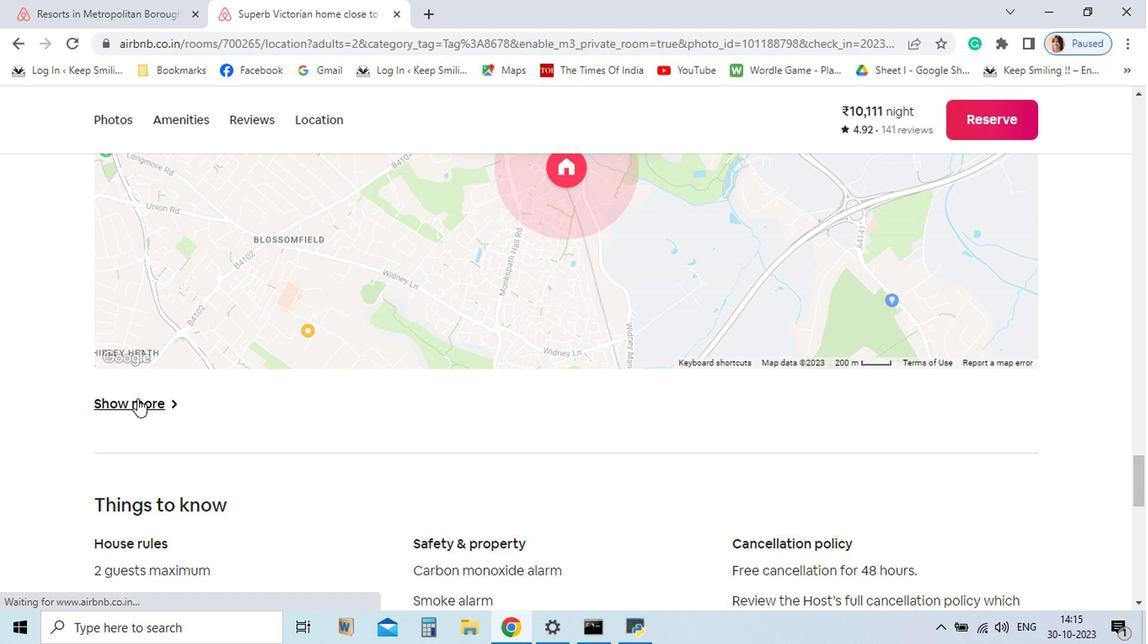 
Action: Mouse moved to (34, 113)
Screenshot: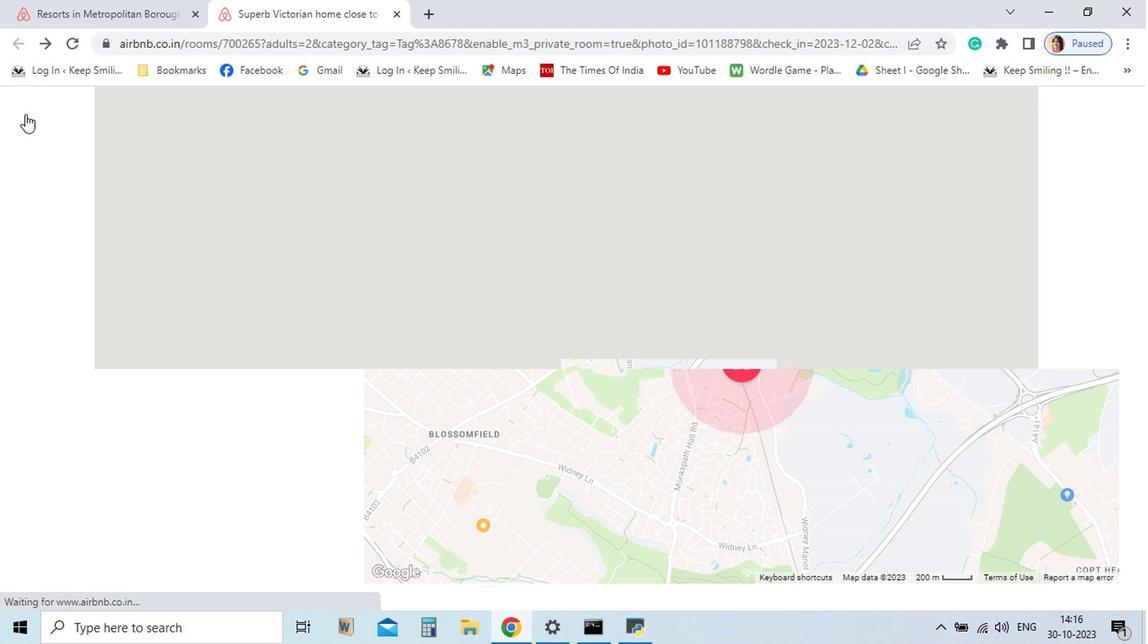 
Action: Mouse pressed left at (34, 113)
Screenshot: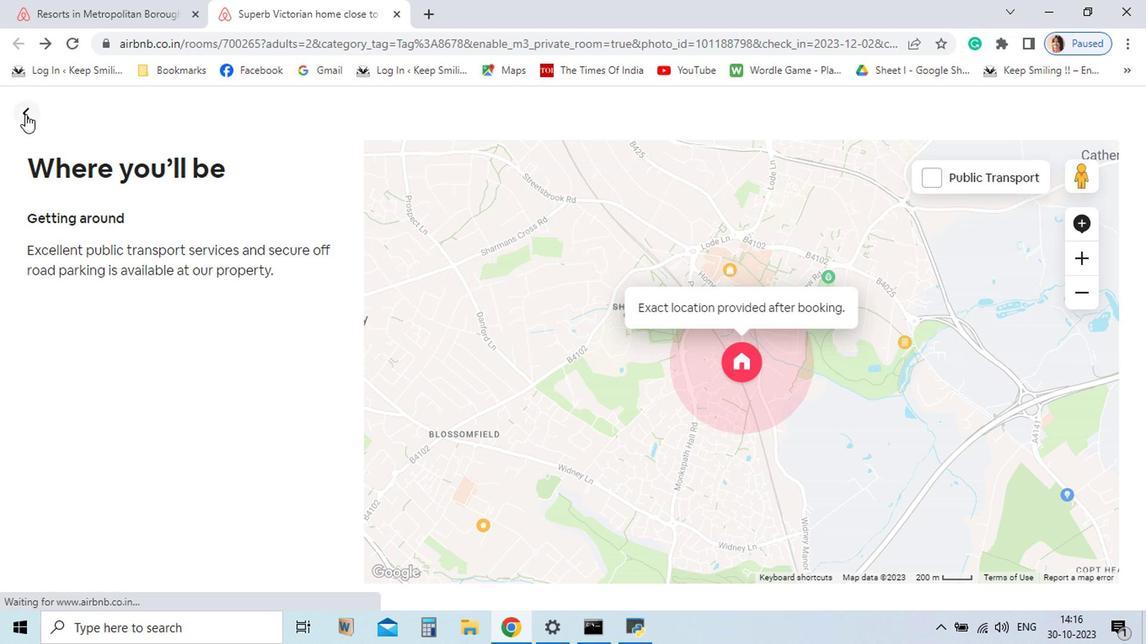 
Action: Mouse moved to (1109, 602)
Screenshot: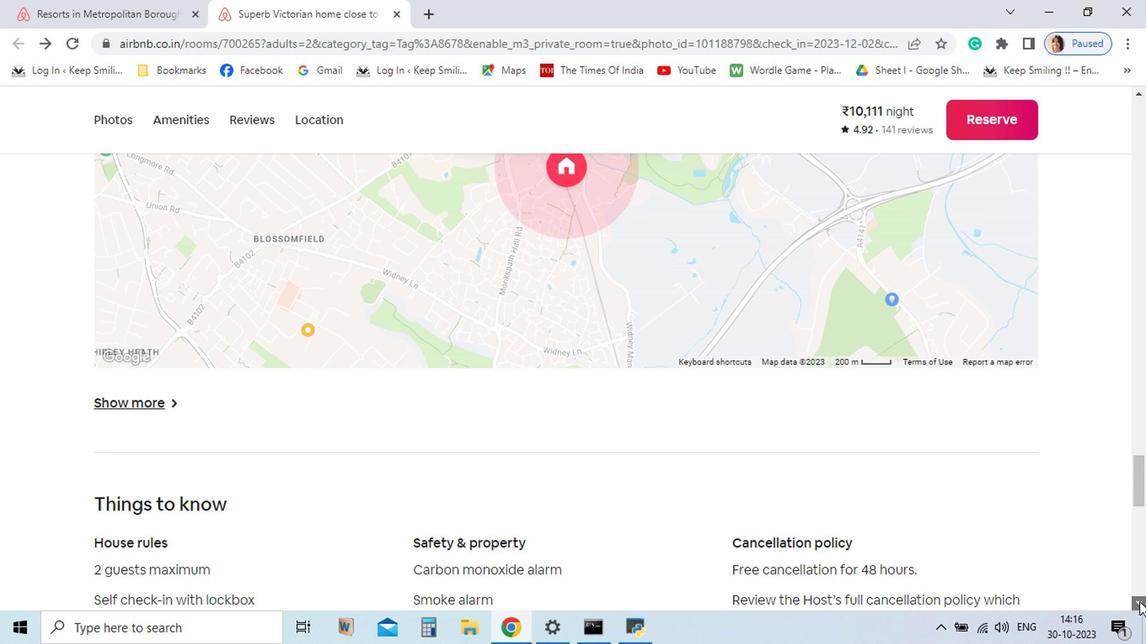 
Action: Mouse pressed left at (1109, 602)
Screenshot: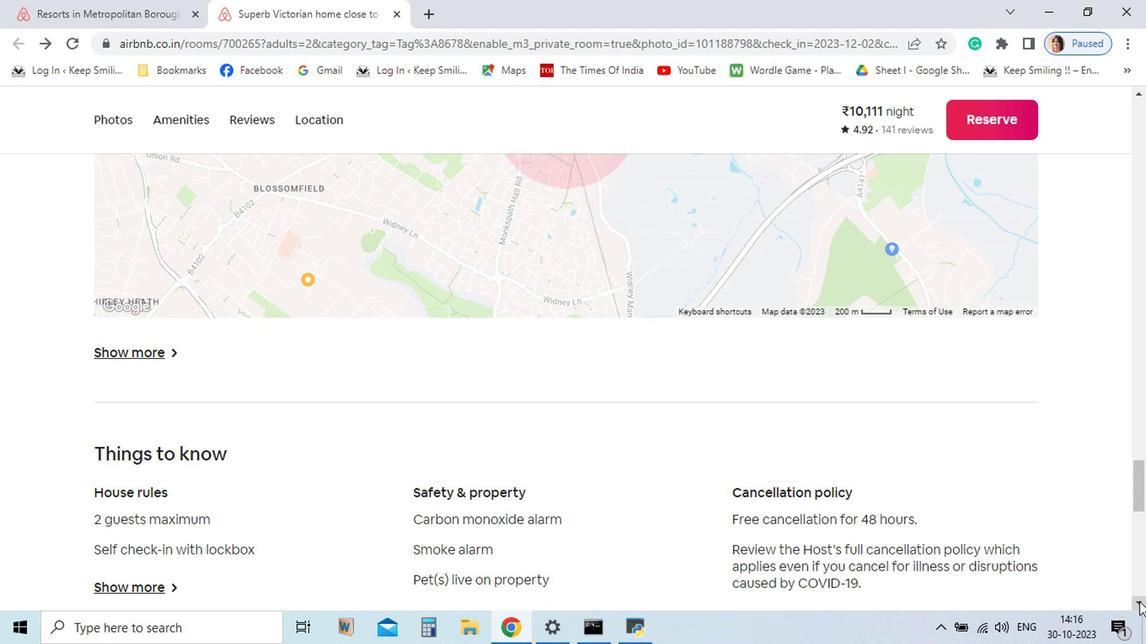 
Action: Mouse pressed left at (1109, 602)
Screenshot: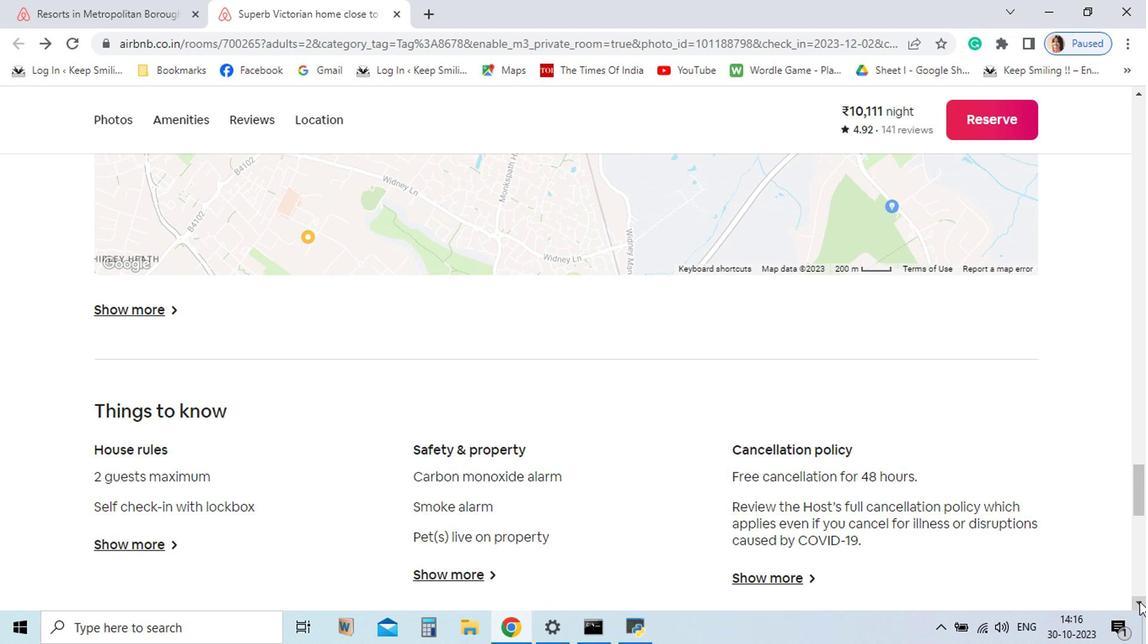 
Action: Mouse pressed left at (1109, 602)
Screenshot: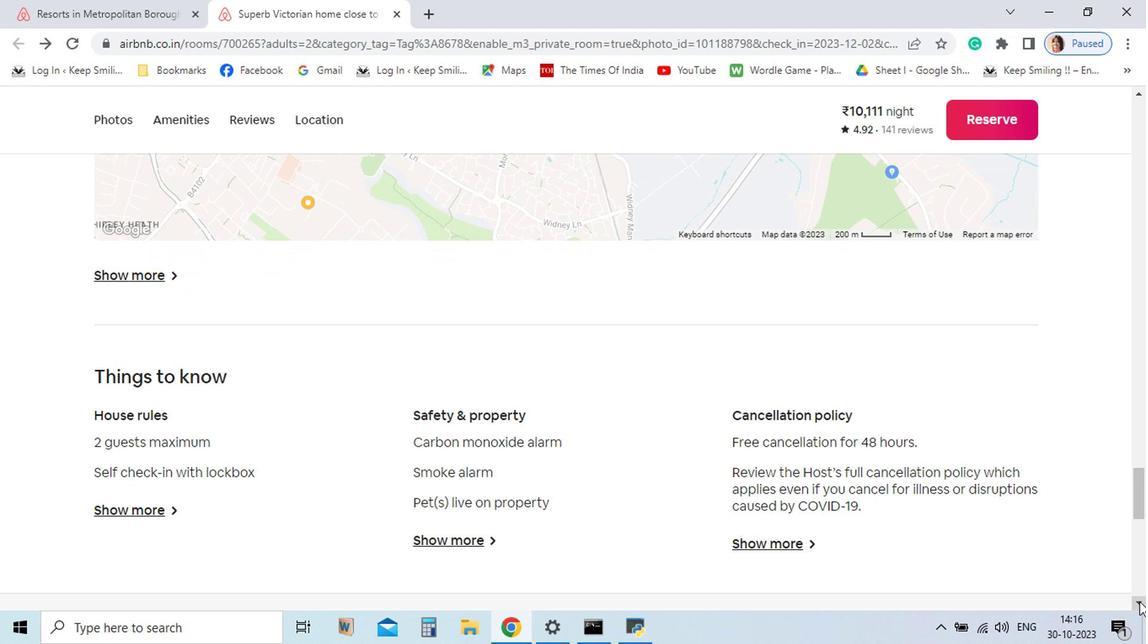 
Action: Mouse pressed left at (1109, 602)
Screenshot: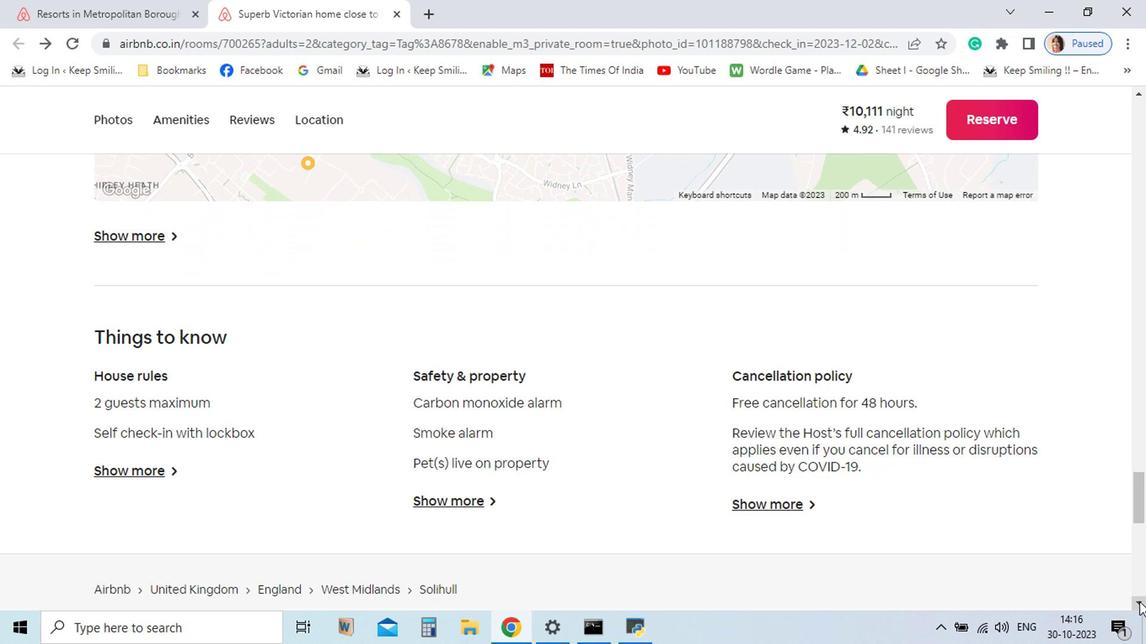 
Action: Mouse pressed left at (1109, 602)
Screenshot: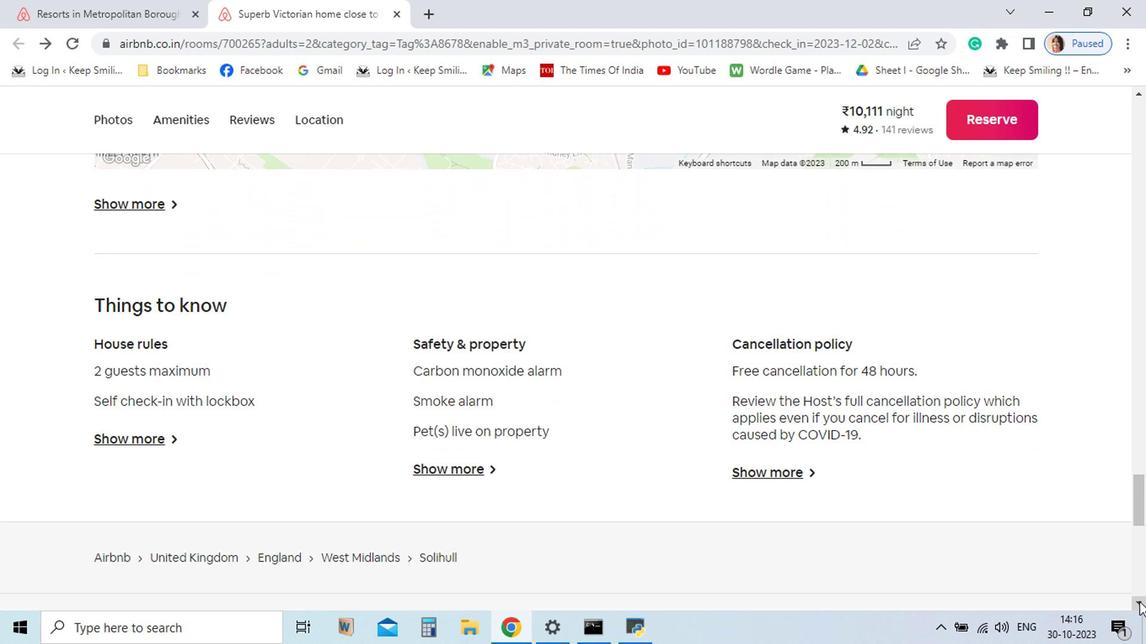 
Action: Mouse pressed left at (1109, 602)
Screenshot: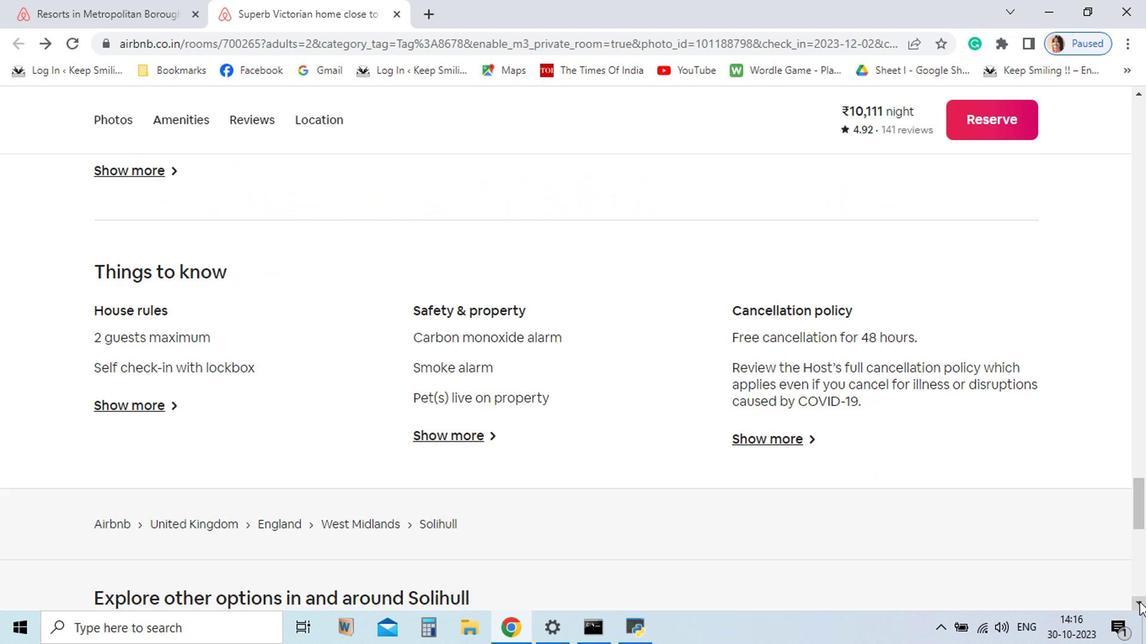
Action: Mouse pressed left at (1109, 602)
Screenshot: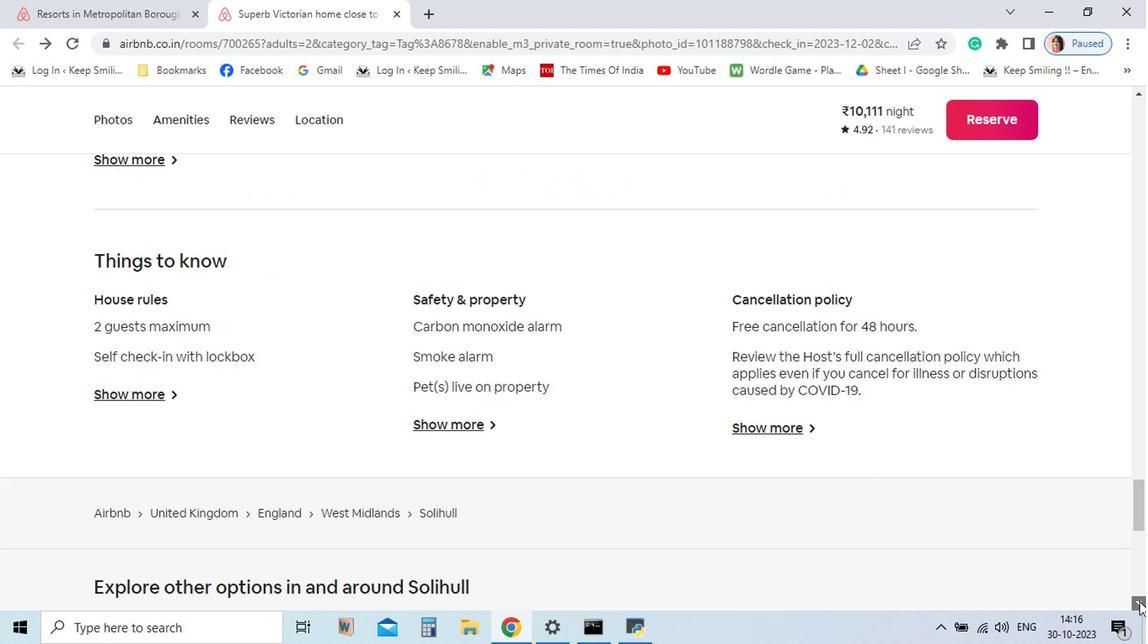 
Action: Mouse pressed left at (1109, 602)
Screenshot: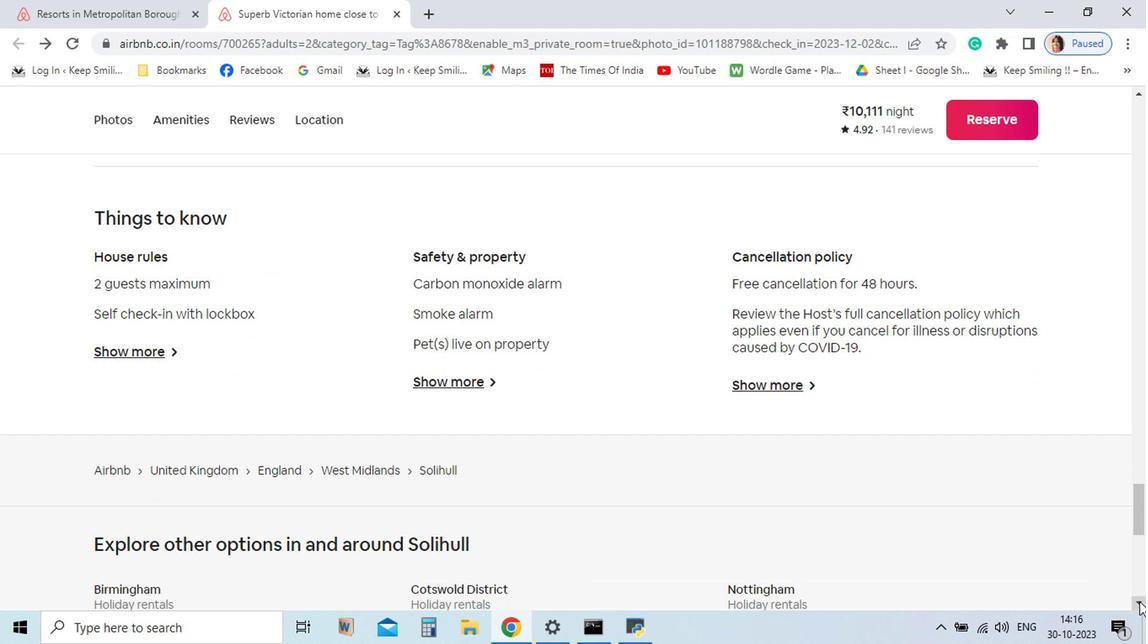 
Action: Mouse pressed left at (1109, 602)
Screenshot: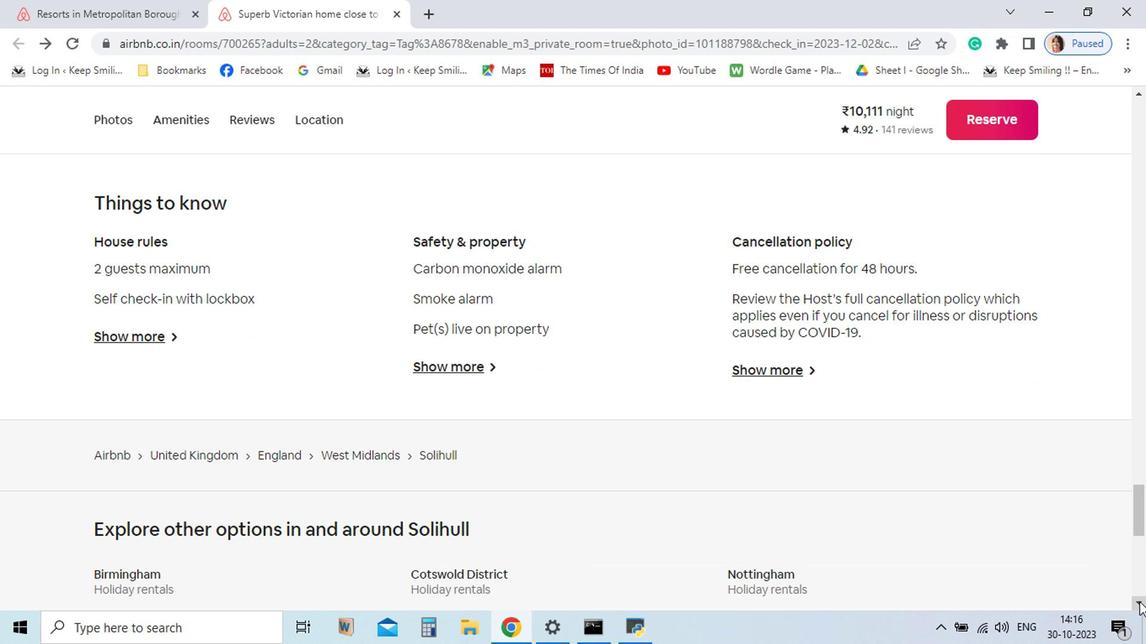 
Action: Mouse moved to (127, 330)
Screenshot: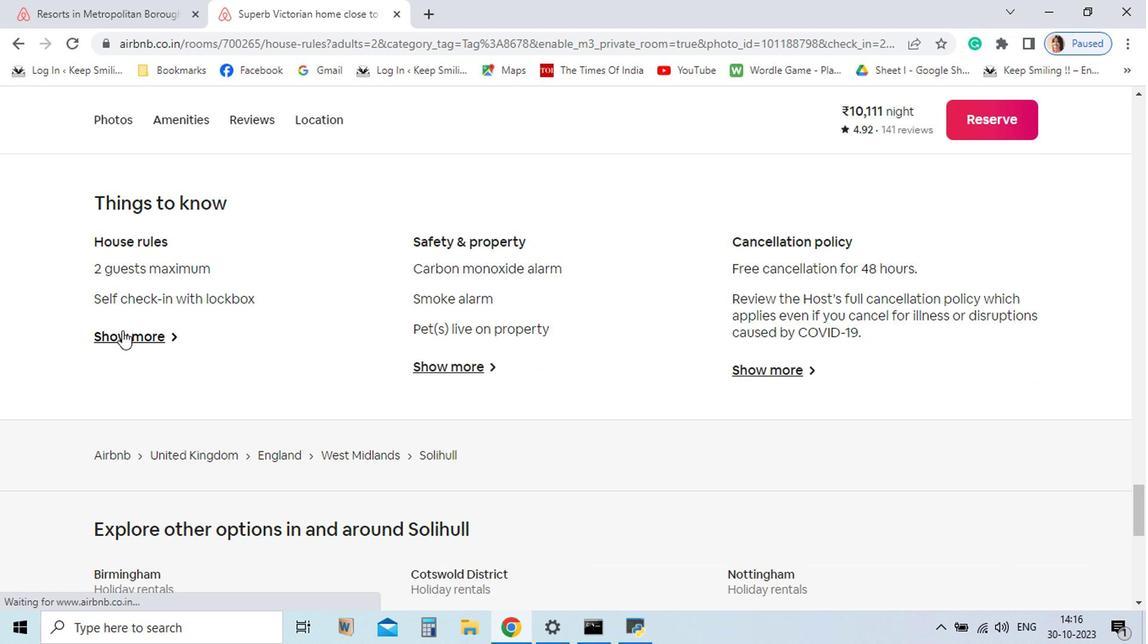 
Action: Mouse pressed left at (127, 330)
Screenshot: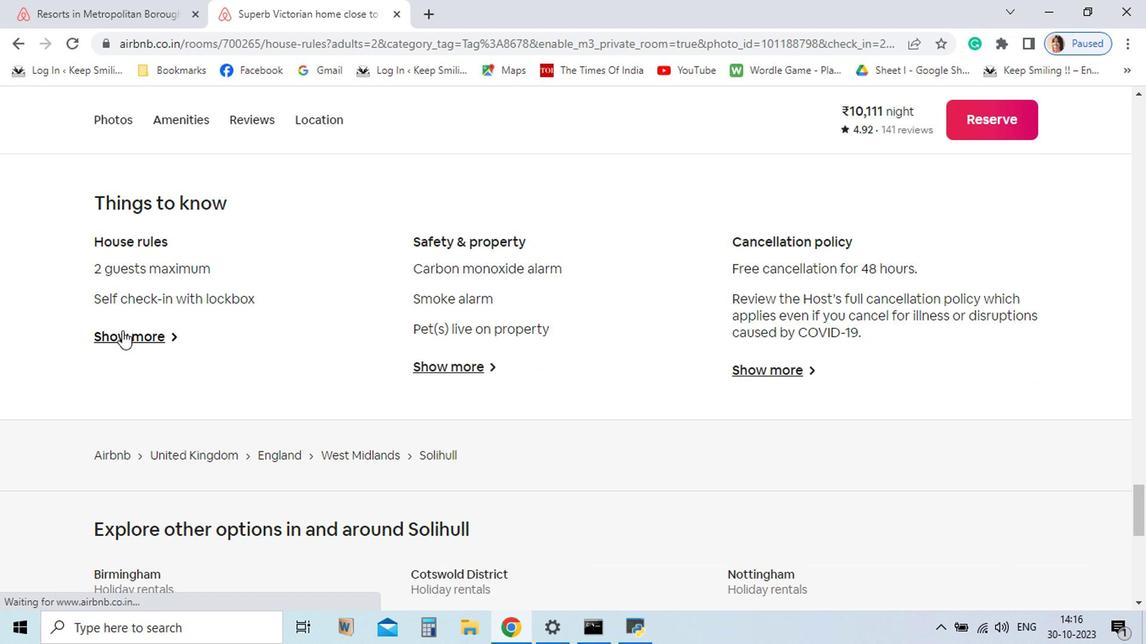 
Action: Mouse moved to (268, 158)
Screenshot: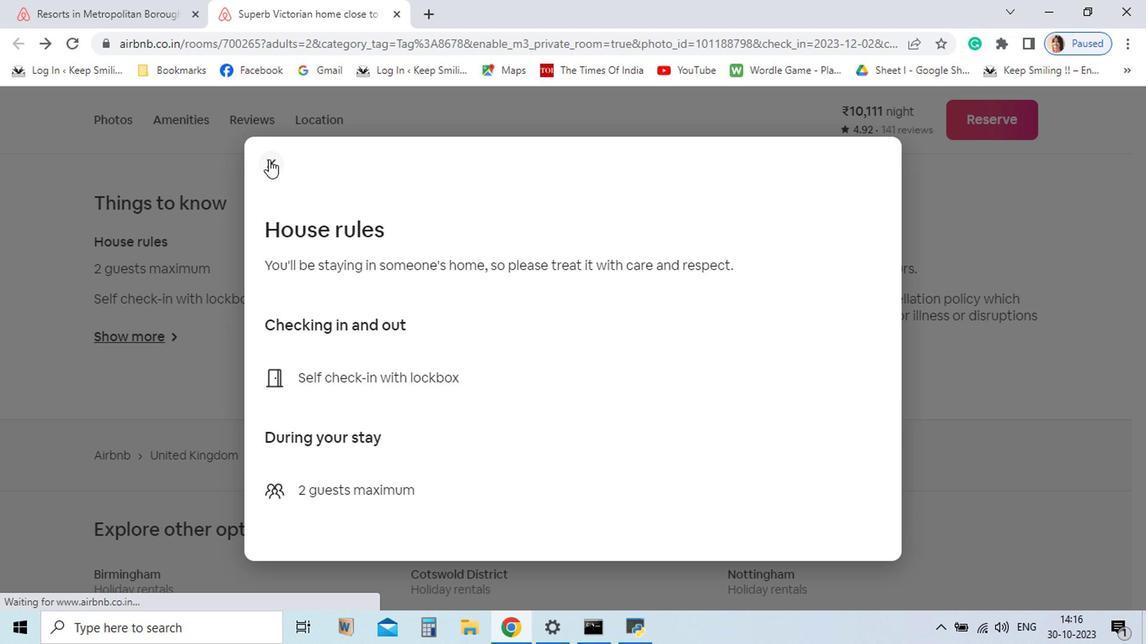 
Action: Mouse pressed left at (268, 158)
Screenshot: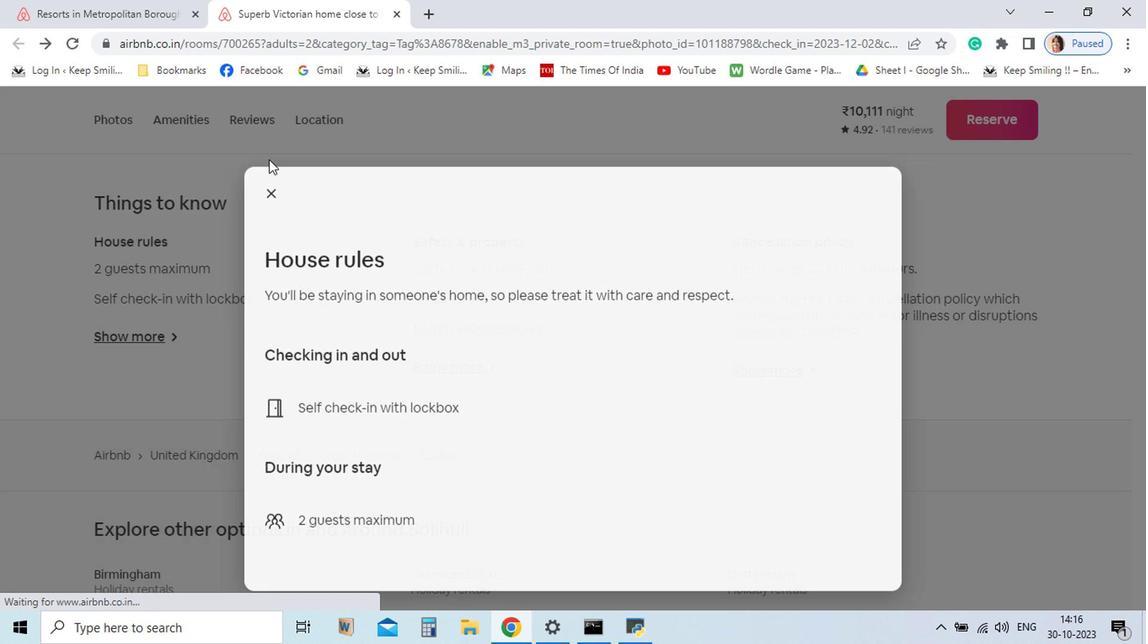 
Action: Mouse moved to (459, 361)
Screenshot: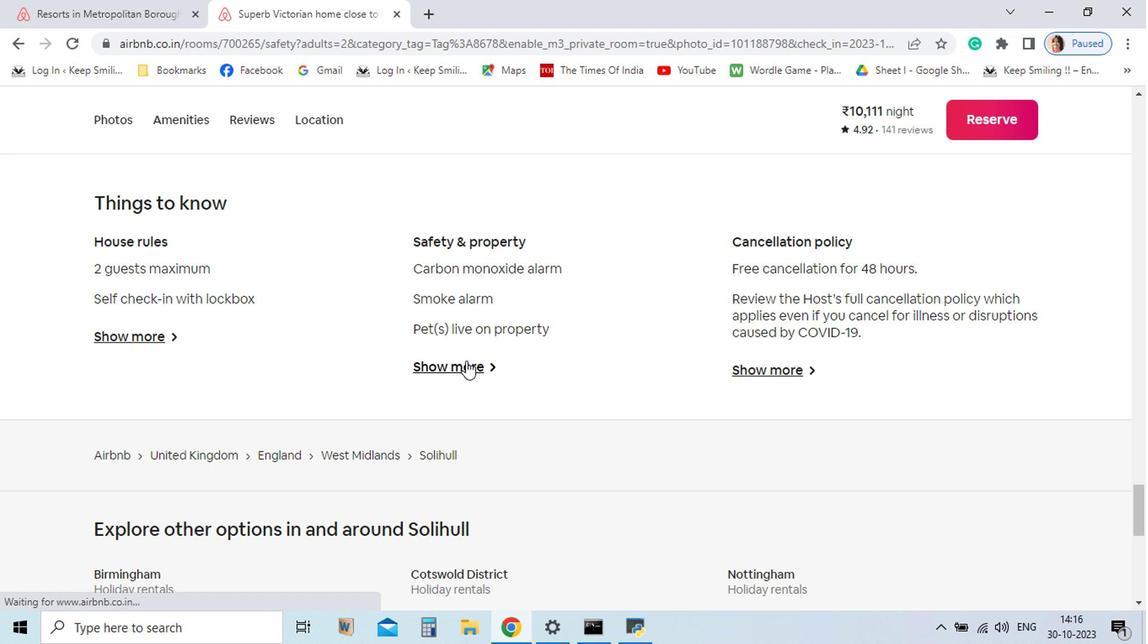 
Action: Mouse pressed left at (459, 361)
Screenshot: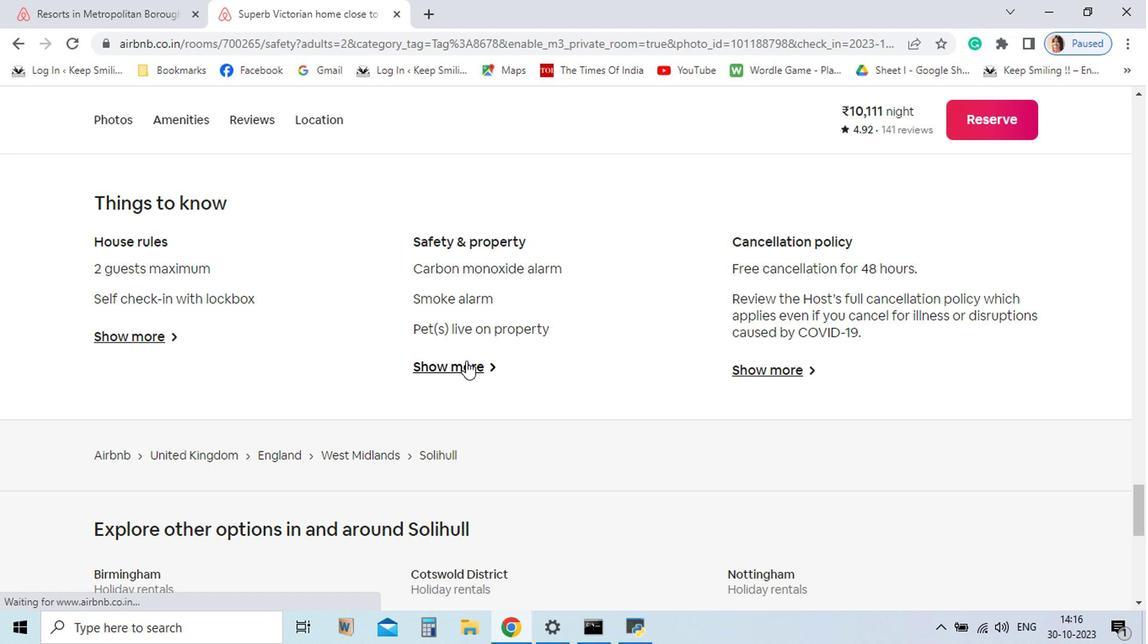 
Action: Mouse moved to (872, 475)
Screenshot: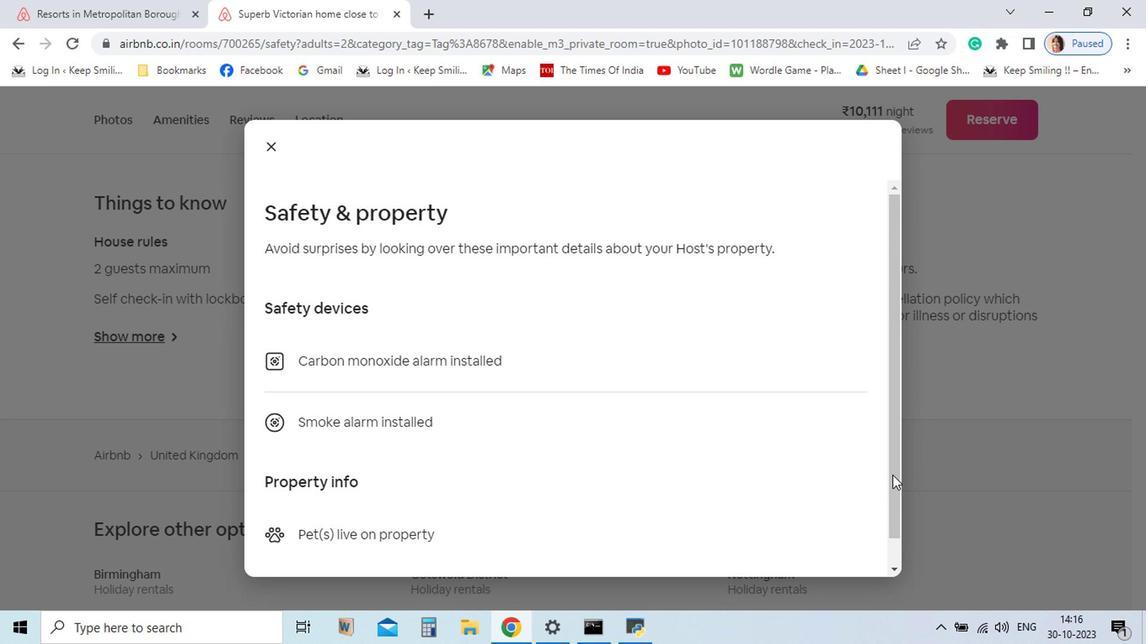 
Action: Mouse pressed left at (872, 475)
Screenshot: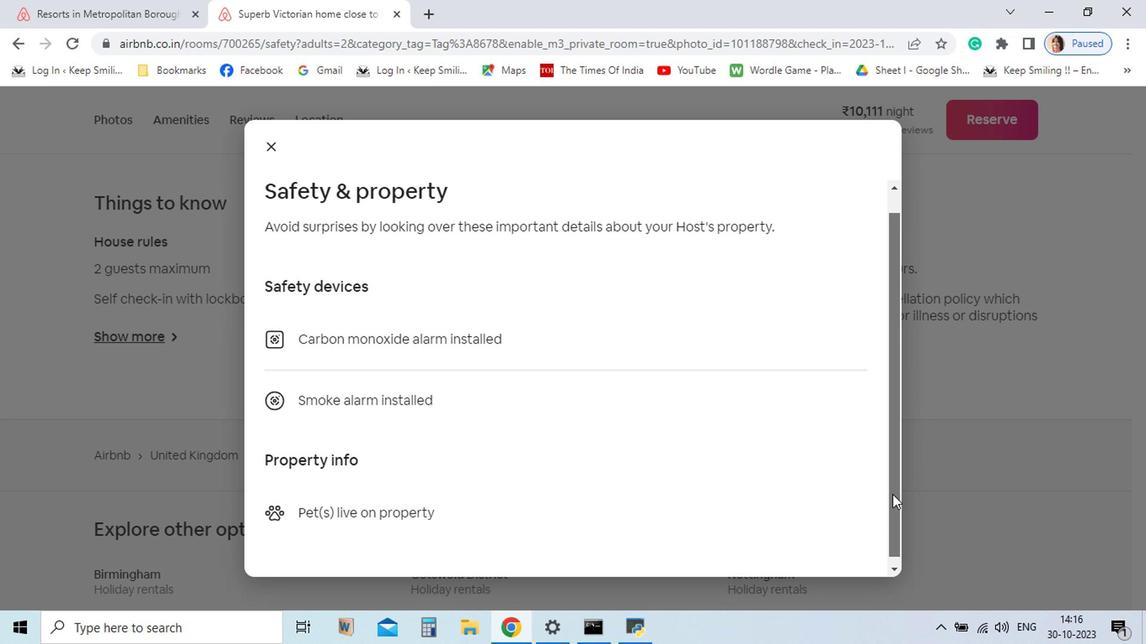 
Action: Mouse moved to (263, 144)
Screenshot: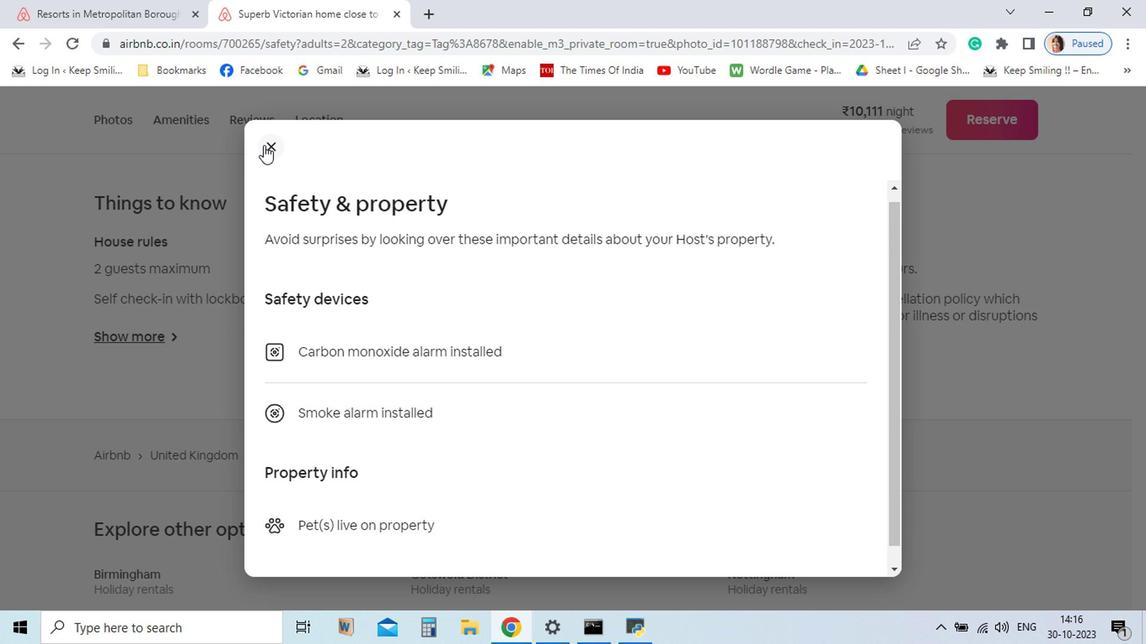 
Action: Mouse pressed left at (263, 144)
Screenshot: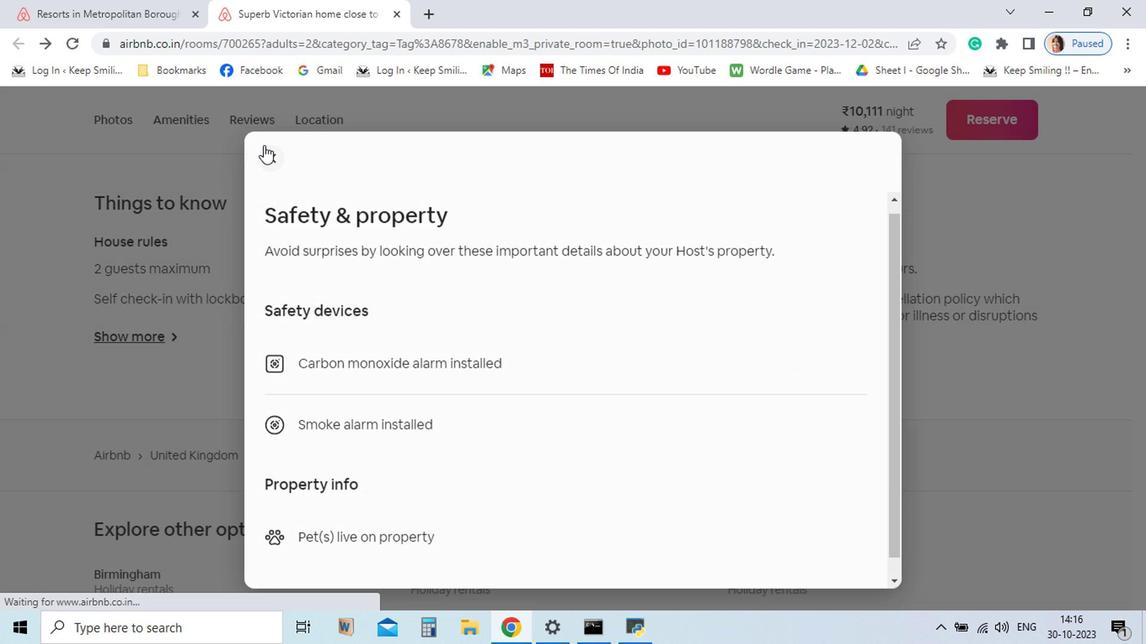 
Action: Mouse moved to (743, 363)
Screenshot: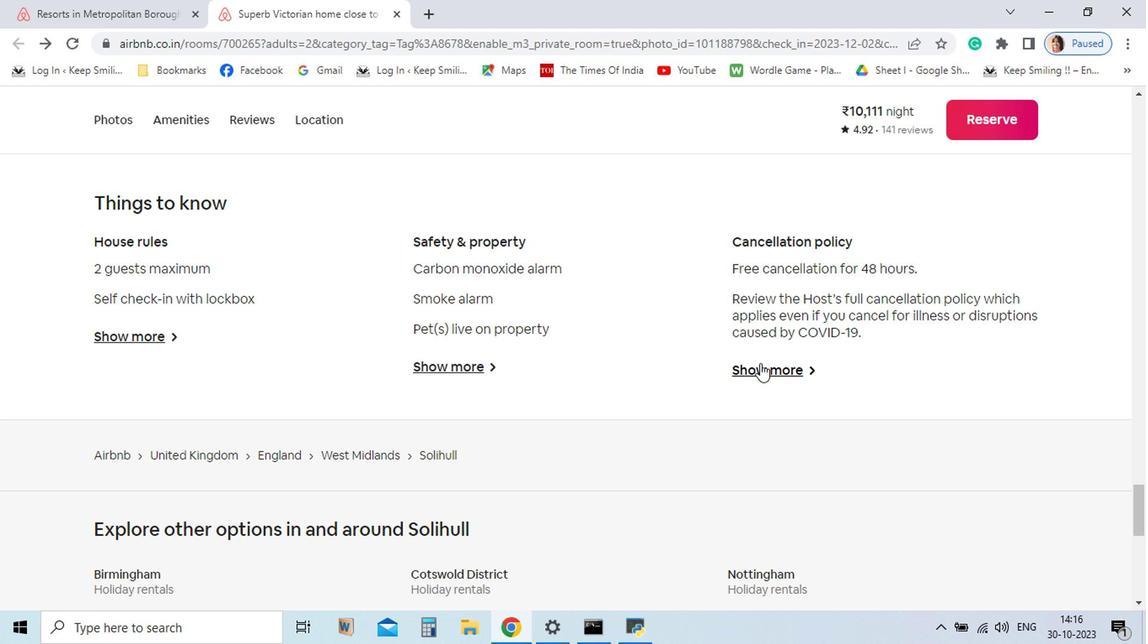 
Action: Mouse pressed left at (743, 363)
Screenshot: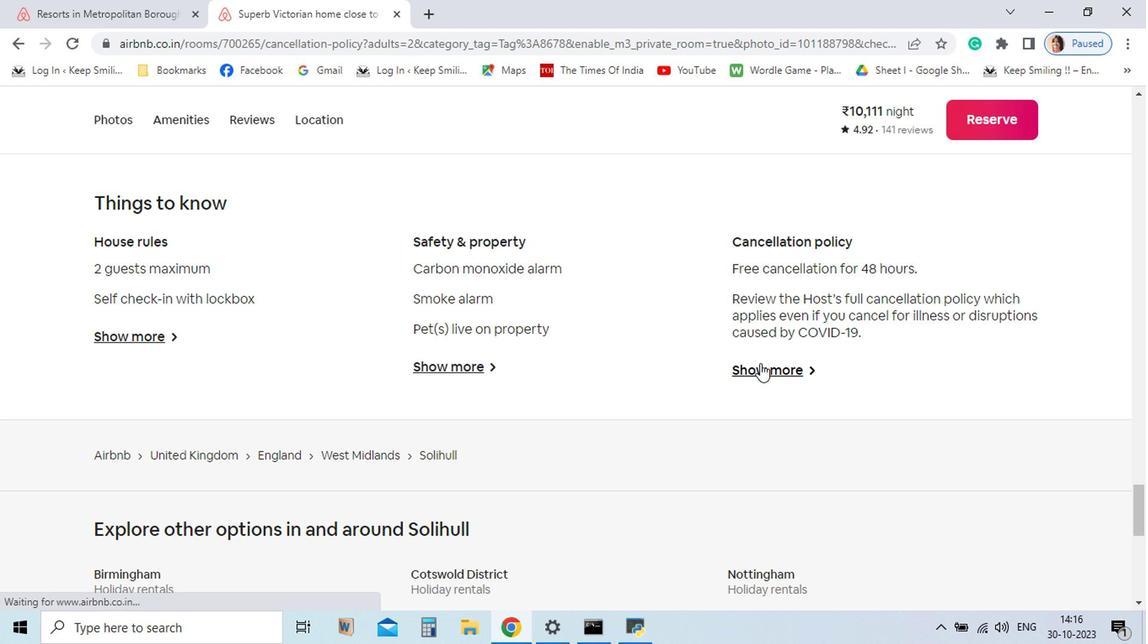 
Action: Mouse moved to (784, 454)
Screenshot: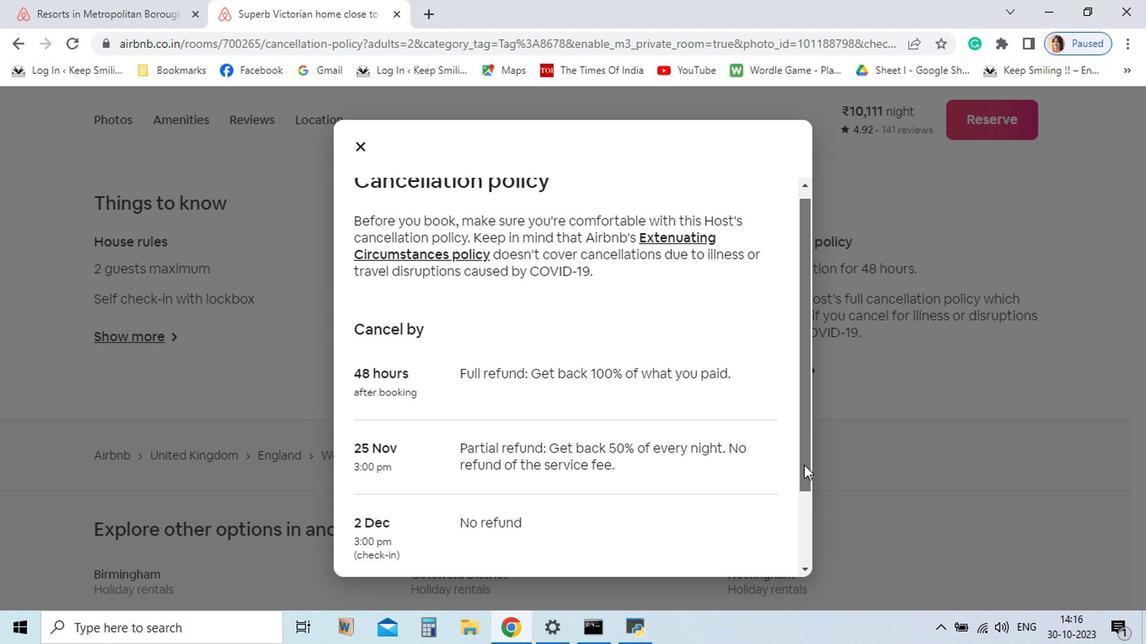 
Action: Mouse pressed left at (784, 454)
Screenshot: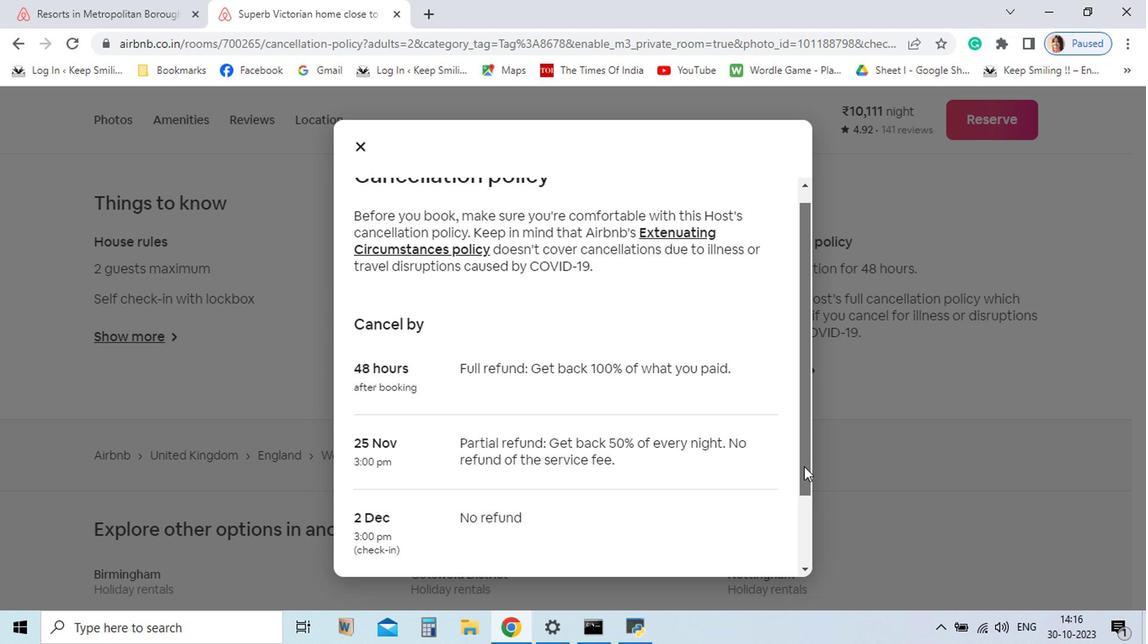 
Action: Mouse moved to (360, 150)
Screenshot: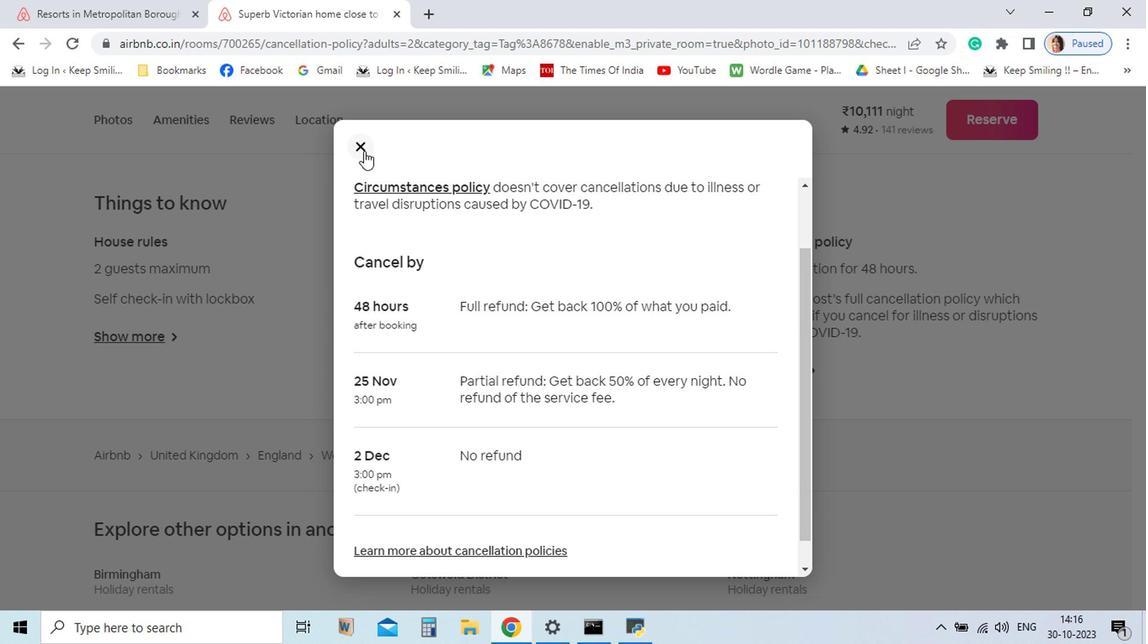 
Action: Mouse pressed left at (360, 150)
Screenshot: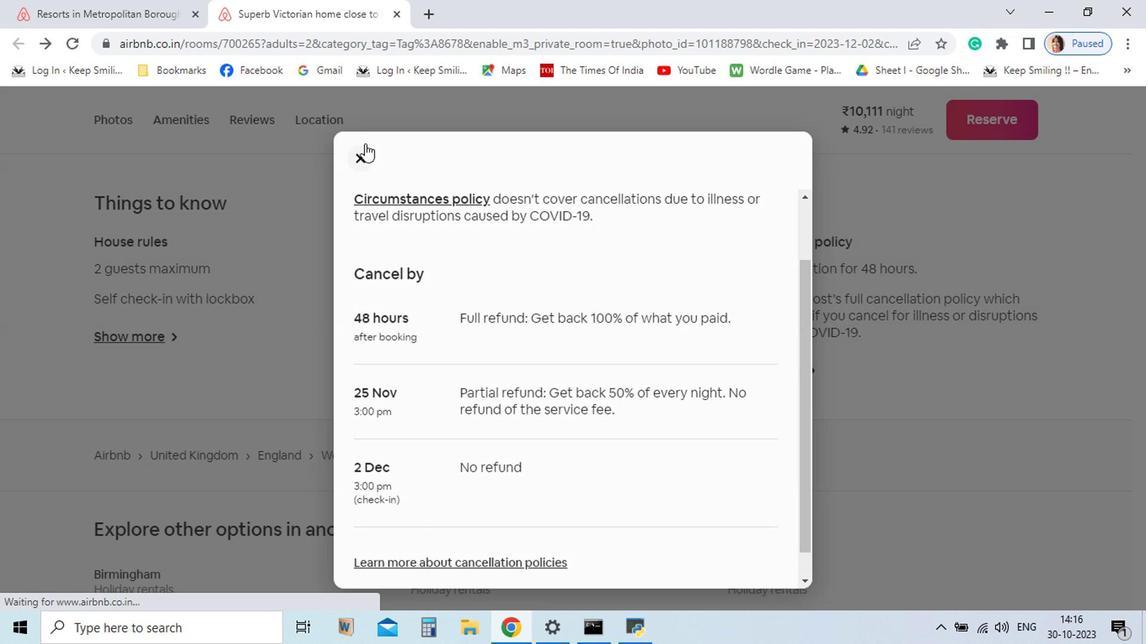 
Action: Mouse moved to (389, 7)
Screenshot: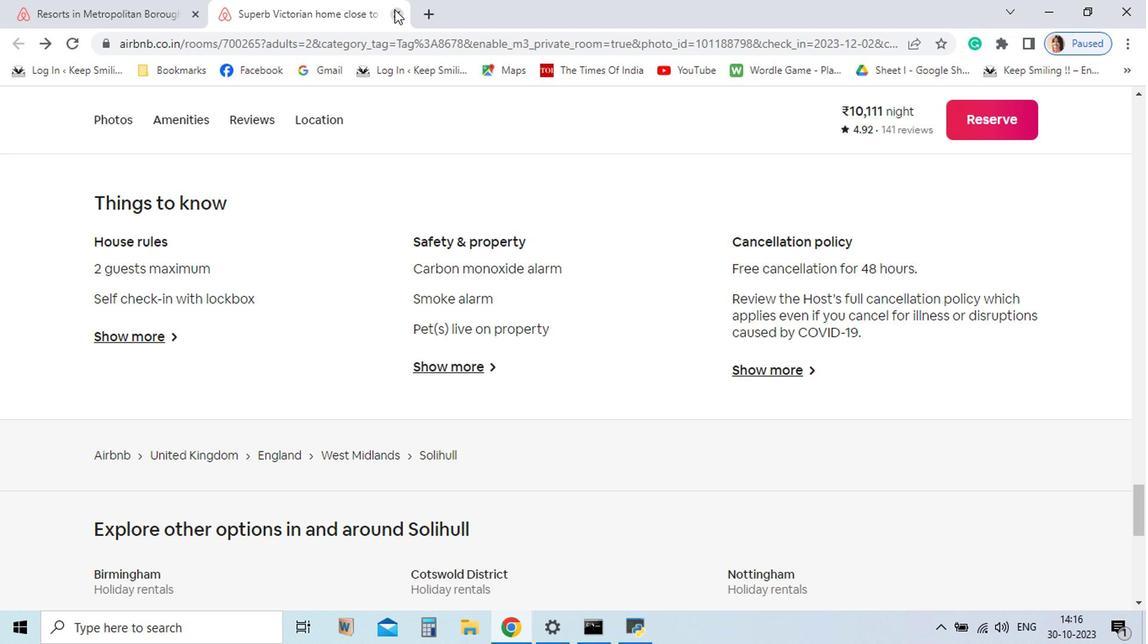 
Action: Mouse pressed left at (389, 7)
Screenshot: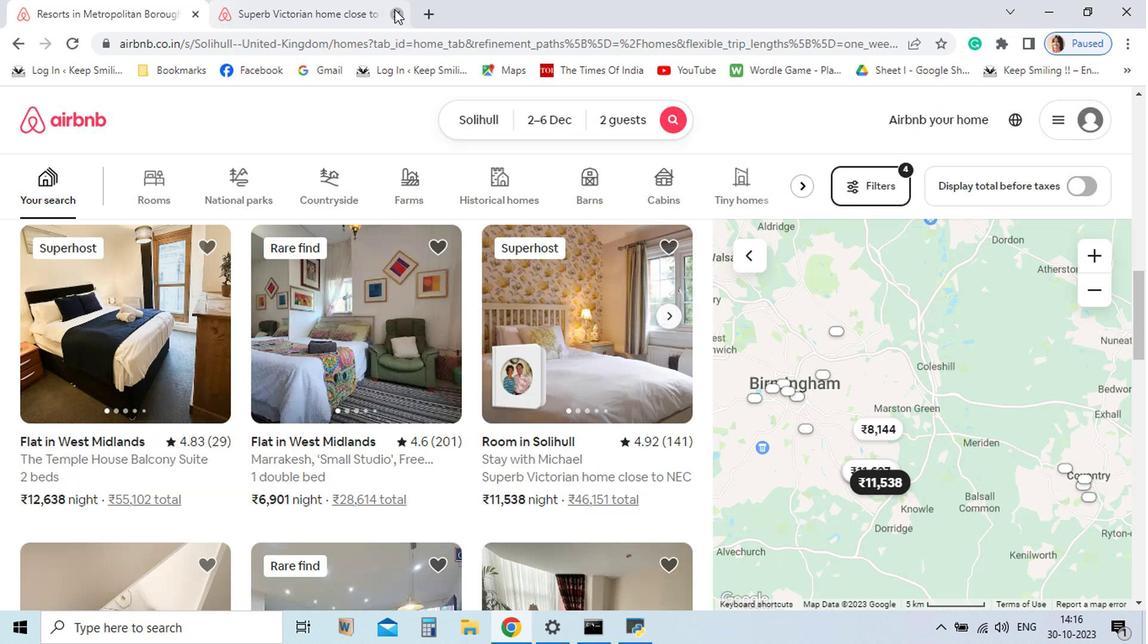 
Action: Mouse moved to (393, 28)
Screenshot: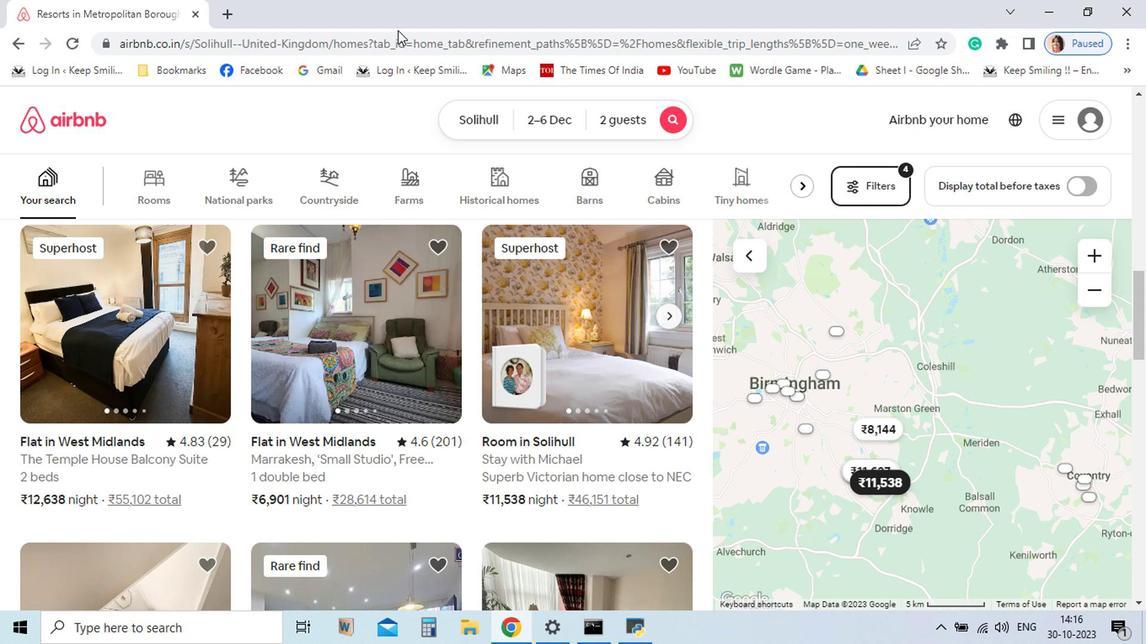 
